 Task: Create an instructional video on a DIY home improvement project, providing step-by-step guidance and visual demonstrations.
Action: Mouse moved to (110, 231)
Screenshot: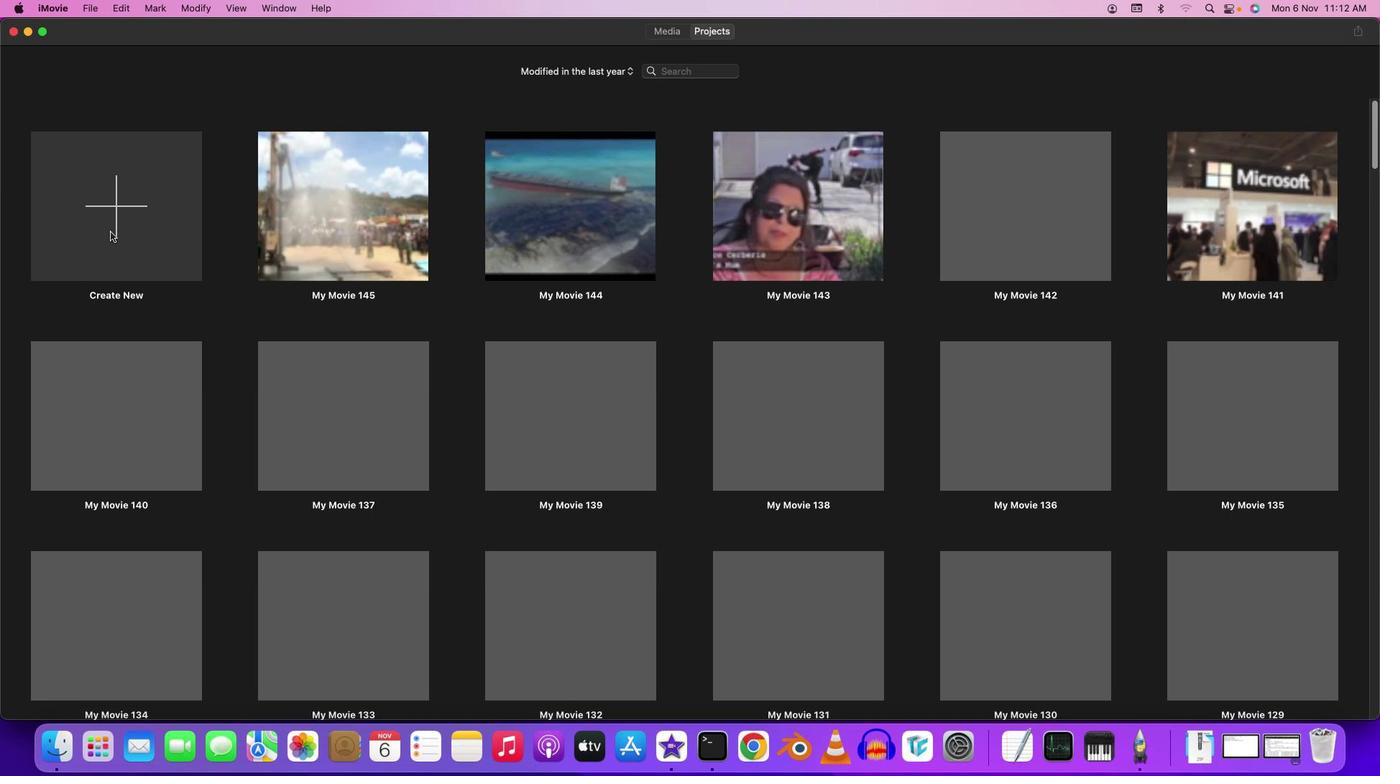 
Action: Mouse pressed left at (110, 231)
Screenshot: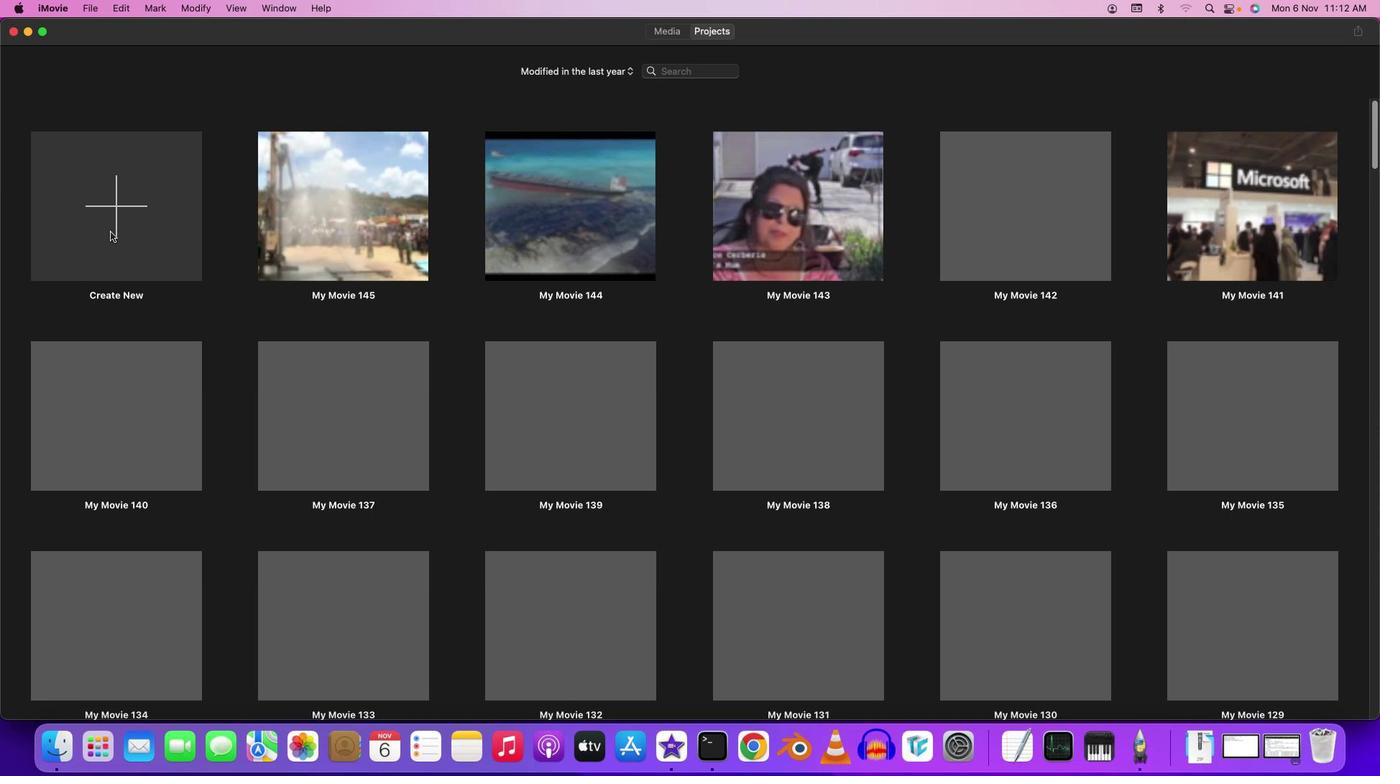 
Action: Mouse moved to (110, 229)
Screenshot: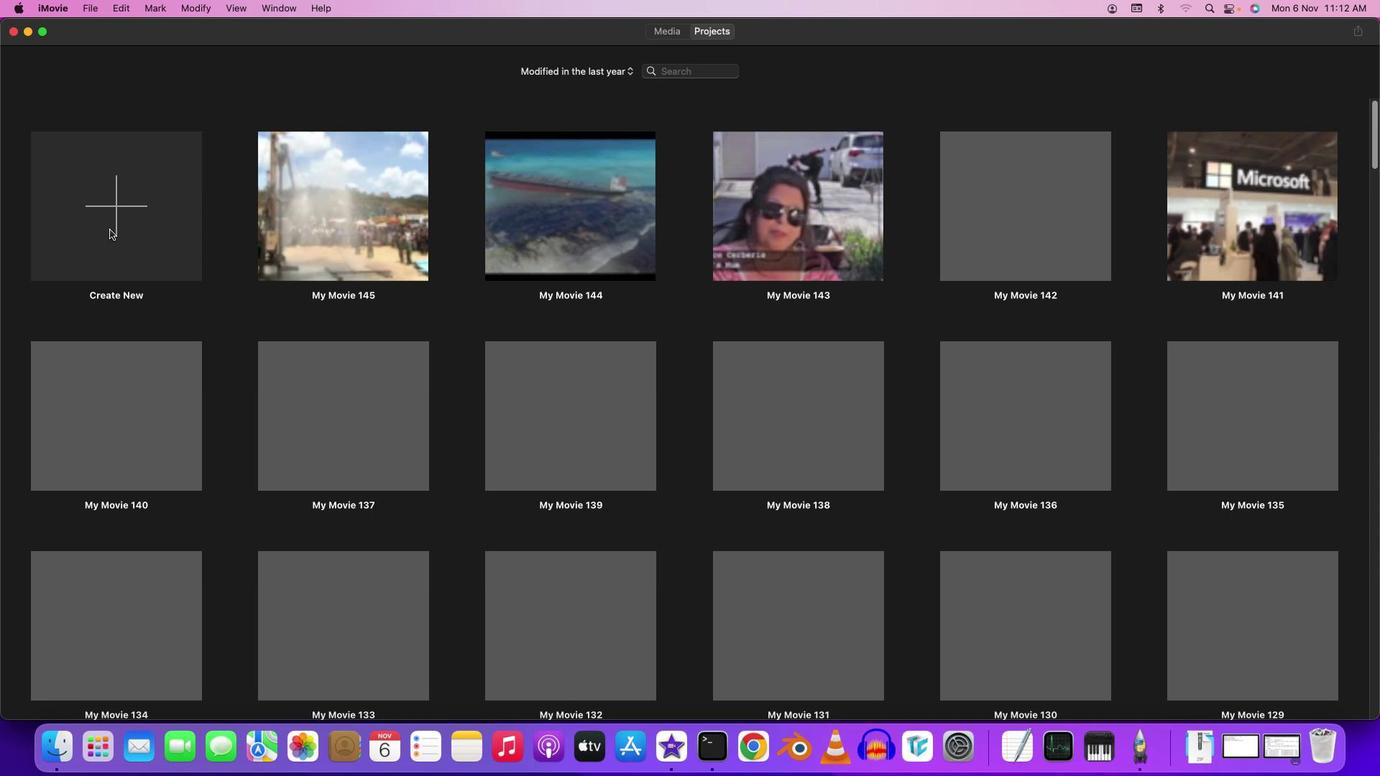 
Action: Mouse pressed left at (110, 229)
Screenshot: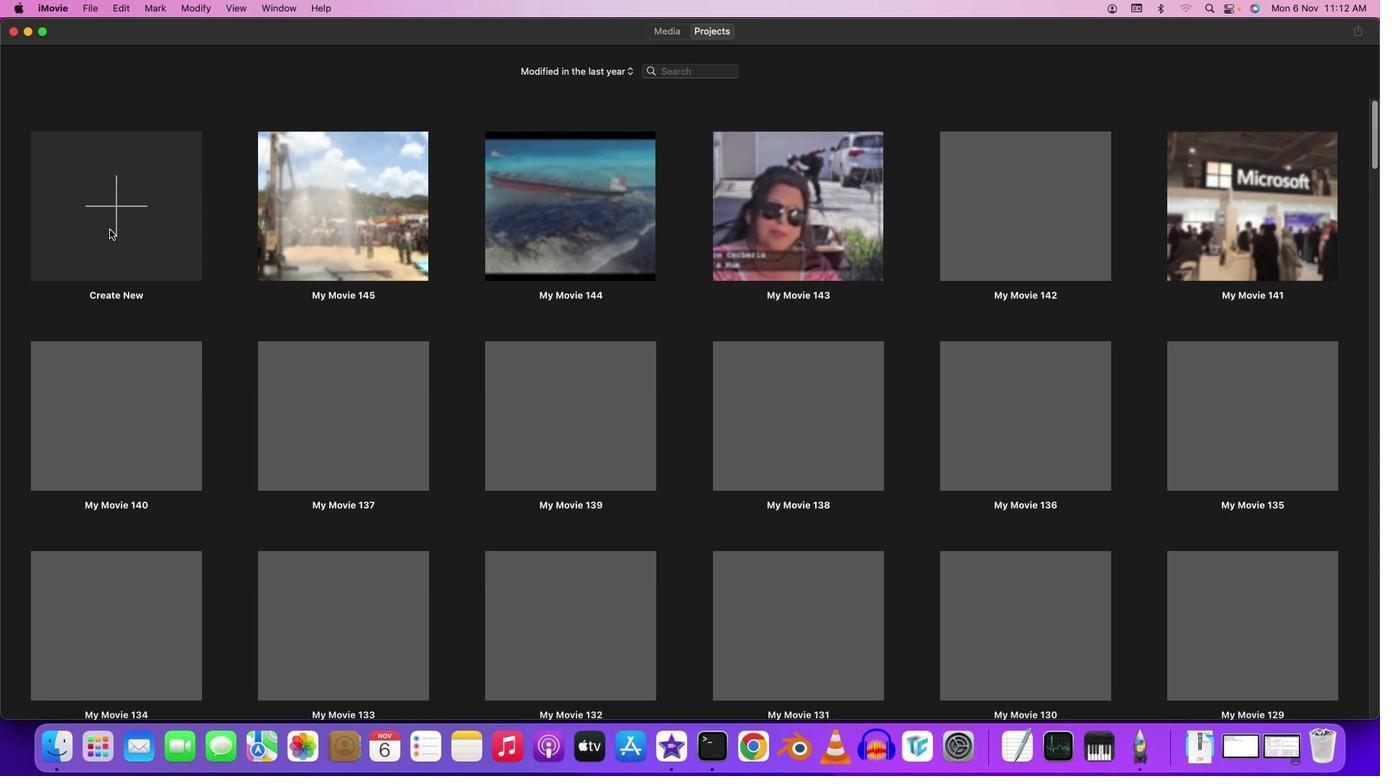 
Action: Mouse moved to (147, 280)
Screenshot: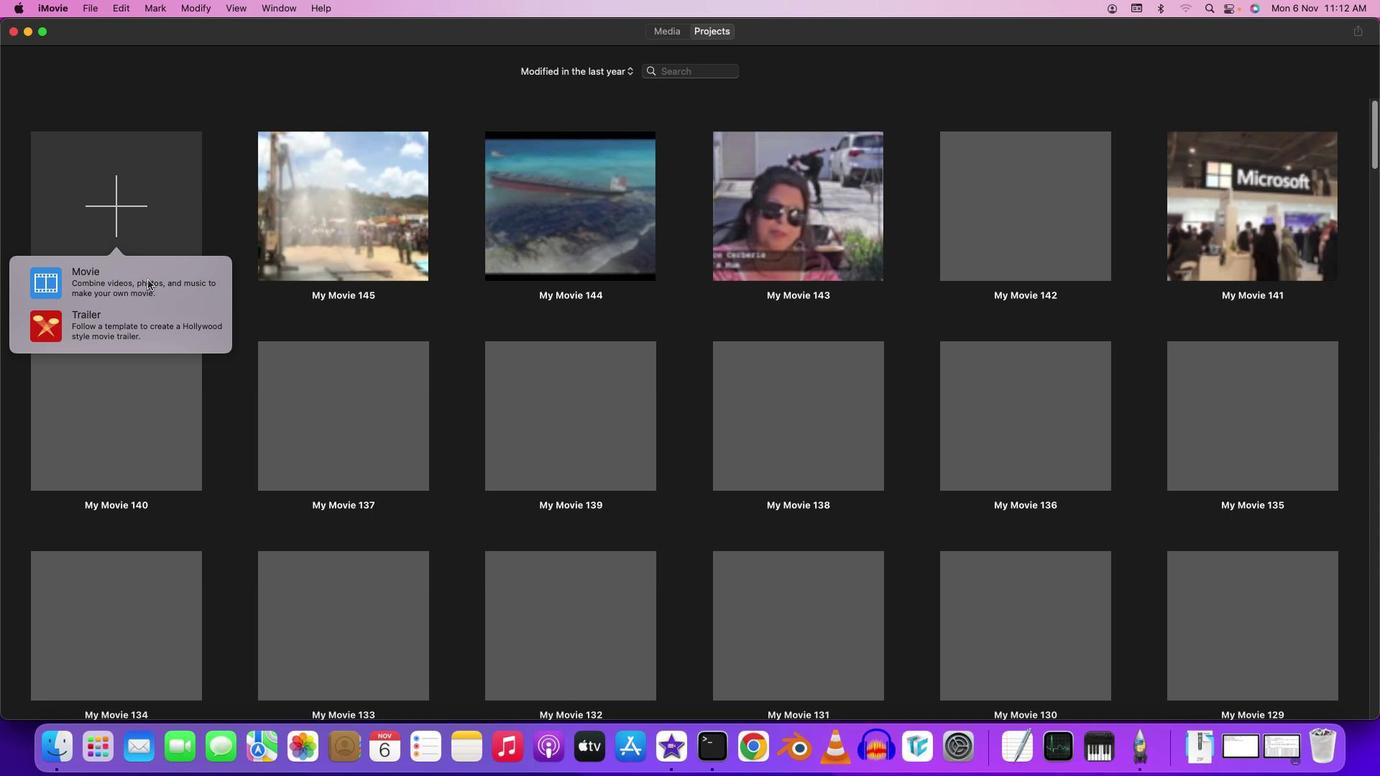 
Action: Mouse pressed left at (147, 280)
Screenshot: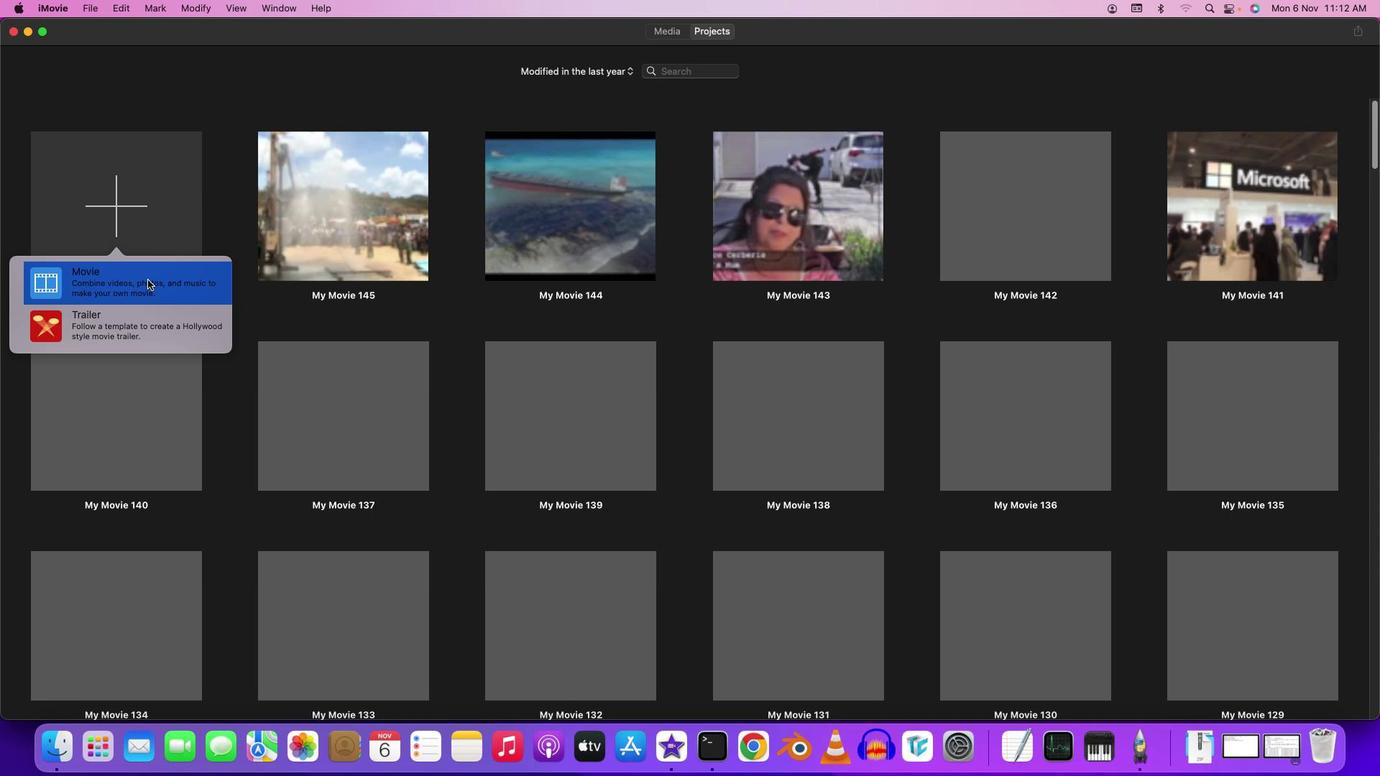 
Action: Mouse moved to (404, 297)
Screenshot: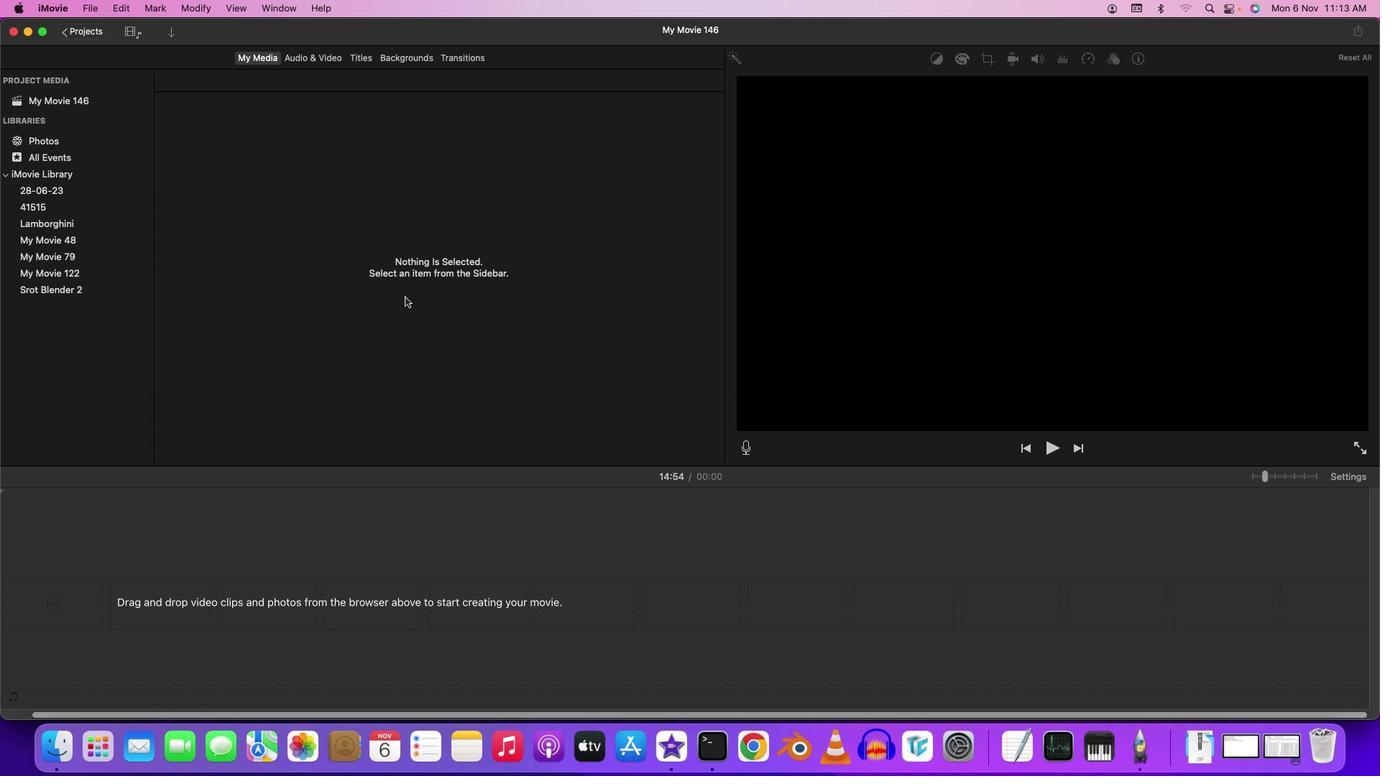 
Action: Mouse pressed left at (404, 297)
Screenshot: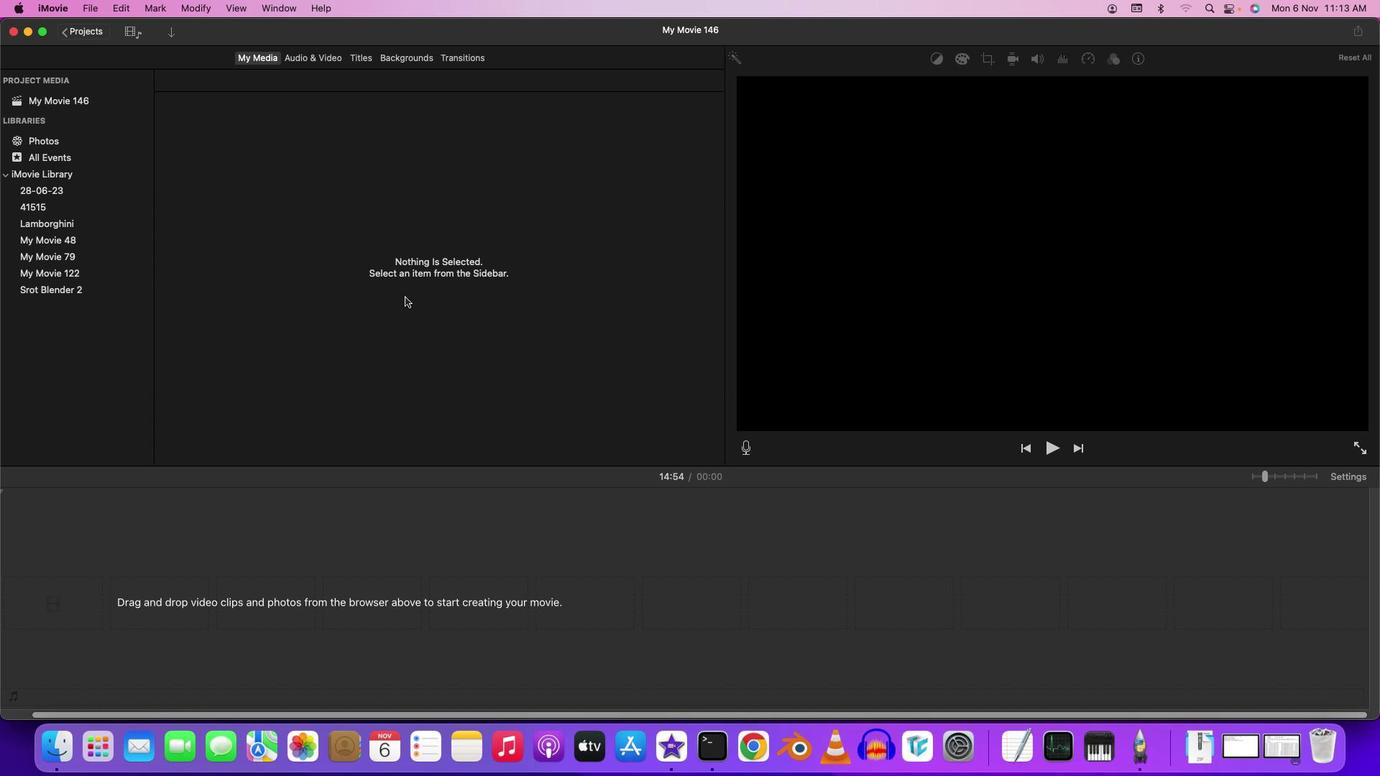 
Action: Mouse moved to (451, 314)
Screenshot: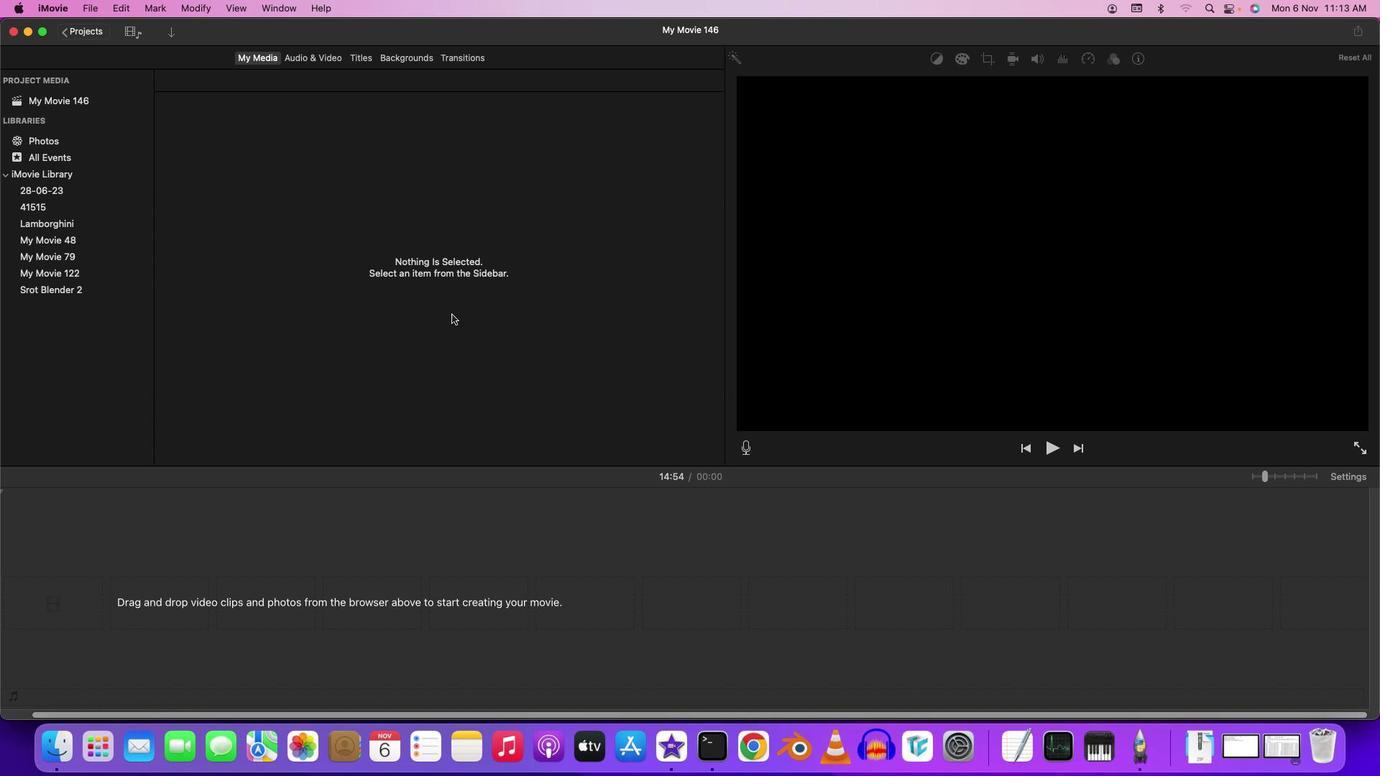 
Action: Mouse pressed left at (451, 314)
Screenshot: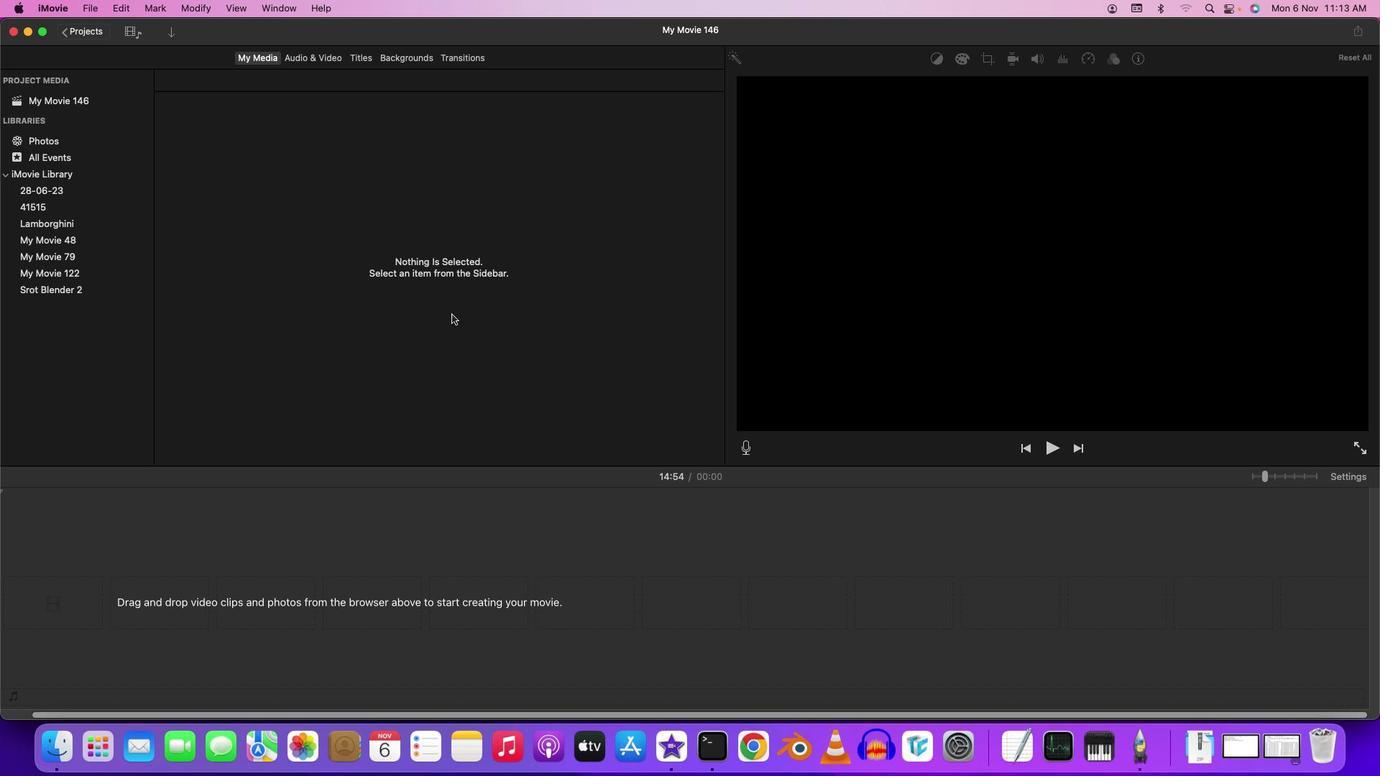 
Action: Mouse moved to (78, 97)
Screenshot: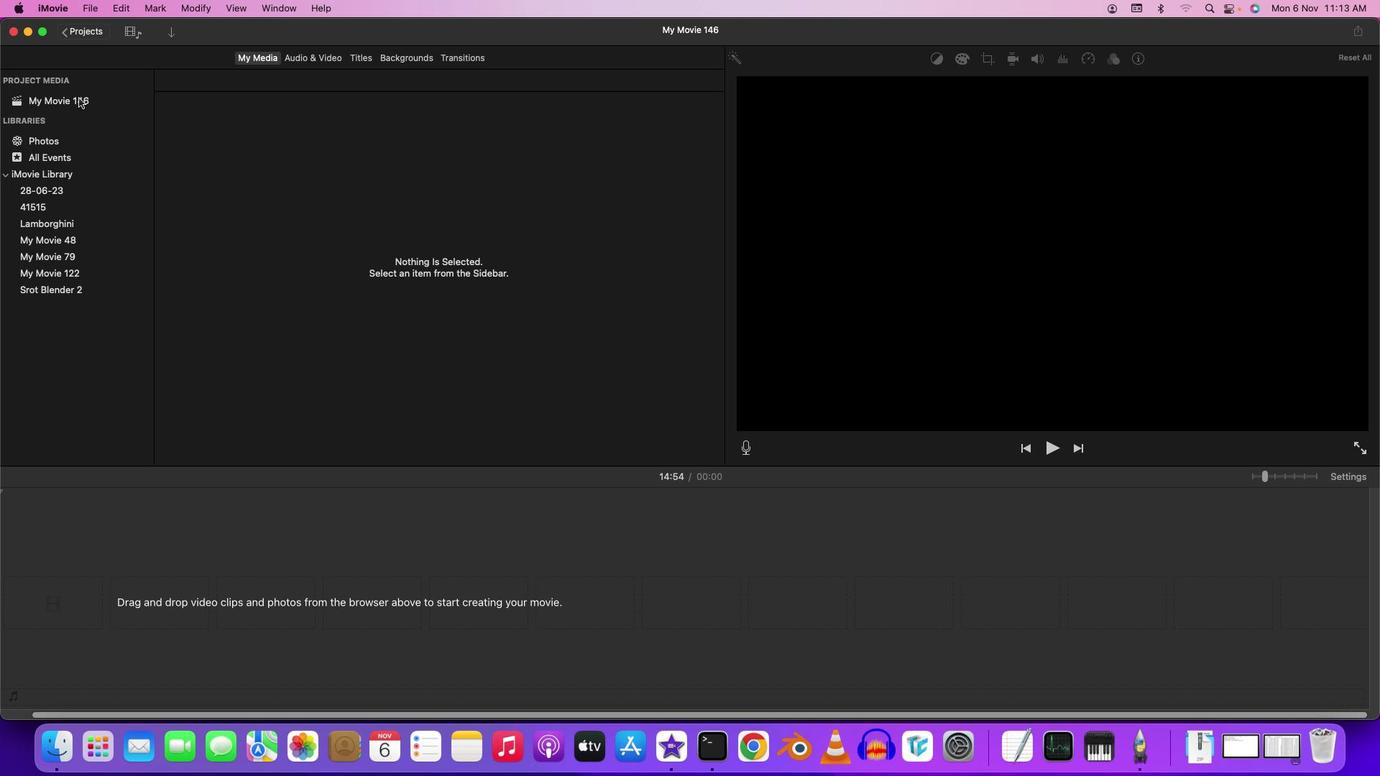 
Action: Mouse pressed left at (78, 97)
Screenshot: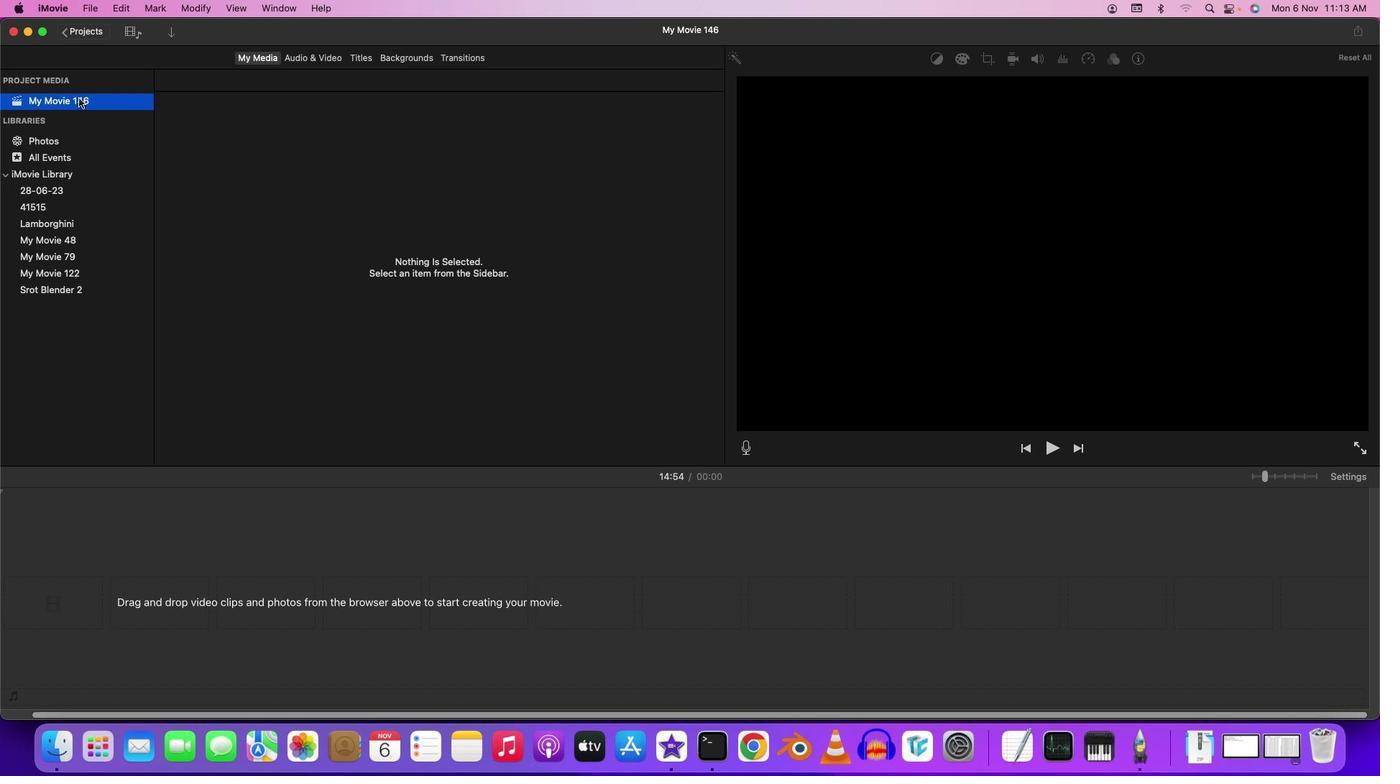
Action: Mouse moved to (177, 35)
Screenshot: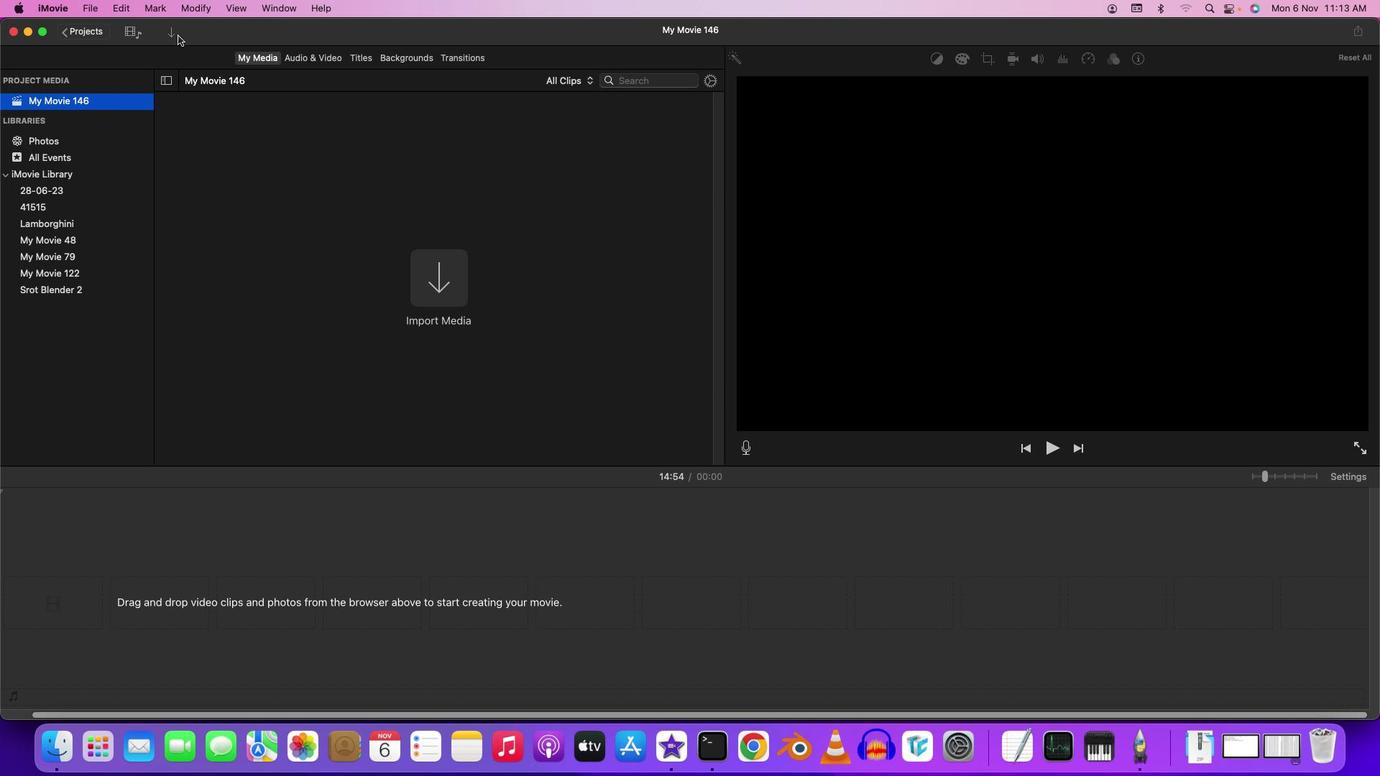 
Action: Mouse pressed left at (177, 35)
Screenshot: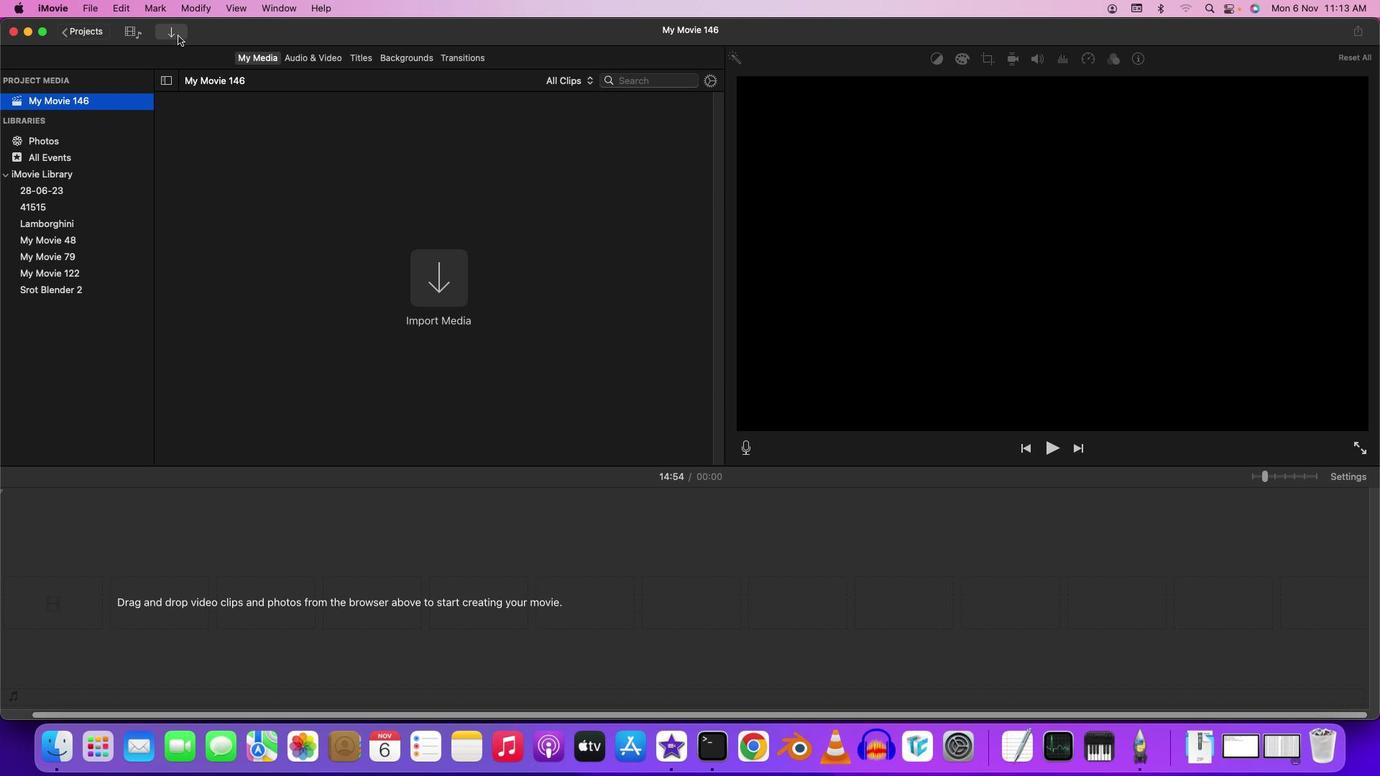 
Action: Mouse moved to (92, 190)
Screenshot: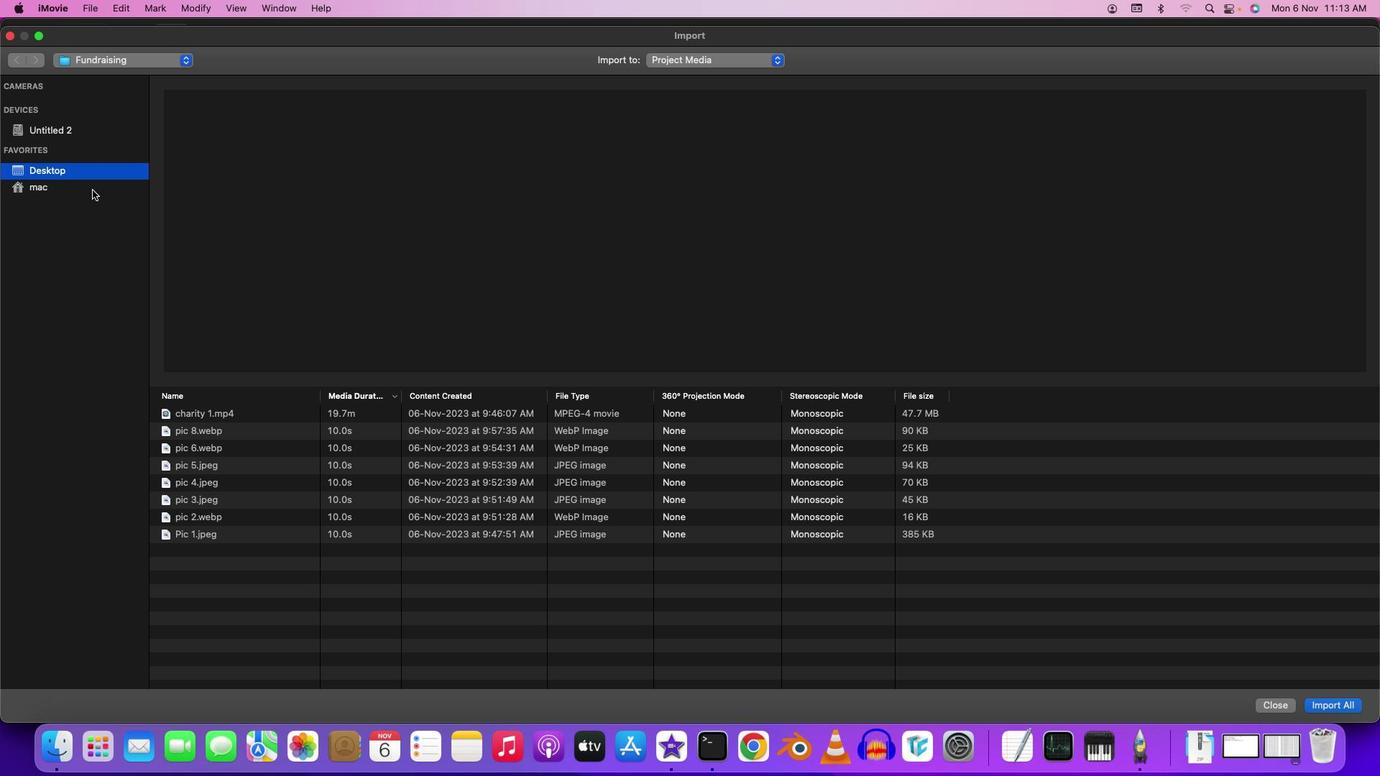 
Action: Mouse pressed left at (92, 190)
Screenshot: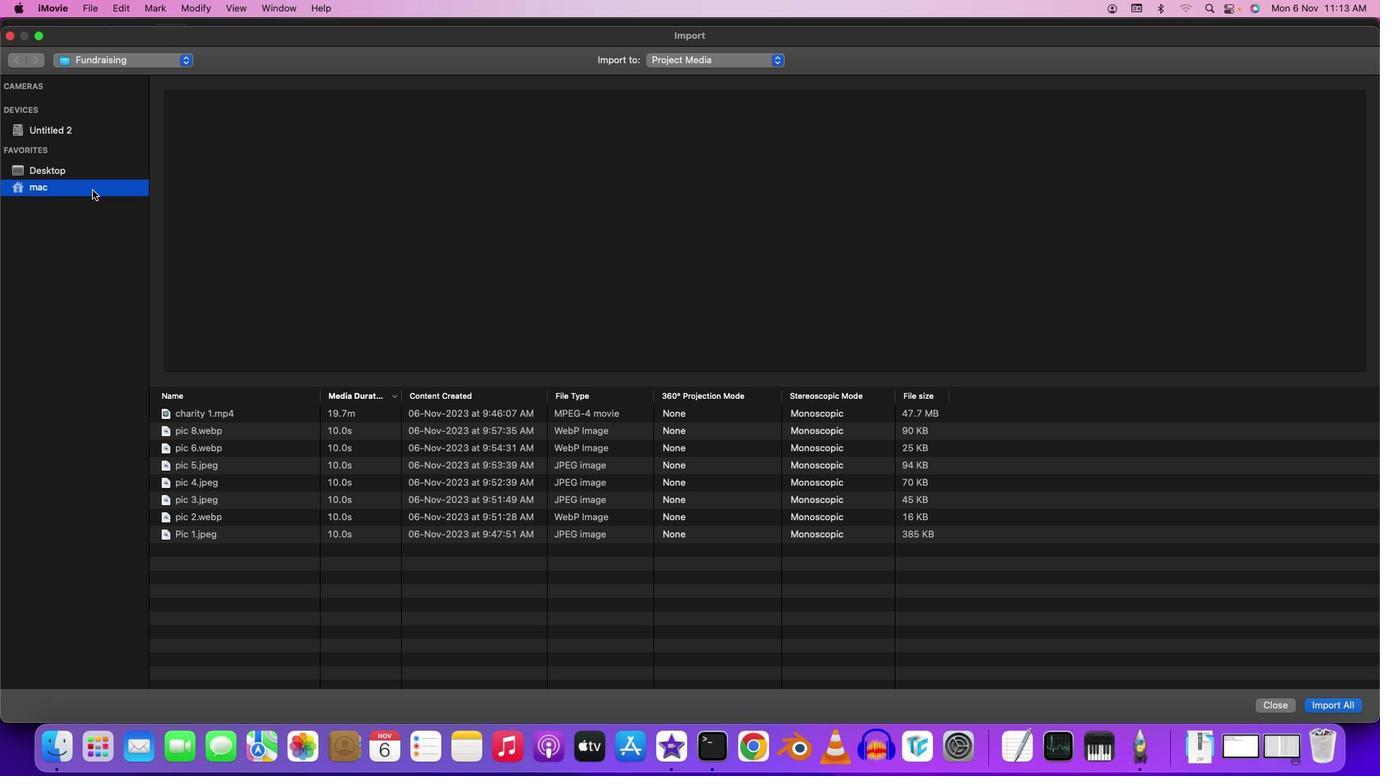 
Action: Mouse moved to (89, 176)
Screenshot: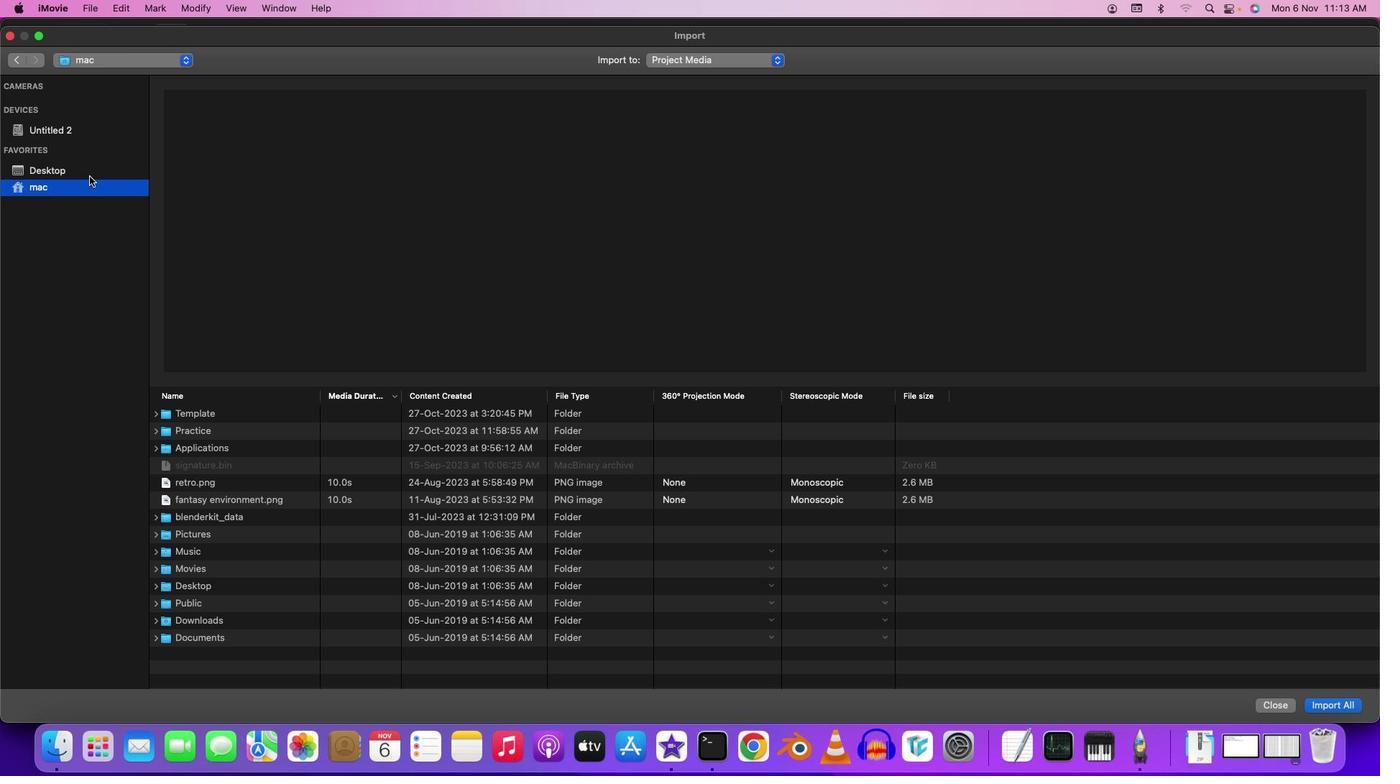 
Action: Mouse pressed left at (89, 176)
Screenshot: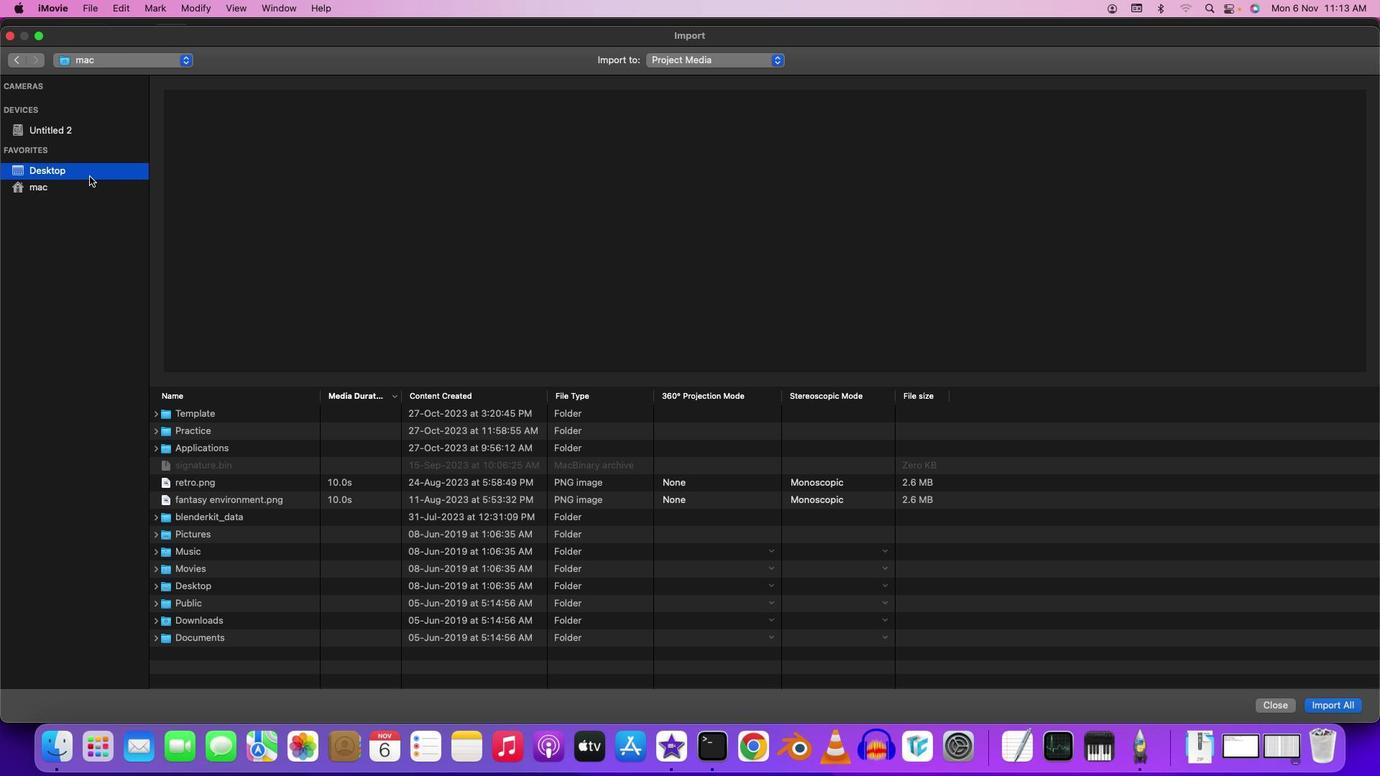 
Action: Mouse moved to (206, 435)
Screenshot: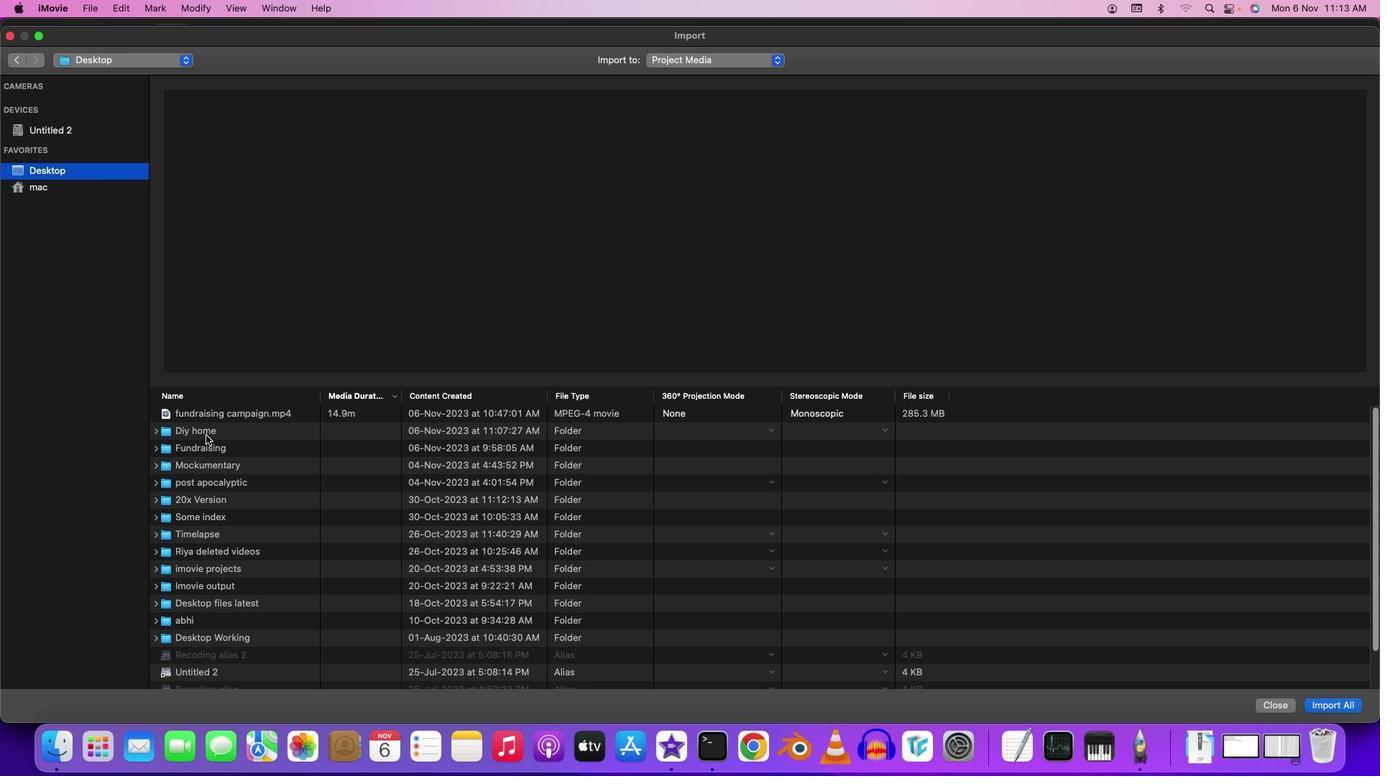 
Action: Mouse pressed left at (206, 435)
Screenshot: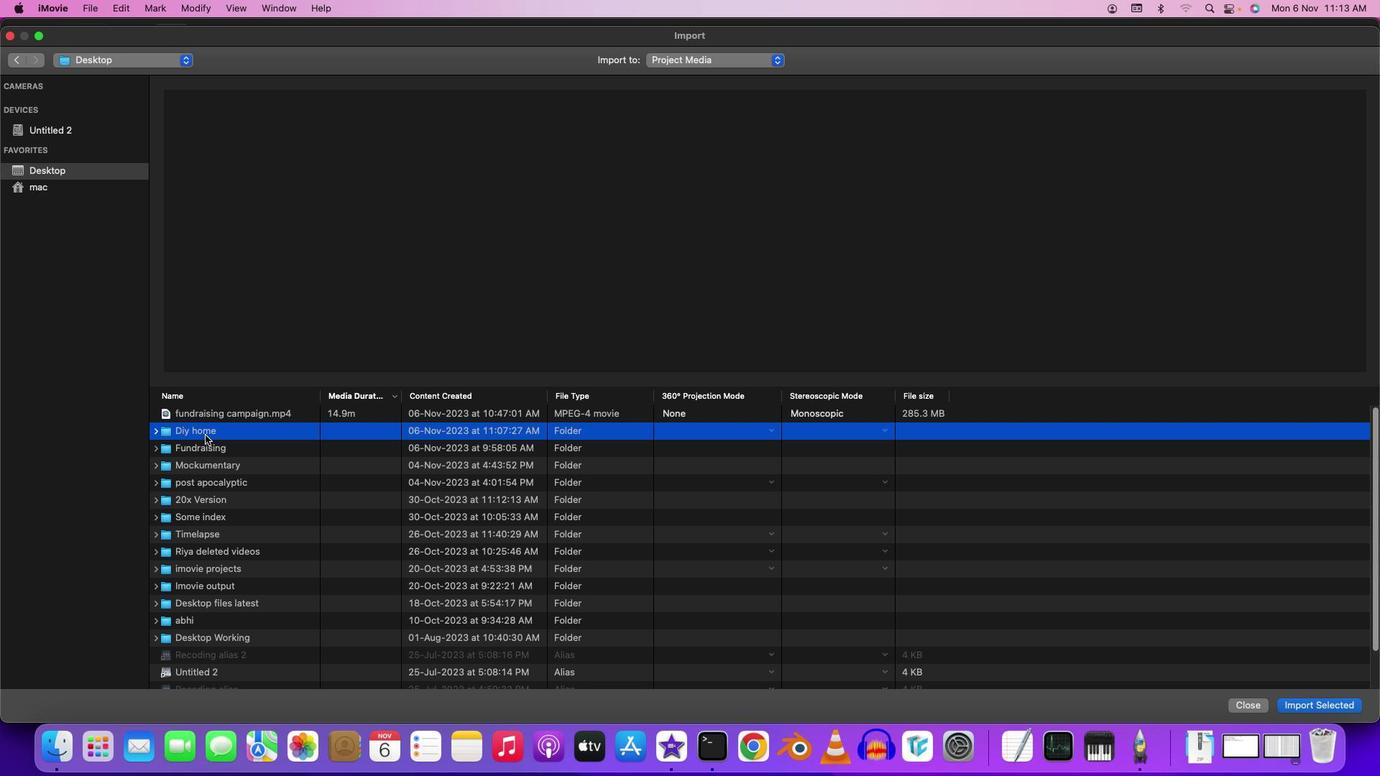 
Action: Mouse moved to (205, 435)
Screenshot: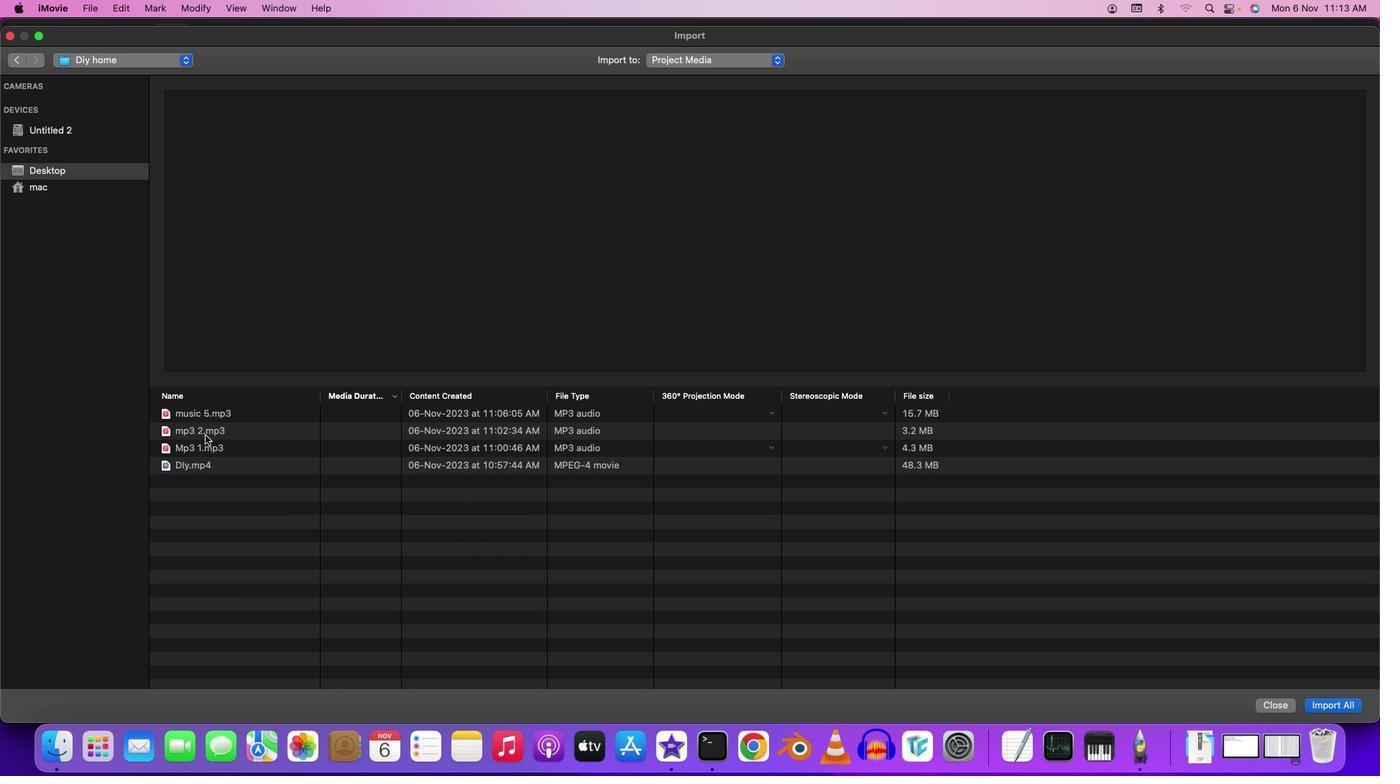 
Action: Mouse pressed left at (205, 435)
Screenshot: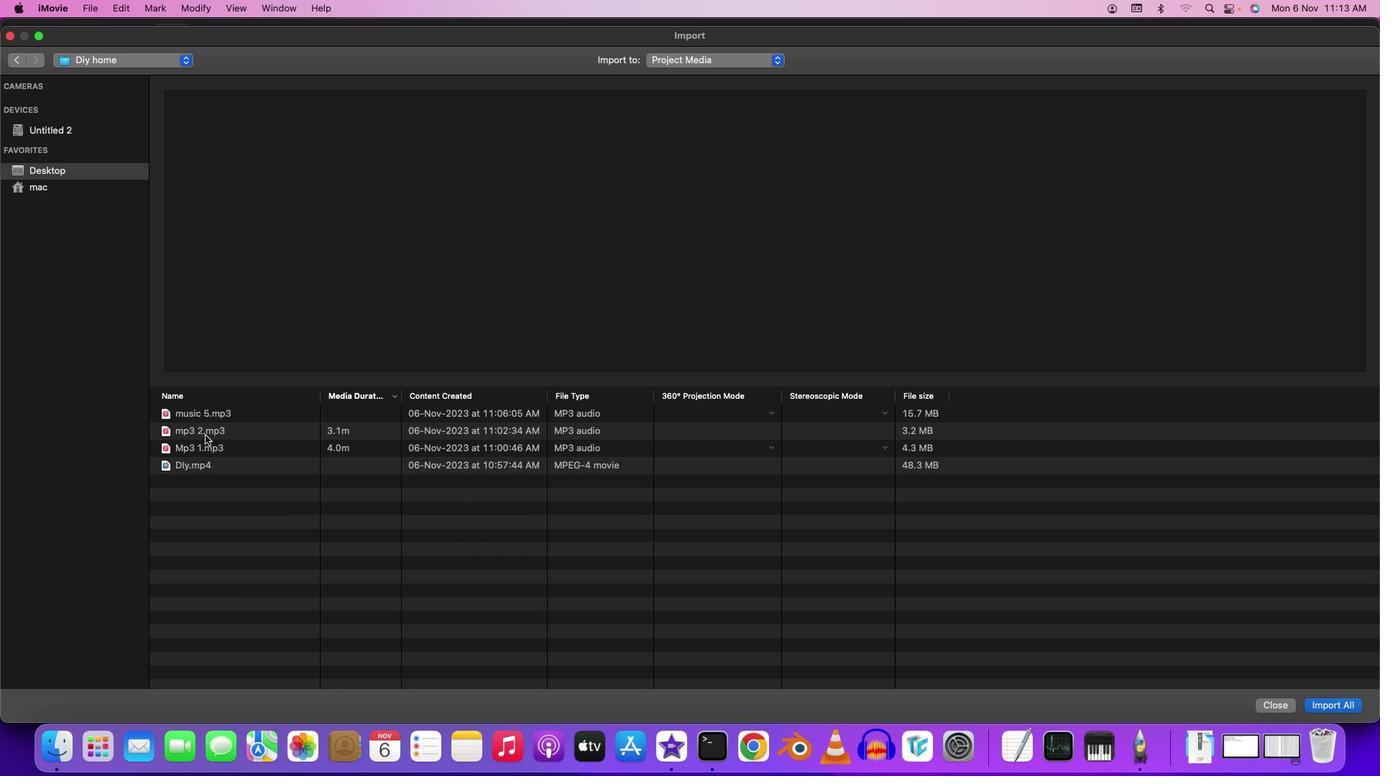 
Action: Mouse moved to (245, 517)
Screenshot: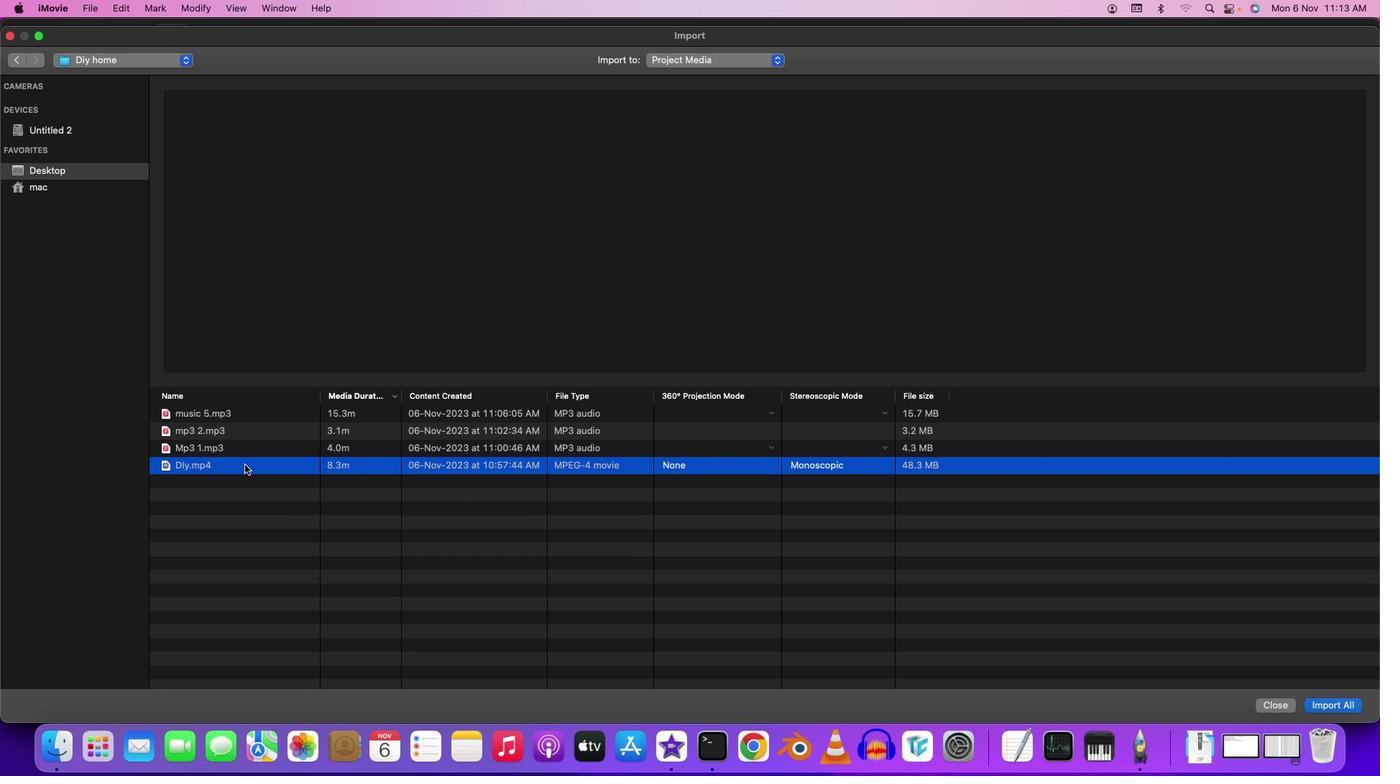 
Action: Mouse pressed left at (245, 517)
Screenshot: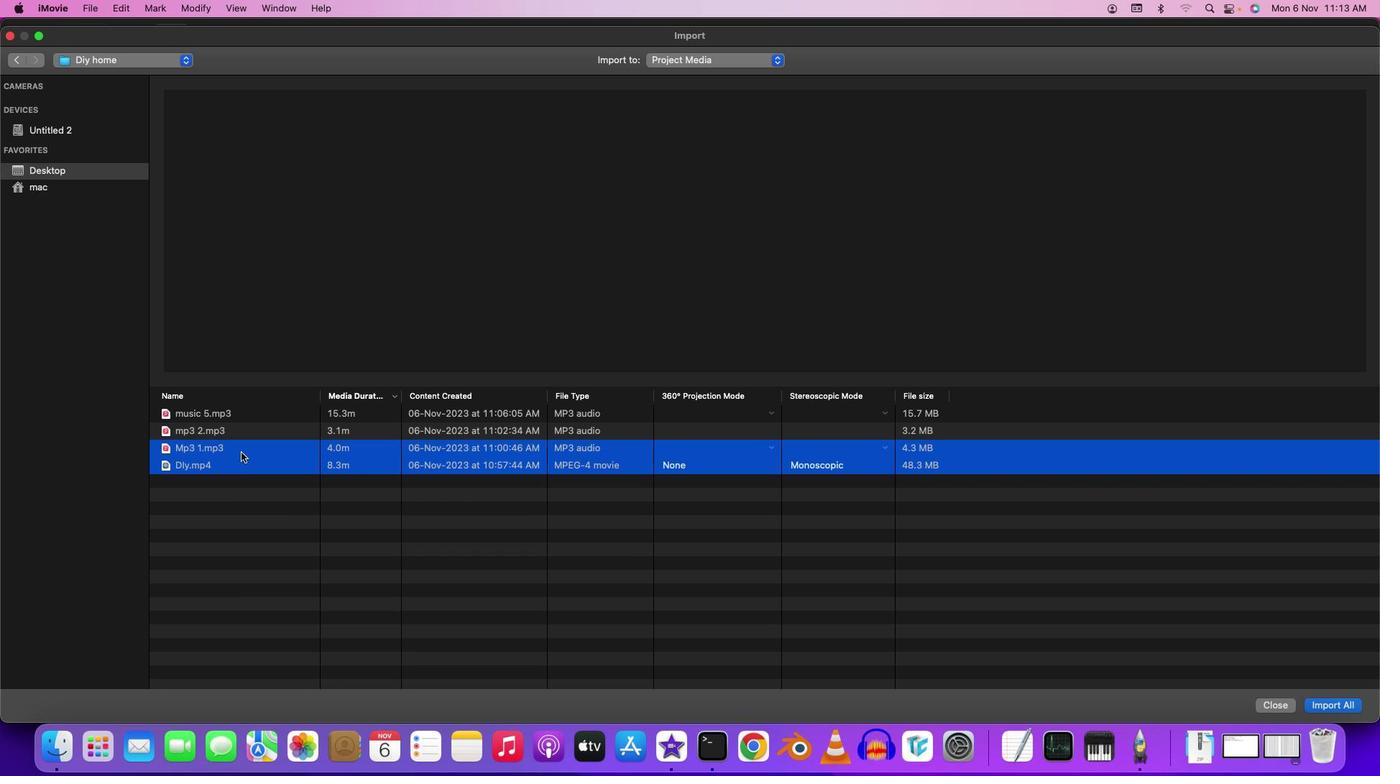 
Action: Mouse moved to (1327, 705)
Screenshot: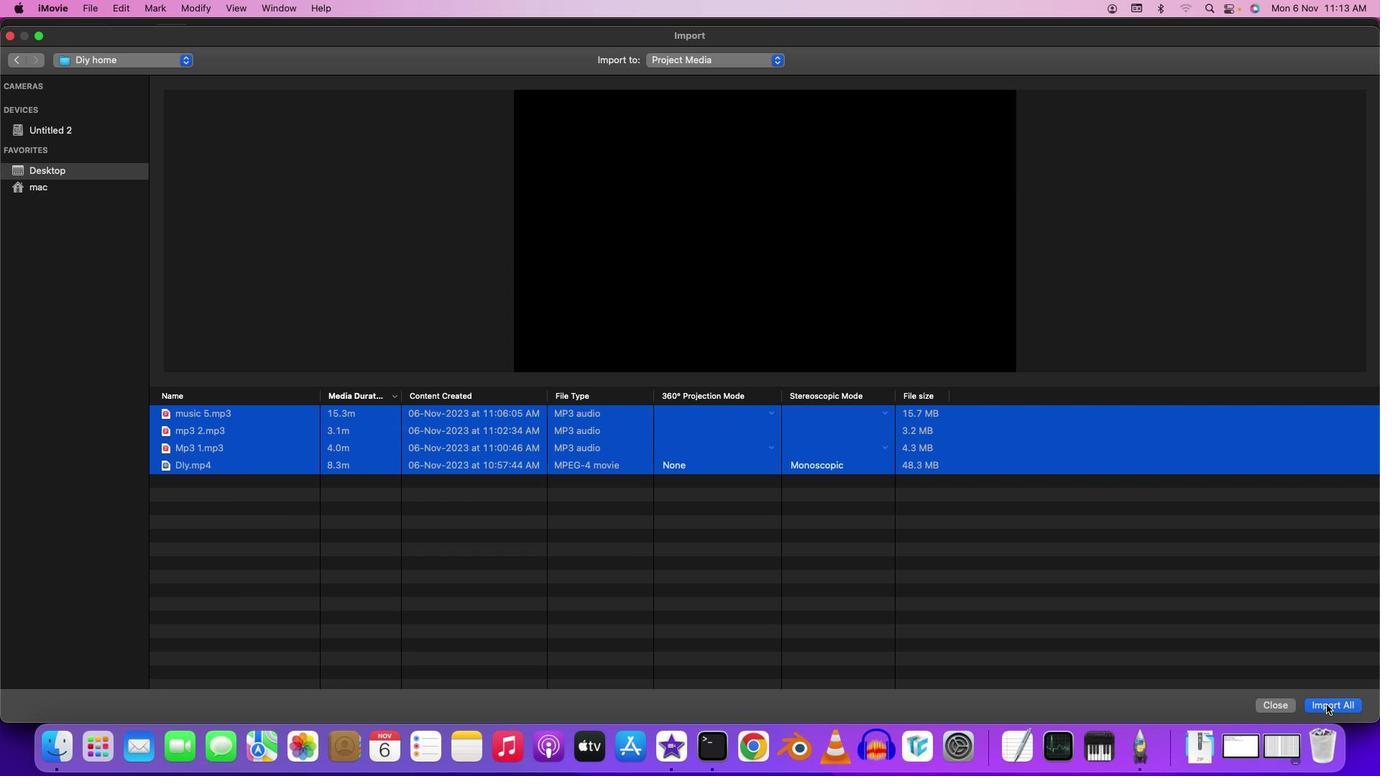 
Action: Mouse pressed left at (1327, 705)
Screenshot: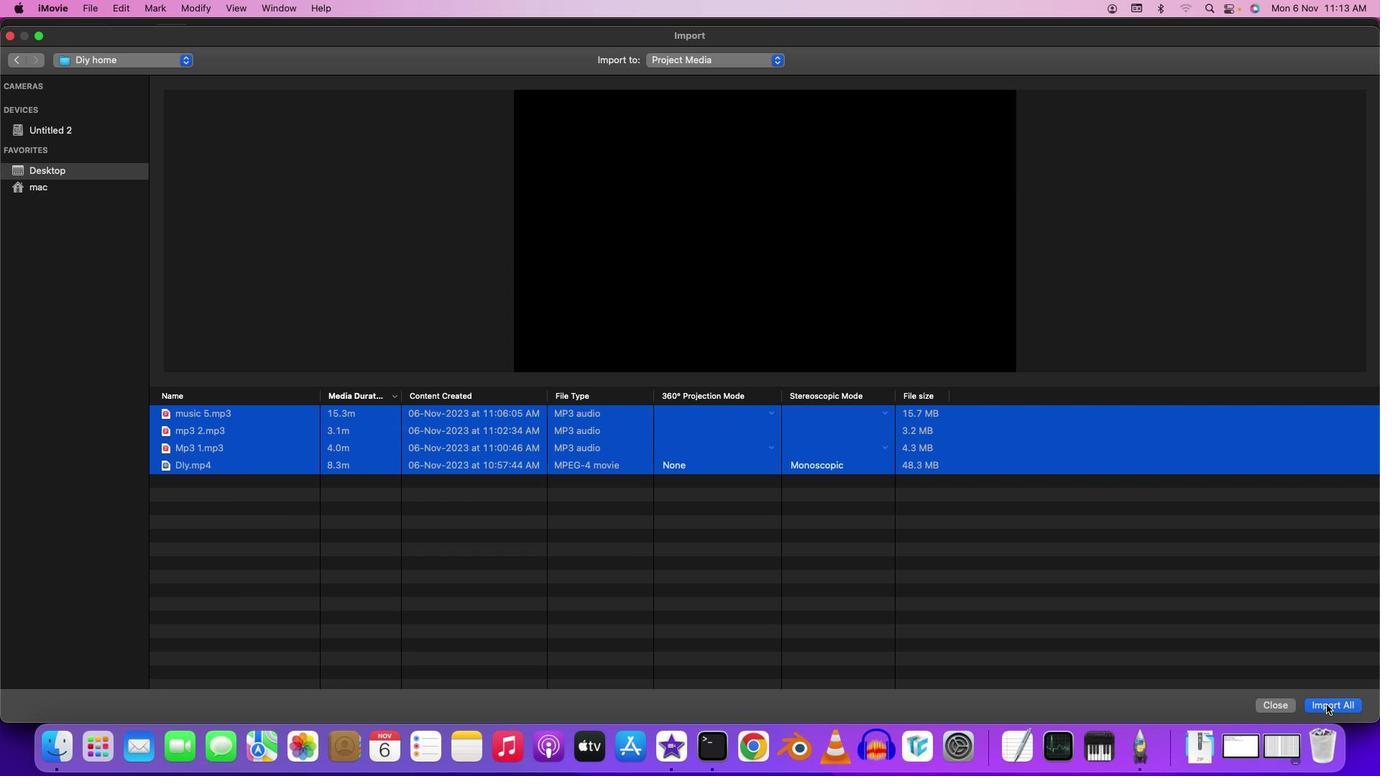 
Action: Mouse moved to (222, 151)
Screenshot: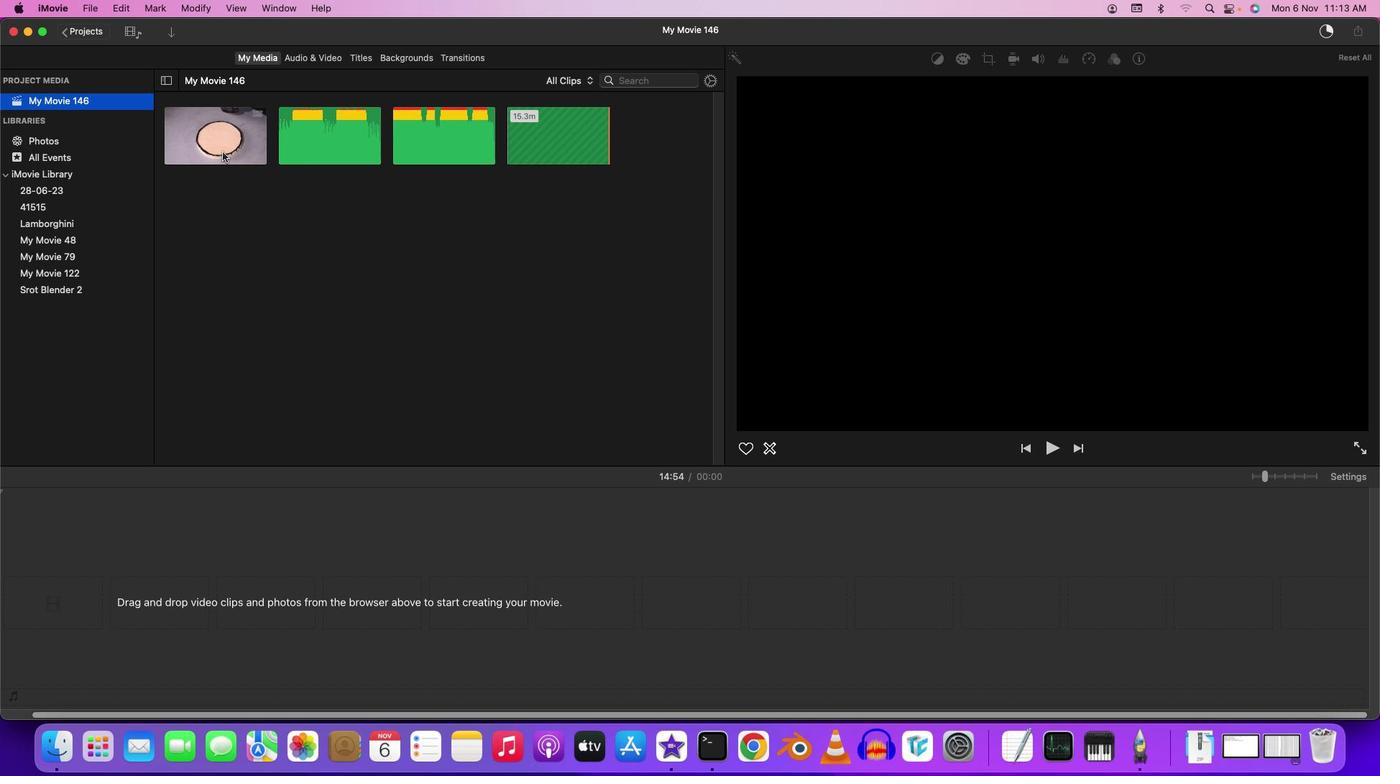 
Action: Mouse pressed left at (222, 151)
Screenshot: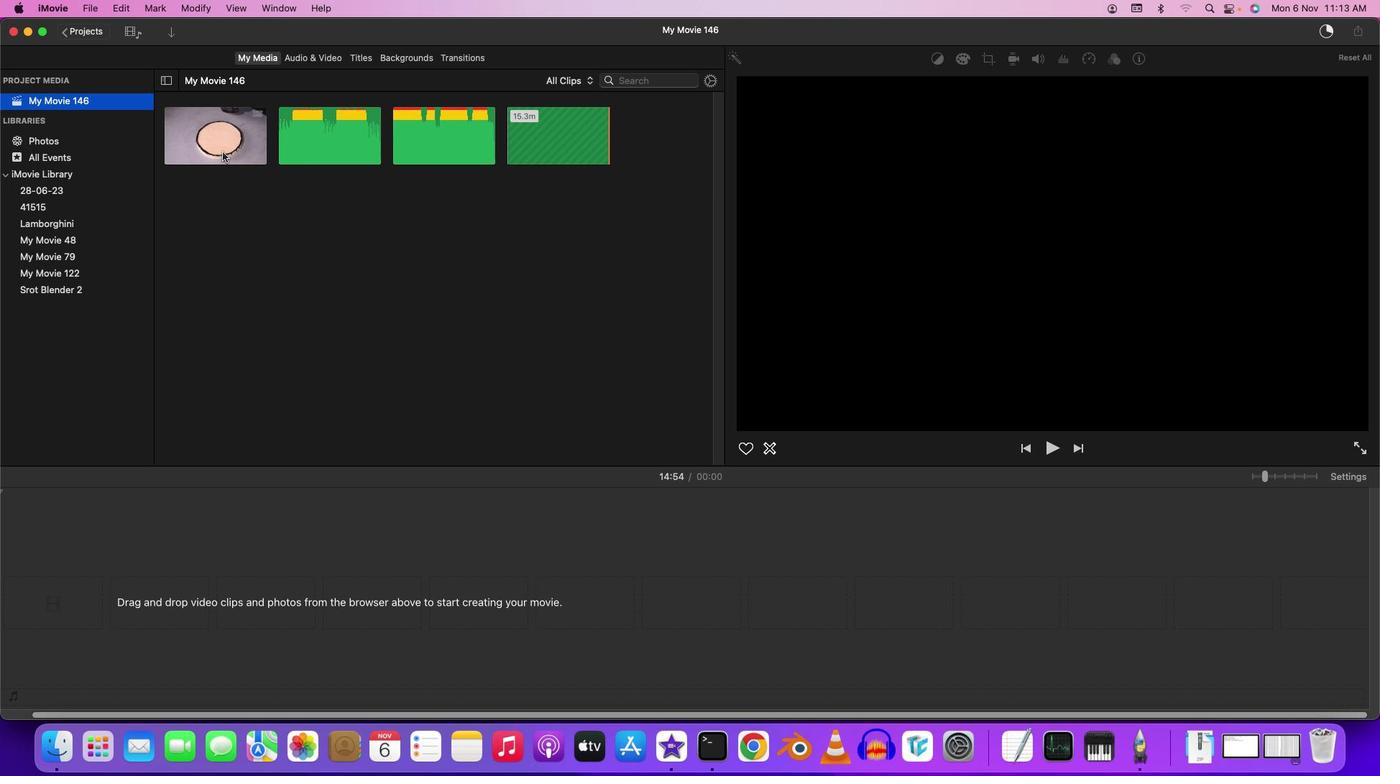 
Action: Mouse moved to (218, 138)
Screenshot: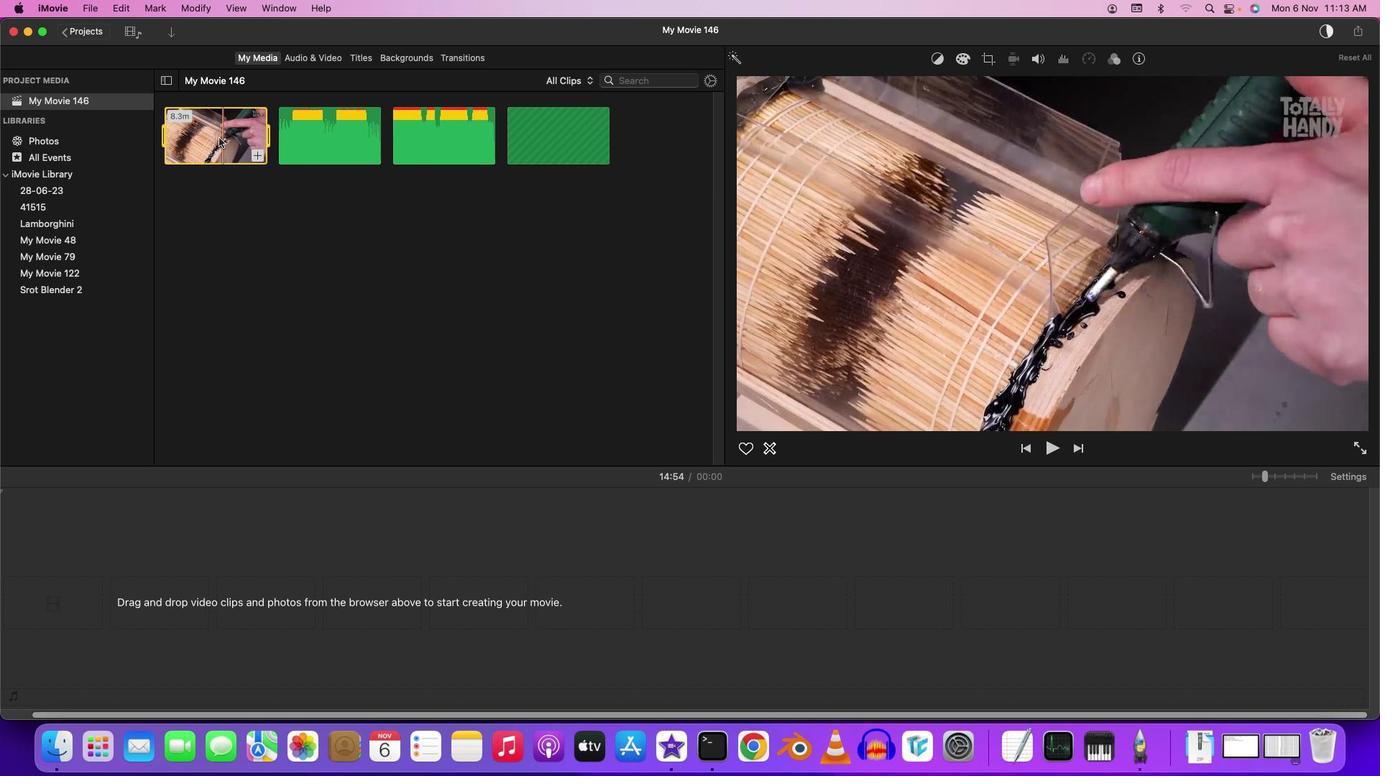 
Action: Mouse pressed left at (218, 138)
Screenshot: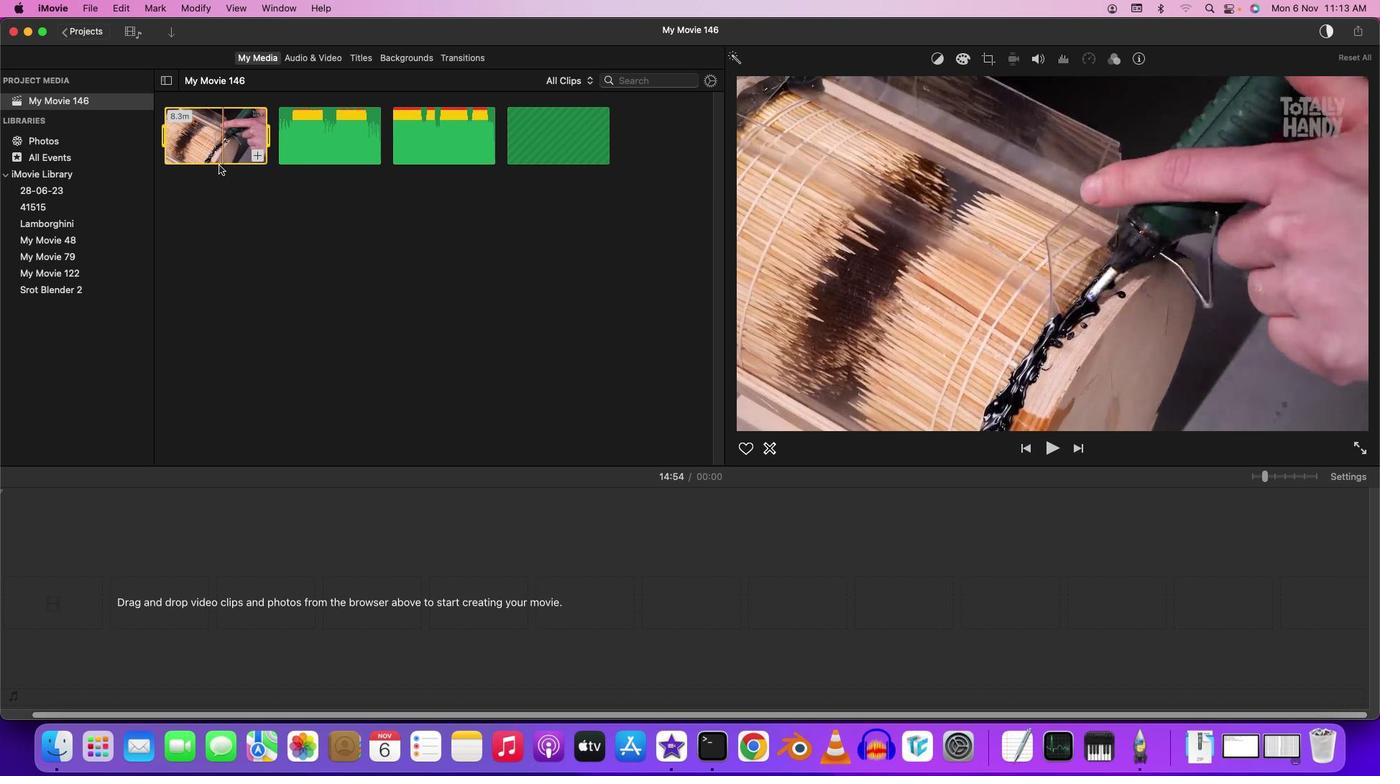 
Action: Mouse moved to (1257, 479)
Screenshot: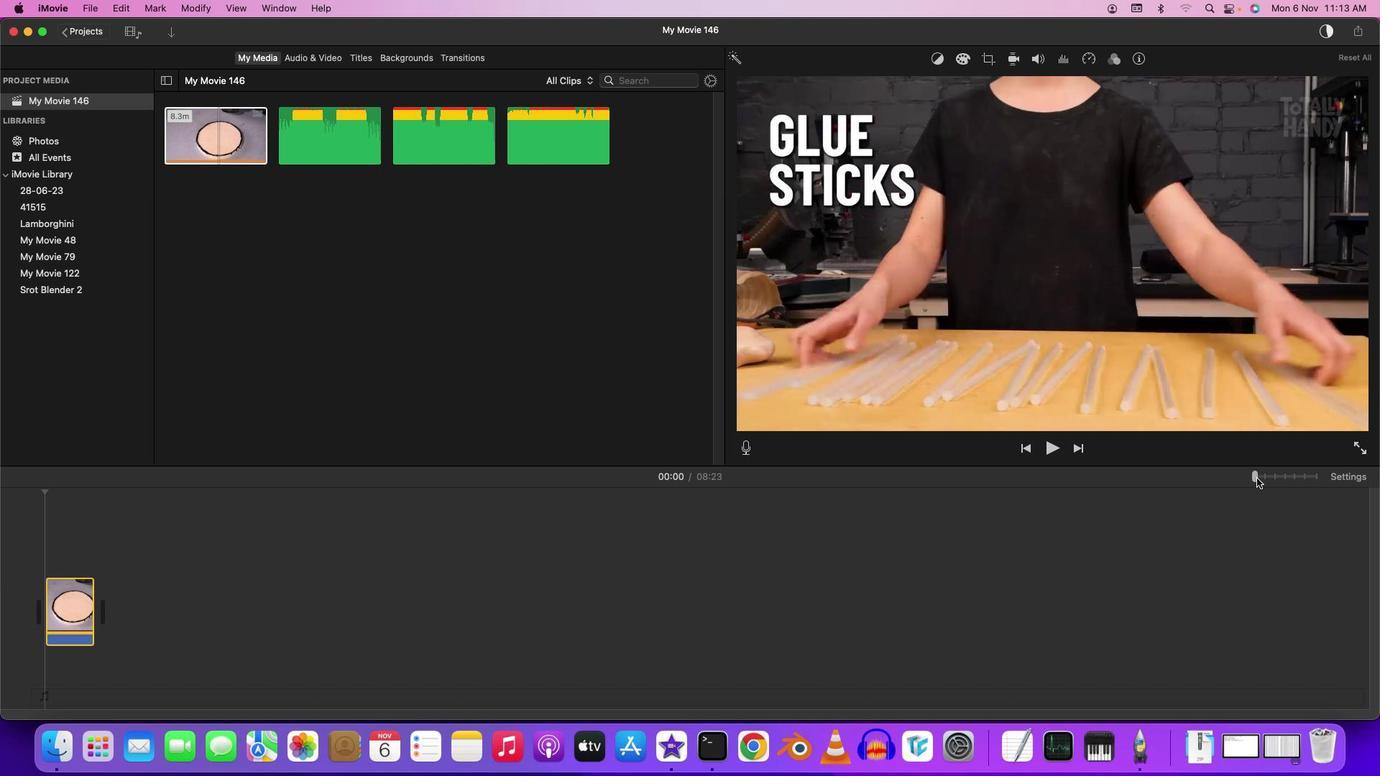 
Action: Mouse pressed left at (1257, 479)
Screenshot: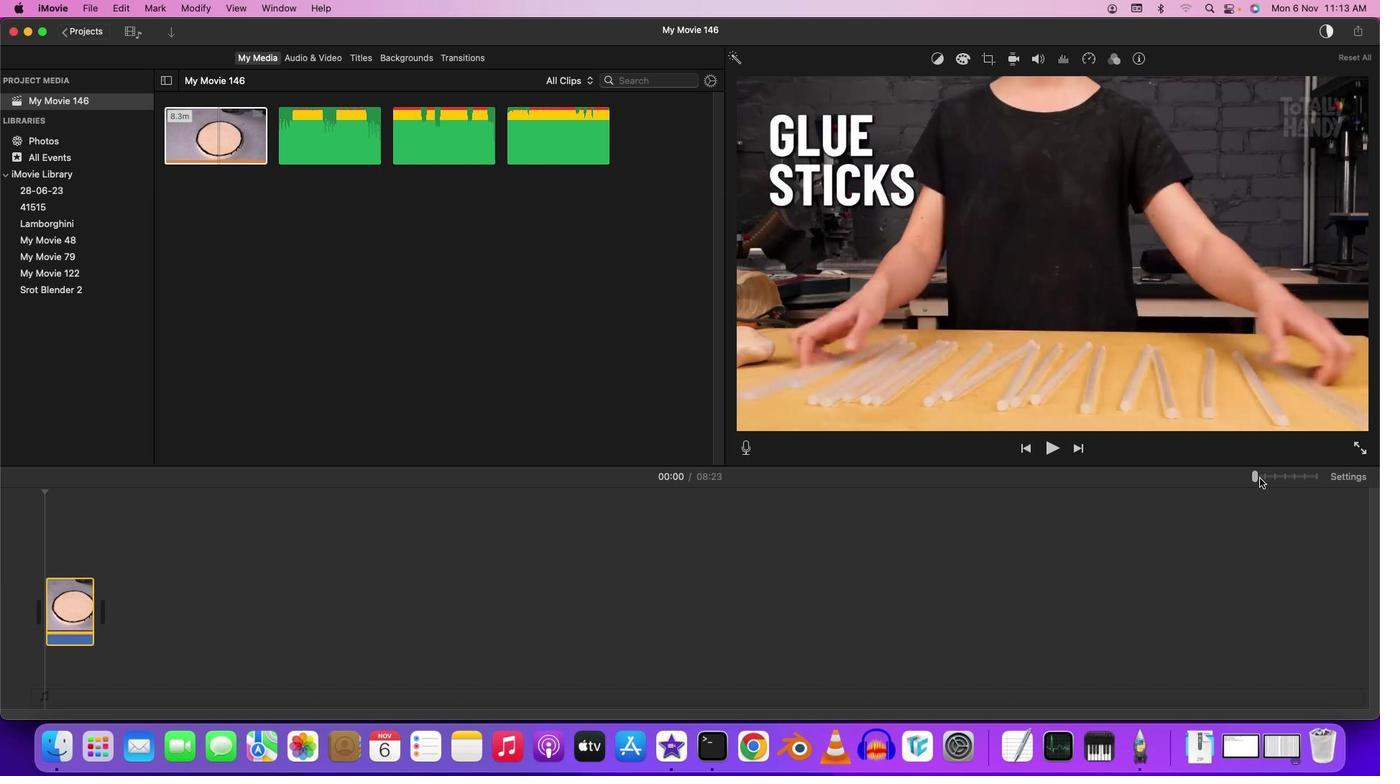 
Action: Mouse moved to (514, 607)
Screenshot: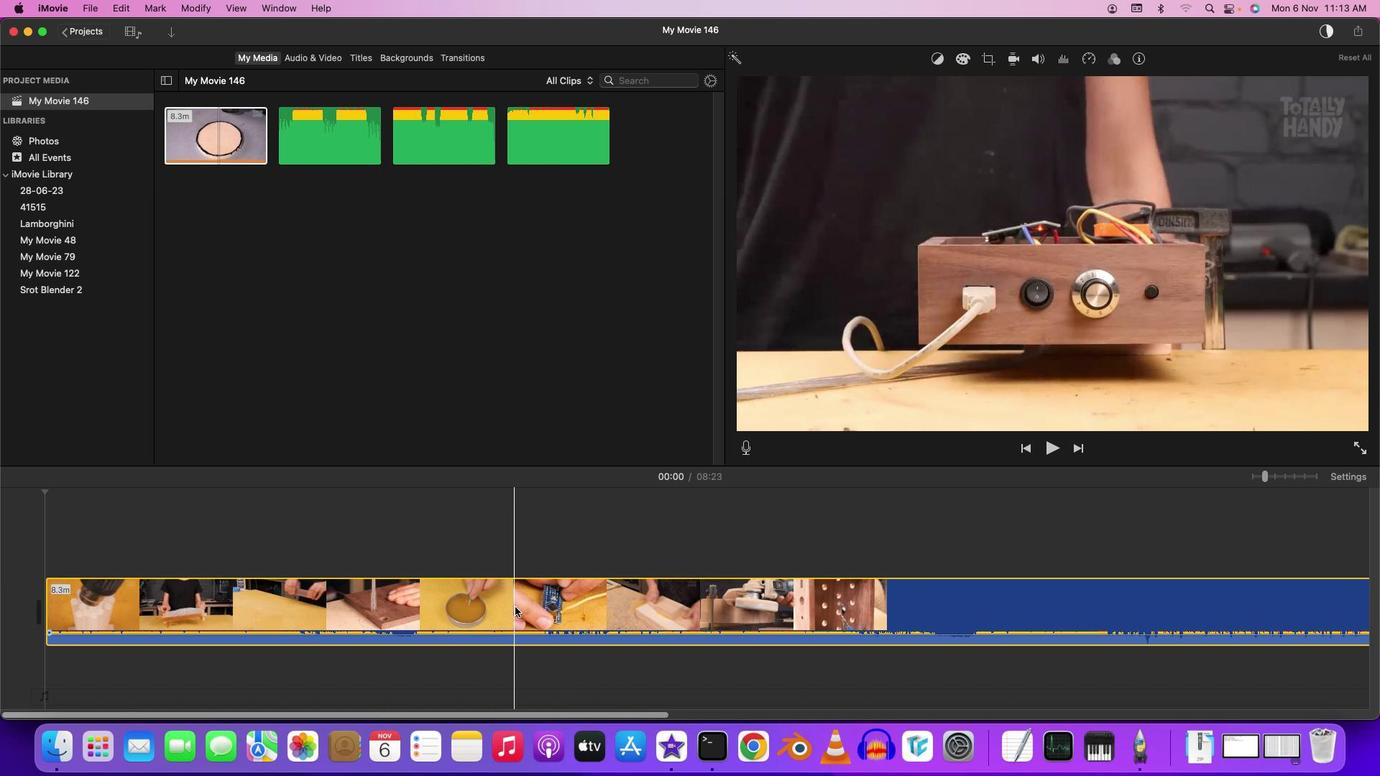 
Action: Mouse pressed right at (514, 607)
Screenshot: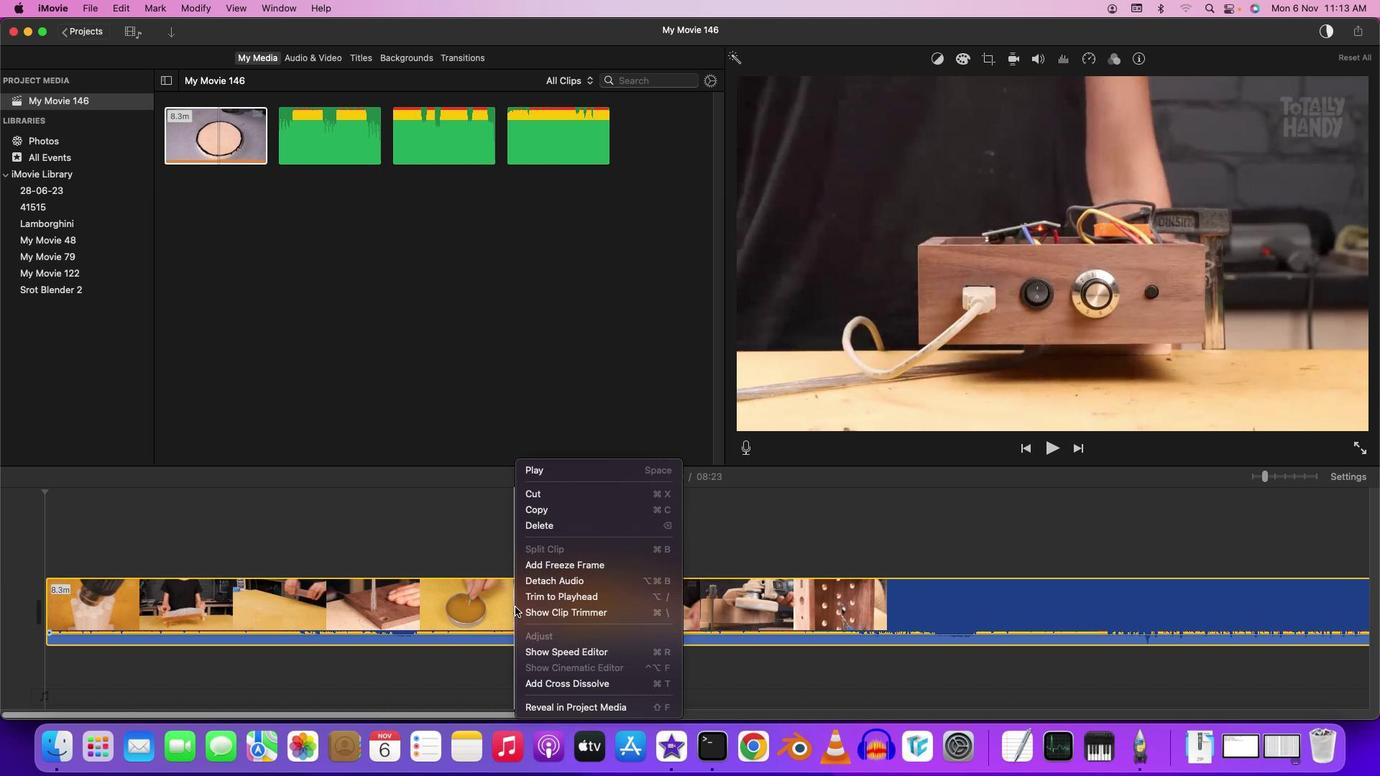 
Action: Mouse moved to (547, 580)
Screenshot: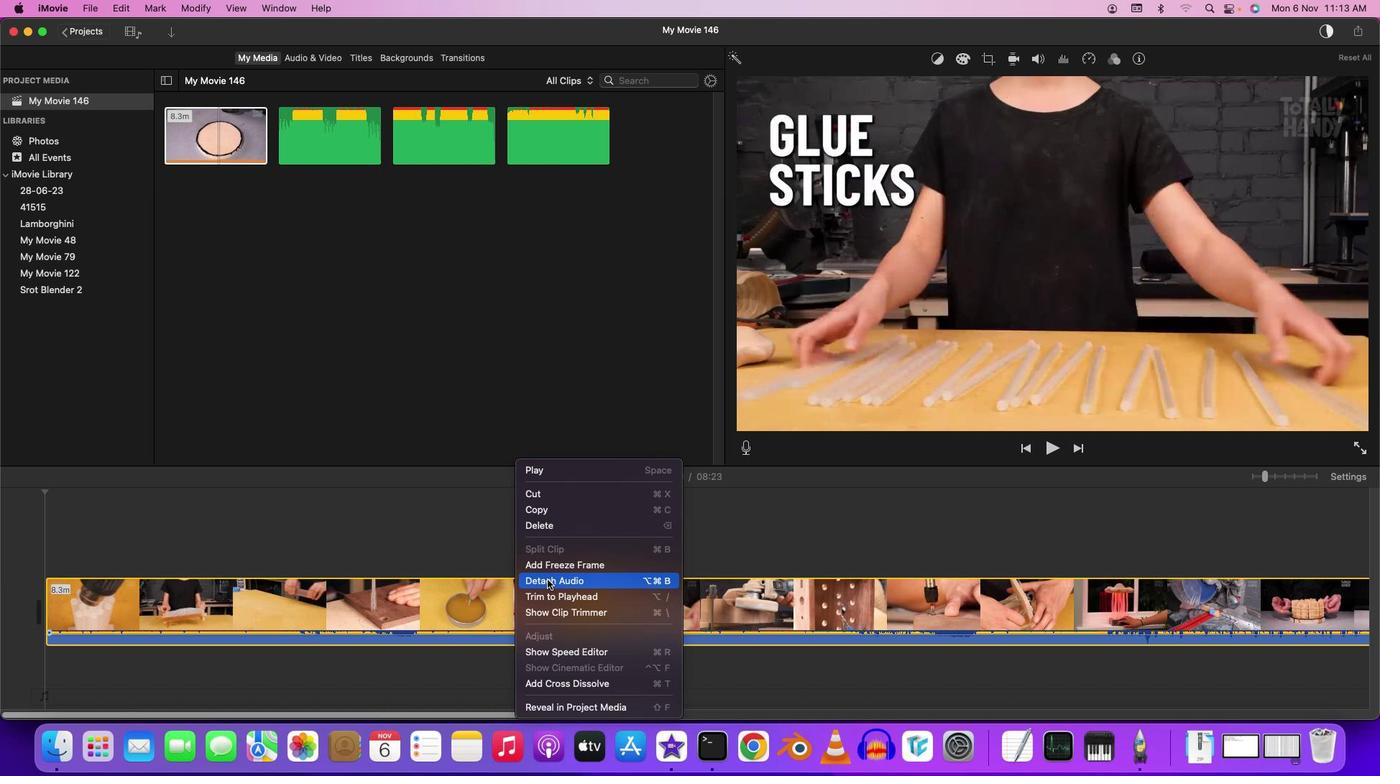 
Action: Mouse pressed left at (547, 580)
Screenshot: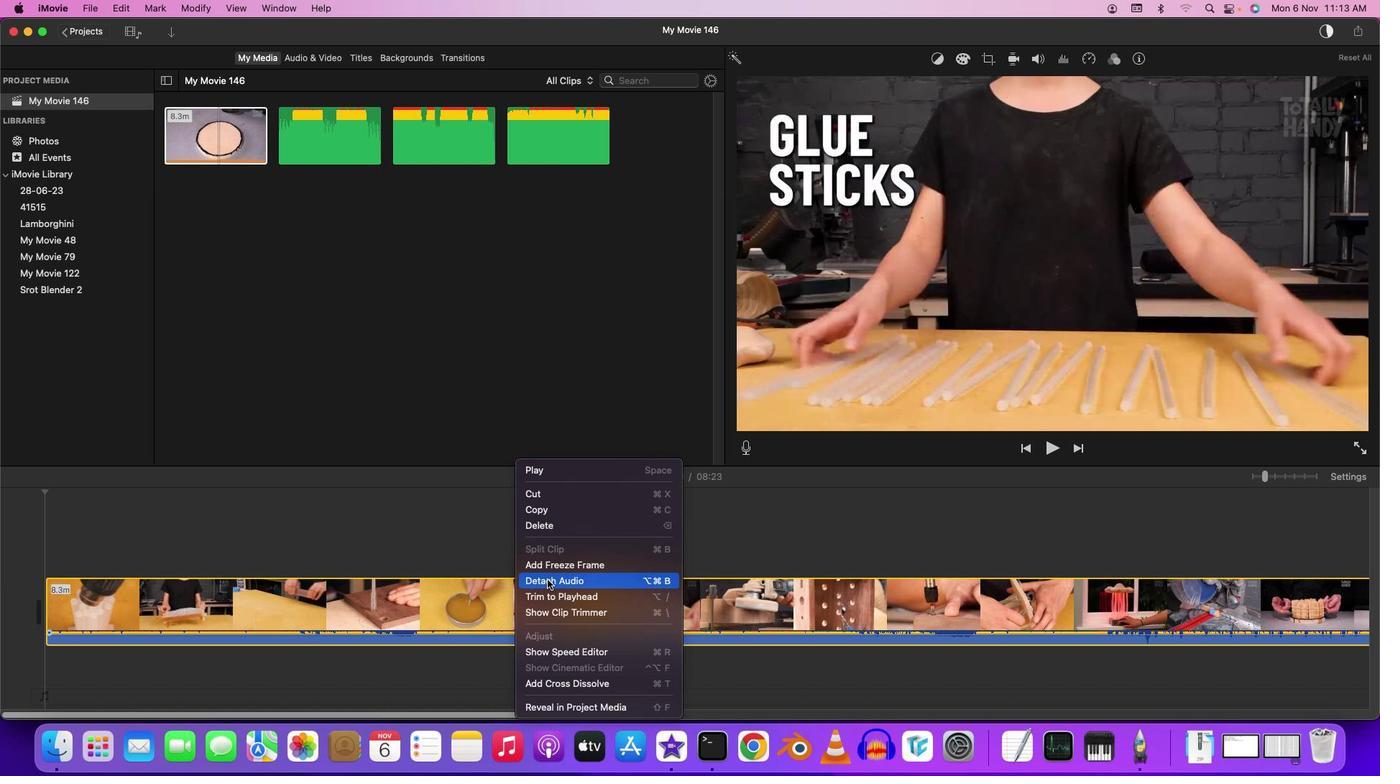 
Action: Mouse moved to (222, 668)
Screenshot: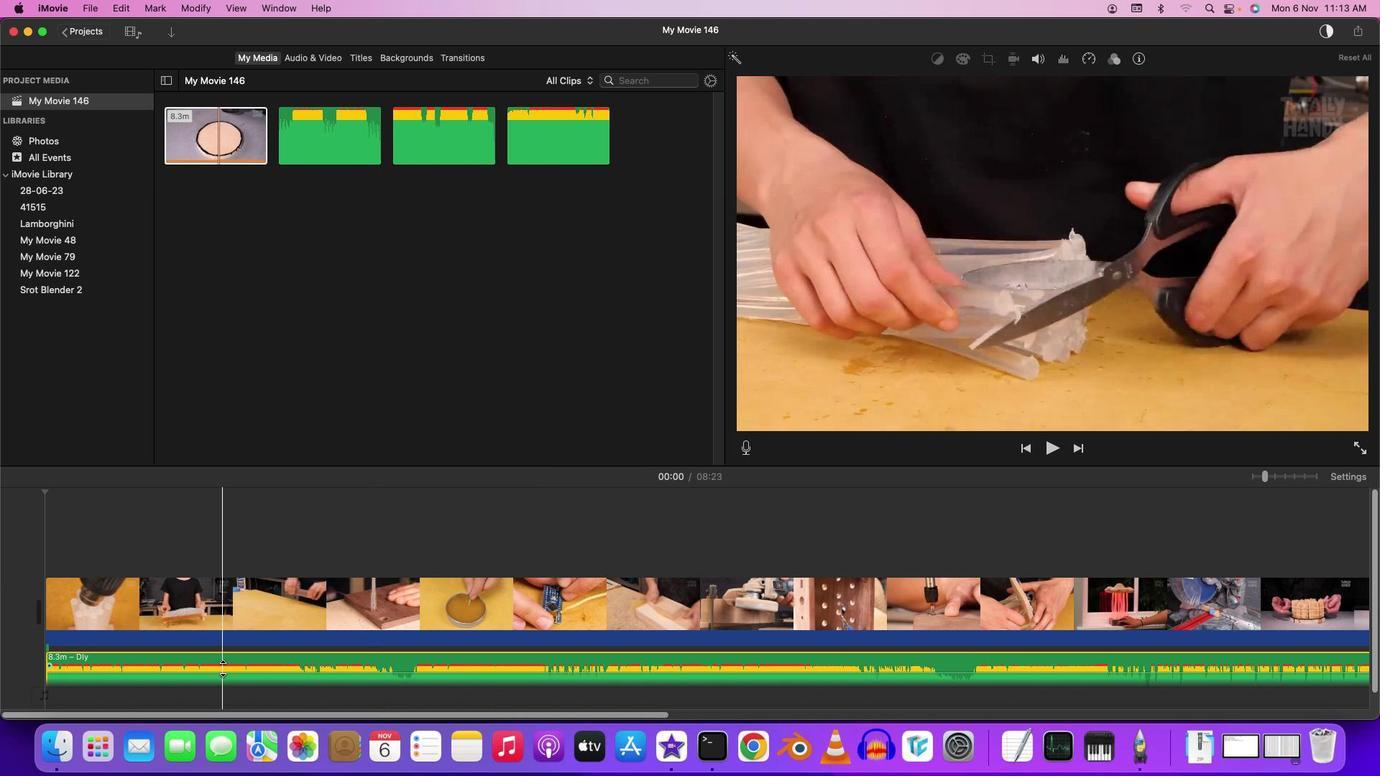 
Action: Mouse pressed right at (222, 668)
Screenshot: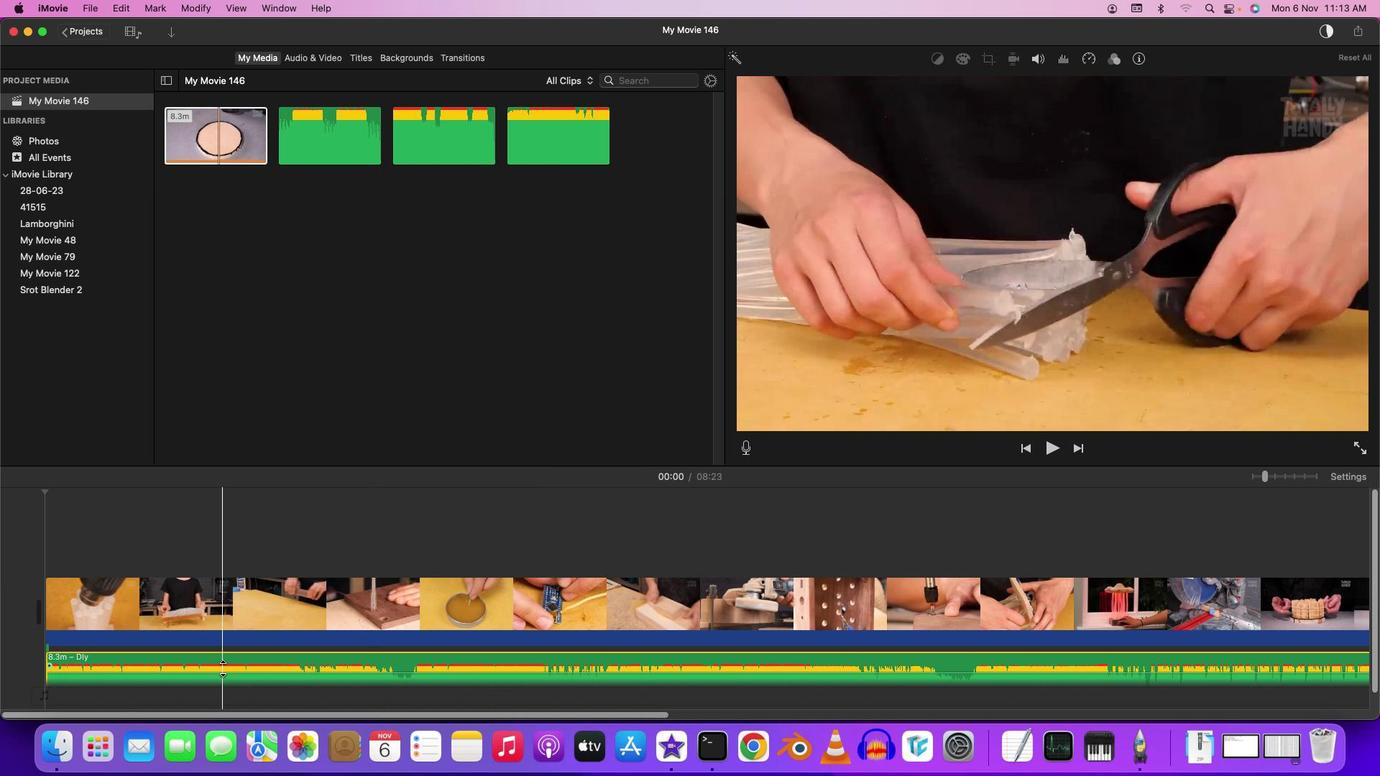 
Action: Mouse moved to (257, 661)
Screenshot: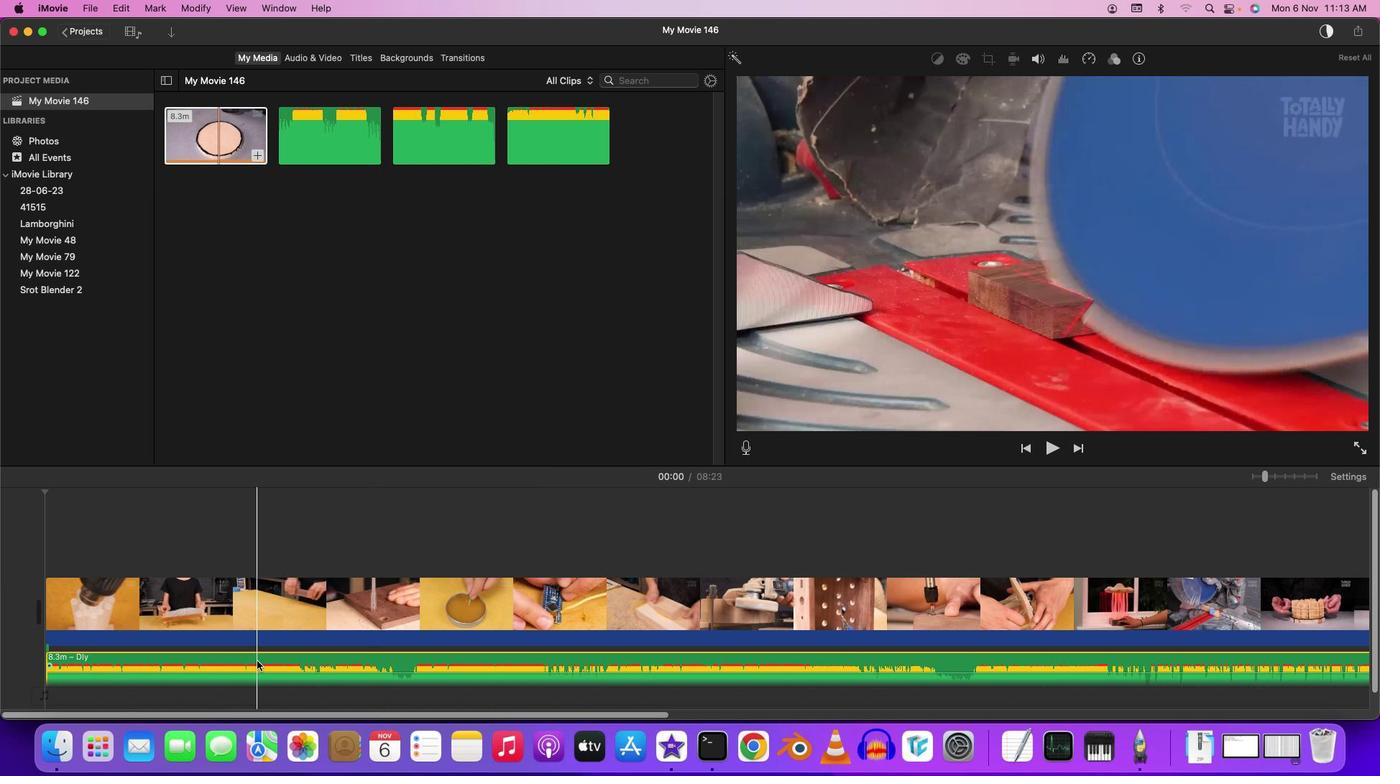 
Action: Mouse pressed right at (257, 661)
Screenshot: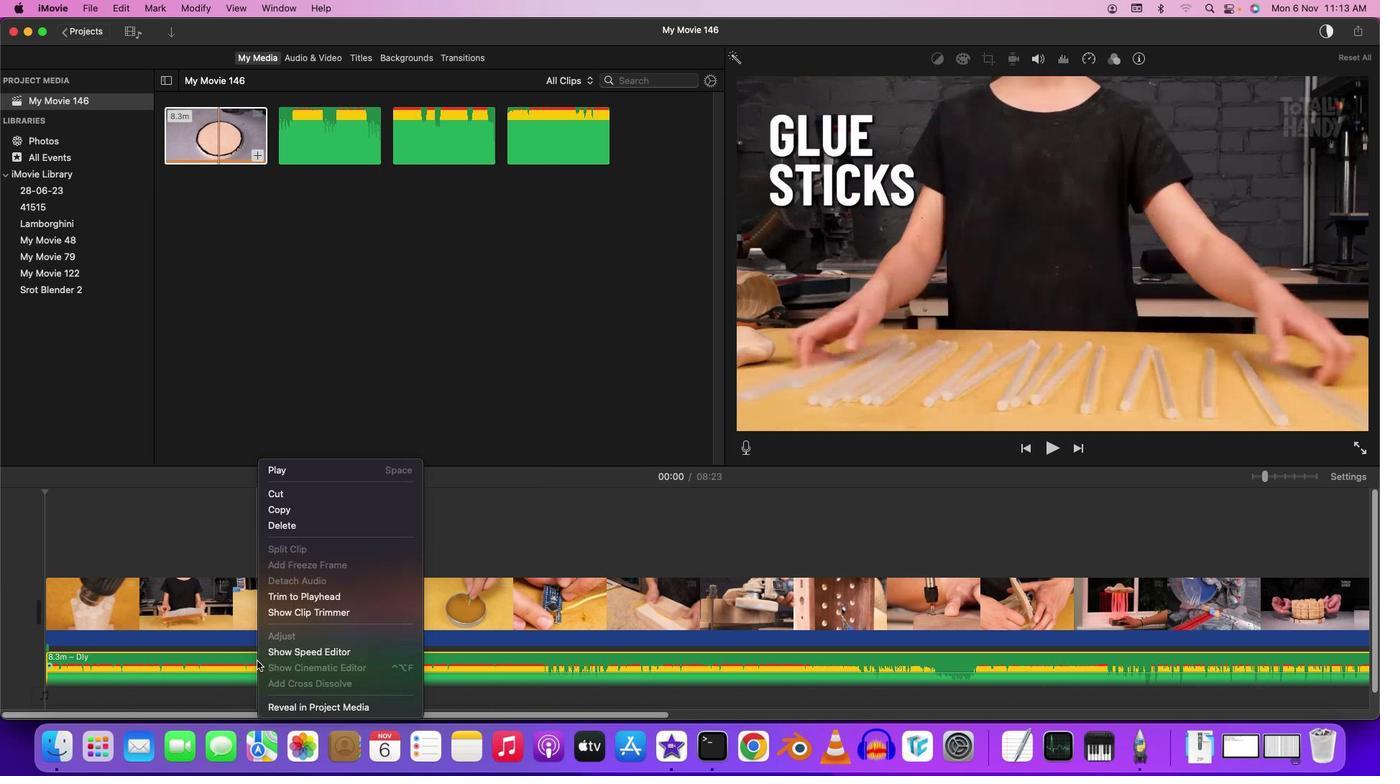 
Action: Mouse moved to (302, 530)
Screenshot: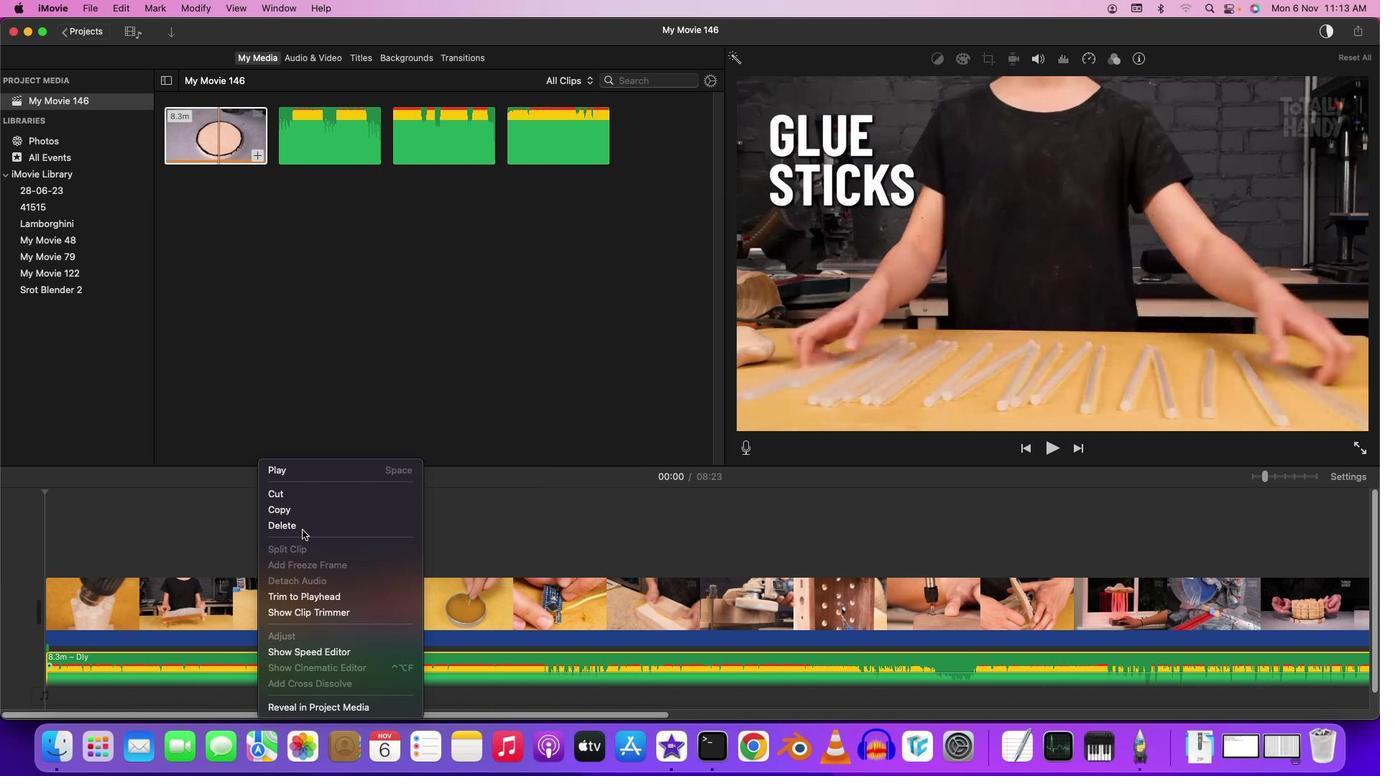 
Action: Mouse pressed left at (302, 530)
Screenshot: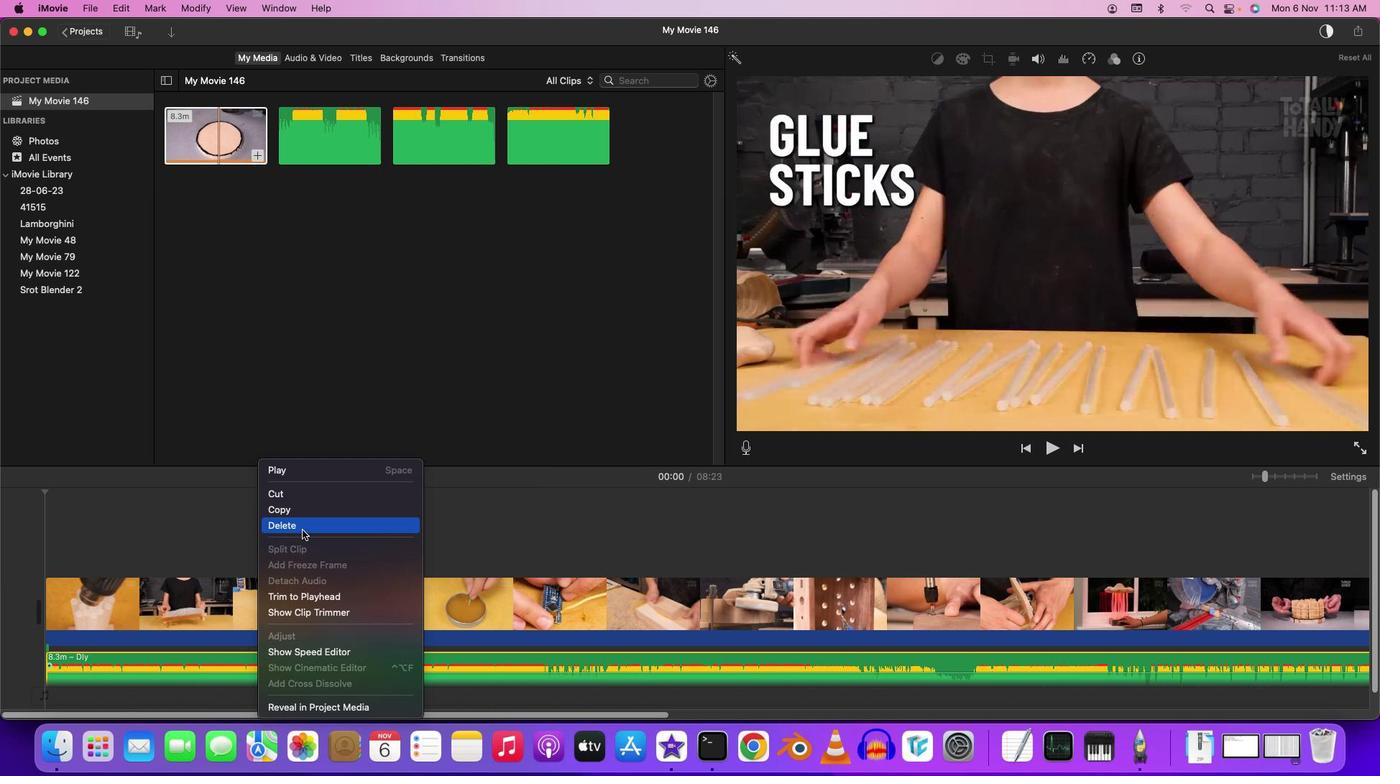 
Action: Mouse moved to (37, 525)
Screenshot: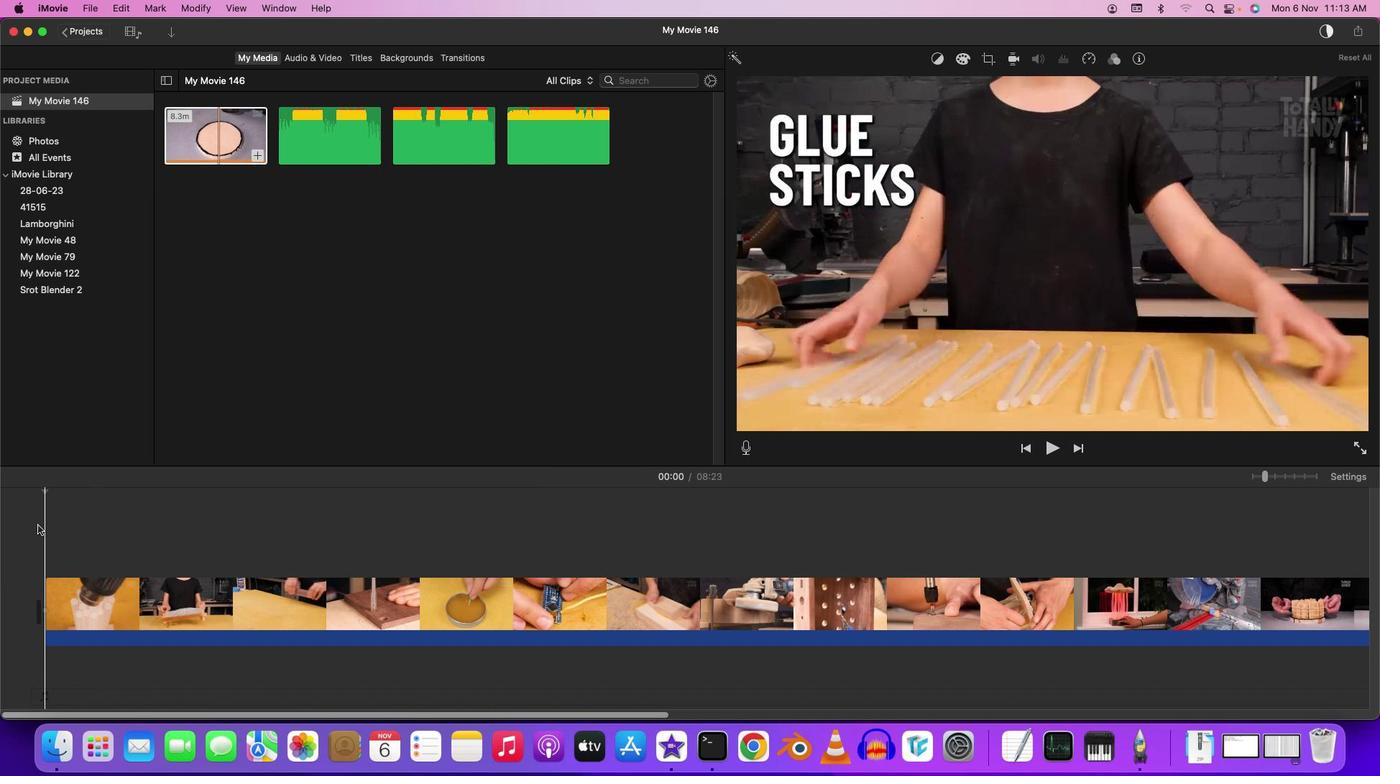 
Action: Mouse pressed left at (37, 525)
Screenshot: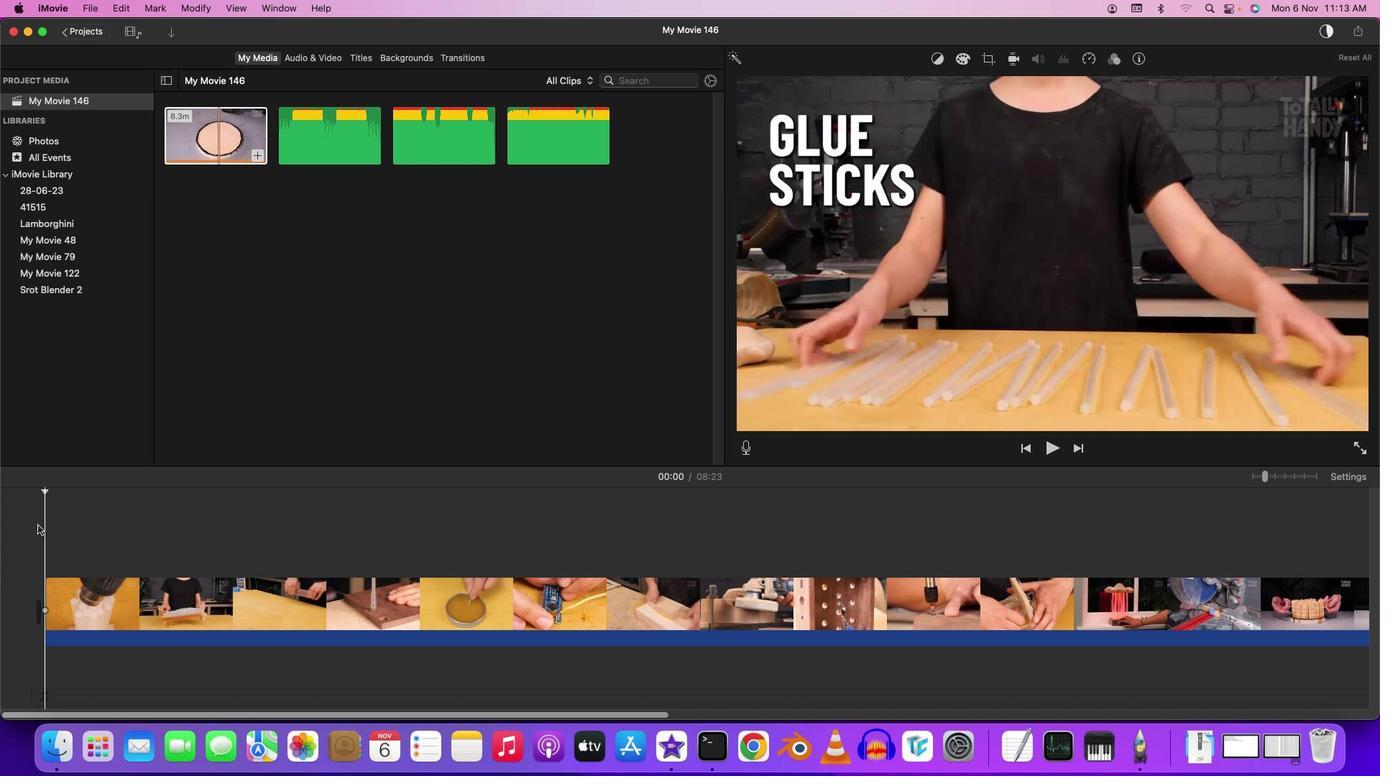 
Action: Key pressed Key.spaceKey.space
Screenshot: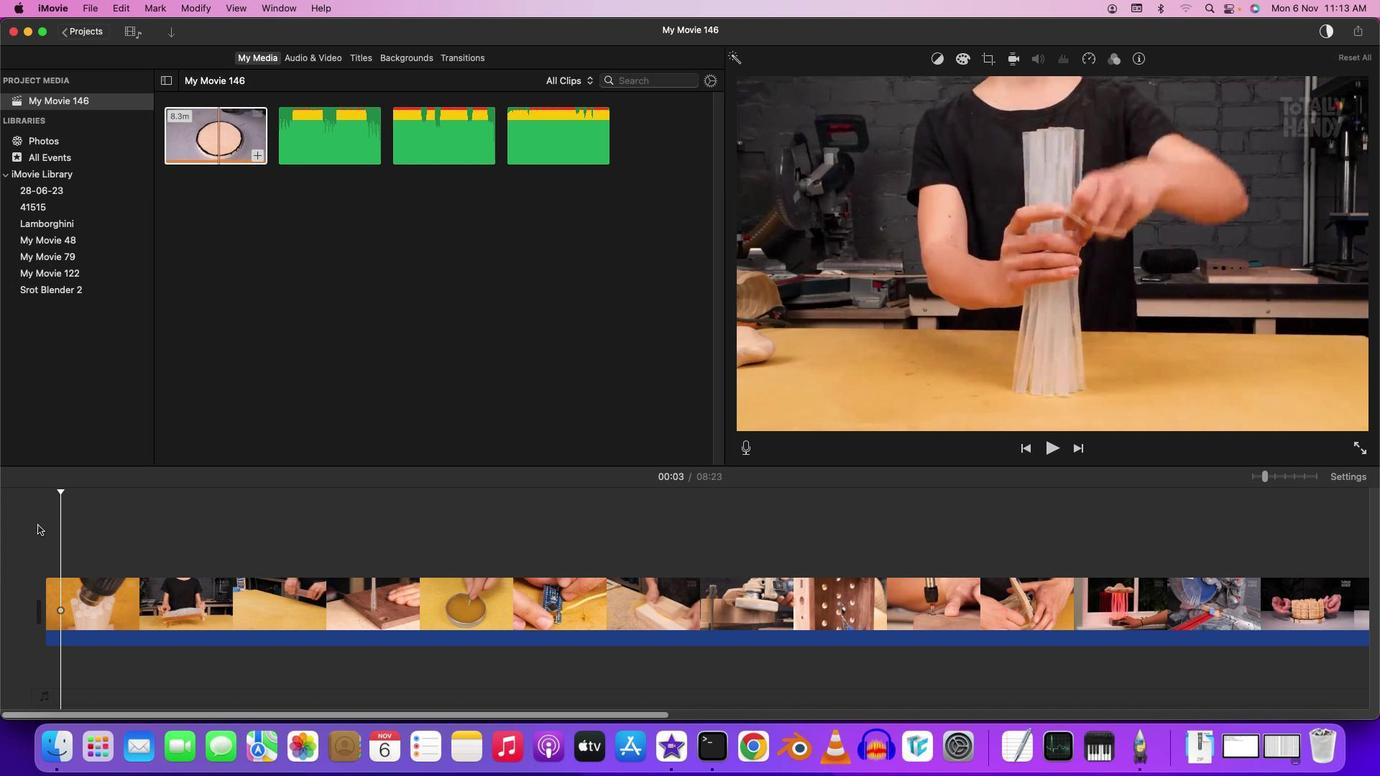 
Action: Mouse moved to (304, 133)
Screenshot: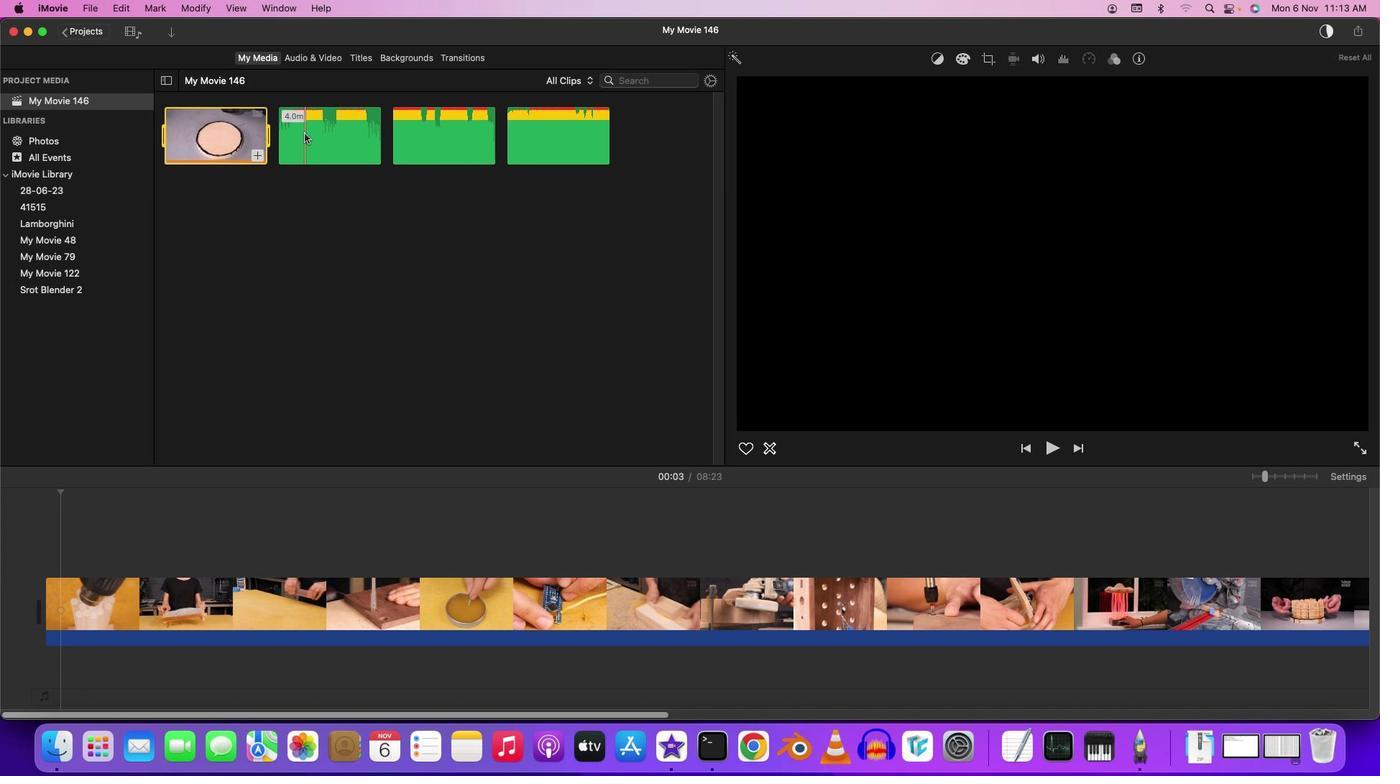 
Action: Mouse pressed left at (304, 133)
Screenshot: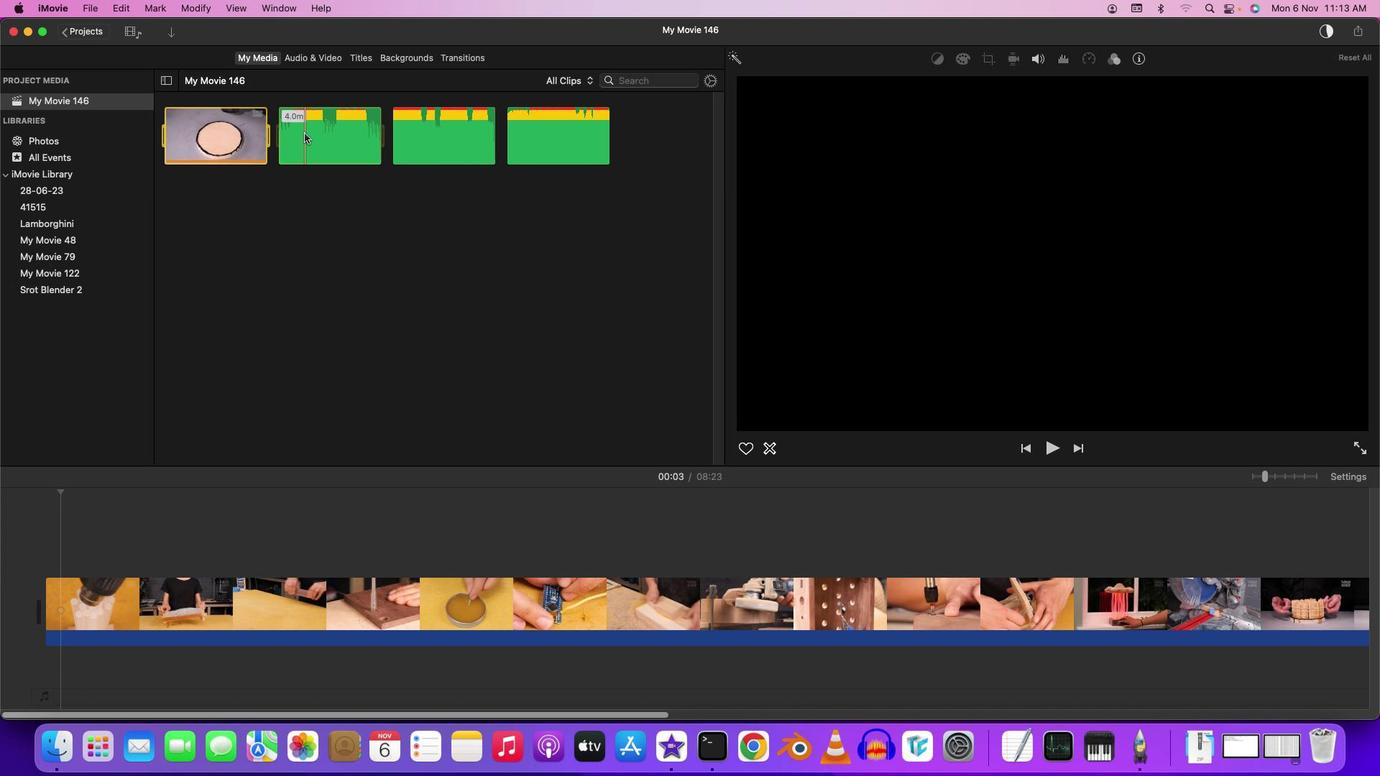 
Action: Mouse moved to (294, 127)
Screenshot: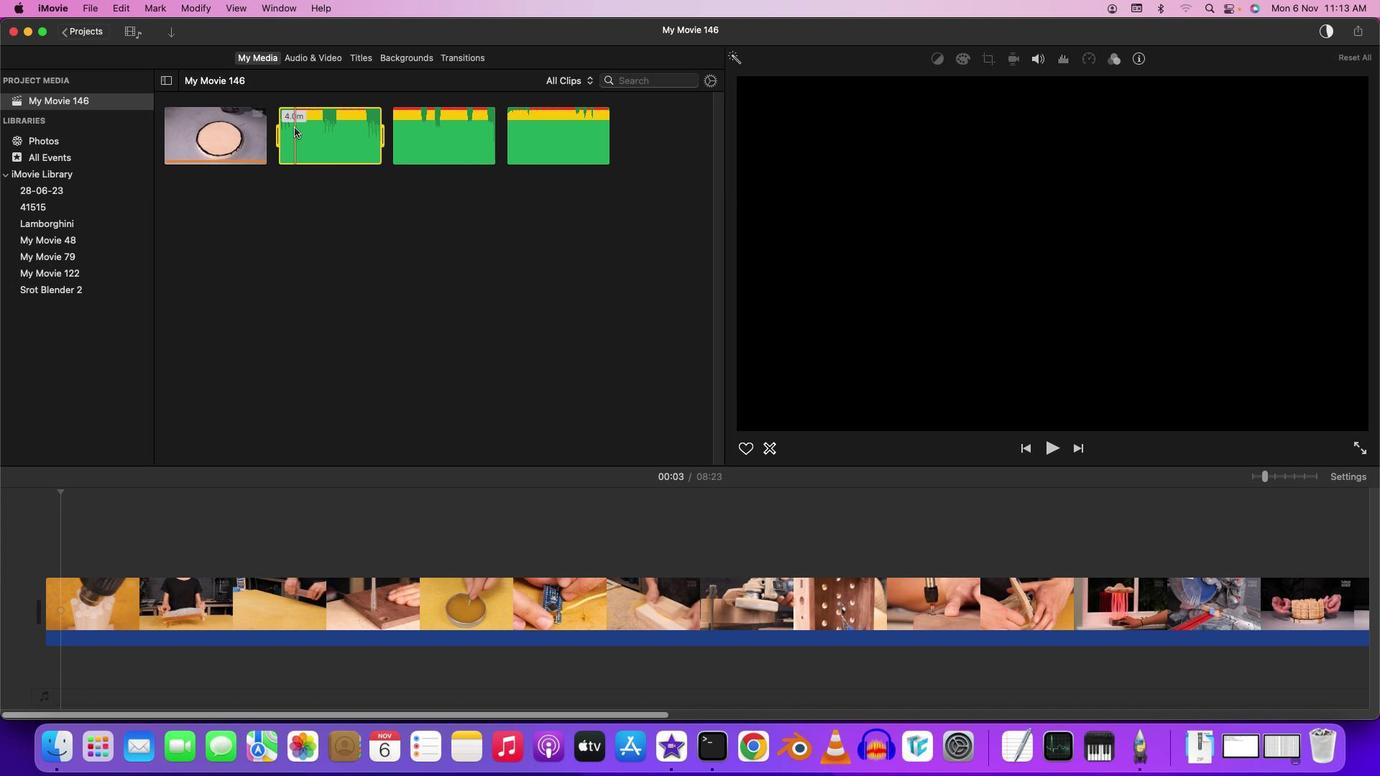 
Action: Mouse pressed left at (294, 127)
Screenshot: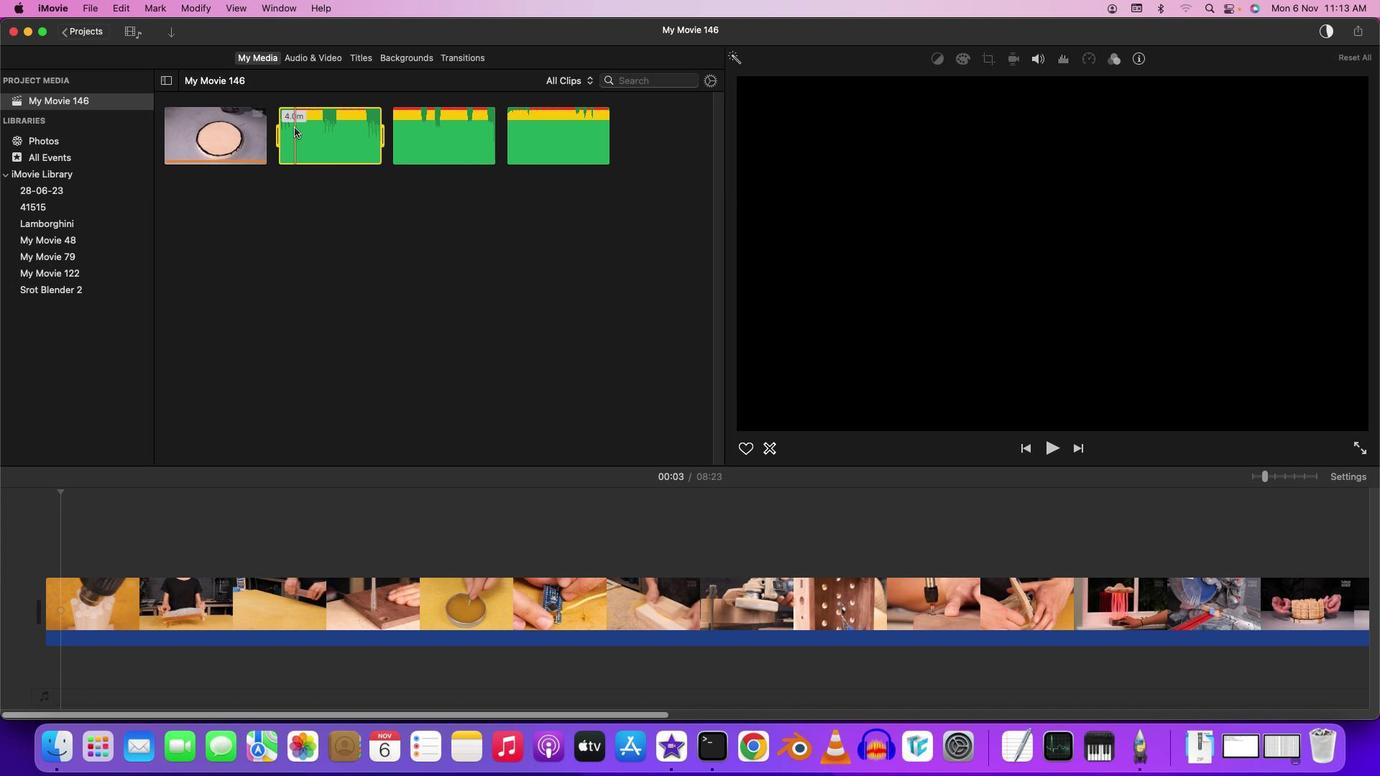 
Action: Key pressed Key.space
Screenshot: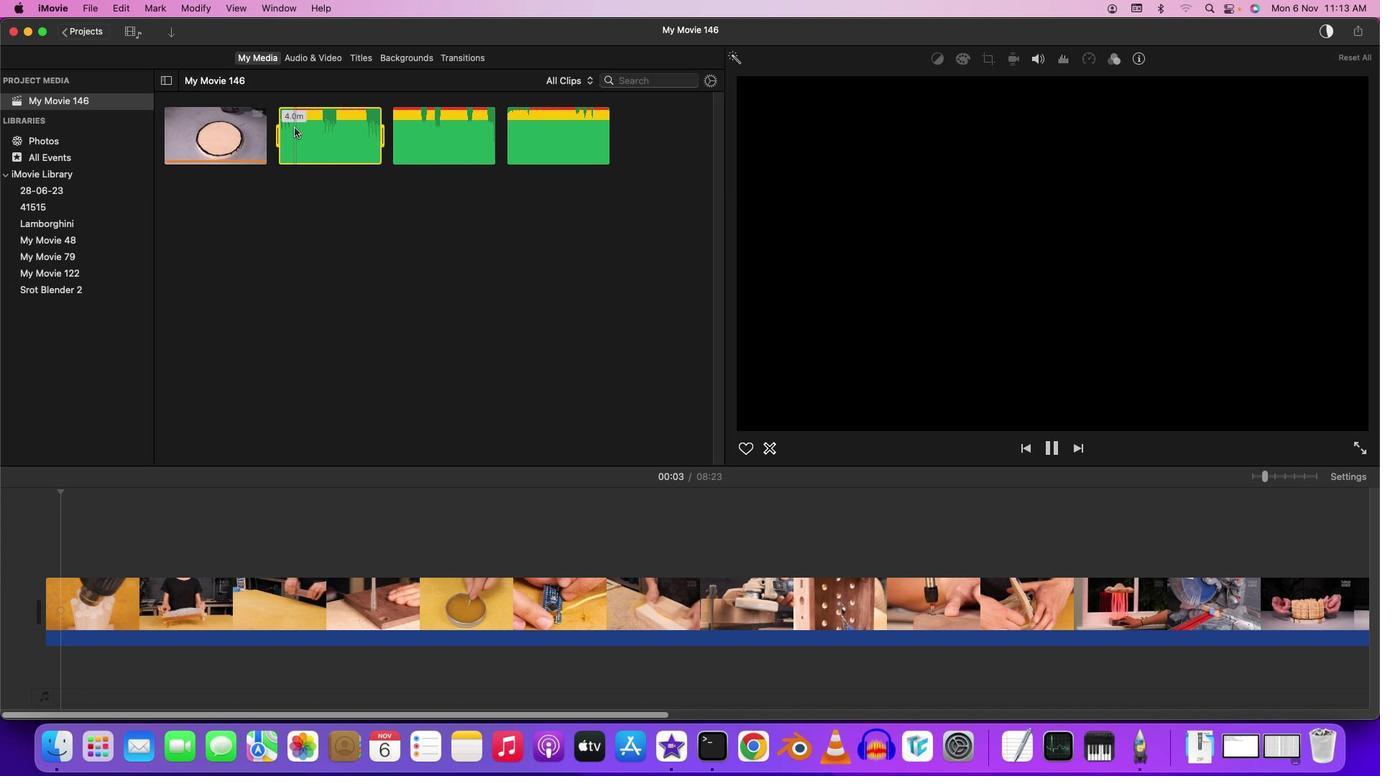 
Action: Mouse moved to (285, 125)
Screenshot: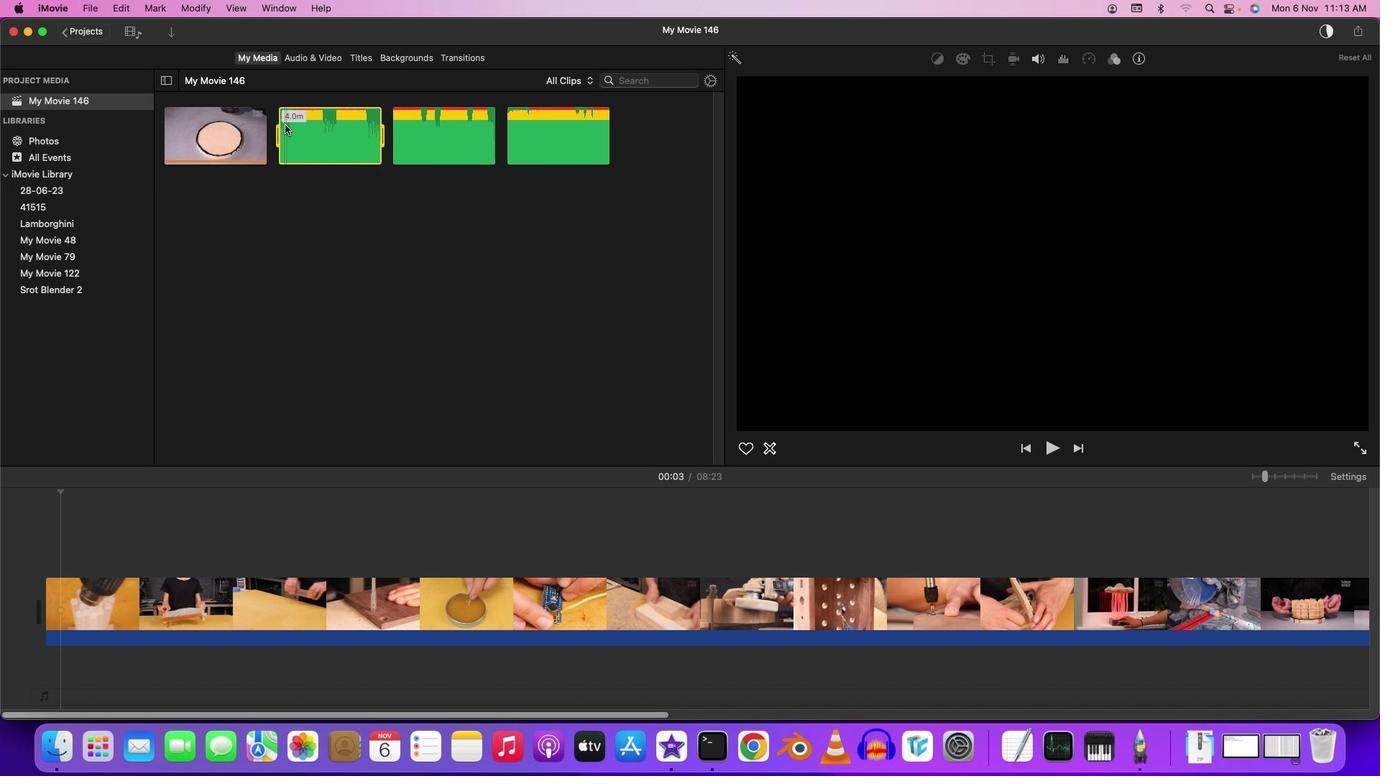 
Action: Mouse pressed left at (285, 125)
Screenshot: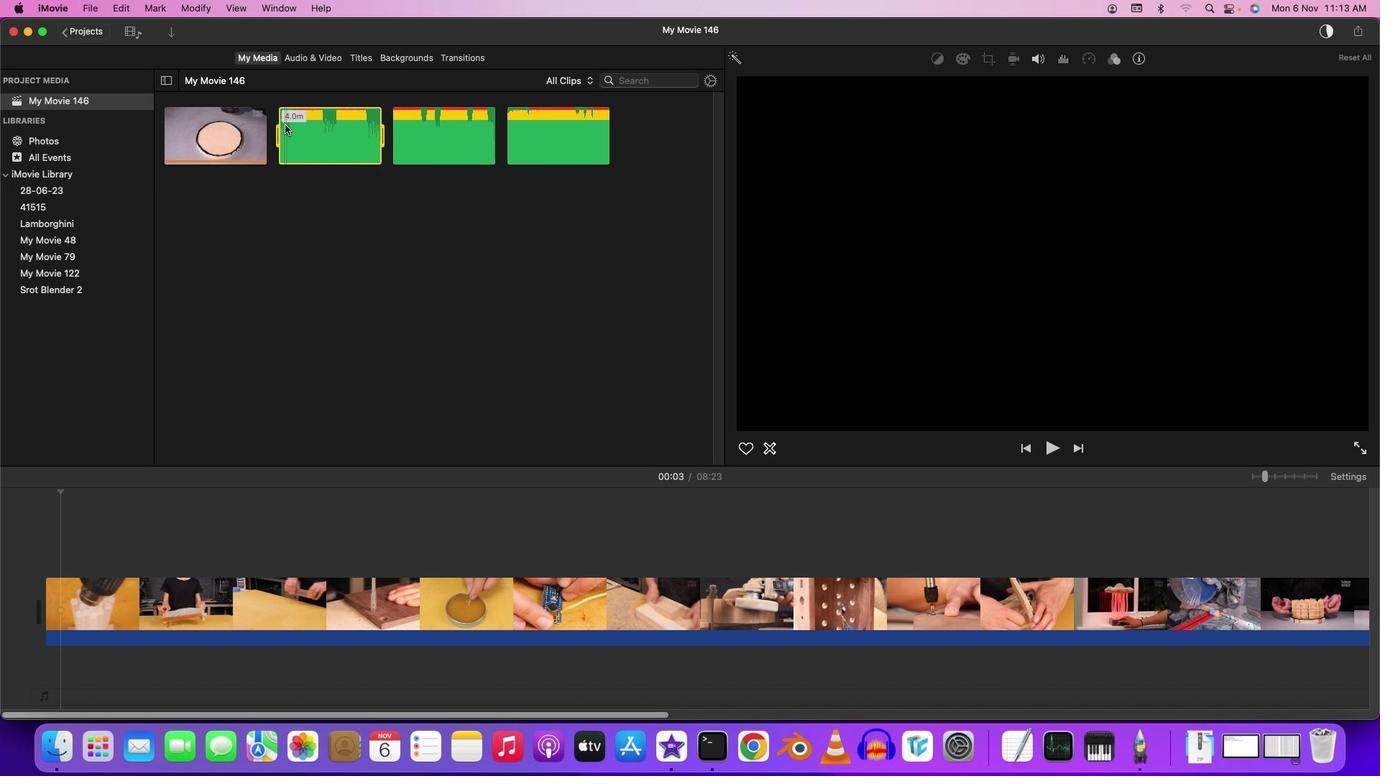 
Action: Mouse moved to (409, 125)
Screenshot: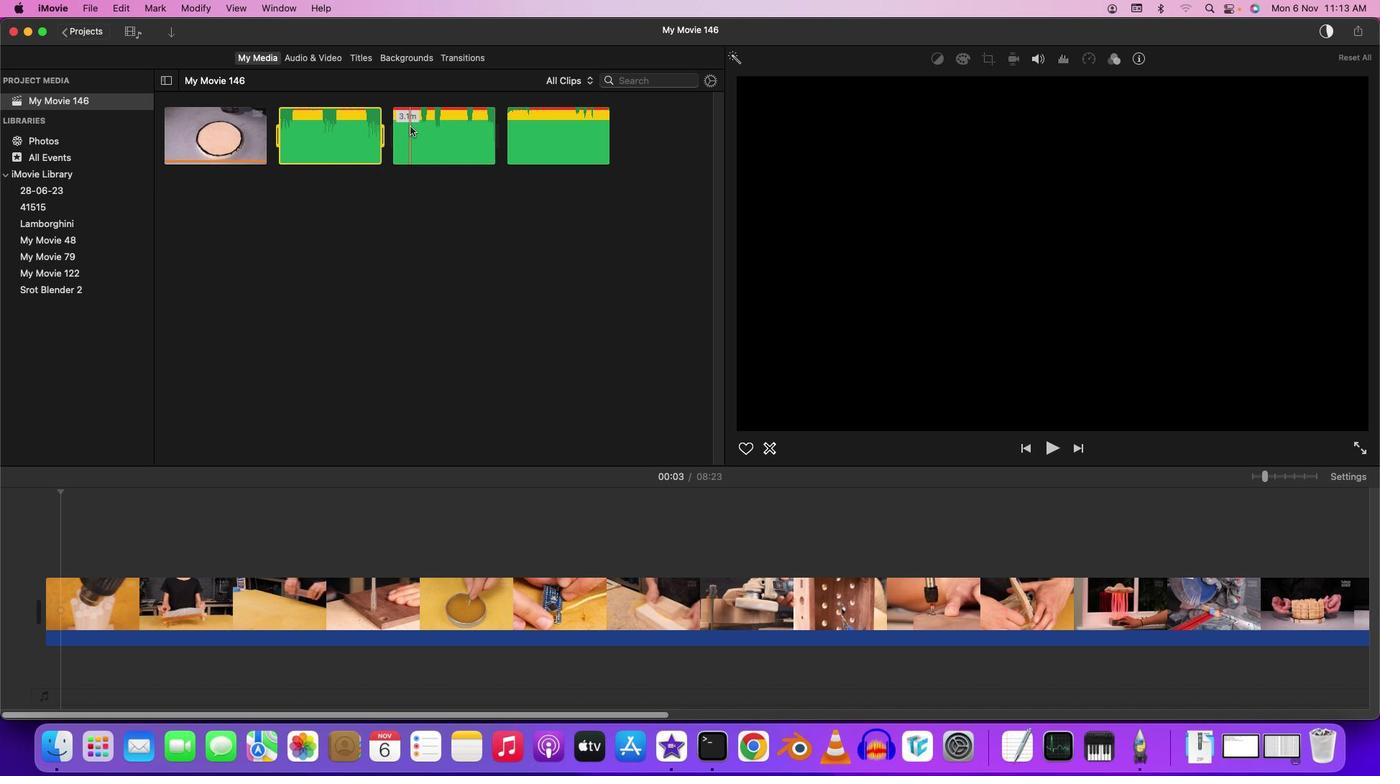 
Action: Mouse pressed left at (409, 125)
Screenshot: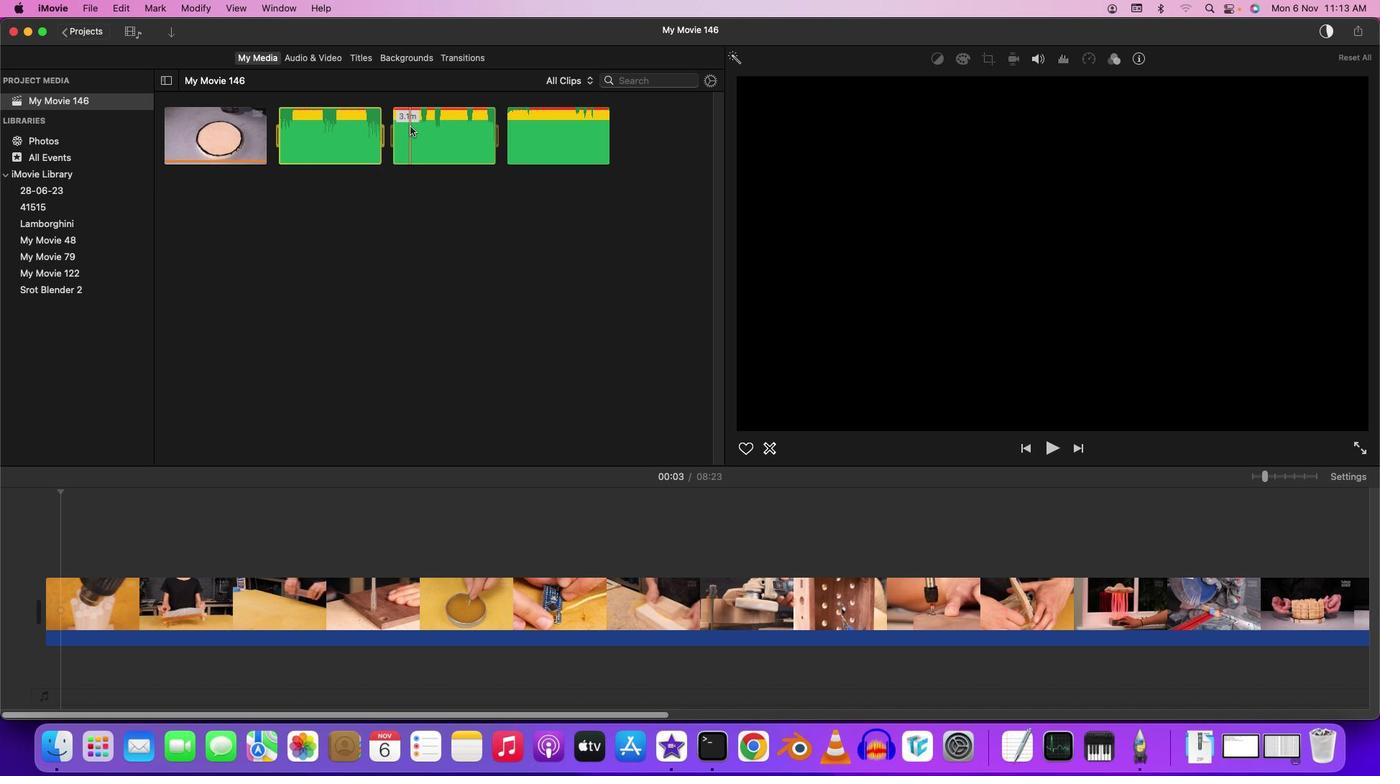 
Action: Mouse moved to (409, 125)
Screenshot: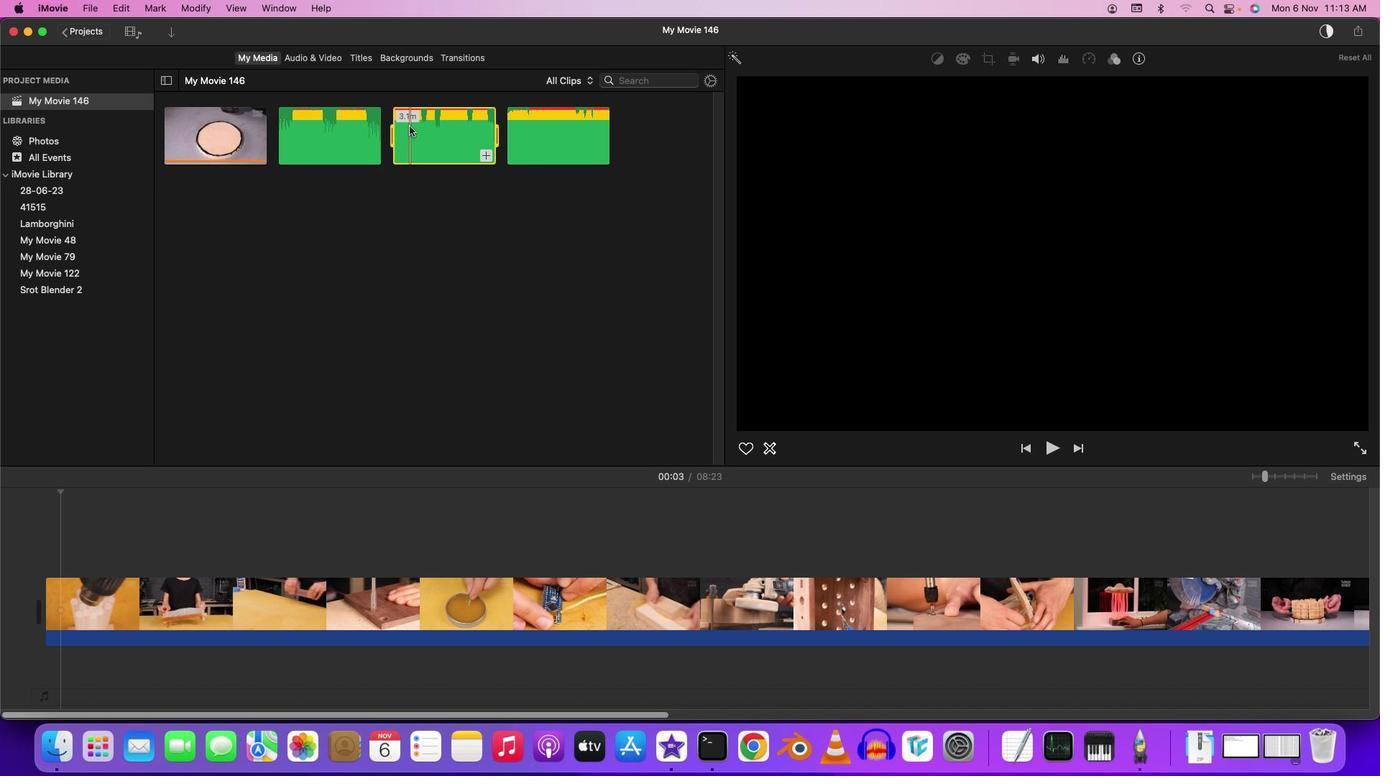 
Action: Key pressed Key.space
Screenshot: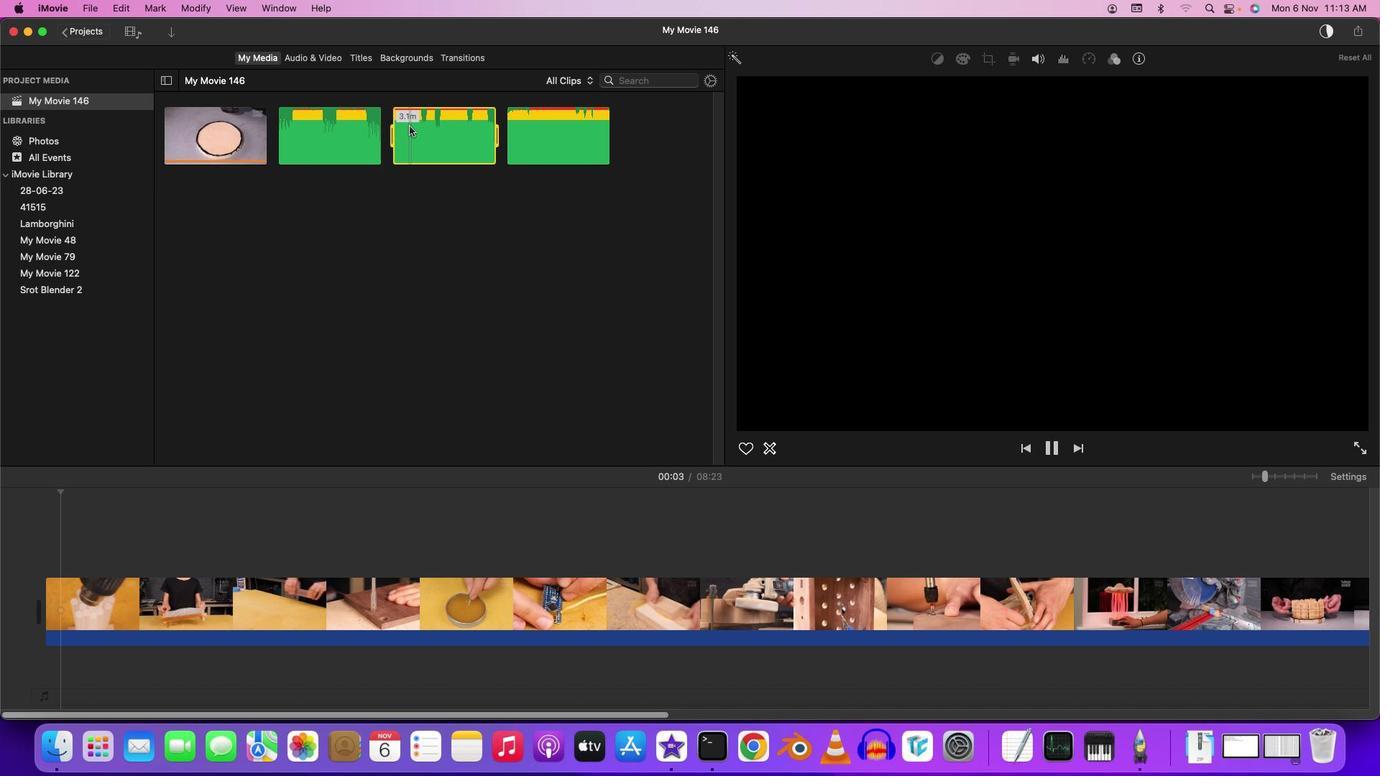 
Action: Mouse moved to (398, 126)
Screenshot: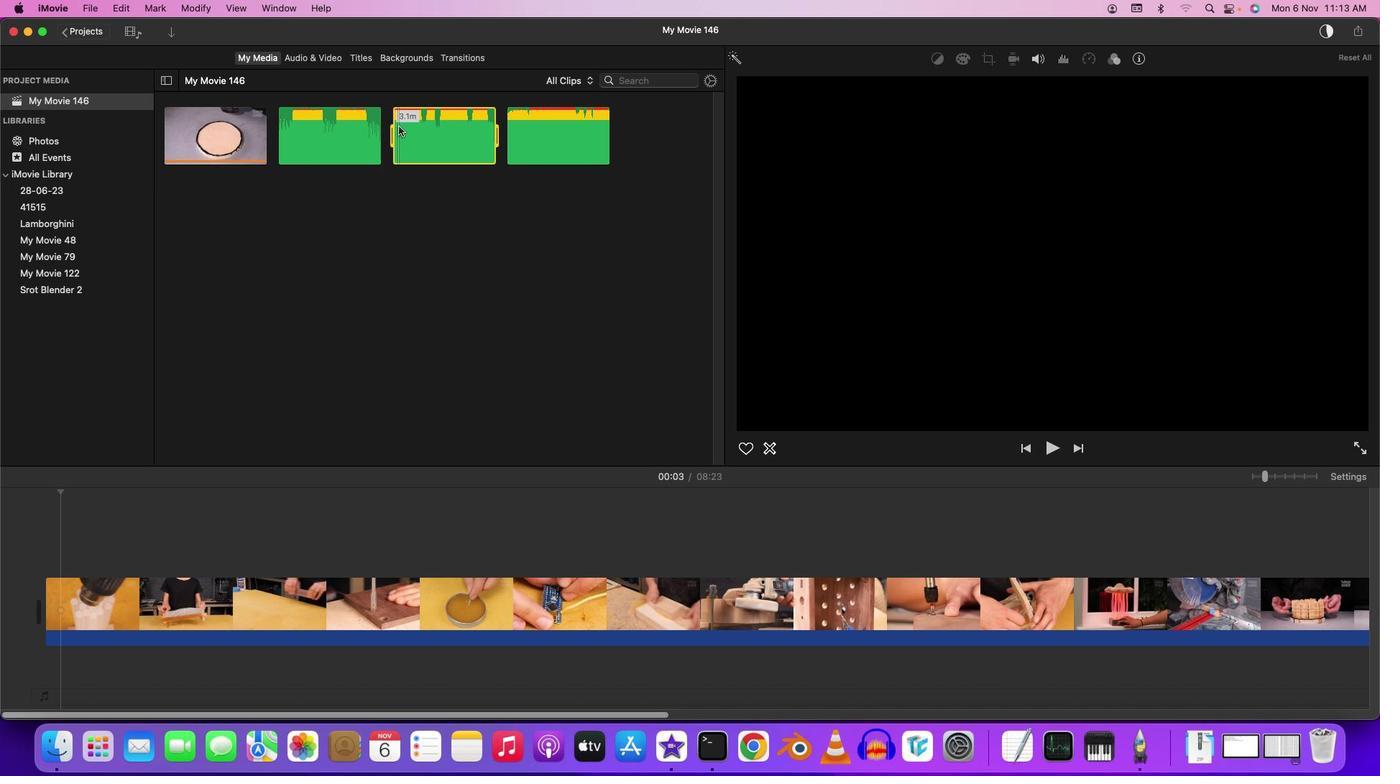 
Action: Mouse pressed left at (398, 126)
Screenshot: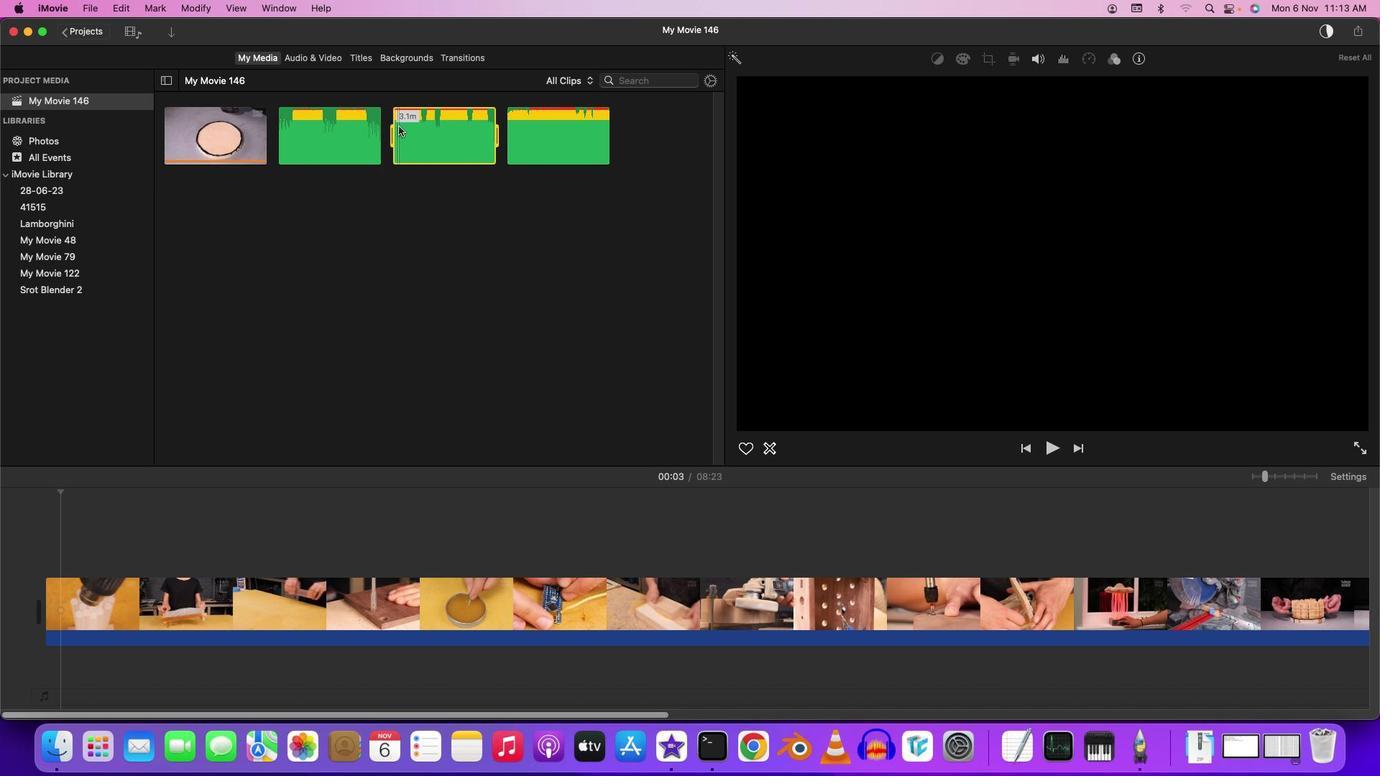 
Action: Key pressed Key.space
Screenshot: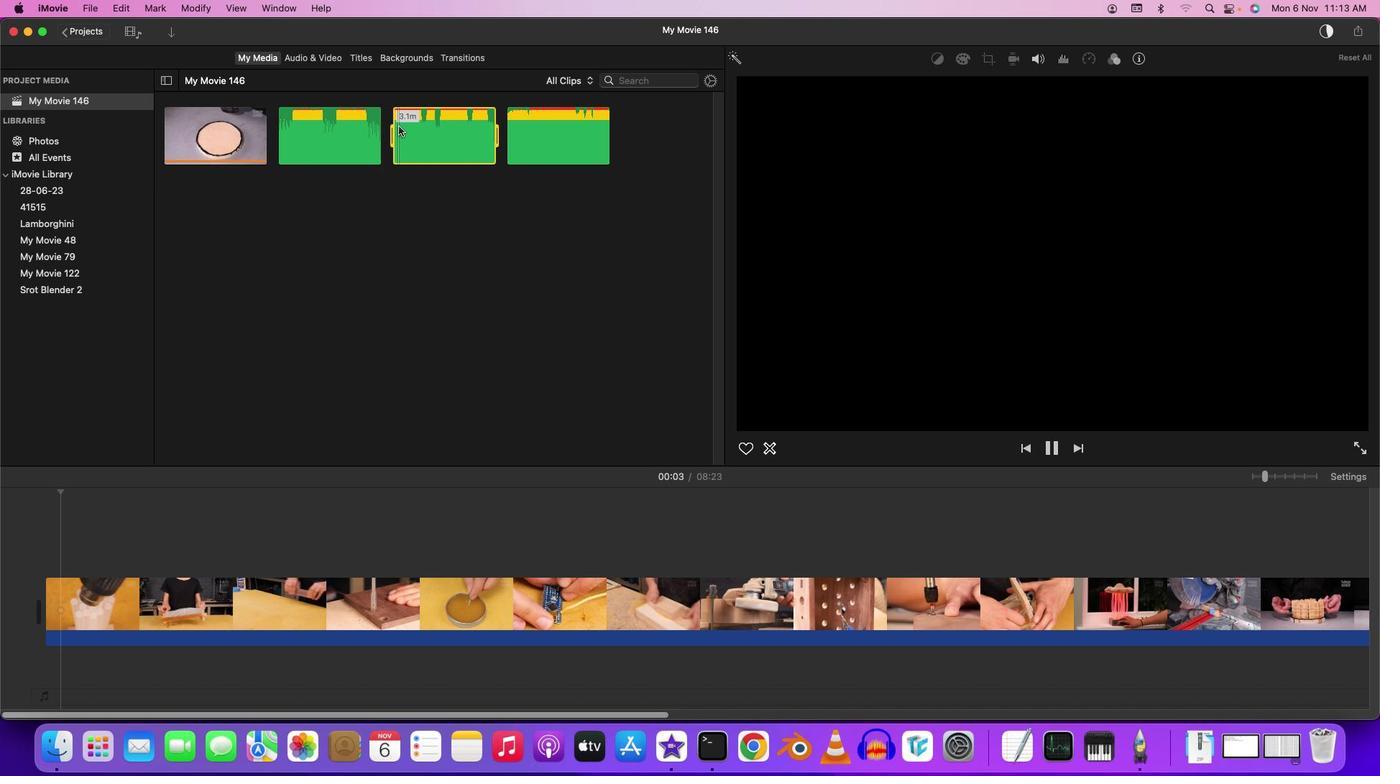 
Action: Mouse moved to (402, 127)
Screenshot: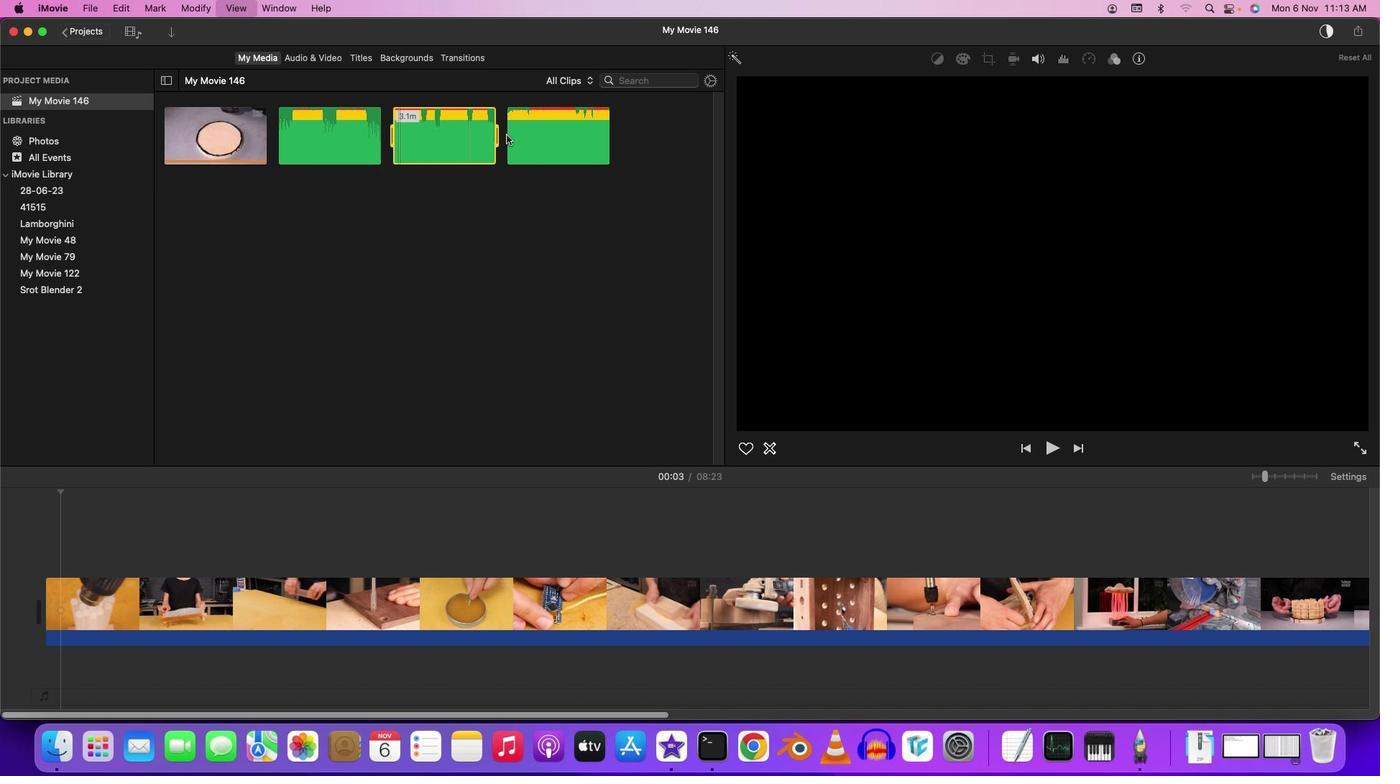 
Action: Key pressed Key.space
Screenshot: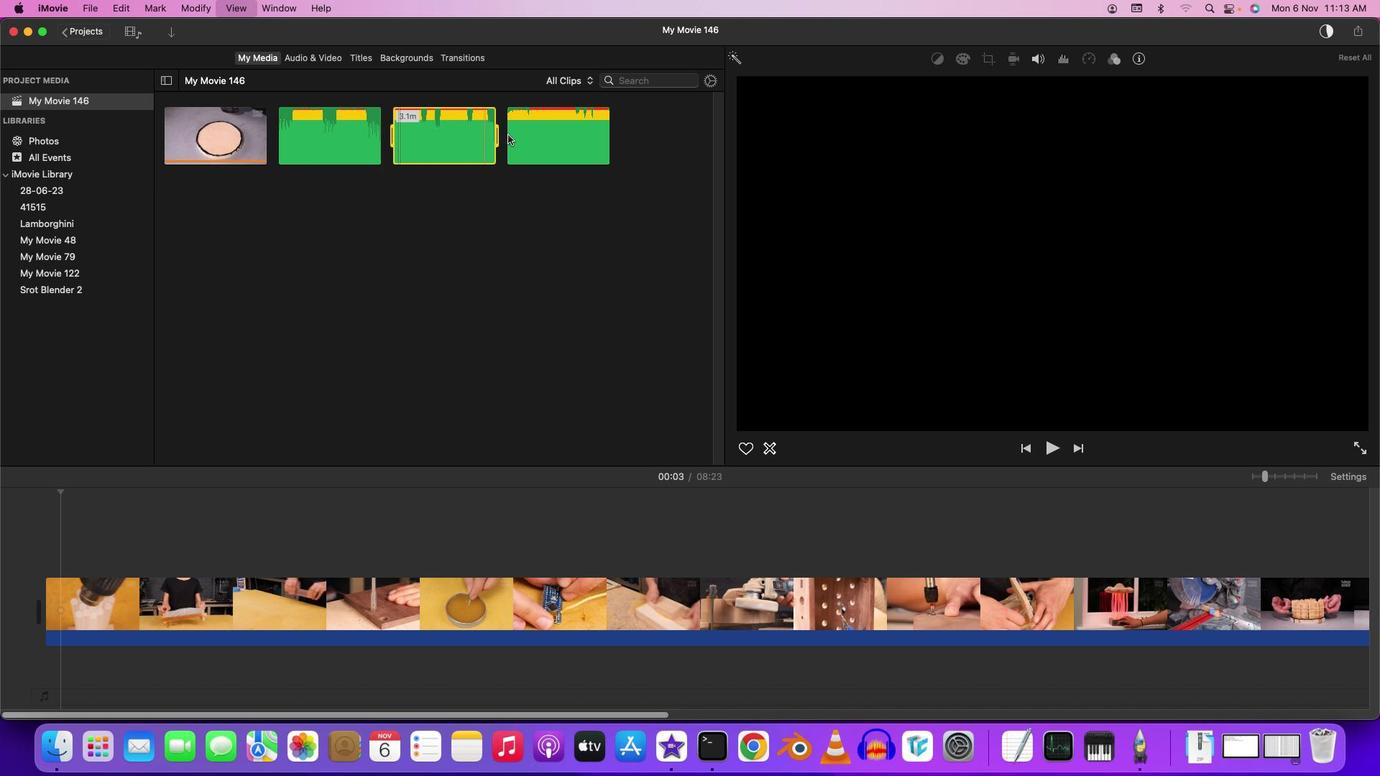 
Action: Mouse moved to (517, 135)
Screenshot: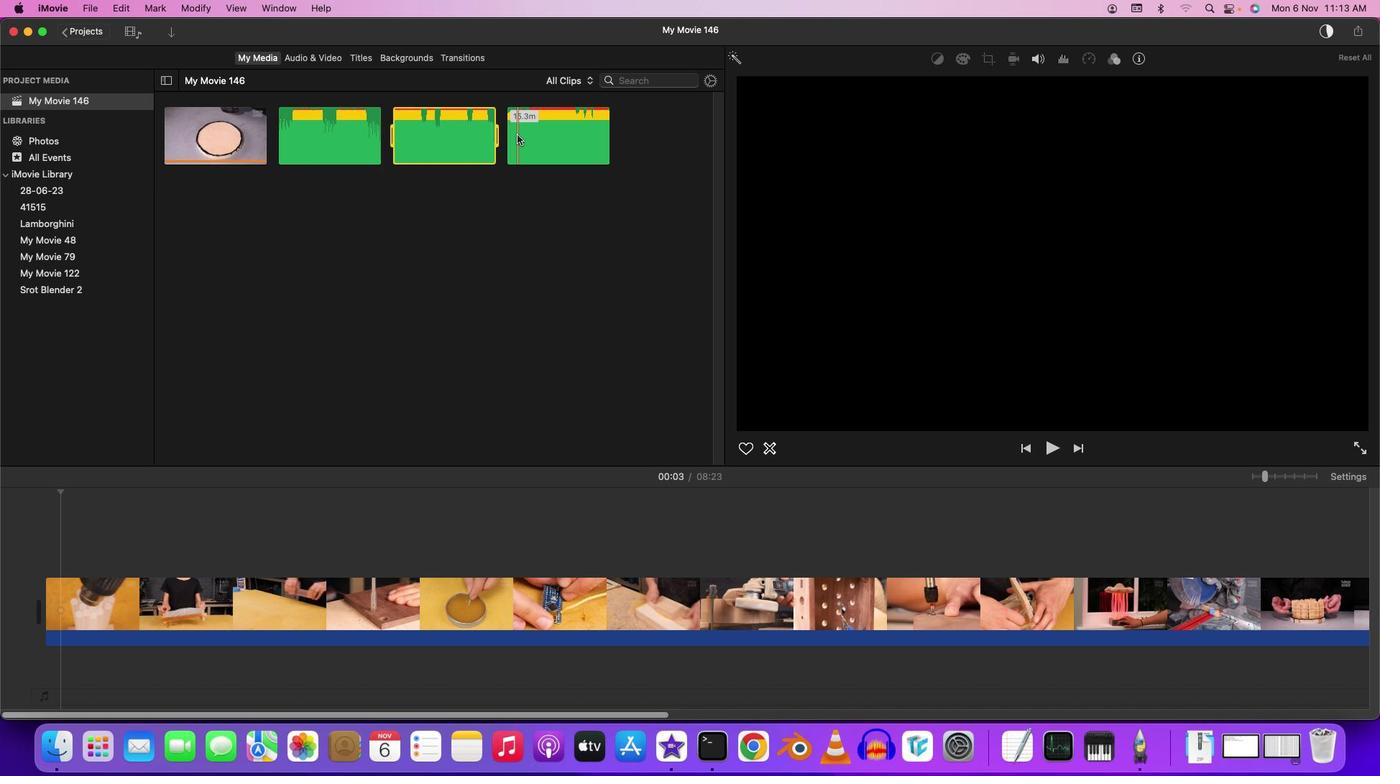 
Action: Mouse pressed left at (517, 135)
Screenshot: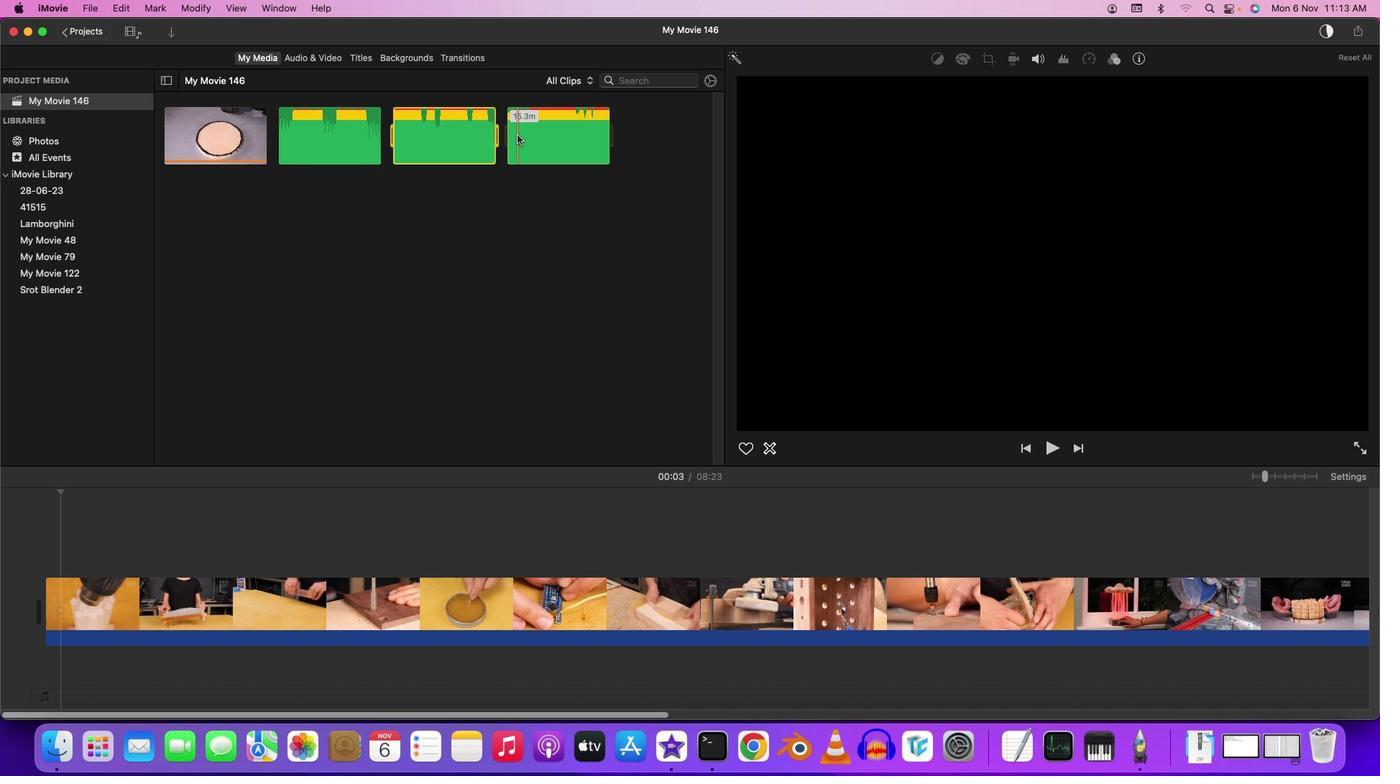 
Action: Key pressed Key.space
Screenshot: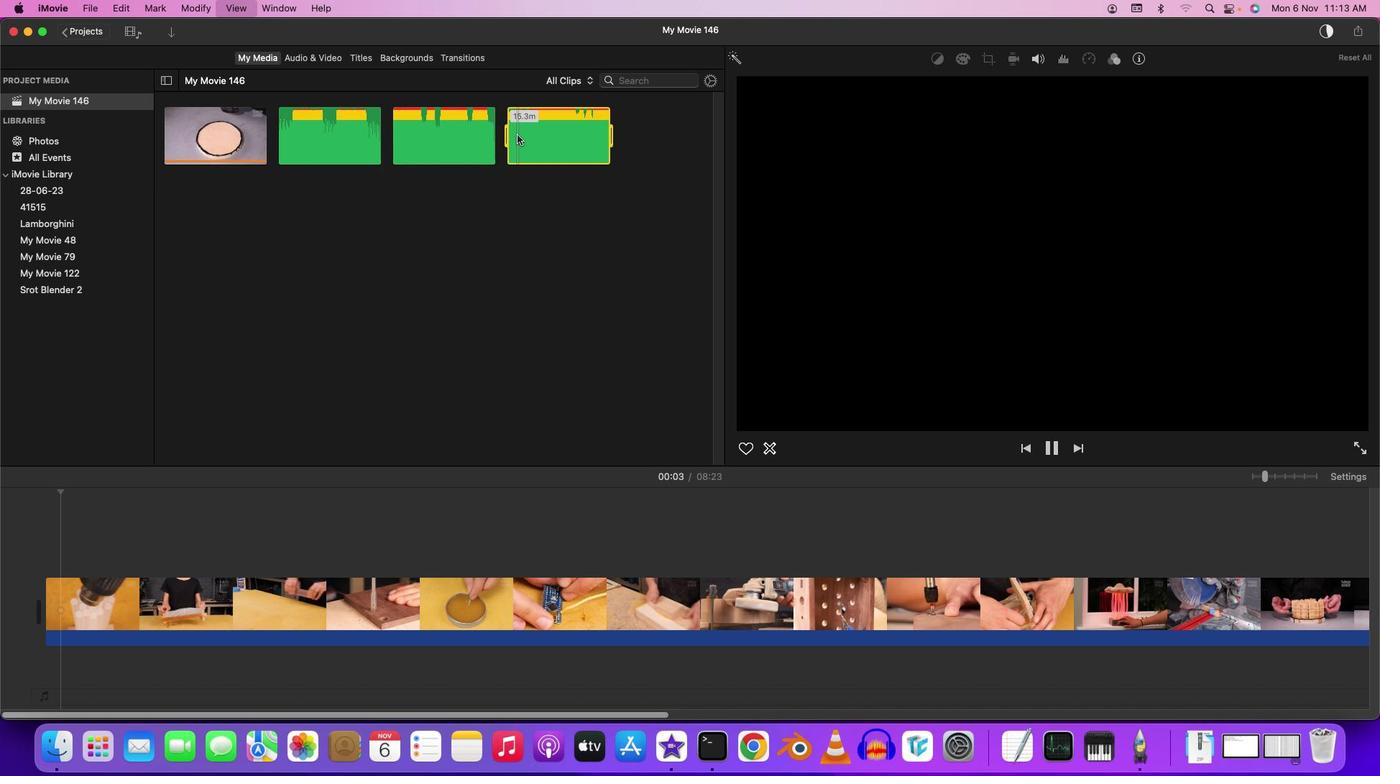 
Action: Mouse moved to (399, 123)
Screenshot: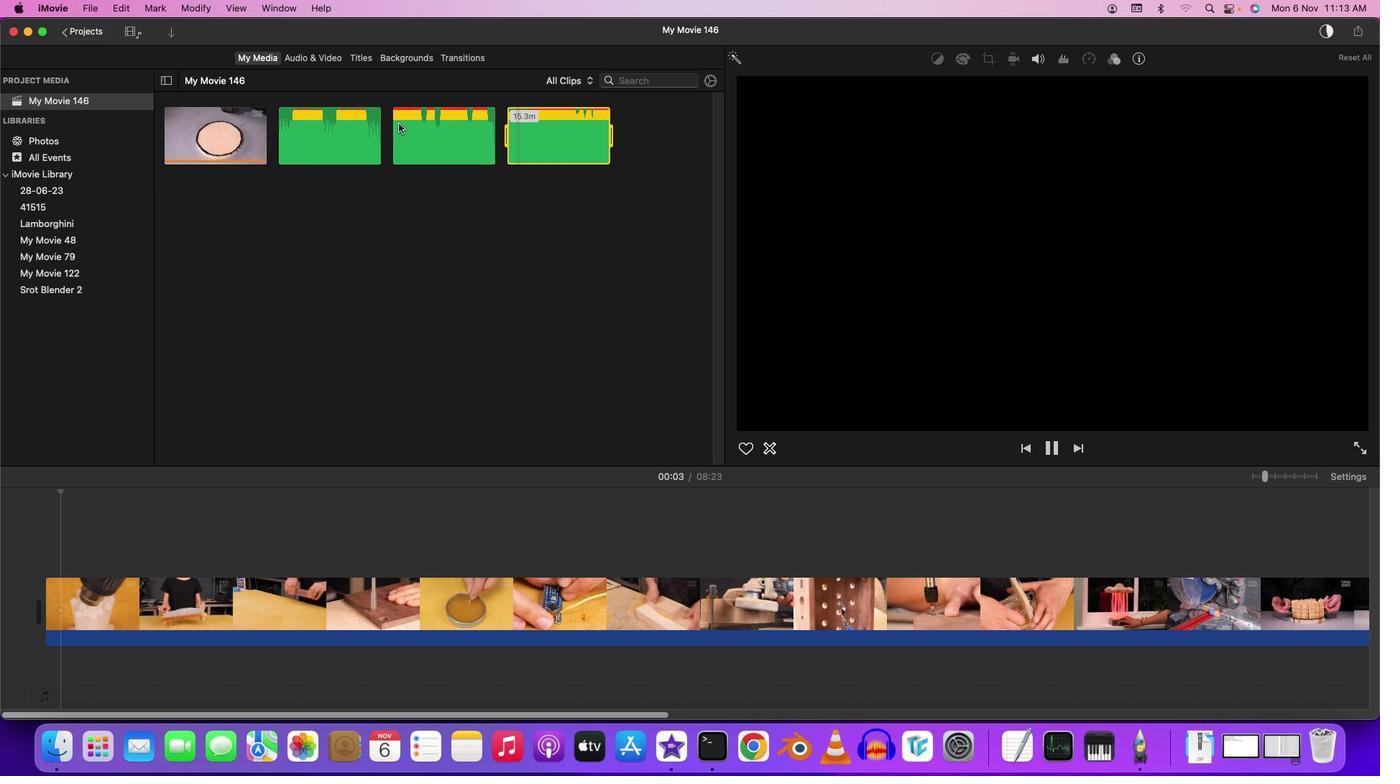 
Action: Mouse pressed left at (399, 123)
Screenshot: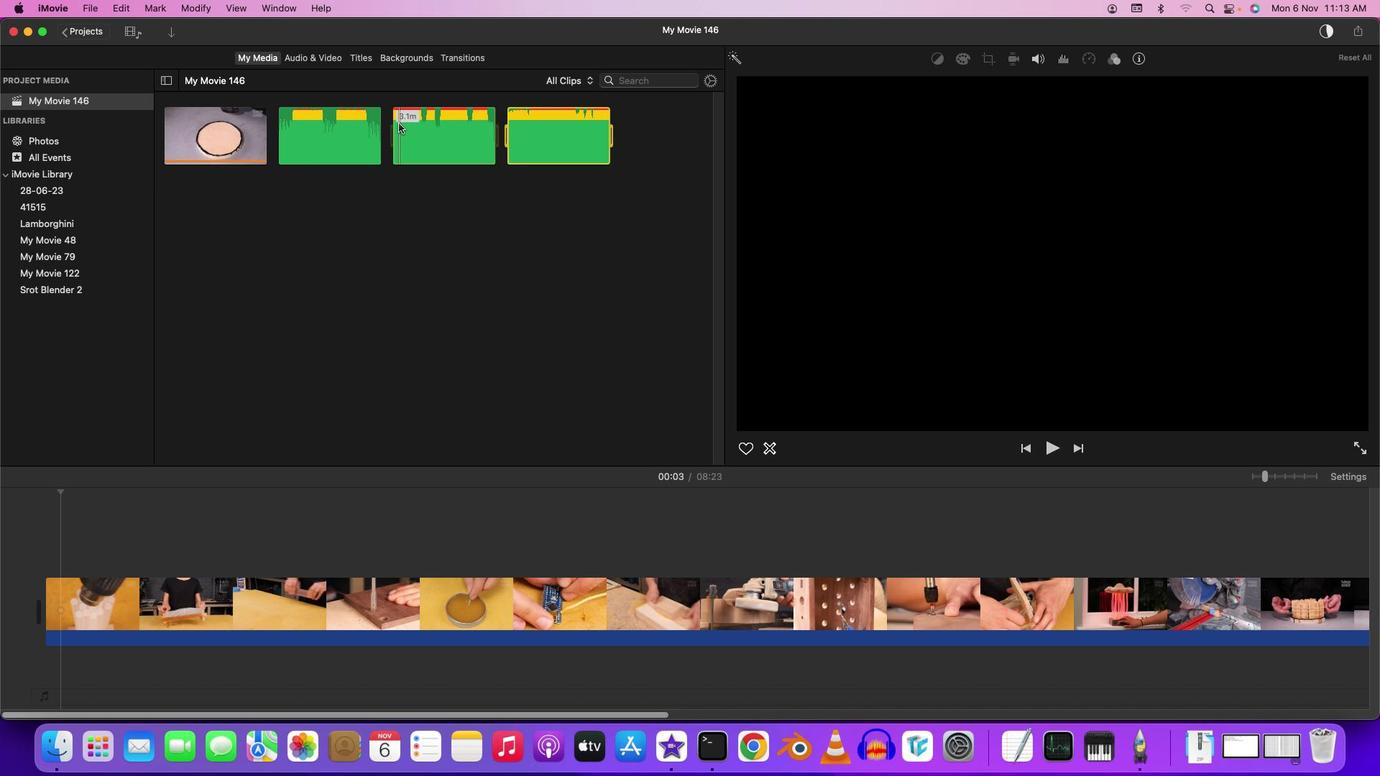
Action: Key pressed Key.space
Screenshot: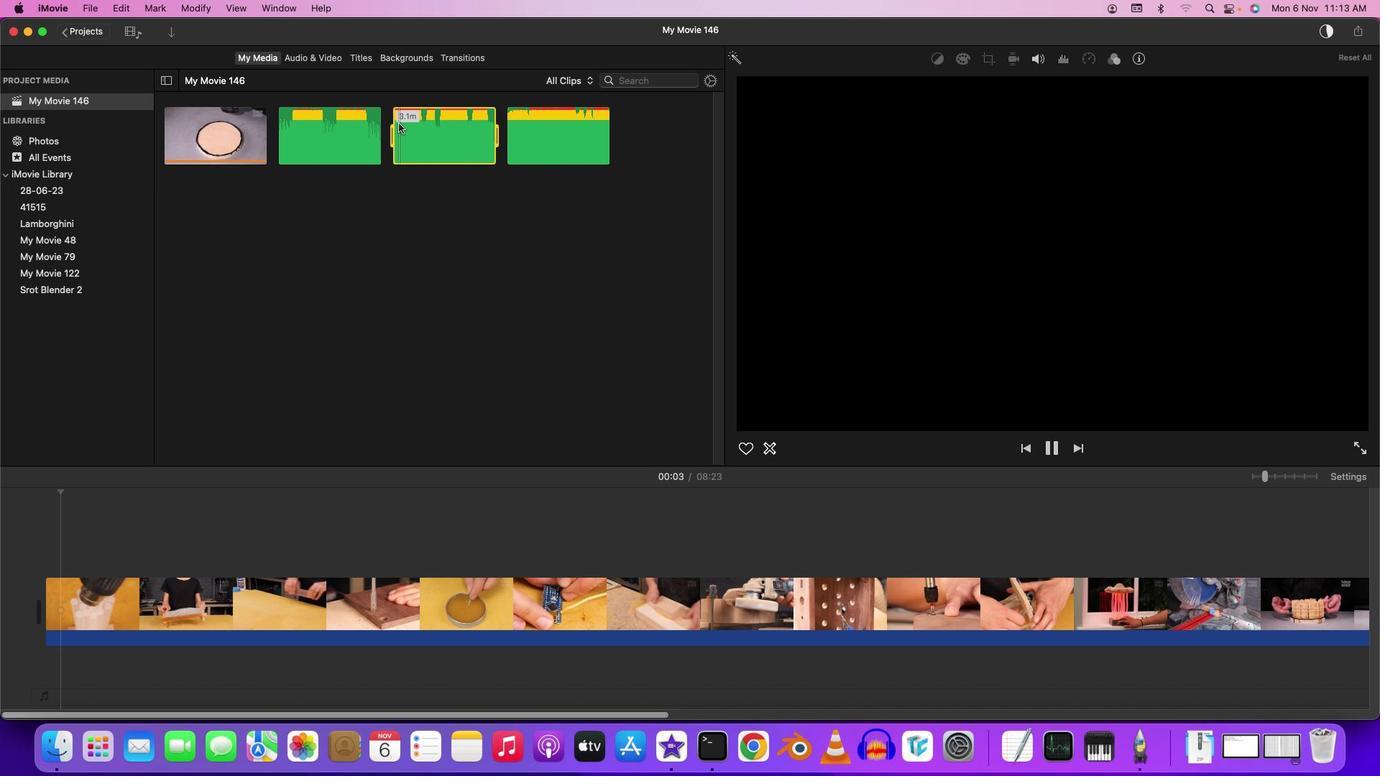 
Action: Mouse moved to (773, 453)
Screenshot: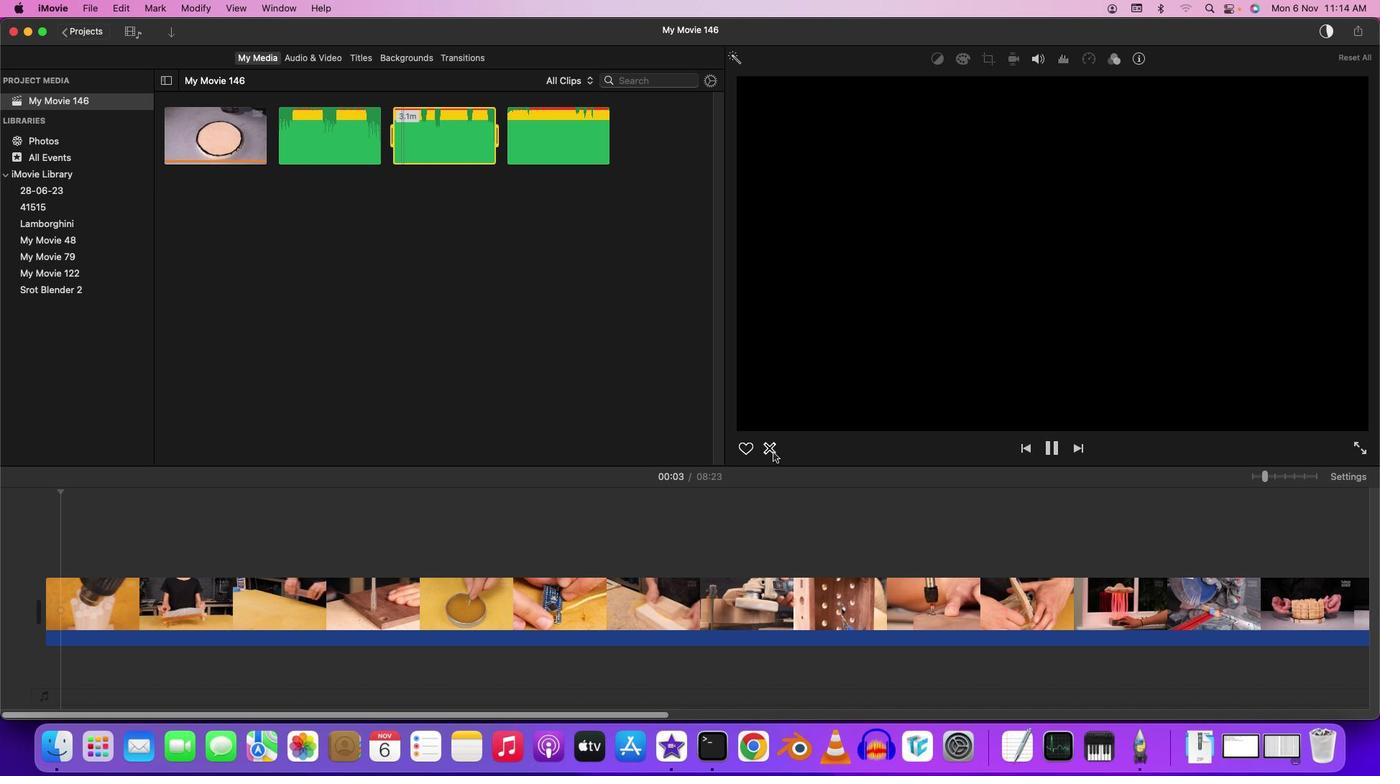 
Action: Key pressed Key.space
Screenshot: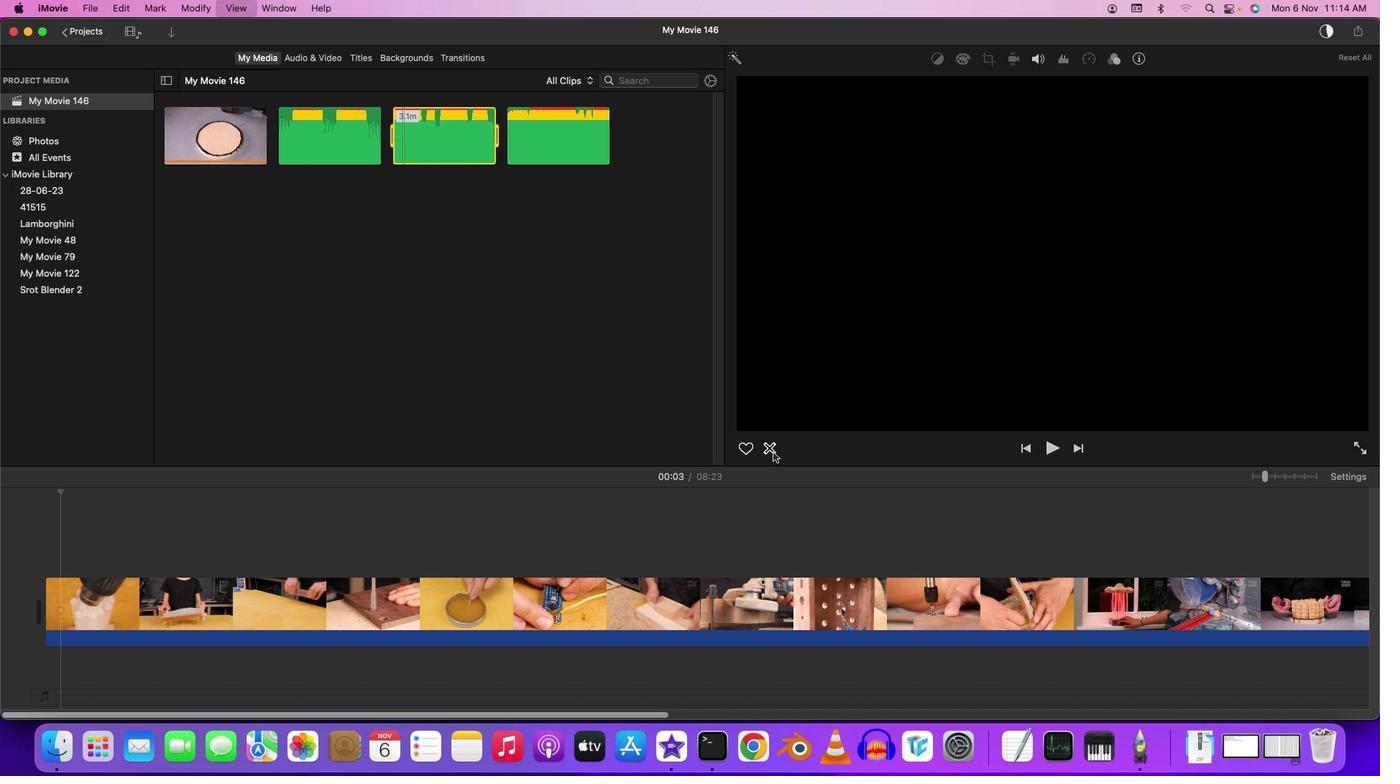 
Action: Mouse moved to (517, 342)
Screenshot: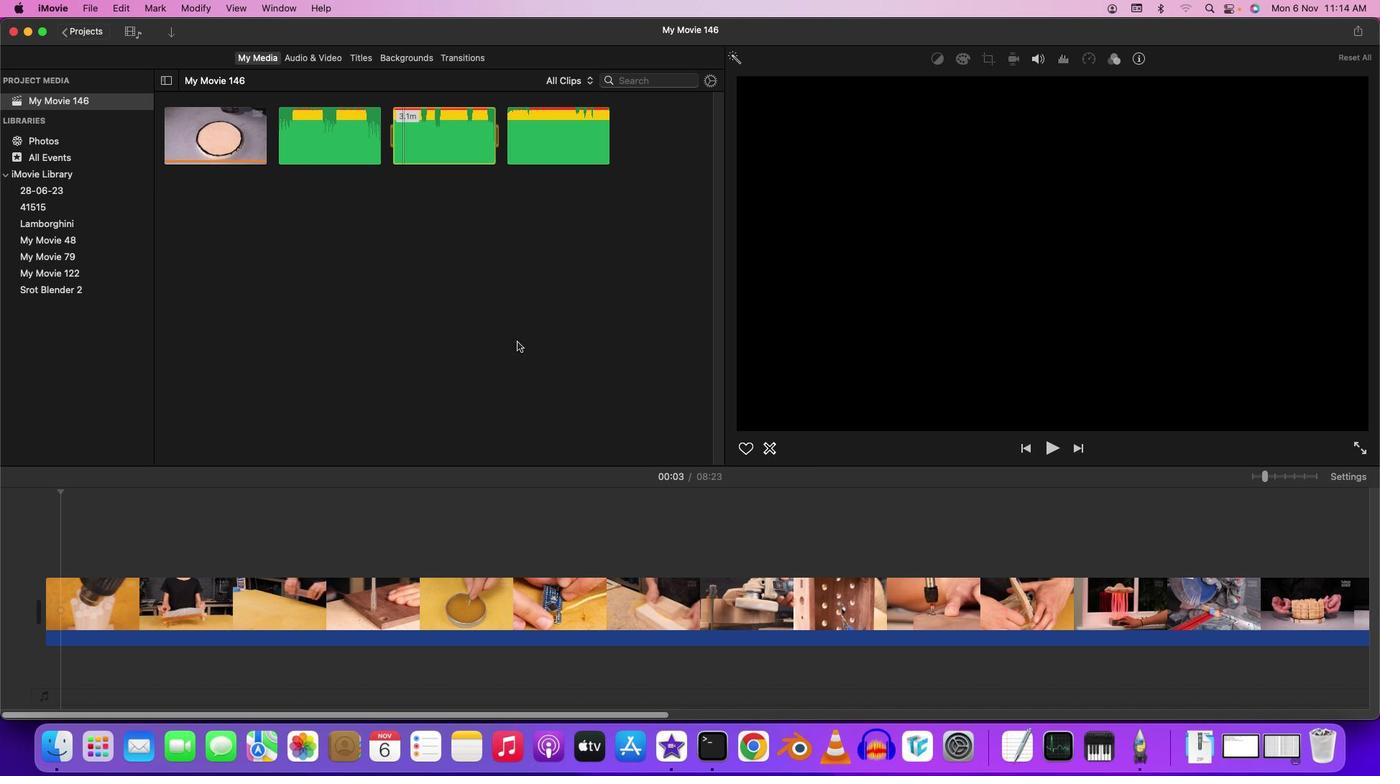 
Action: Mouse pressed left at (517, 342)
Screenshot: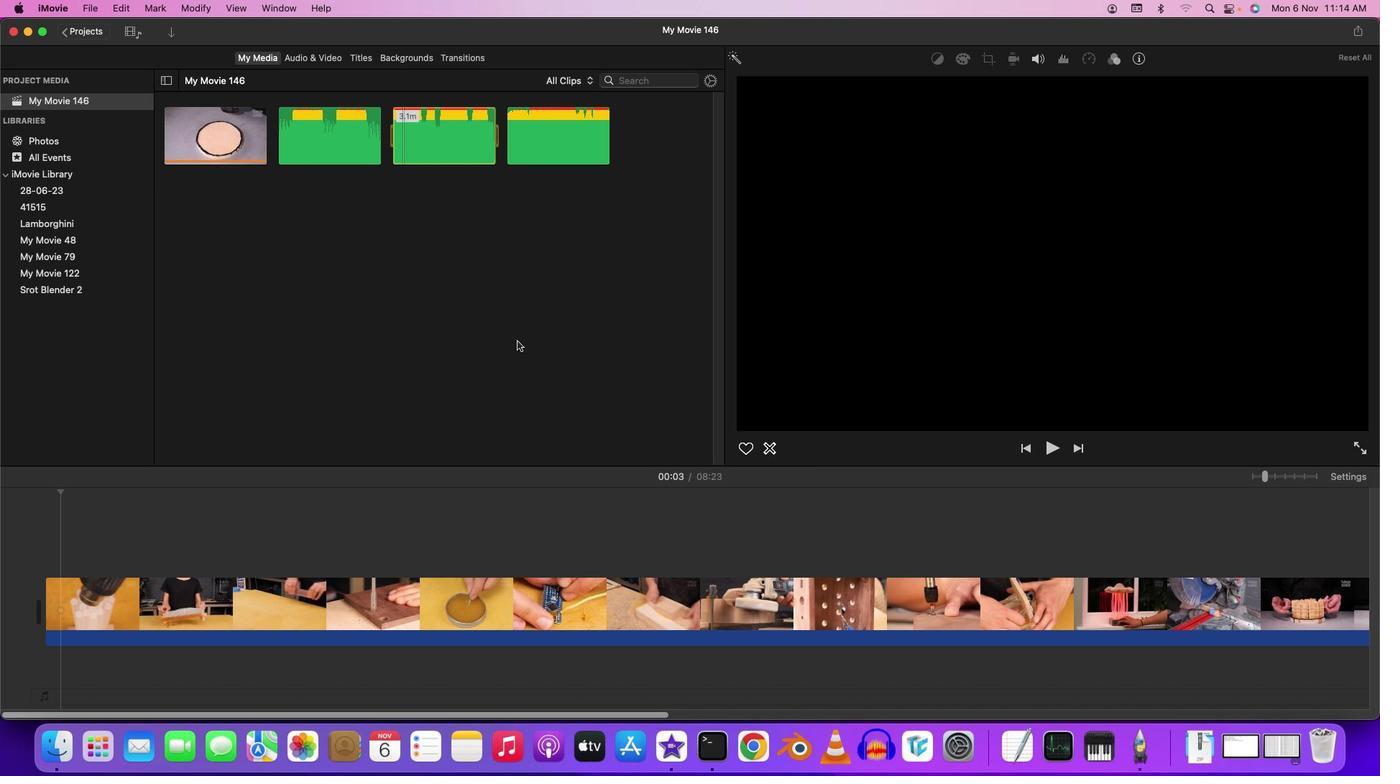 
Action: Mouse moved to (400, 137)
Screenshot: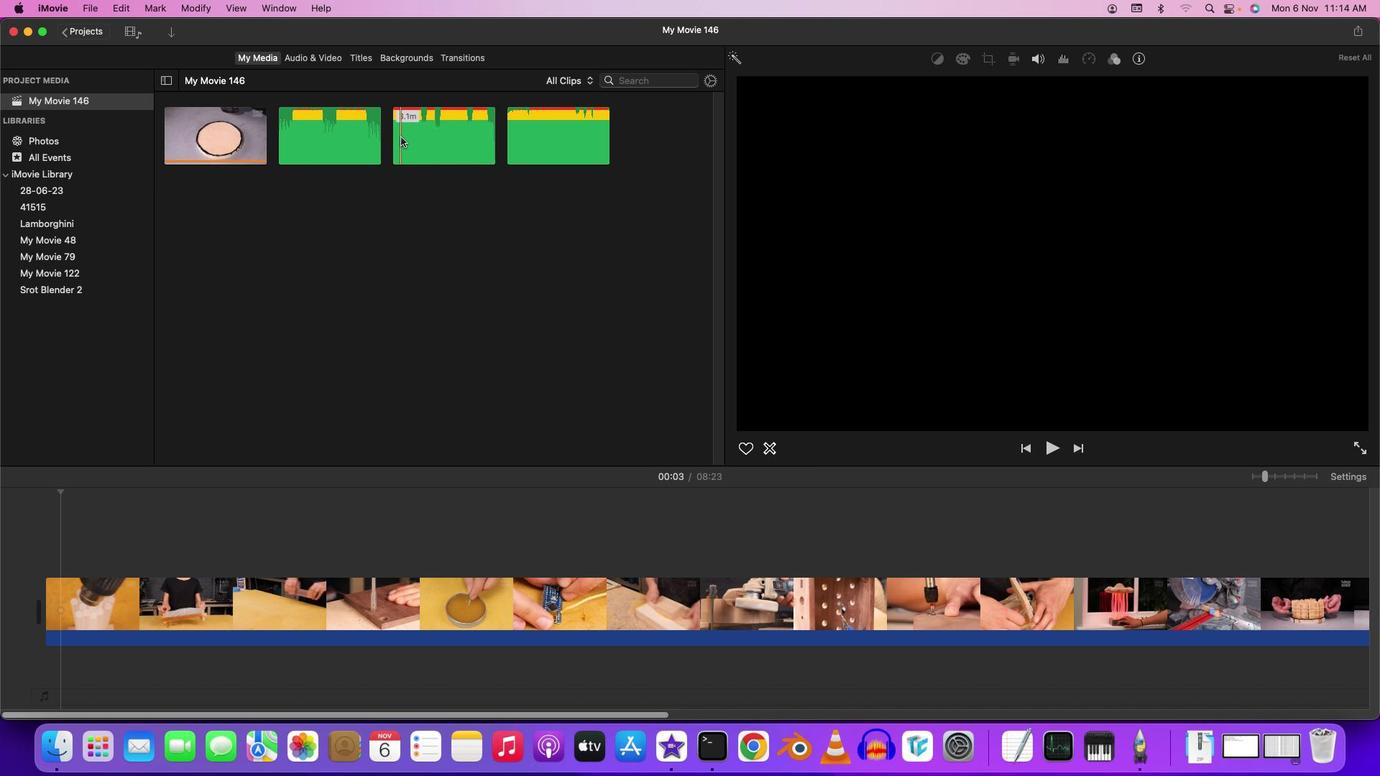 
Action: Mouse pressed left at (400, 137)
Screenshot: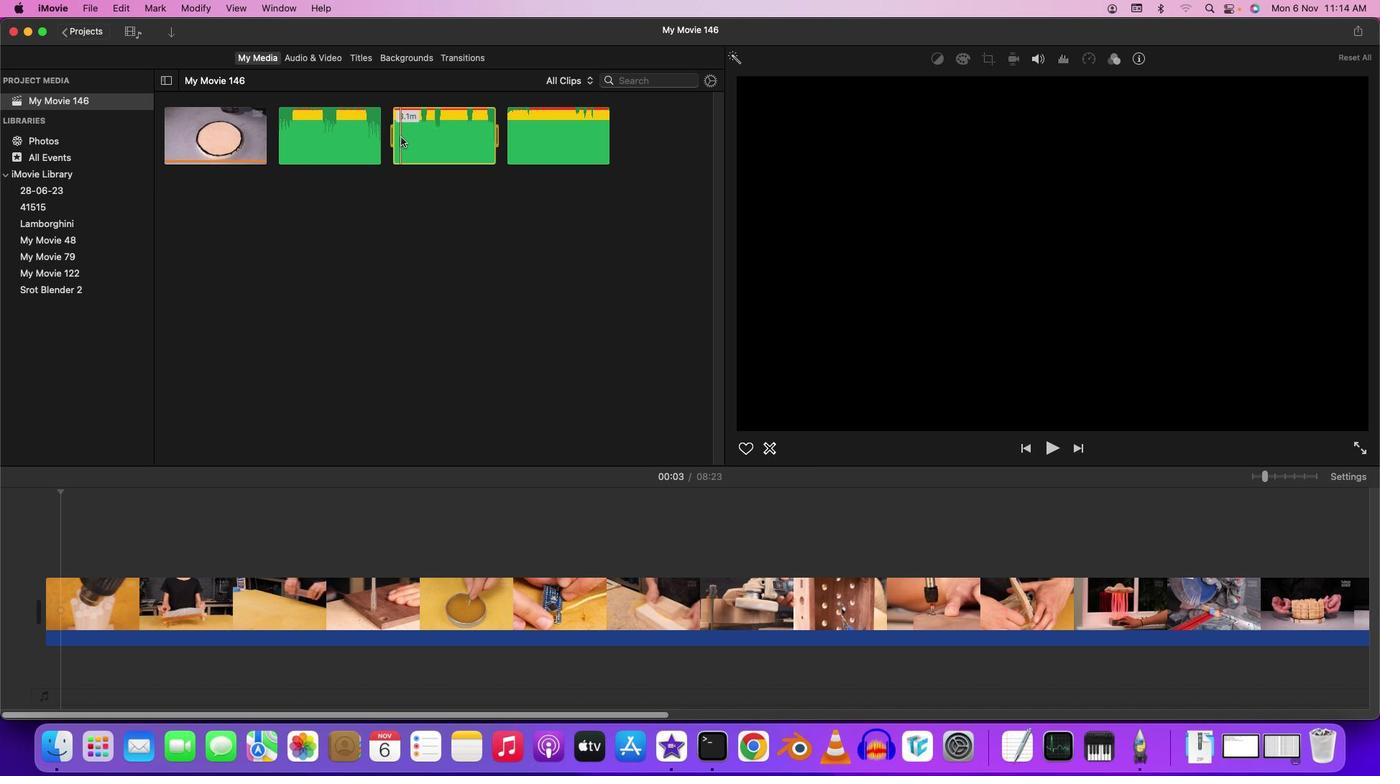 
Action: Key pressed Key.space
Screenshot: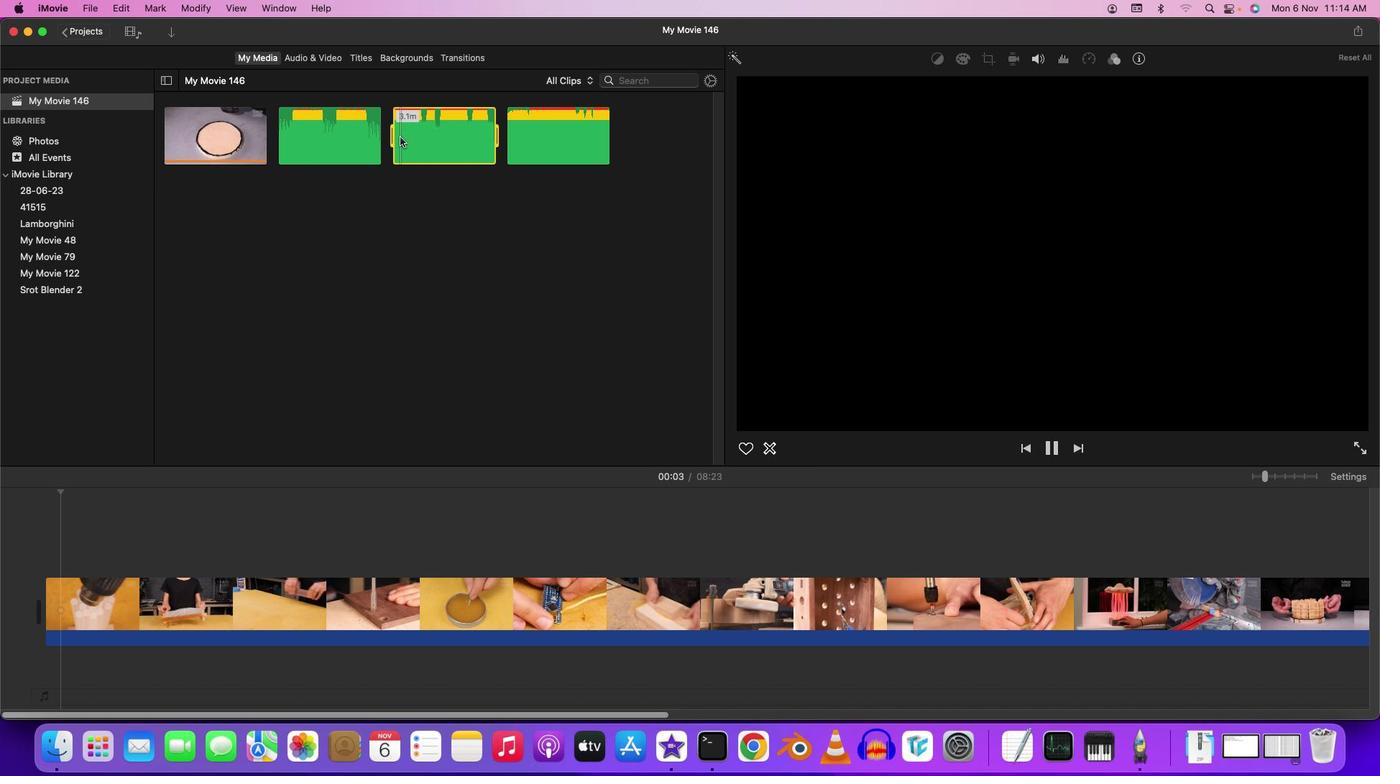 
Action: Mouse moved to (401, 137)
Screenshot: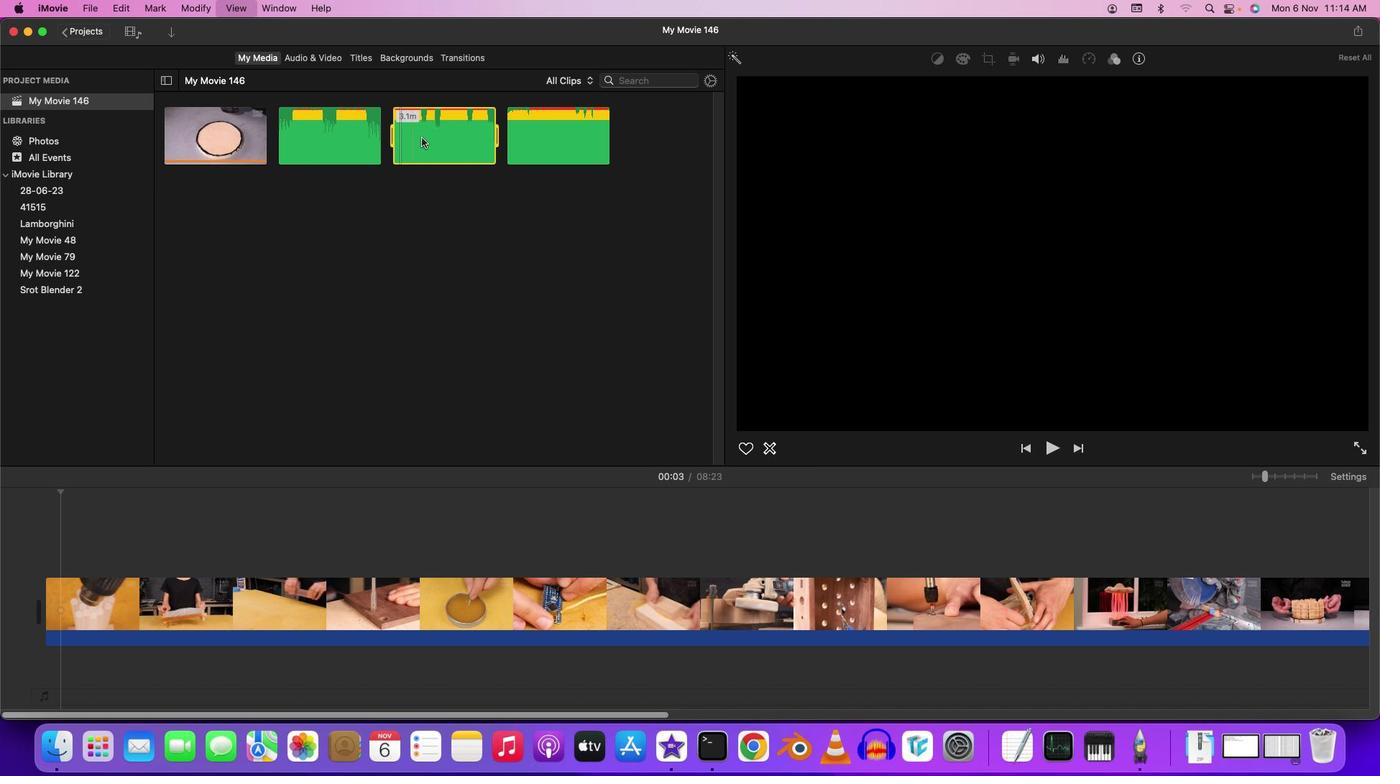 
Action: Key pressed Key.space
Screenshot: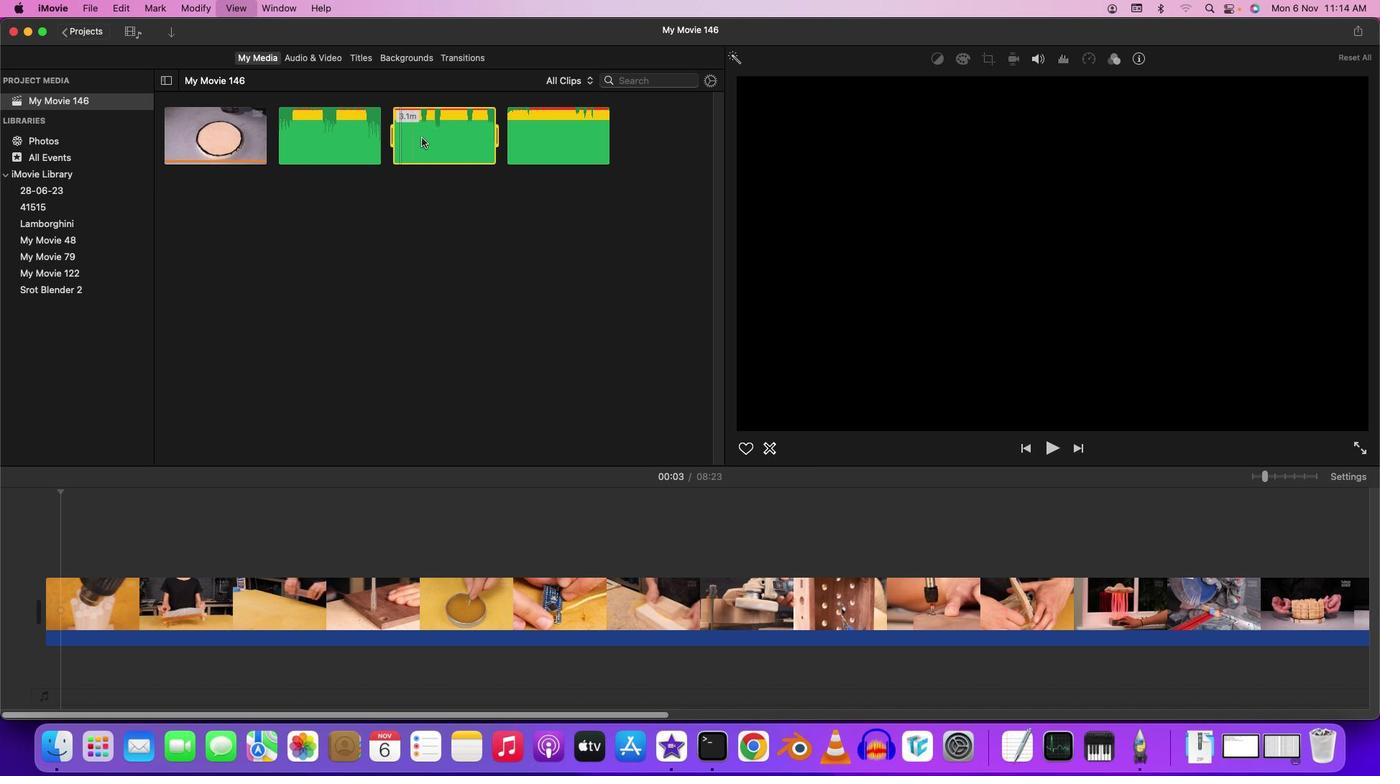 
Action: Mouse moved to (426, 135)
Screenshot: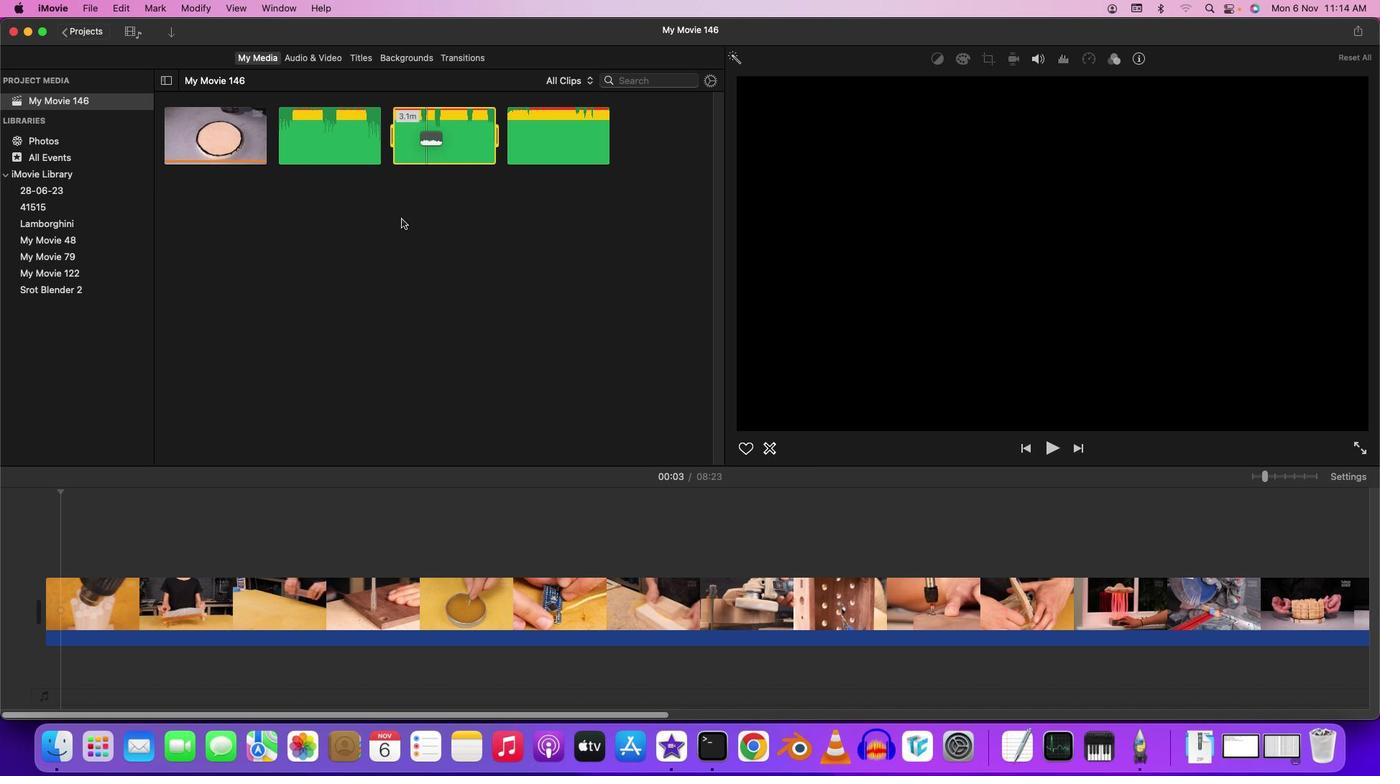 
Action: Mouse pressed left at (426, 135)
Screenshot: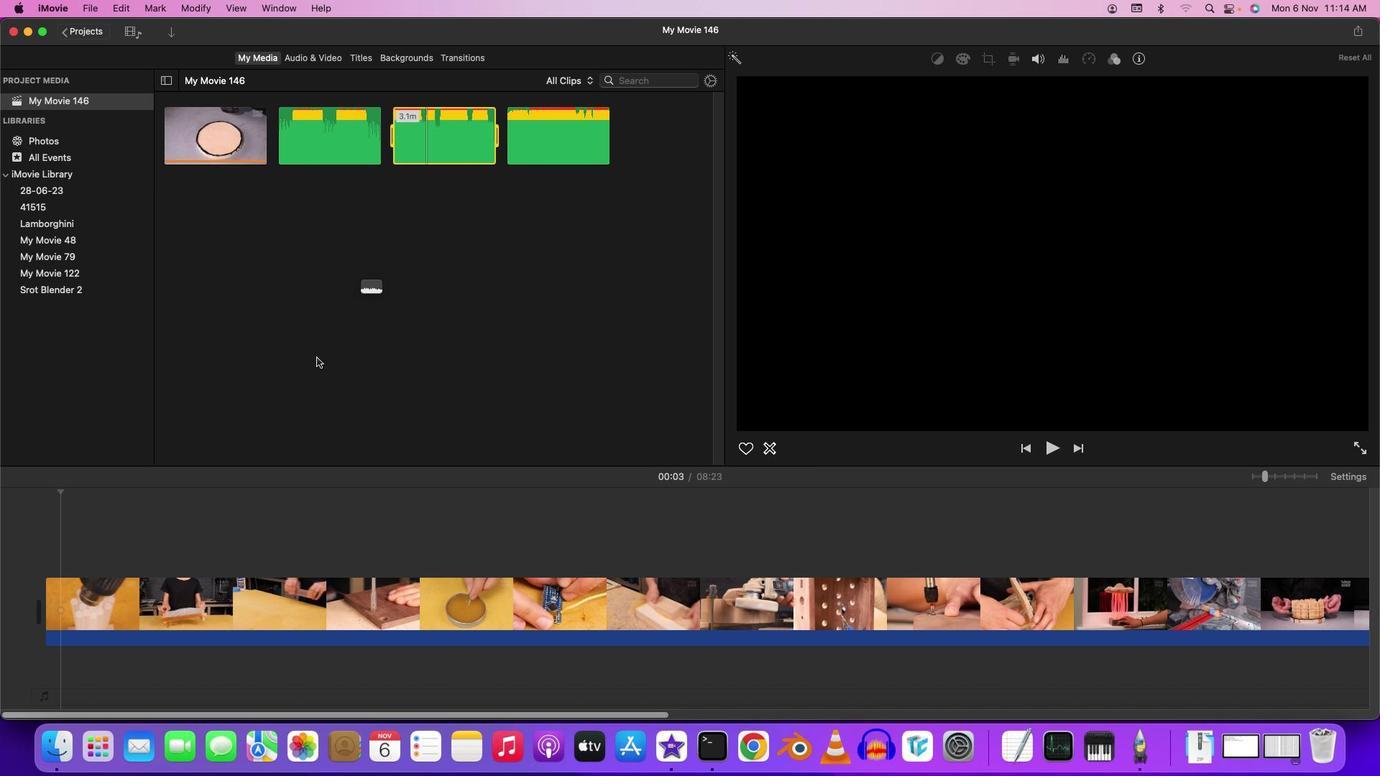 
Action: Mouse moved to (46, 523)
Screenshot: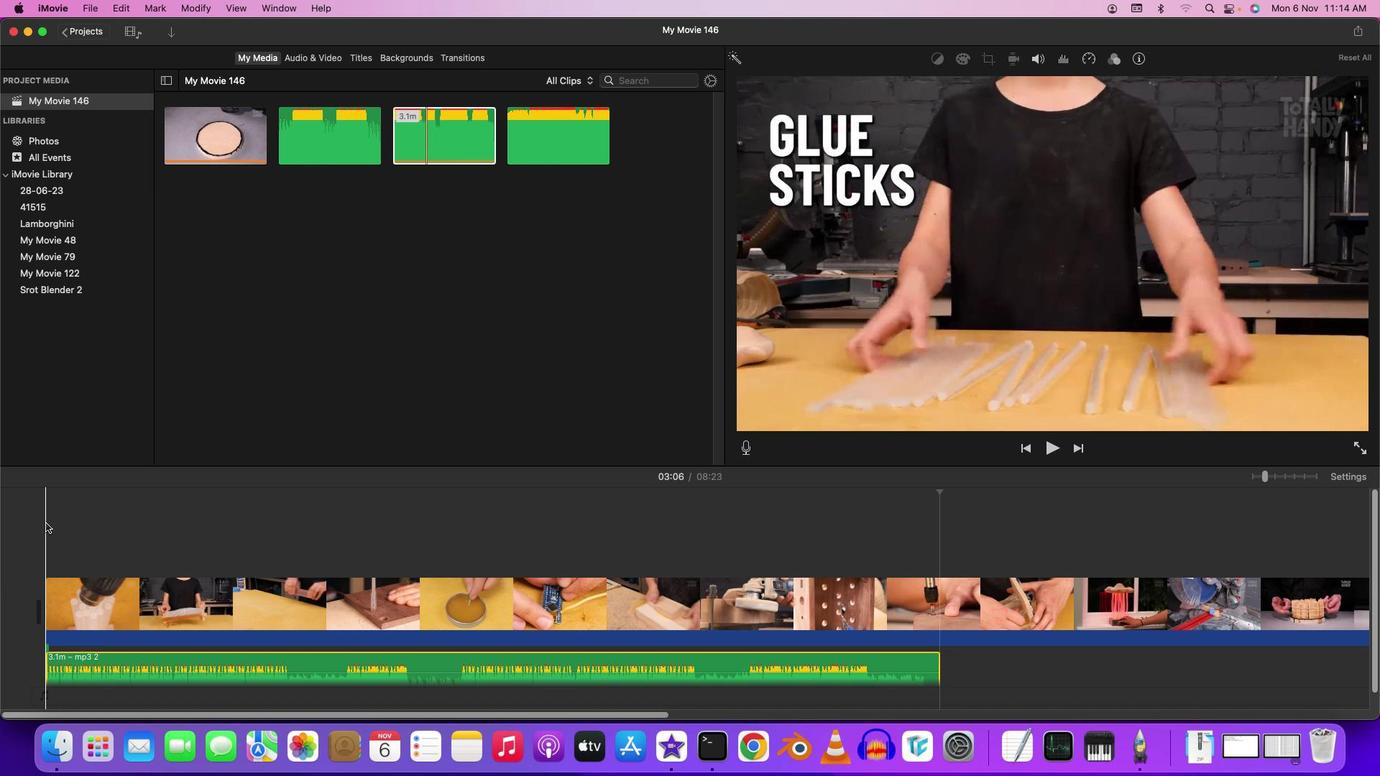 
Action: Mouse pressed left at (46, 523)
Screenshot: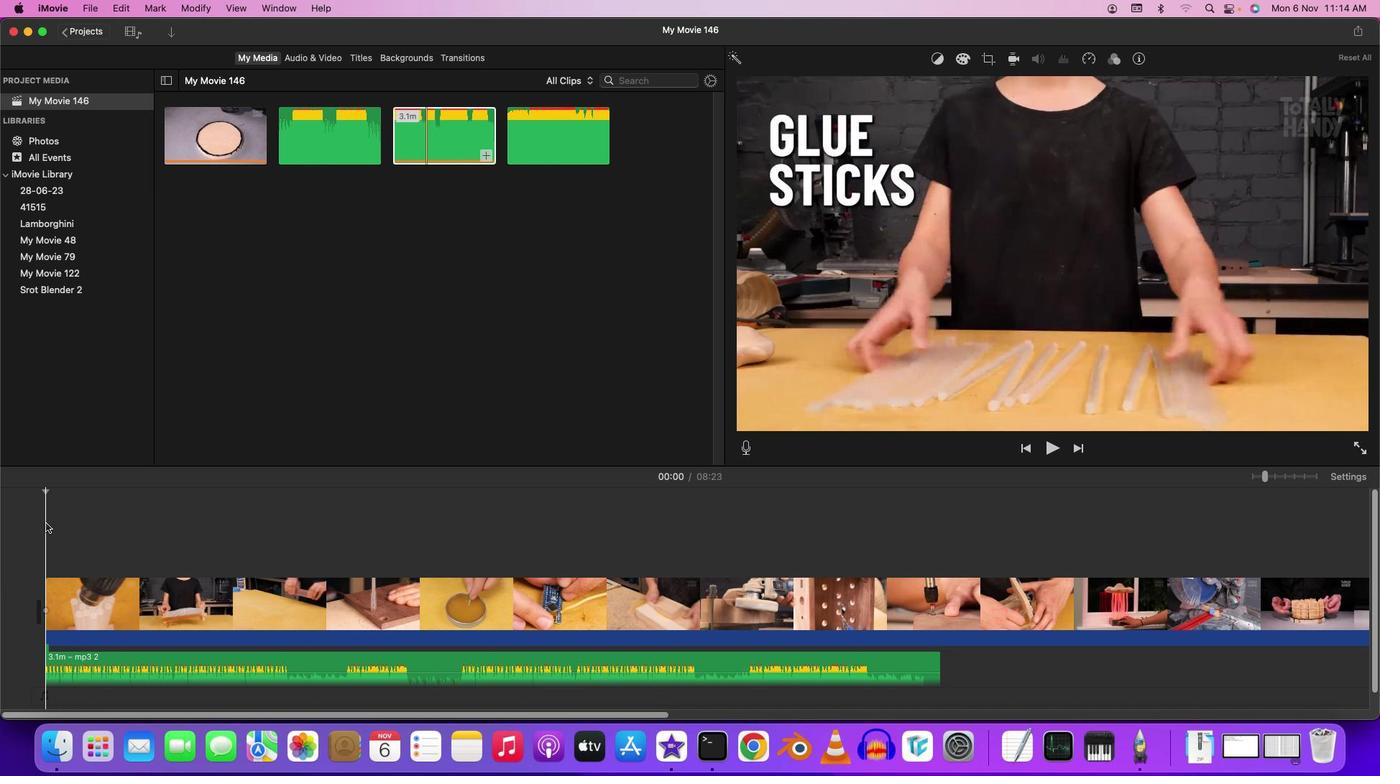 
Action: Key pressed Key.spaceKey.space
Screenshot: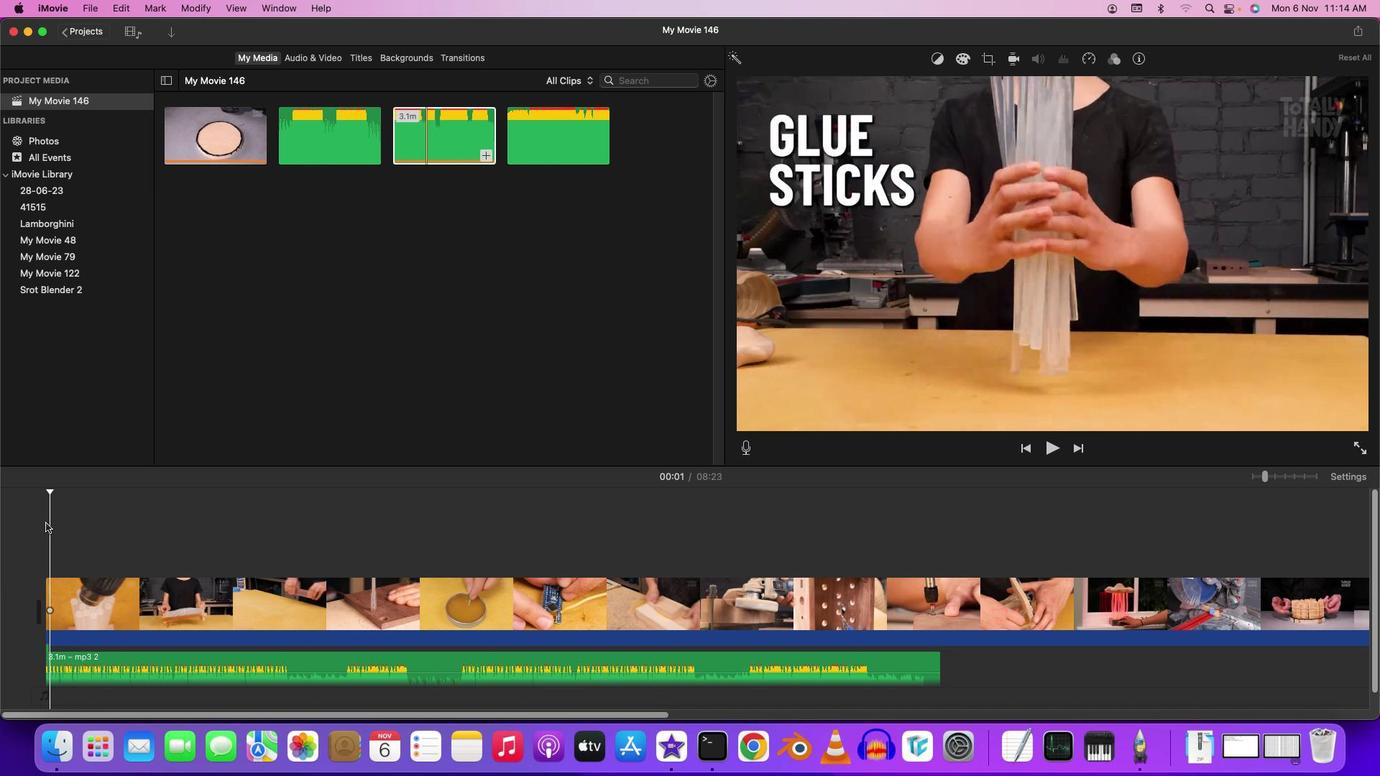 
Action: Mouse moved to (41, 558)
Screenshot: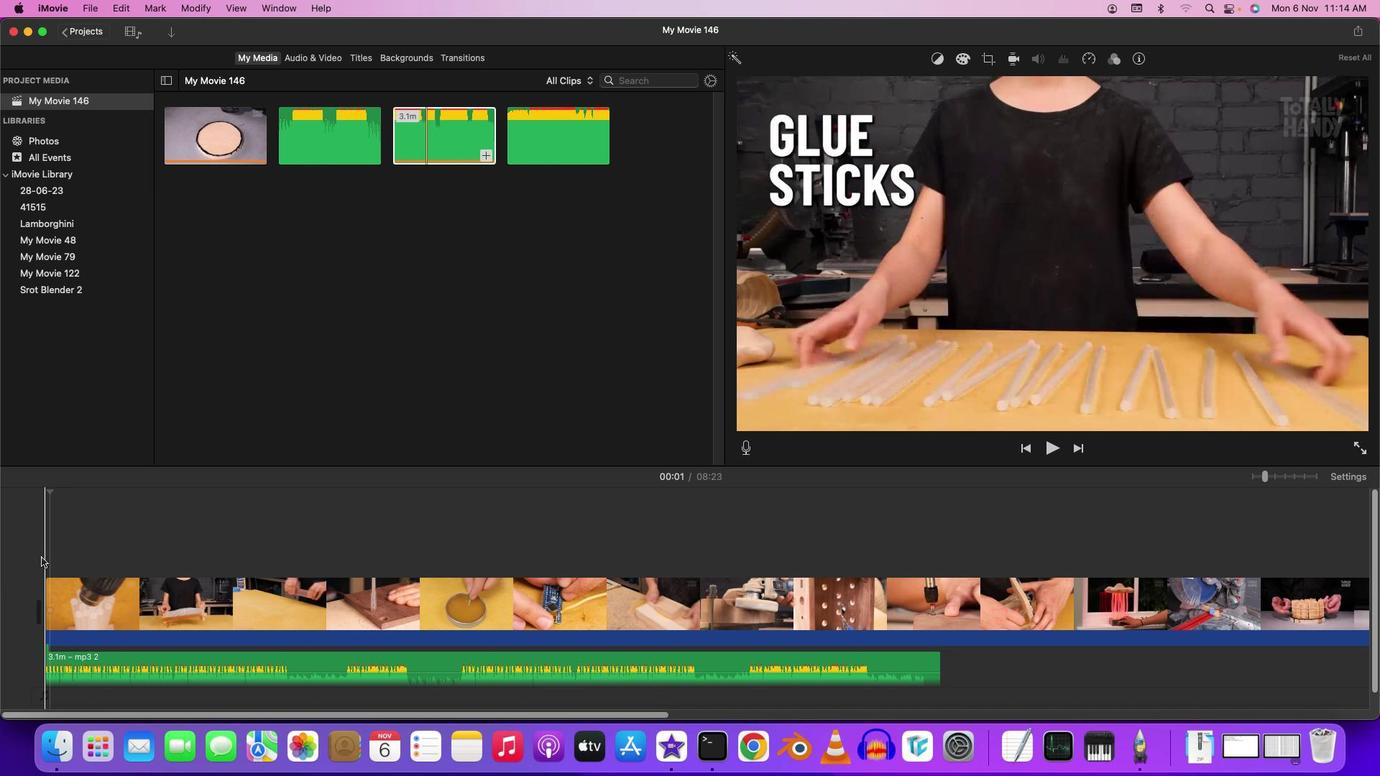 
Action: Mouse pressed left at (41, 558)
Screenshot: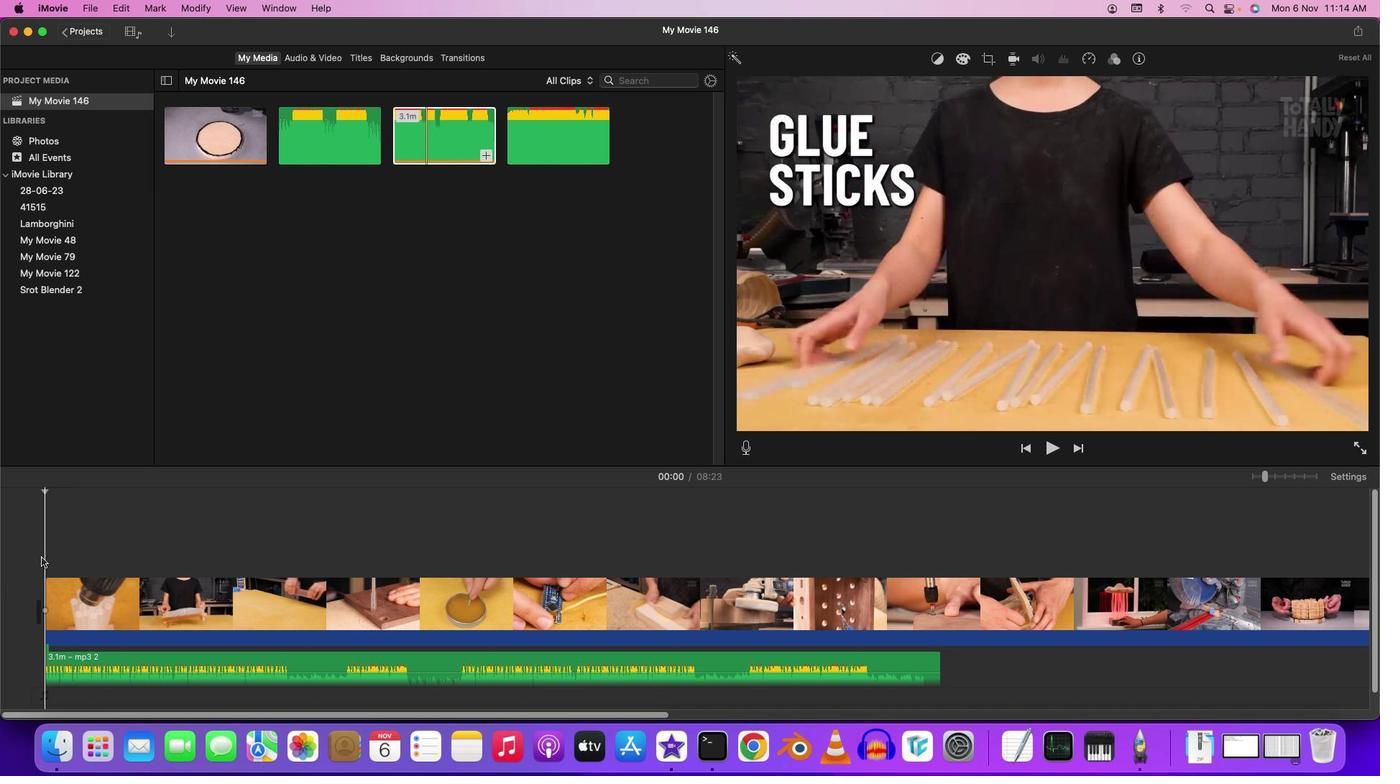 
Action: Key pressed Key.space
Screenshot: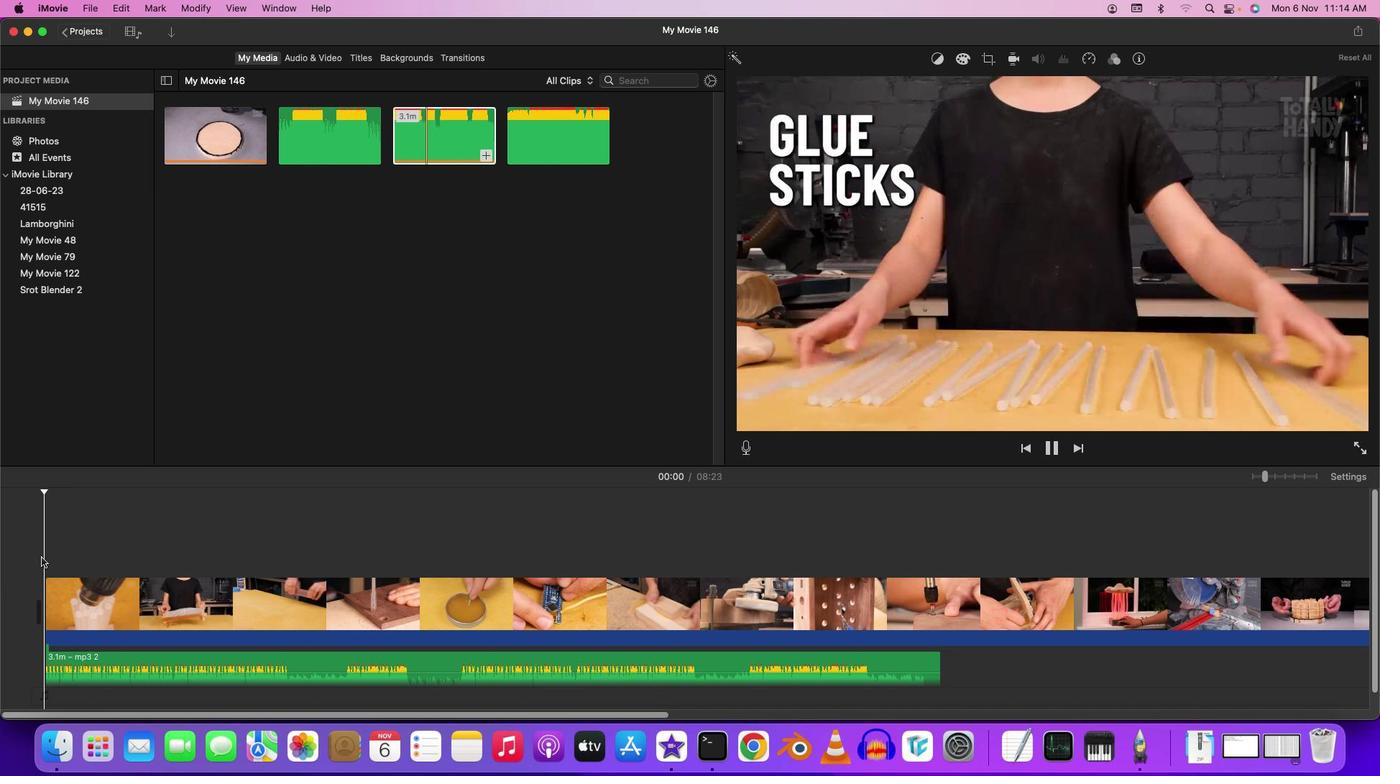 
Action: Mouse moved to (464, 498)
Screenshot: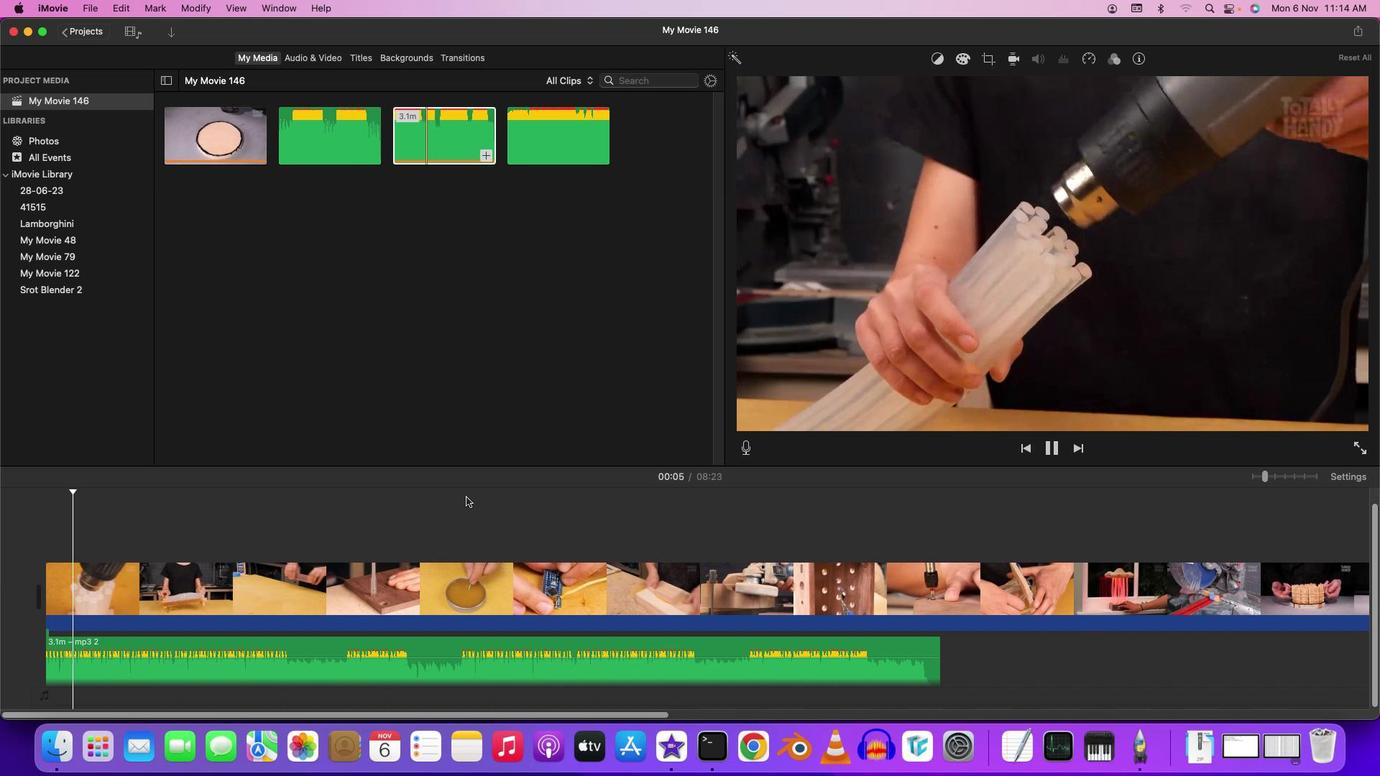 
Action: Mouse scrolled (464, 498) with delta (0, 0)
Screenshot: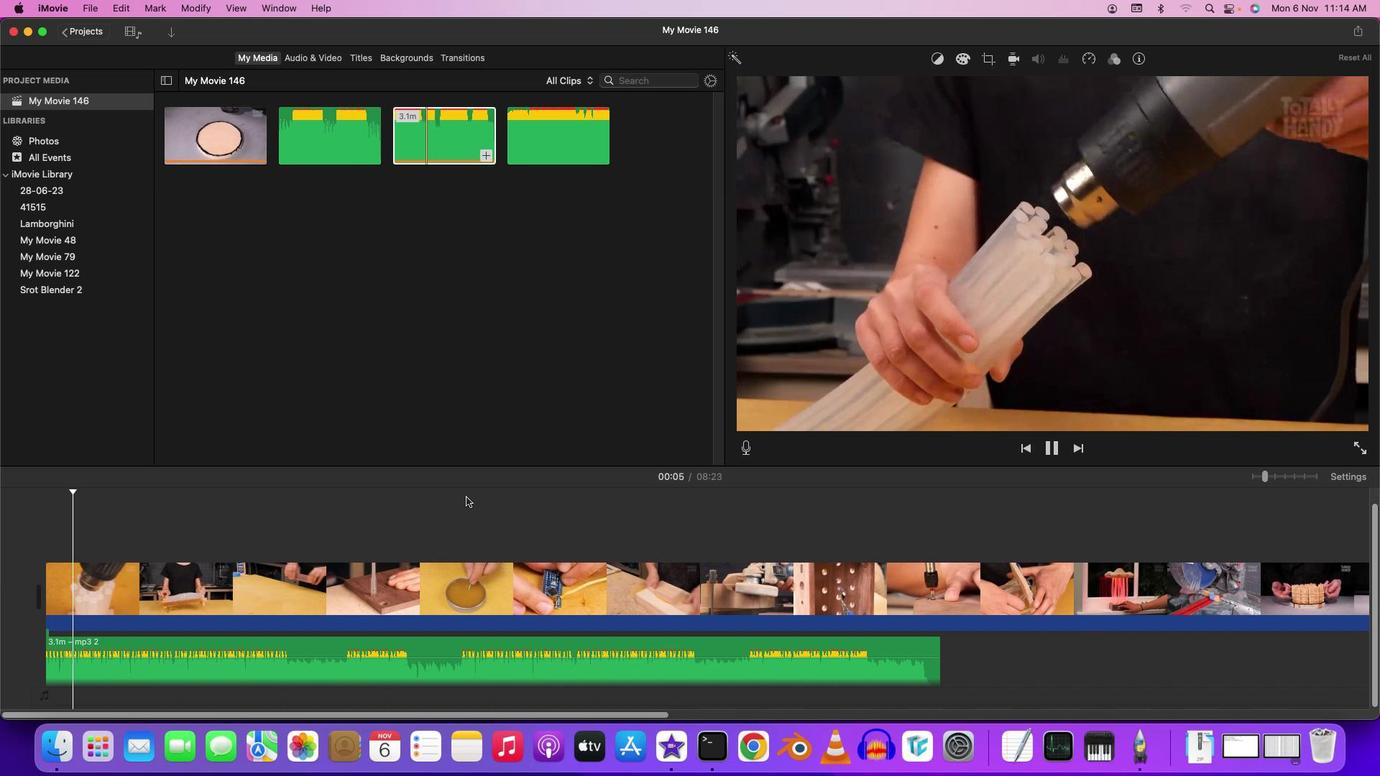 
Action: Mouse moved to (466, 497)
Screenshot: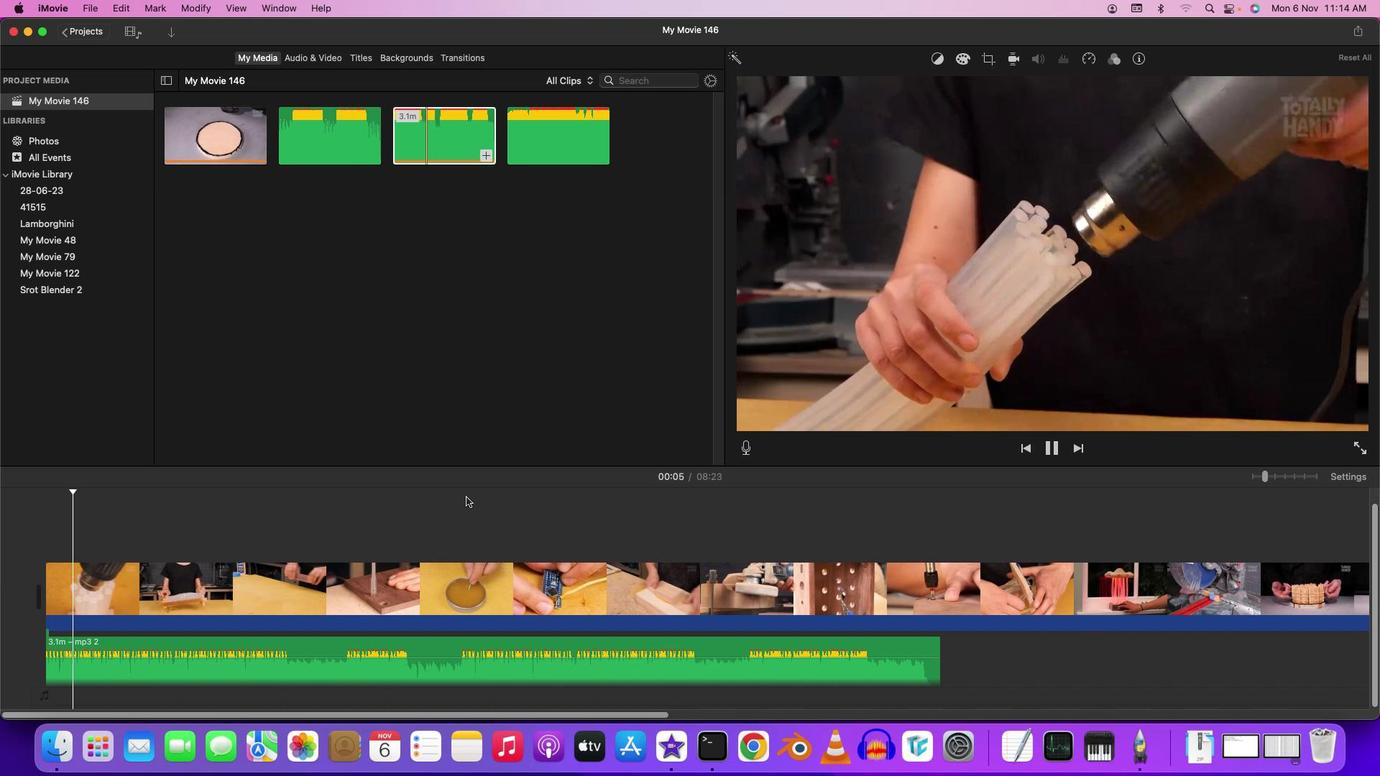 
Action: Mouse scrolled (466, 497) with delta (0, 0)
Screenshot: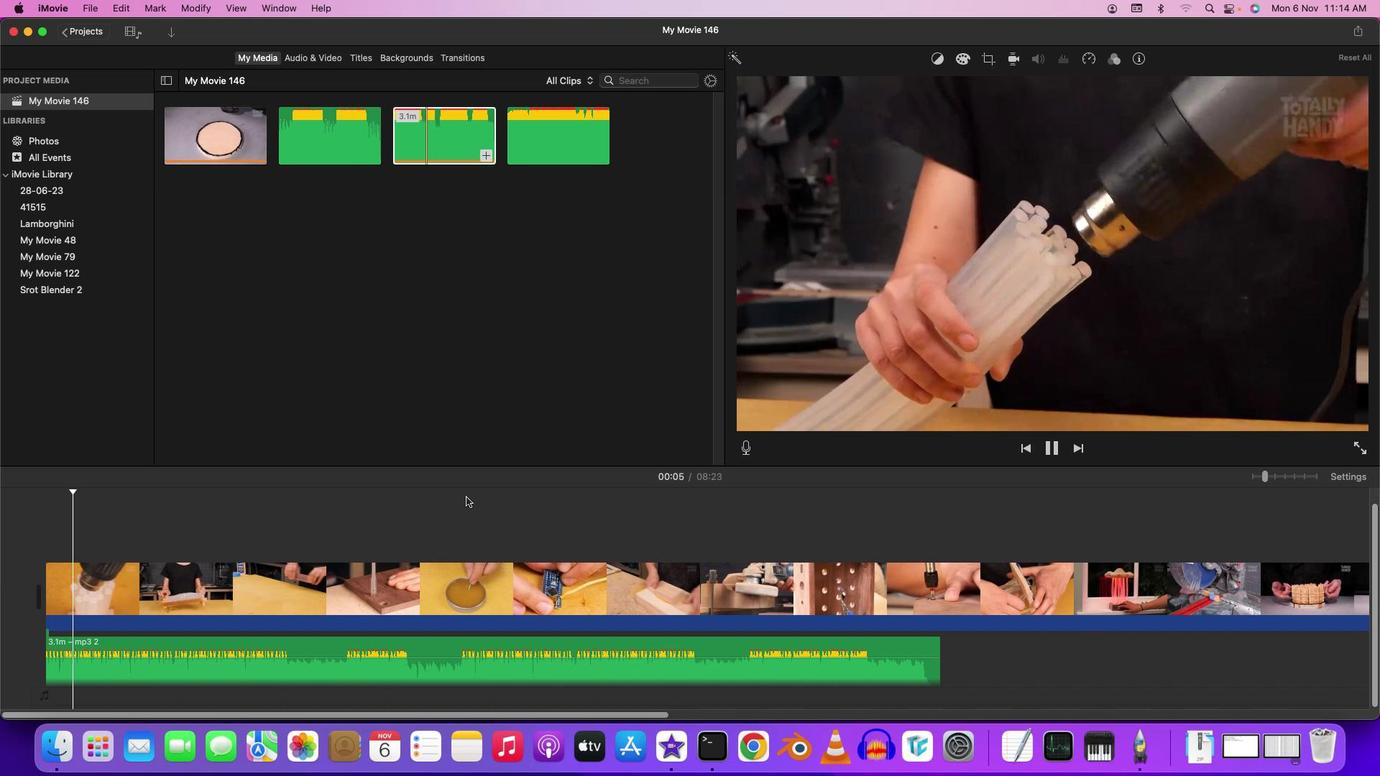 
Action: Mouse scrolled (466, 497) with delta (0, 0)
Screenshot: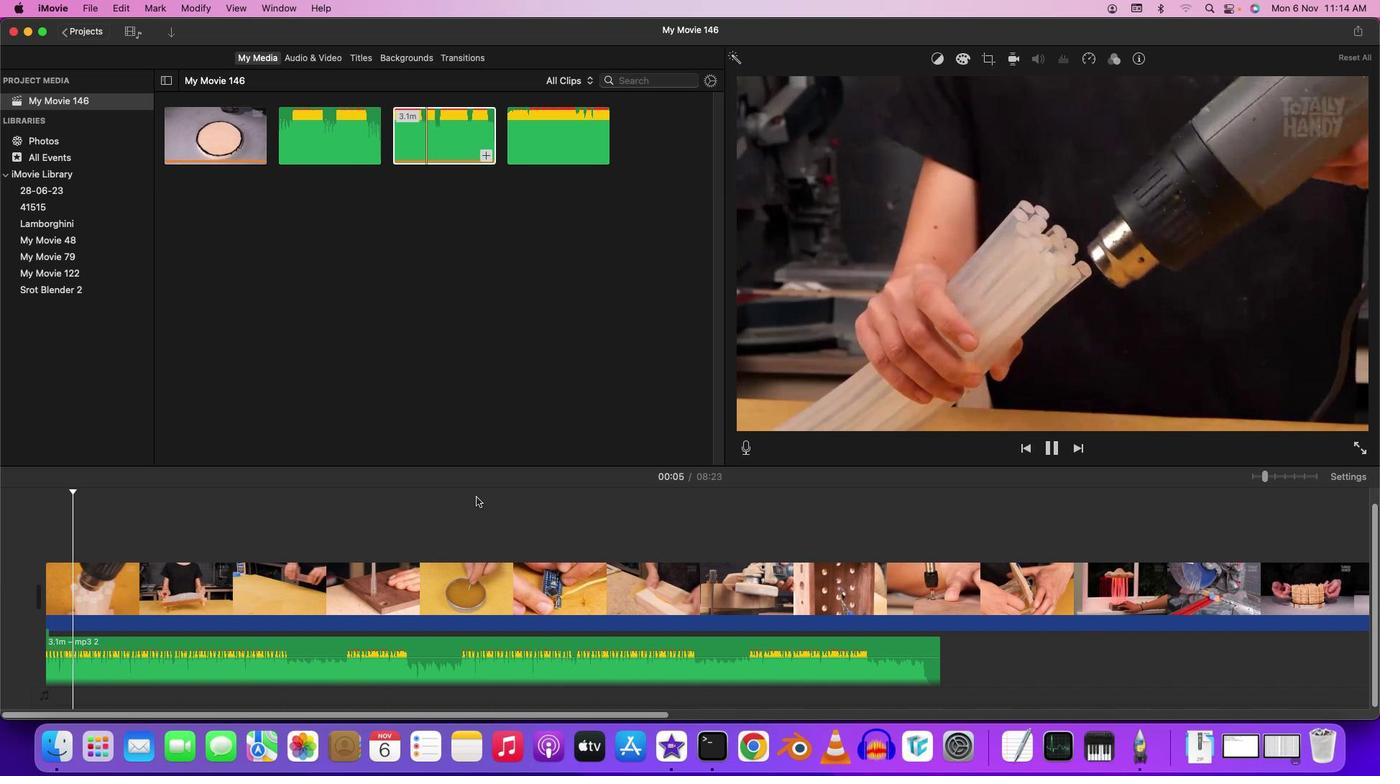 
Action: Mouse moved to (898, 521)
Screenshot: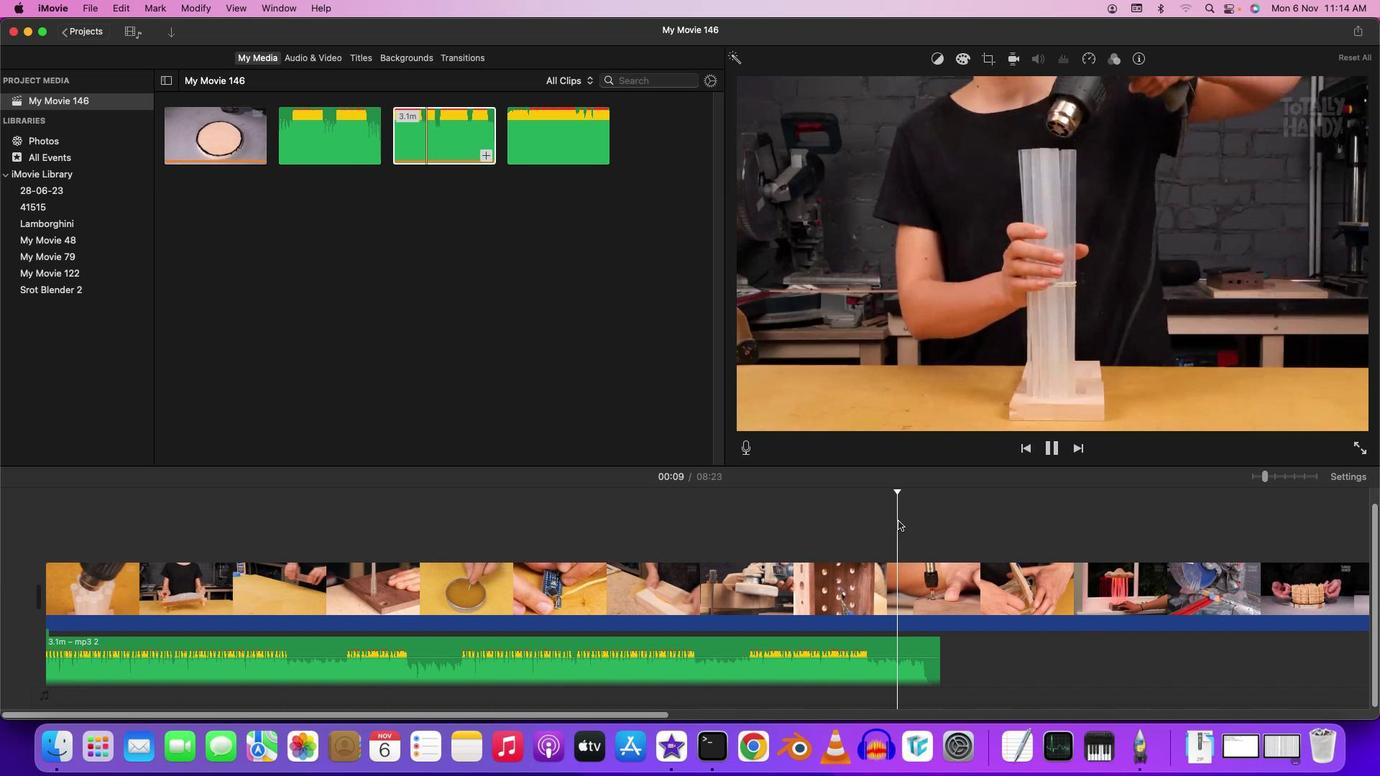 
Action: Mouse pressed left at (898, 521)
Screenshot: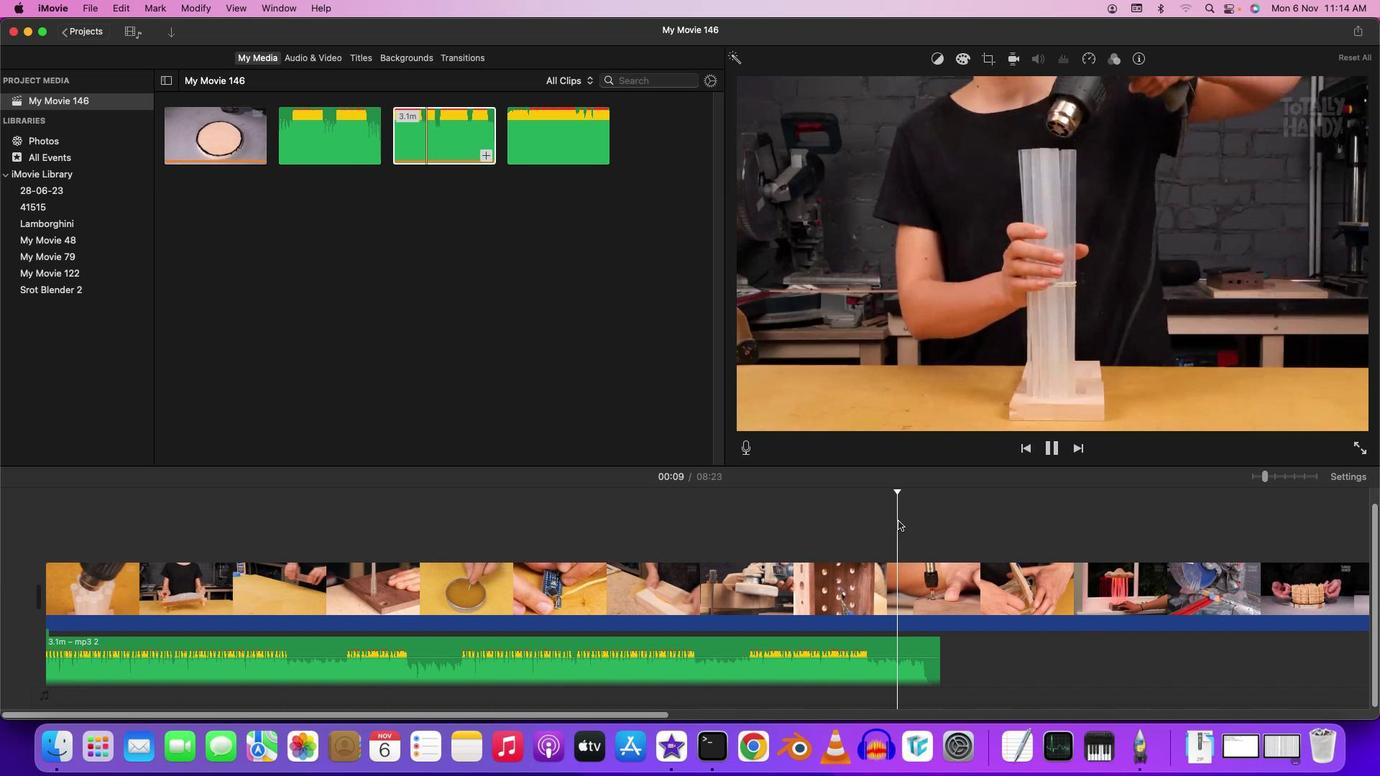 
Action: Mouse moved to (789, 558)
Screenshot: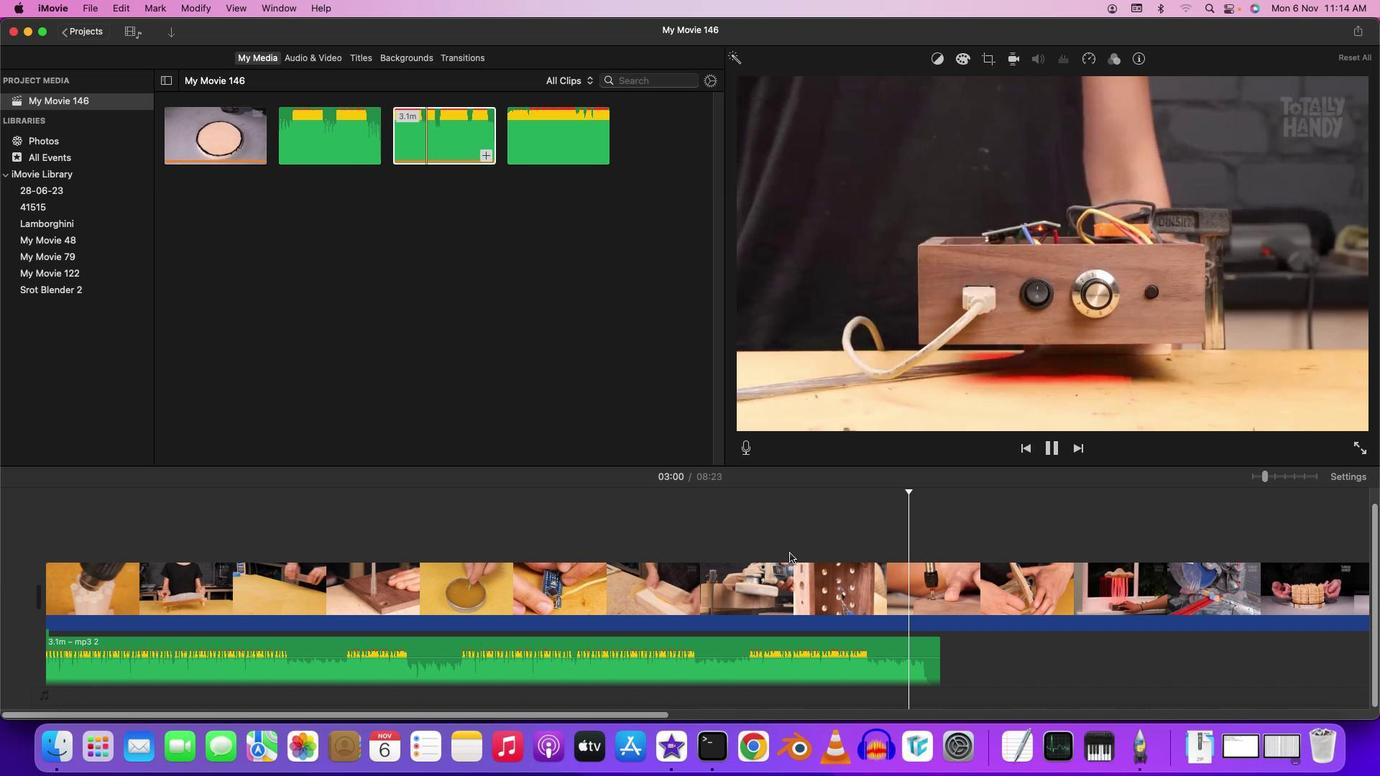 
Action: Mouse scrolled (789, 558) with delta (0, 0)
Screenshot: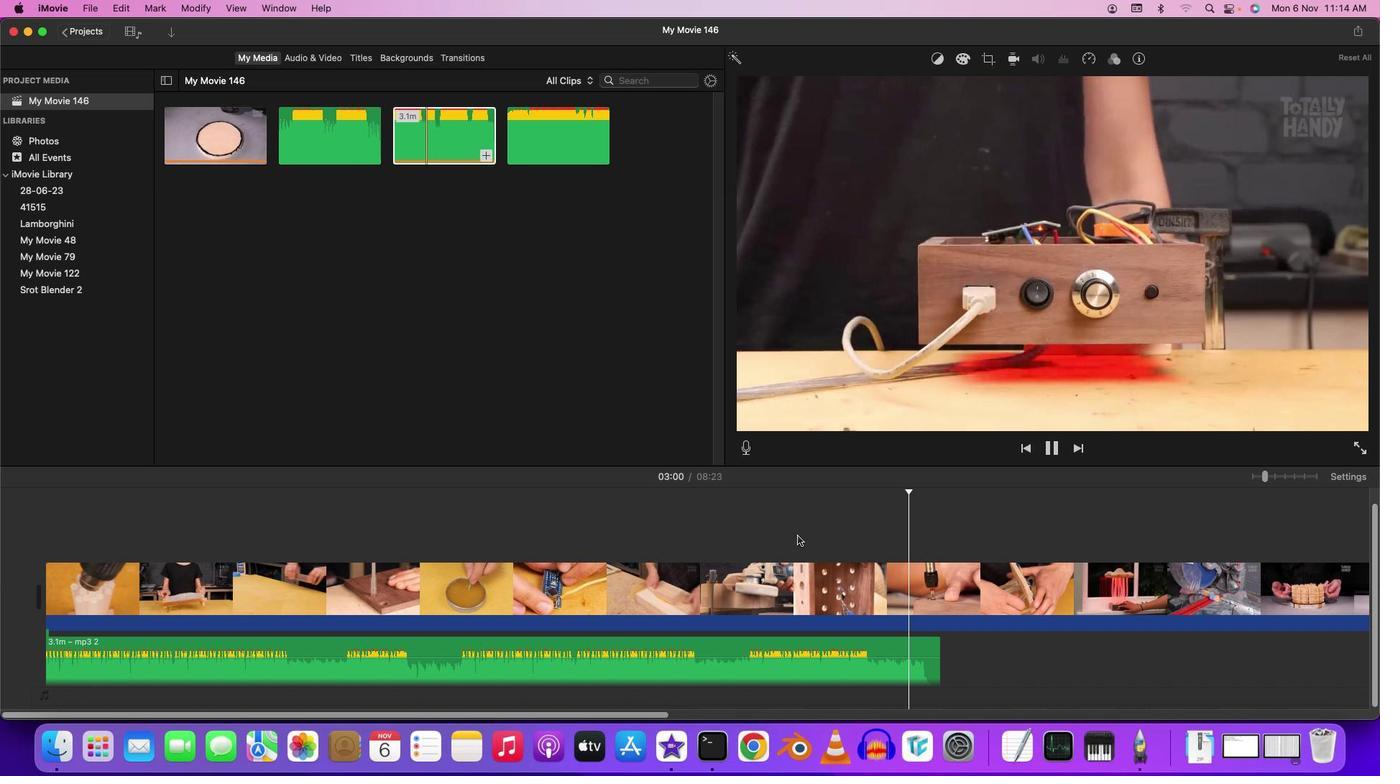
Action: Mouse moved to (789, 555)
Screenshot: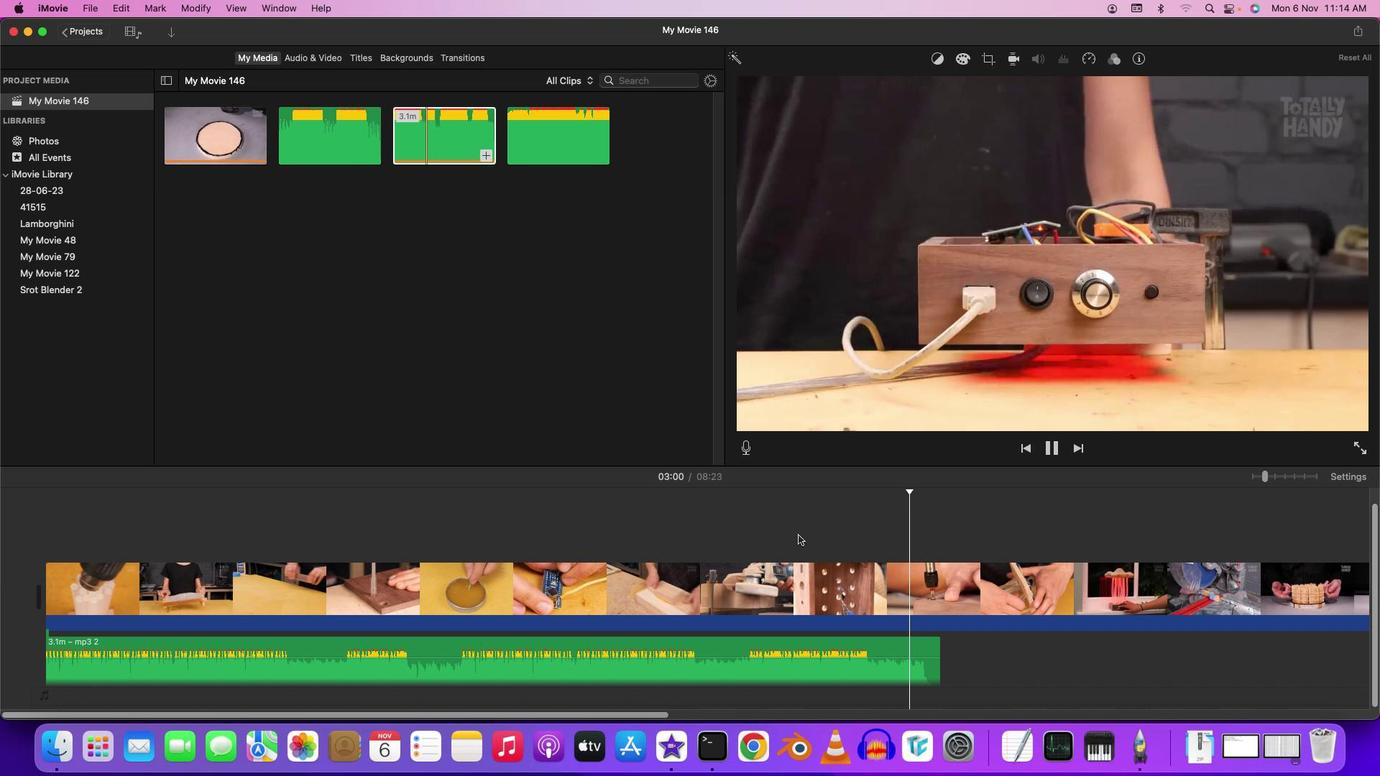 
Action: Mouse scrolled (789, 555) with delta (0, 0)
Screenshot: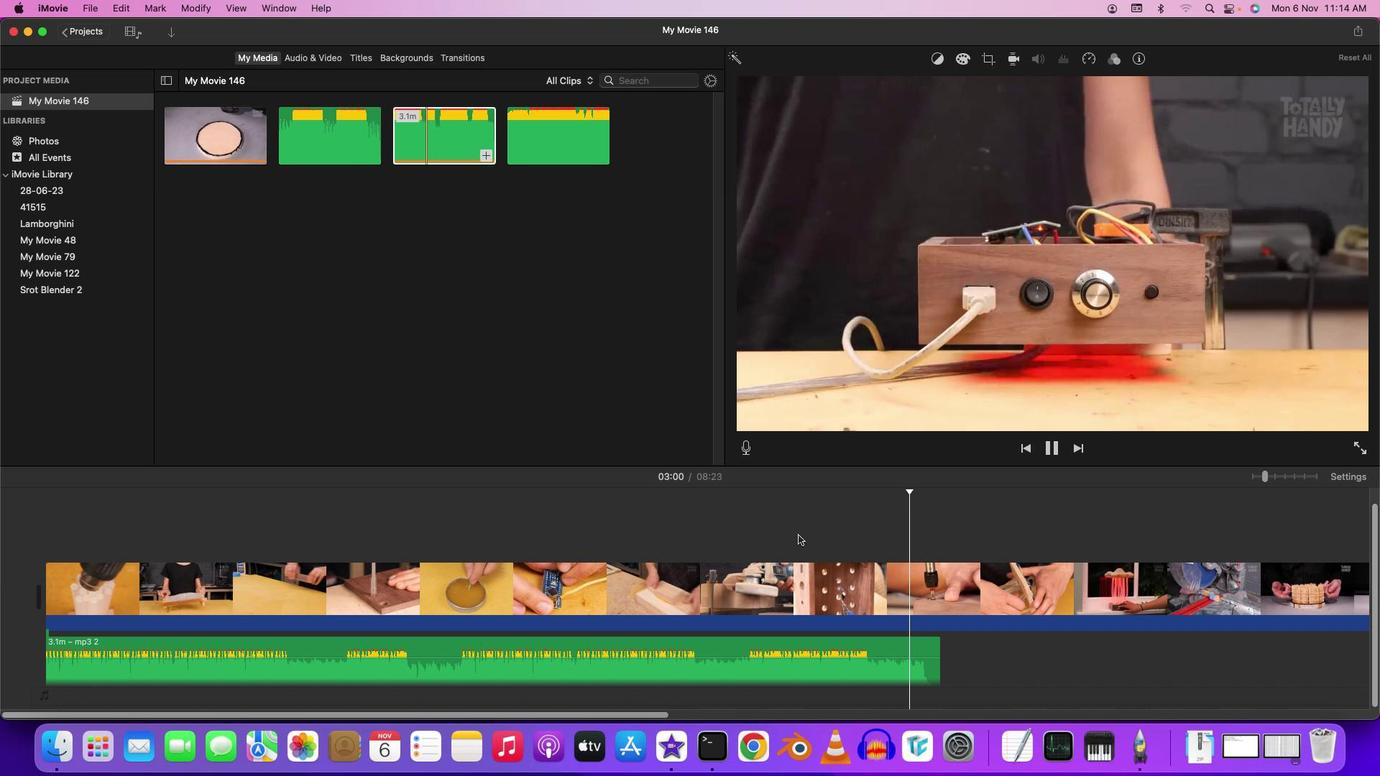 
Action: Mouse moved to (791, 550)
Screenshot: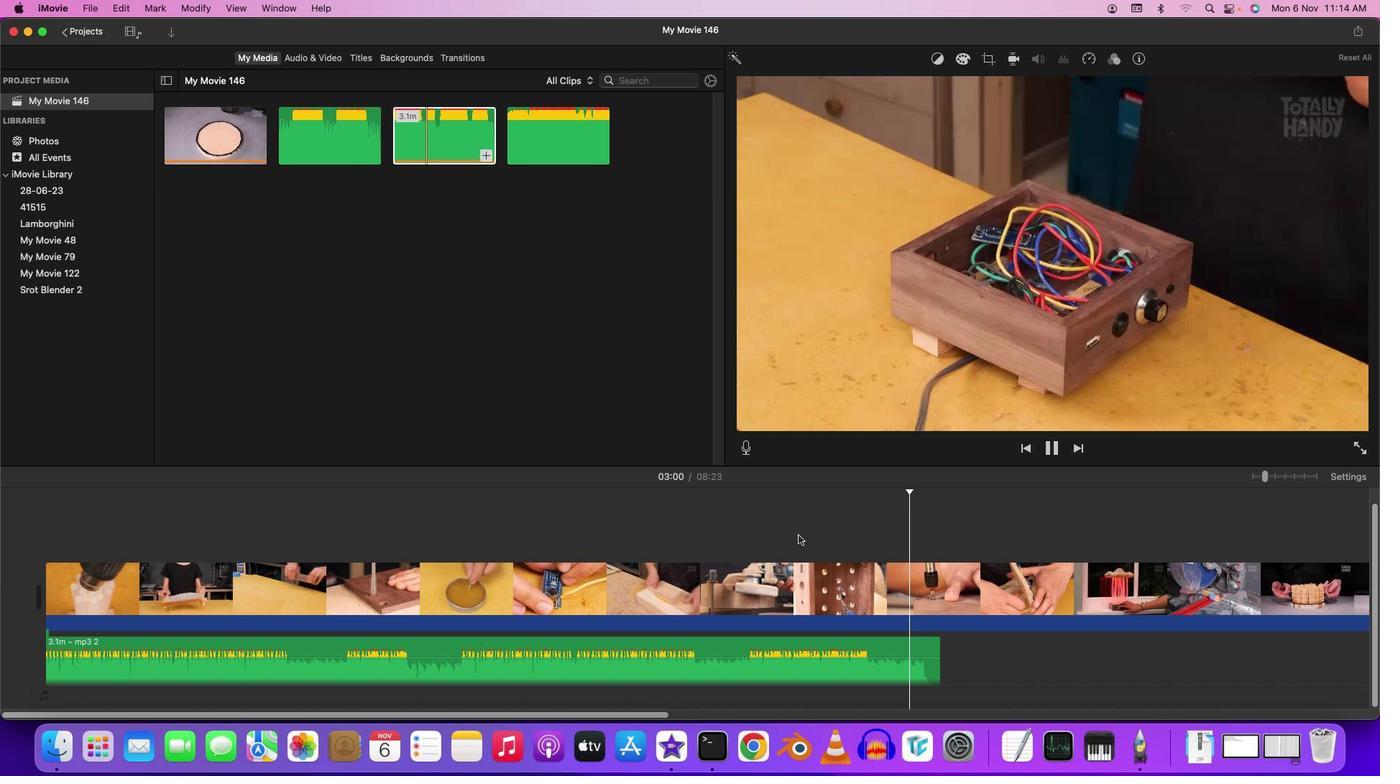 
Action: Mouse scrolled (791, 550) with delta (0, 0)
Screenshot: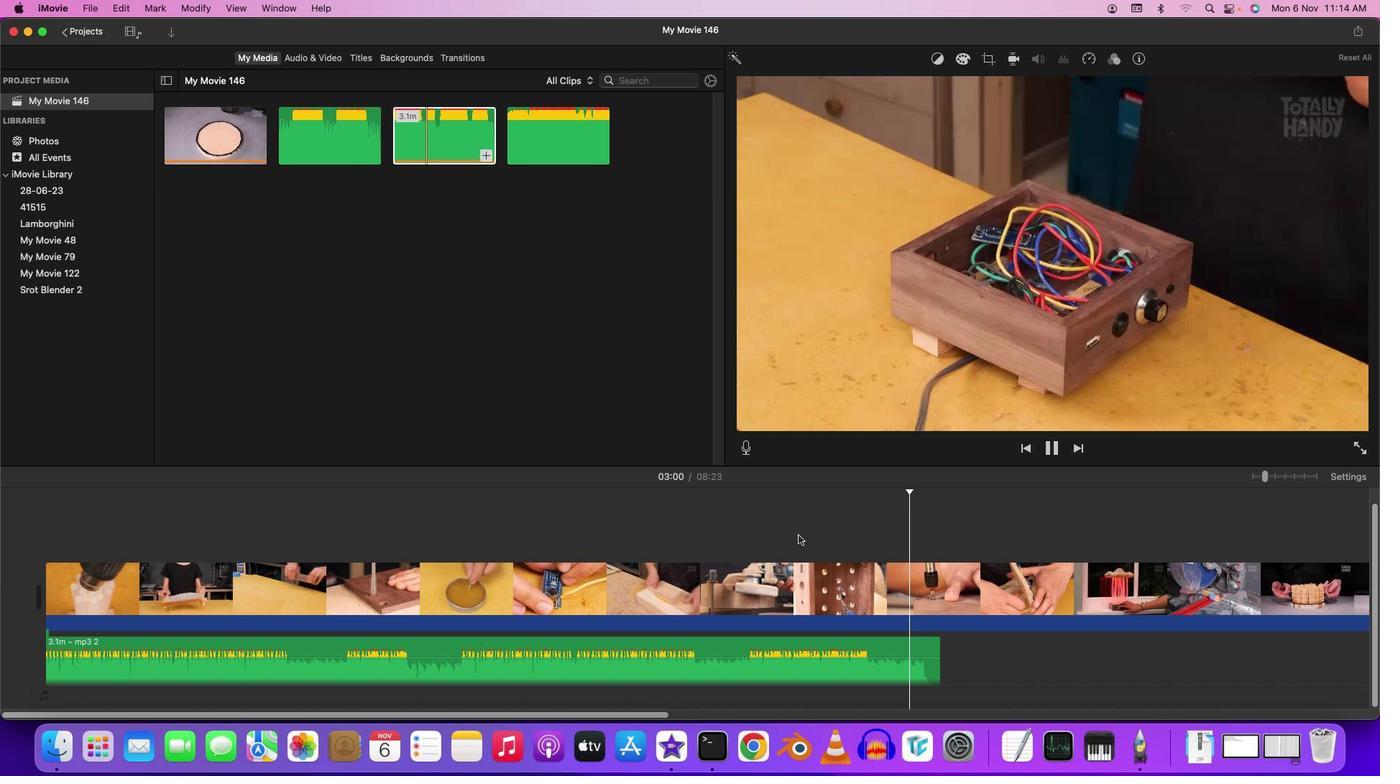 
Action: Mouse moved to (432, 541)
Screenshot: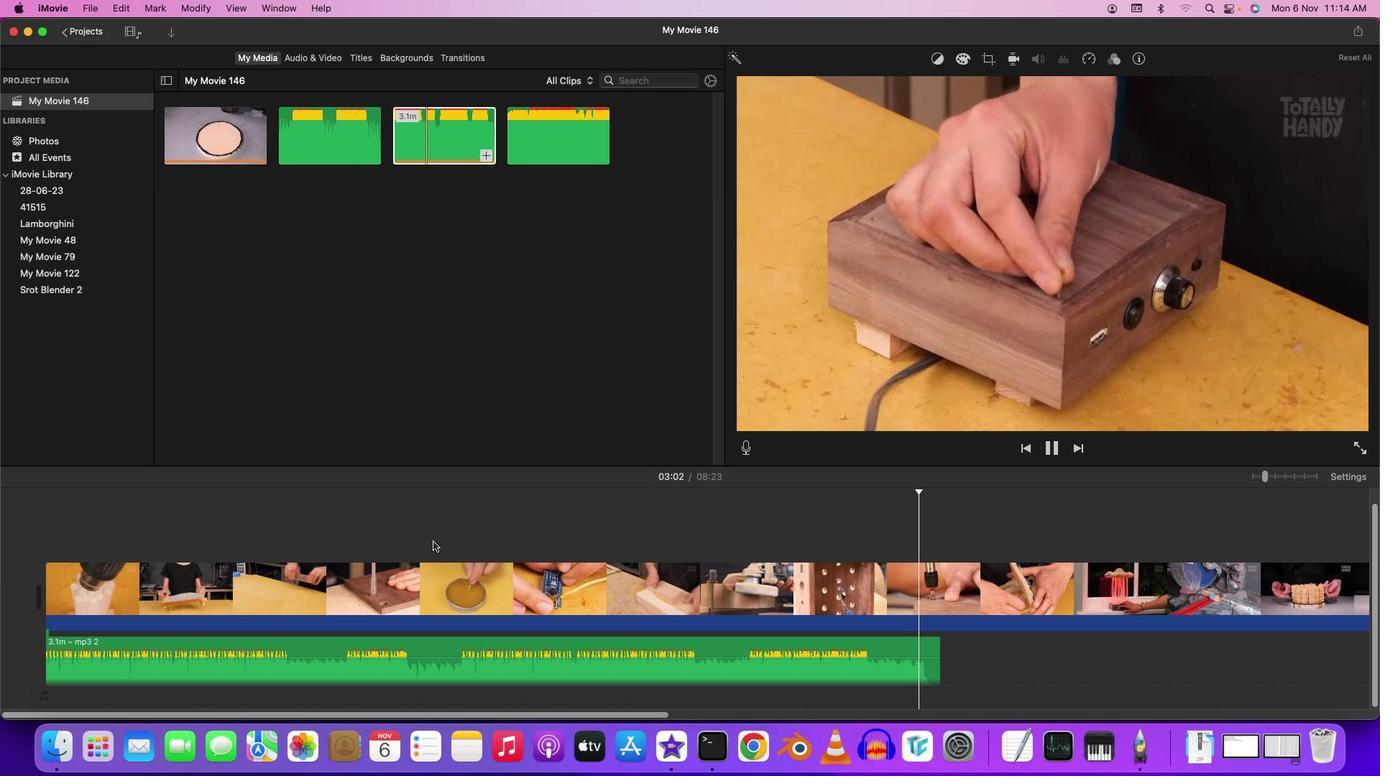 
Action: Mouse pressed left at (432, 541)
Screenshot: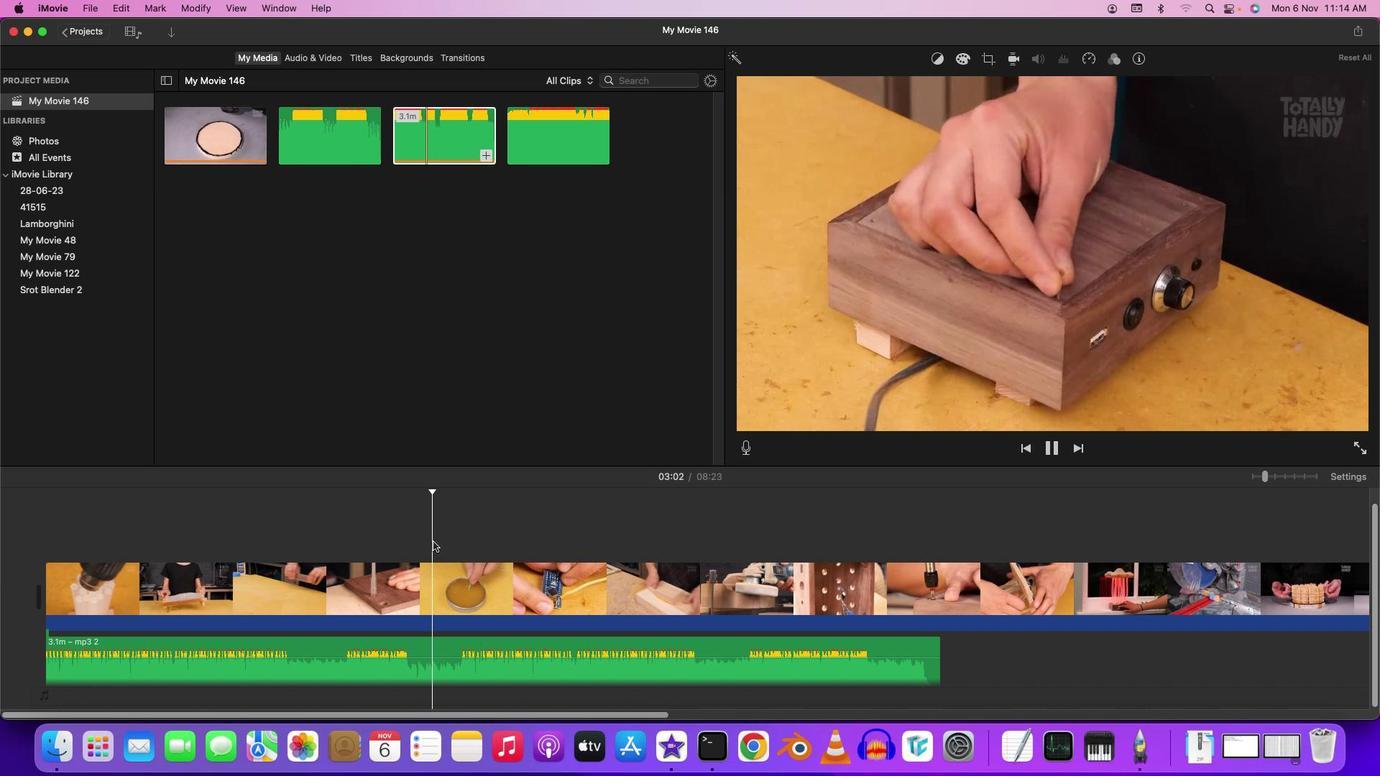 
Action: Mouse moved to (75, 542)
Screenshot: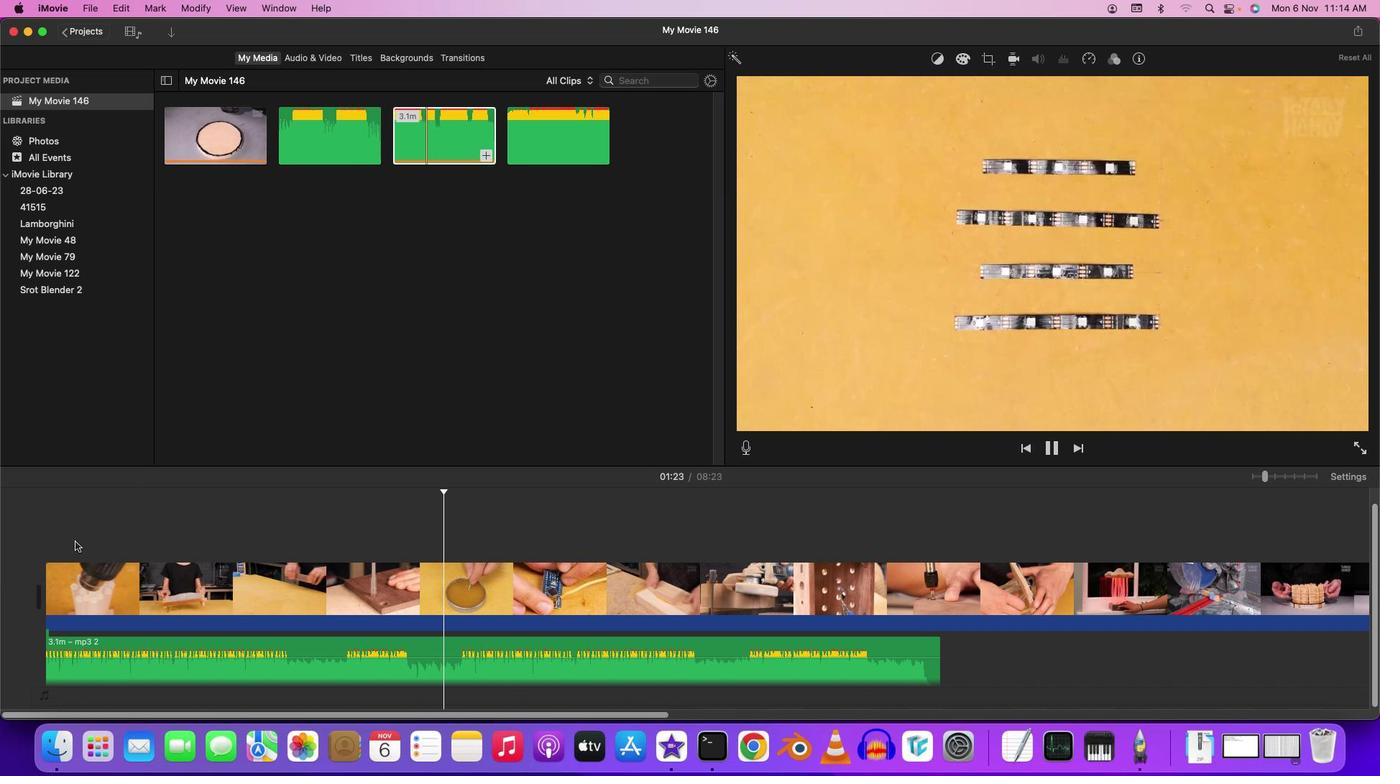 
Action: Mouse pressed left at (75, 542)
Screenshot: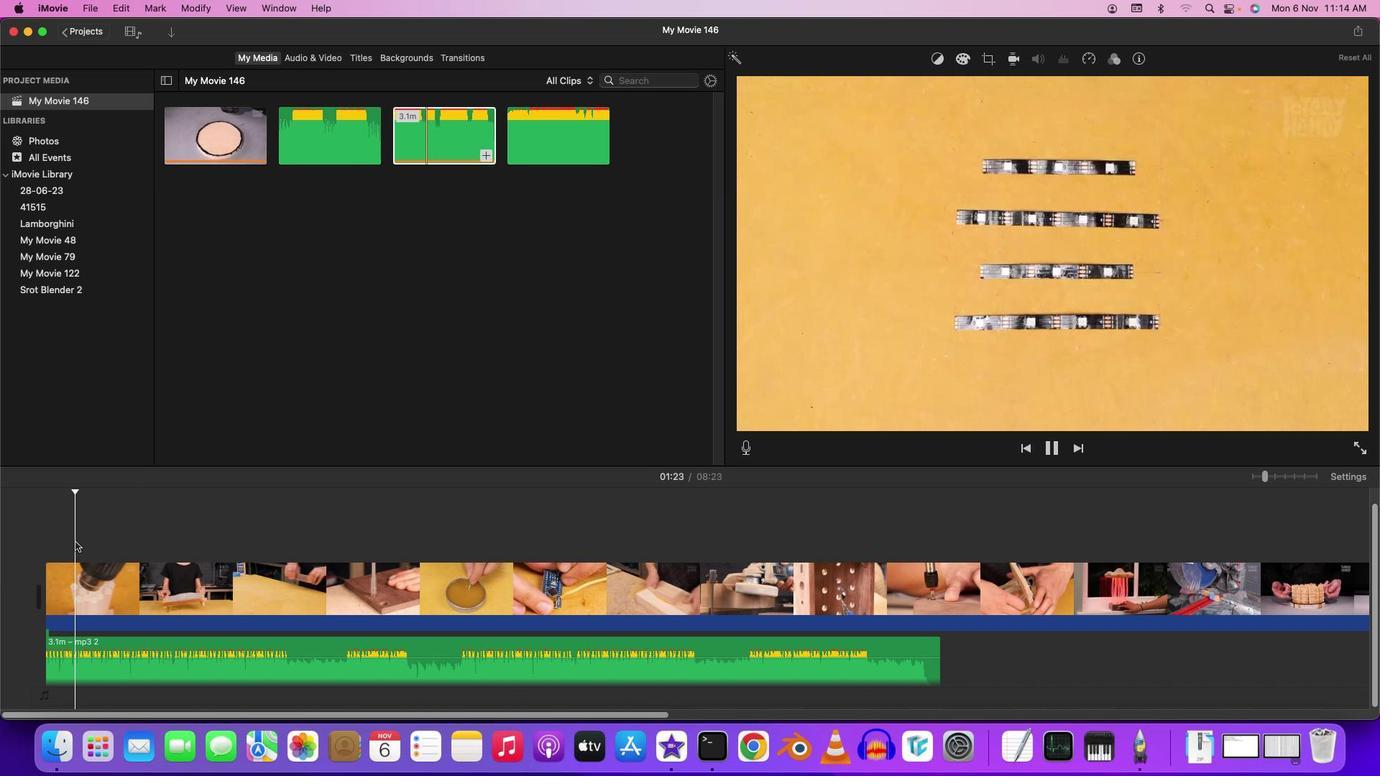 
Action: Mouse moved to (335, 714)
Screenshot: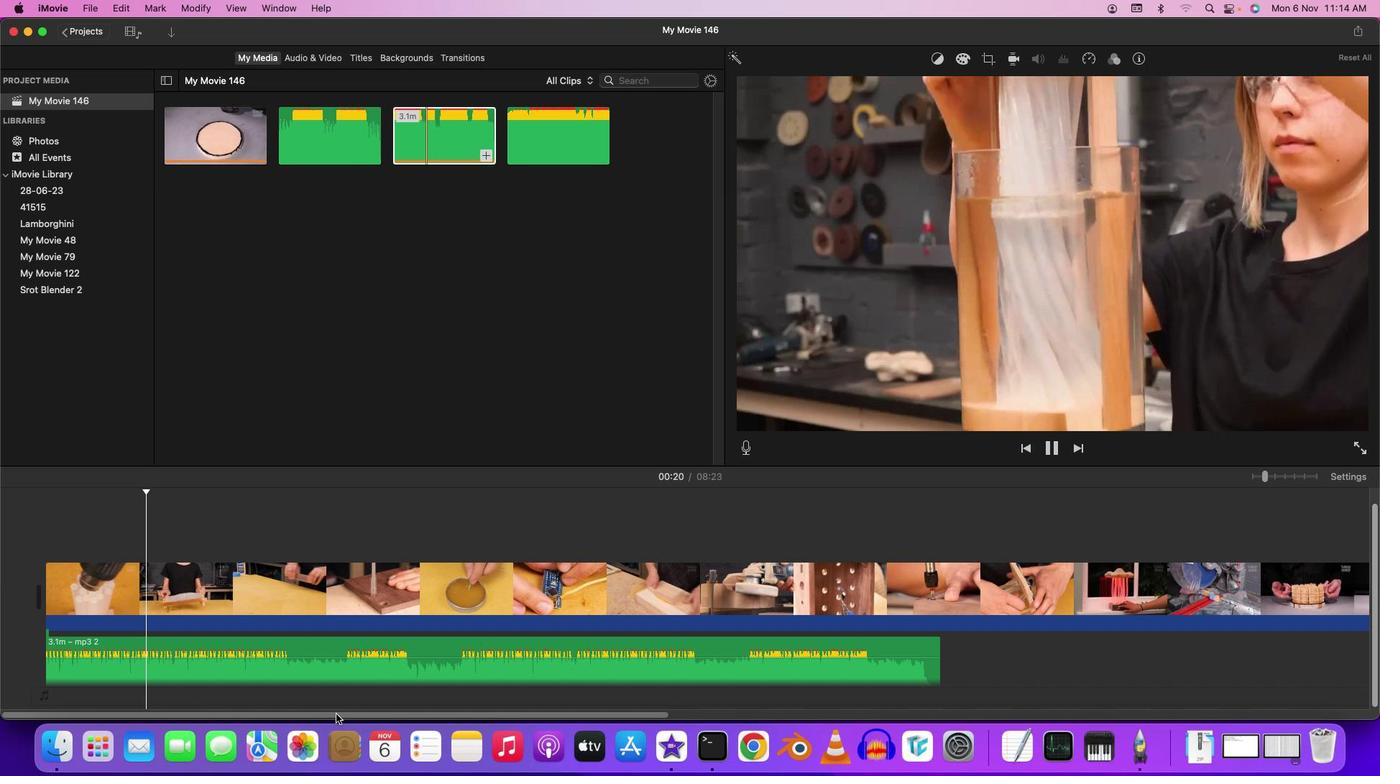 
Action: Mouse pressed left at (335, 714)
Screenshot: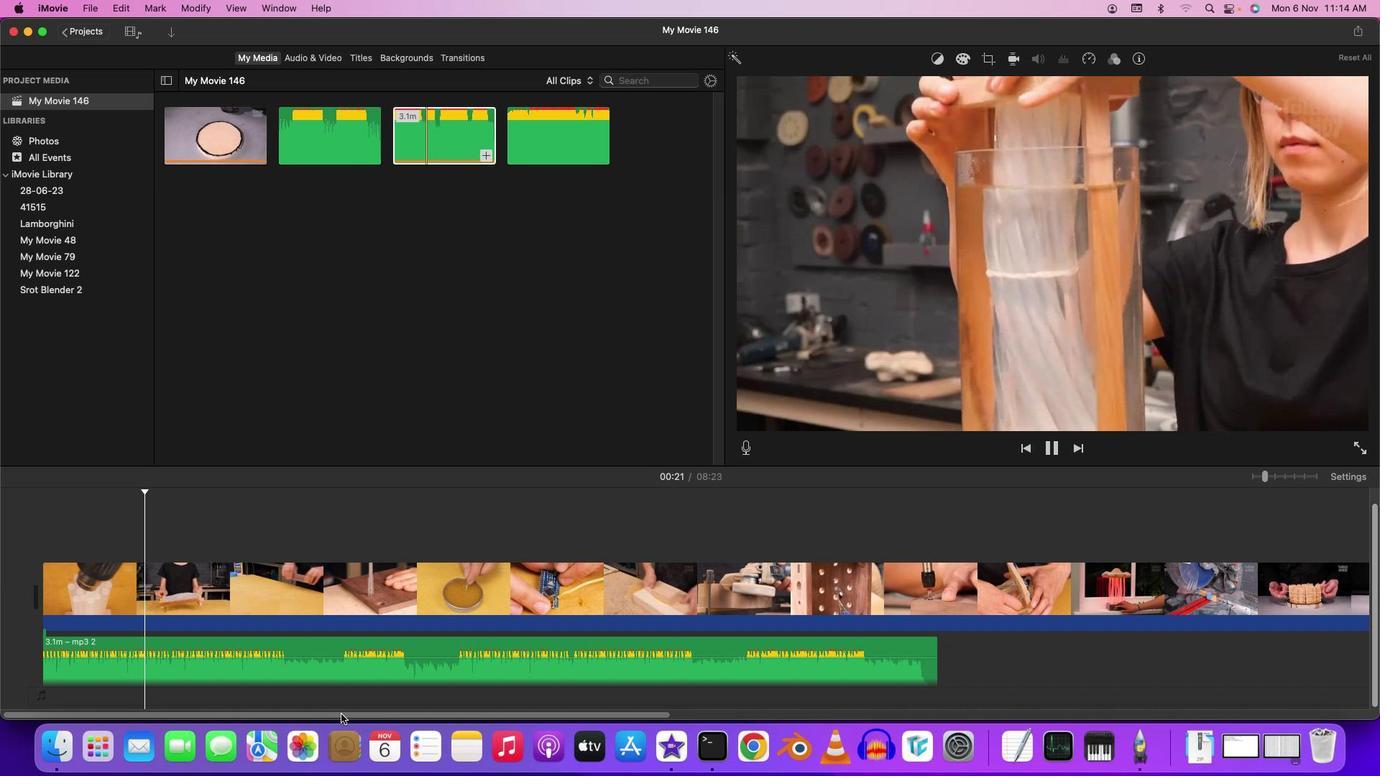 
Action: Mouse moved to (753, 538)
Screenshot: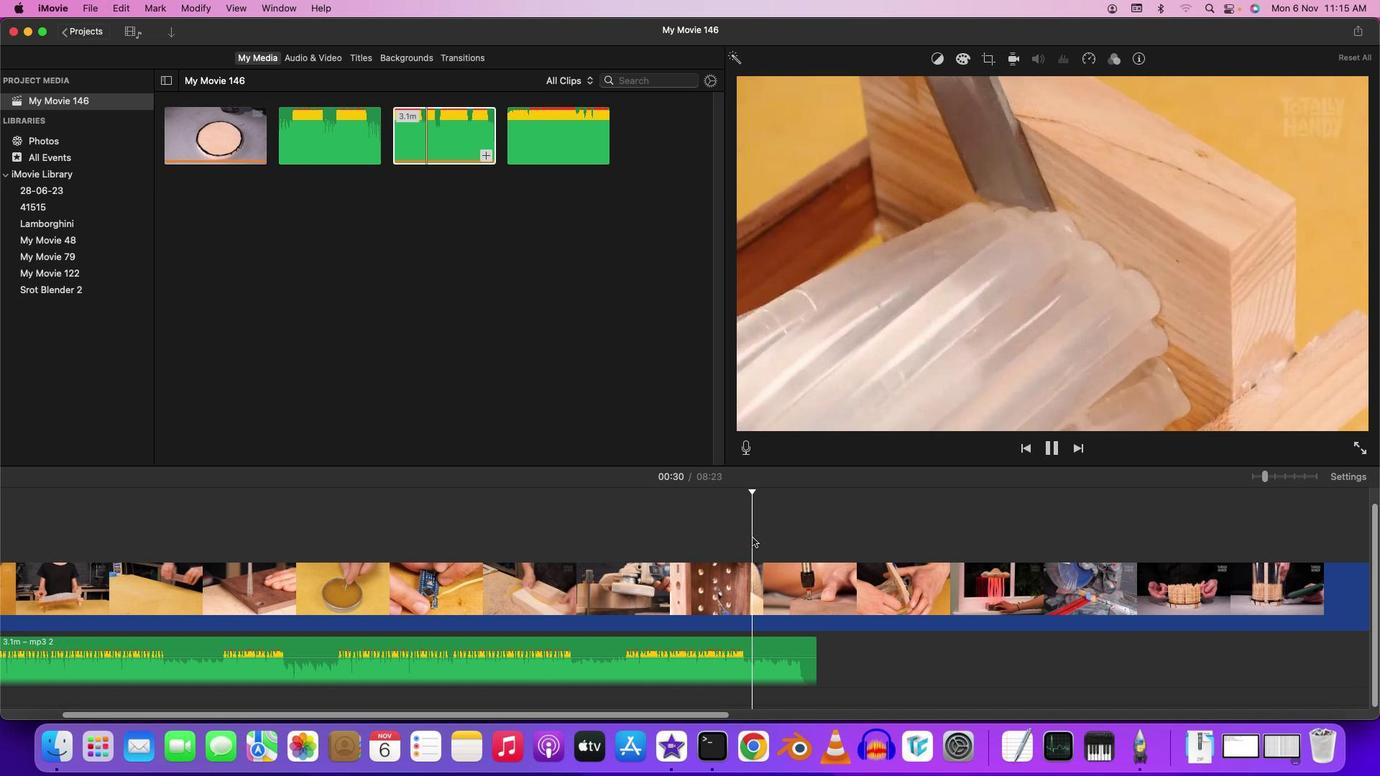 
Action: Mouse pressed left at (753, 538)
Screenshot: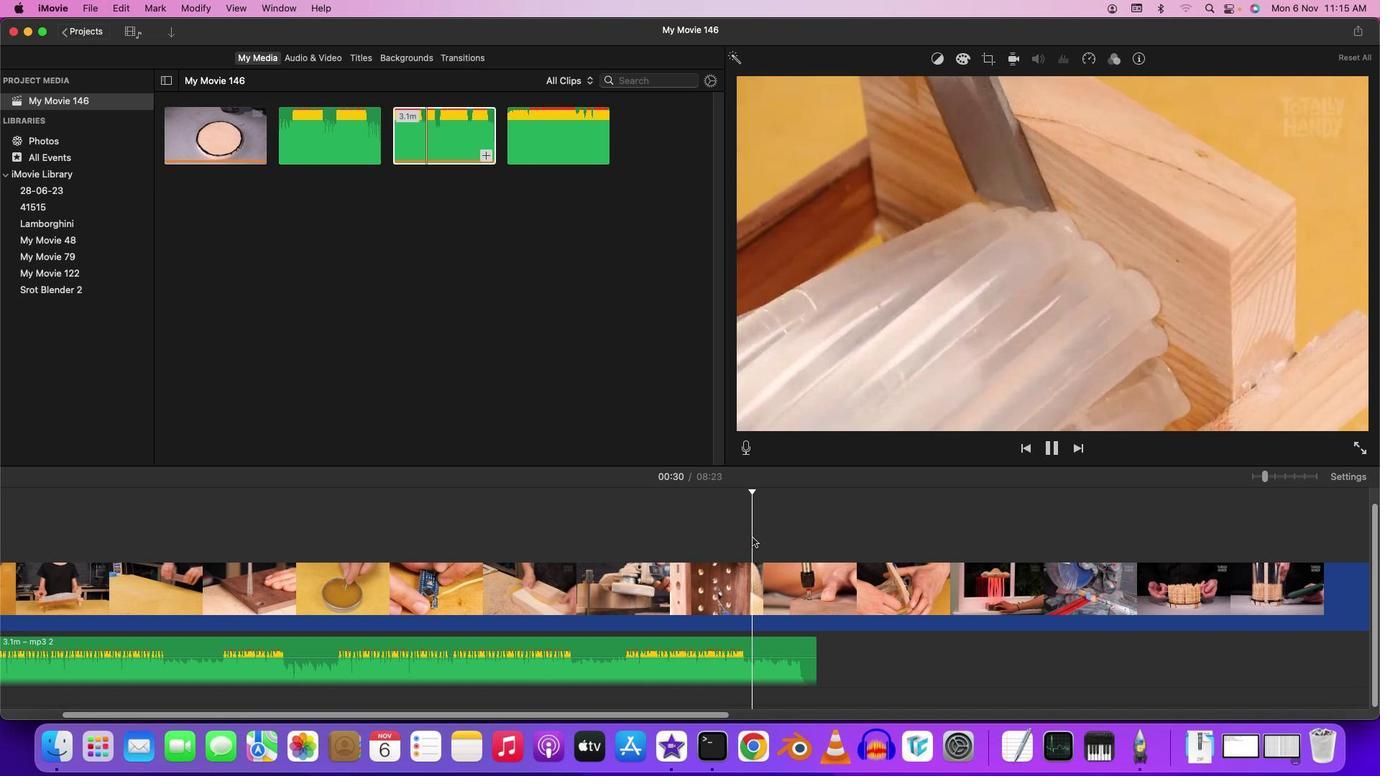 
Action: Mouse moved to (814, 521)
Screenshot: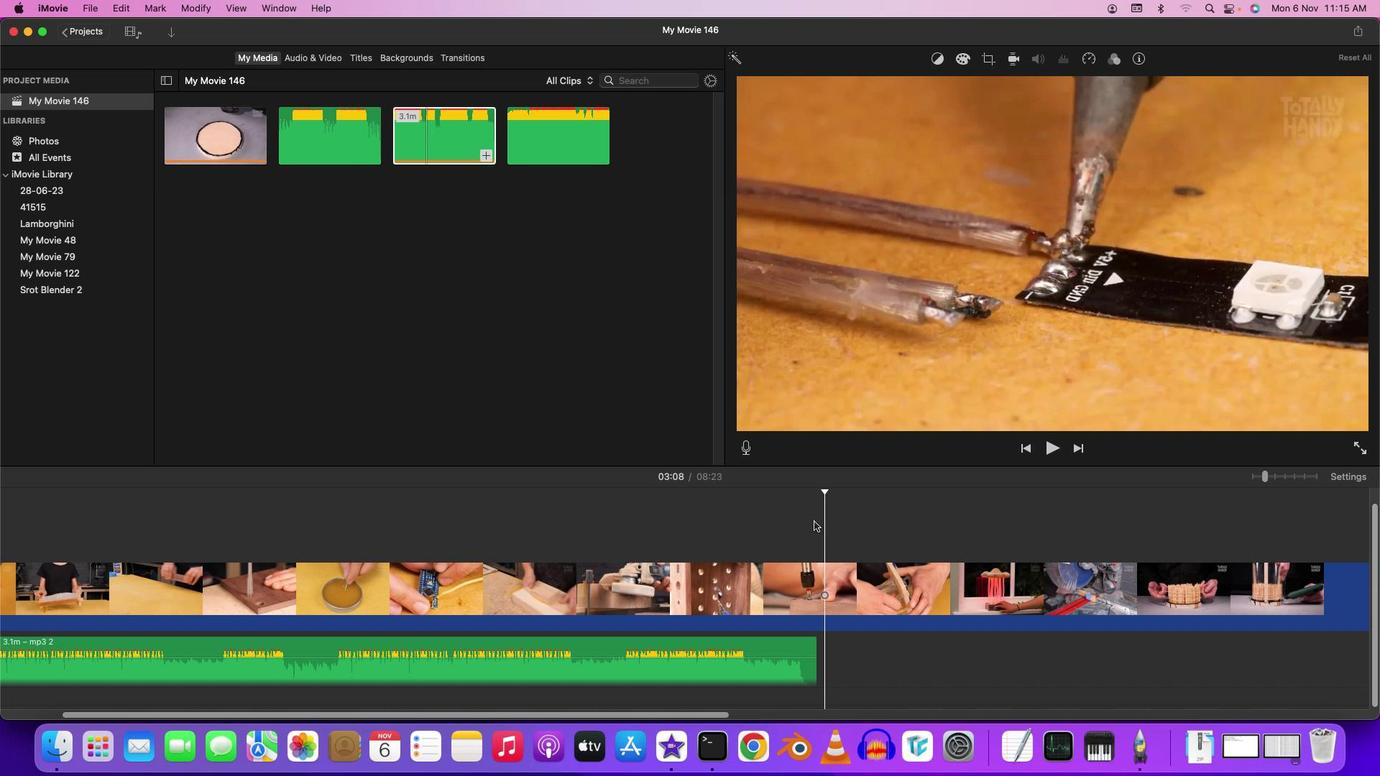 
Action: Key pressed Key.space
Screenshot: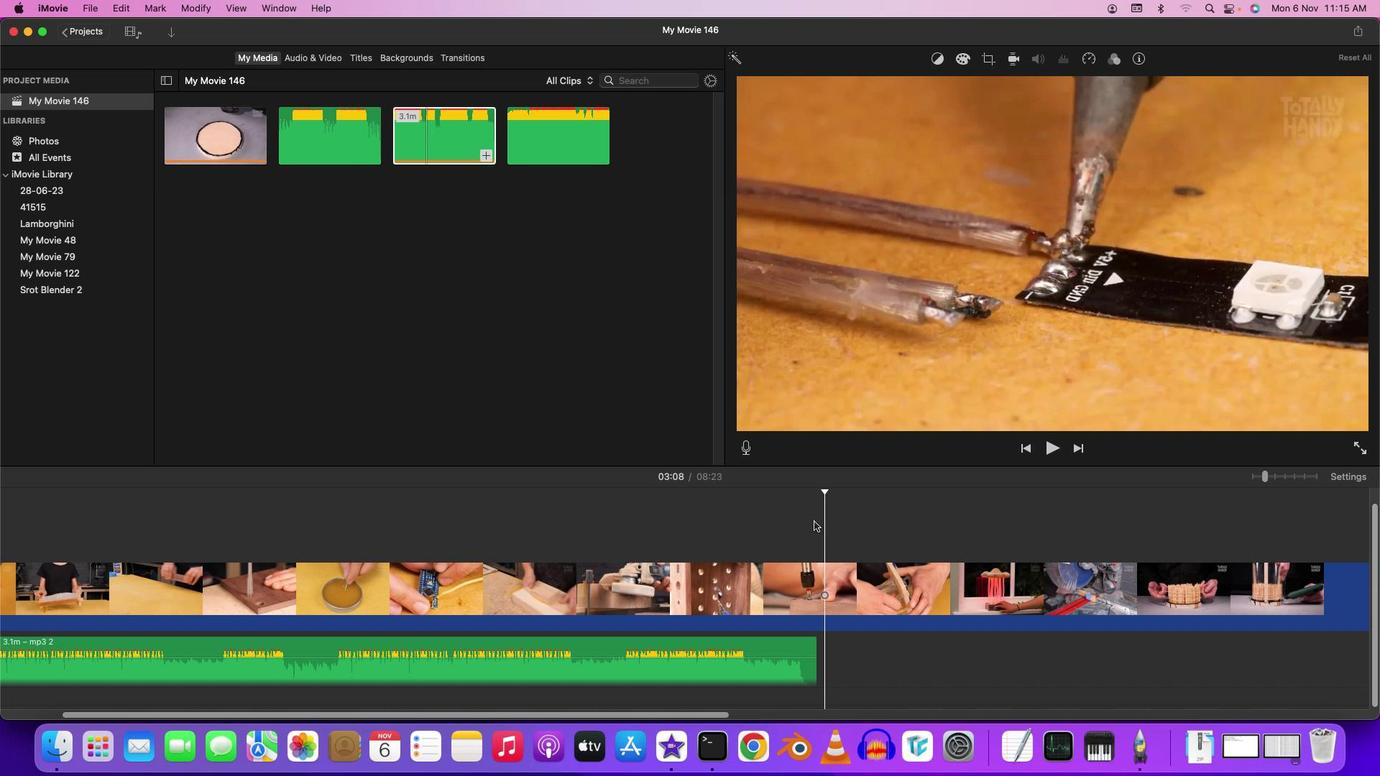
Action: Mouse moved to (516, 134)
Screenshot: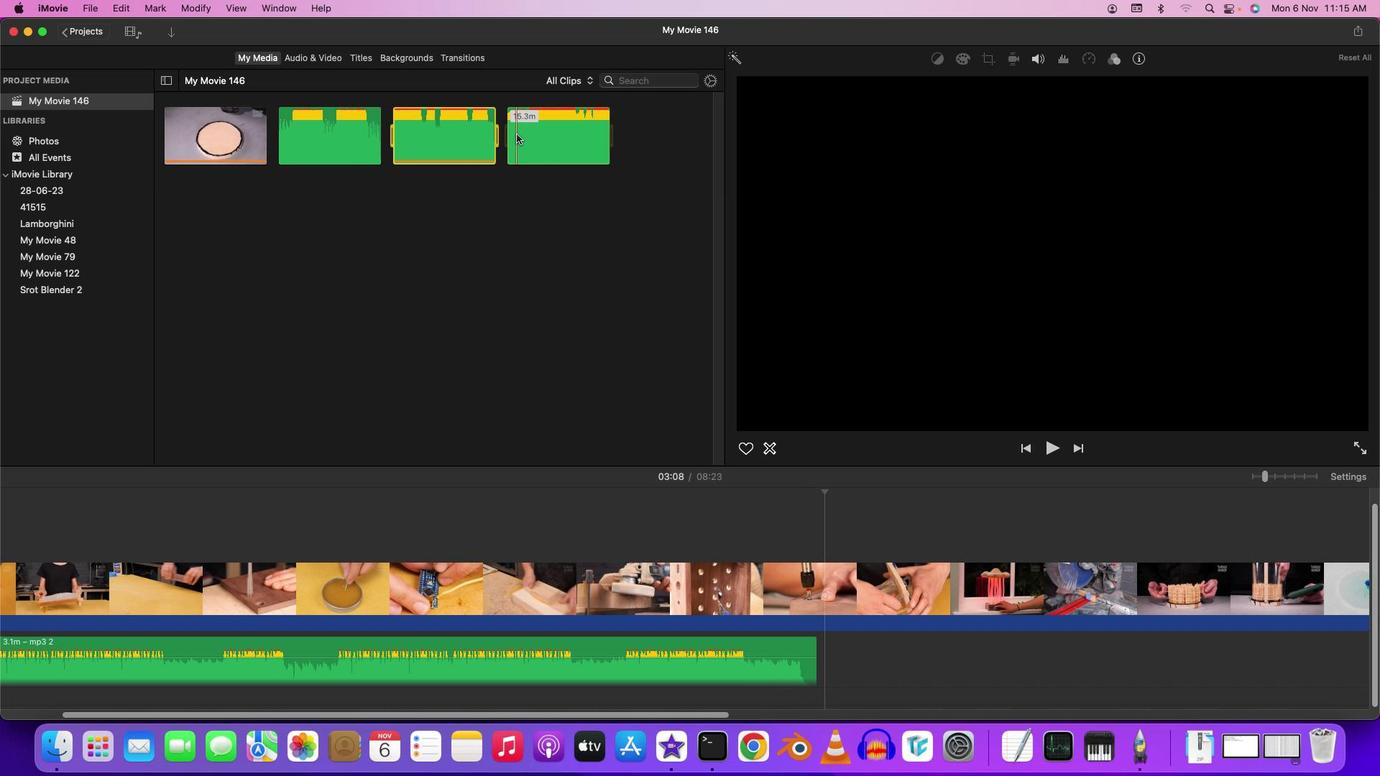 
Action: Mouse pressed left at (516, 134)
Screenshot: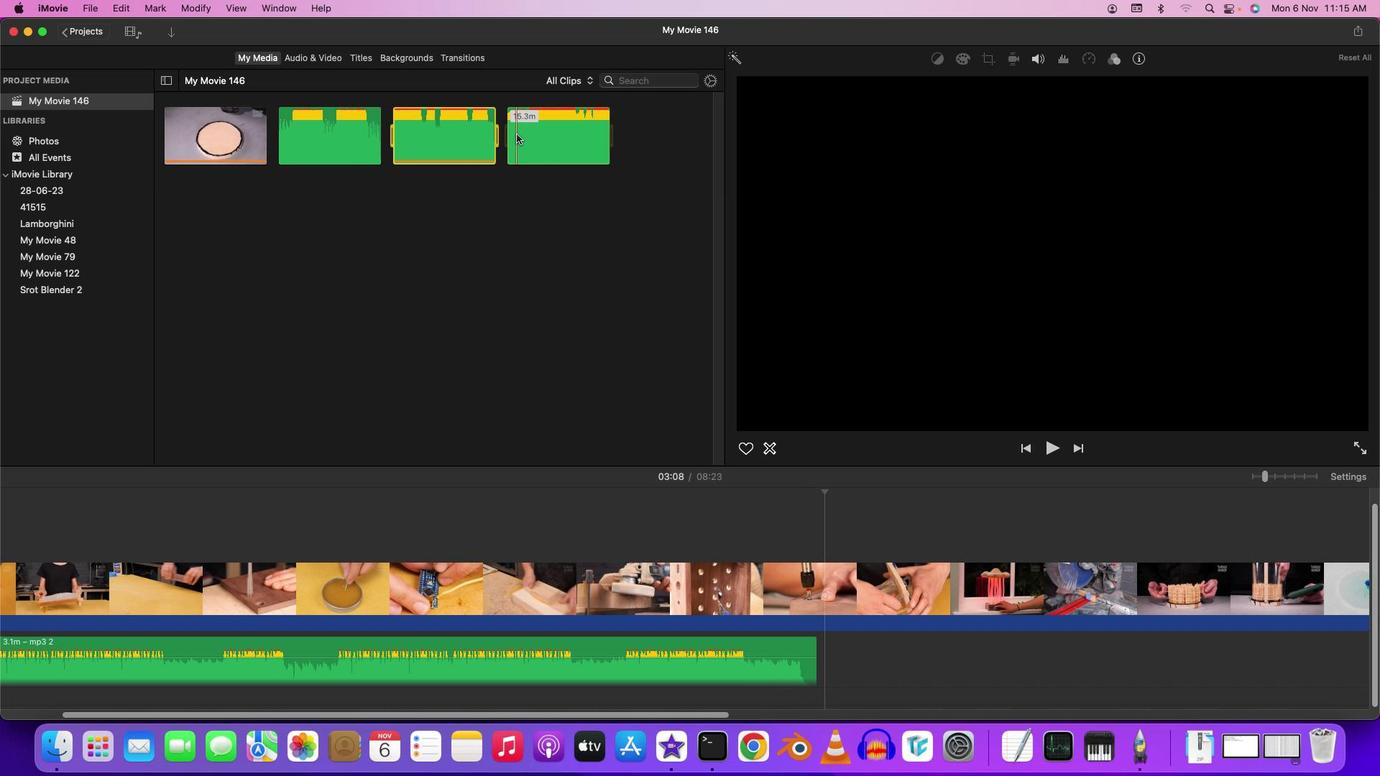 
Action: Mouse moved to (509, 130)
Screenshot: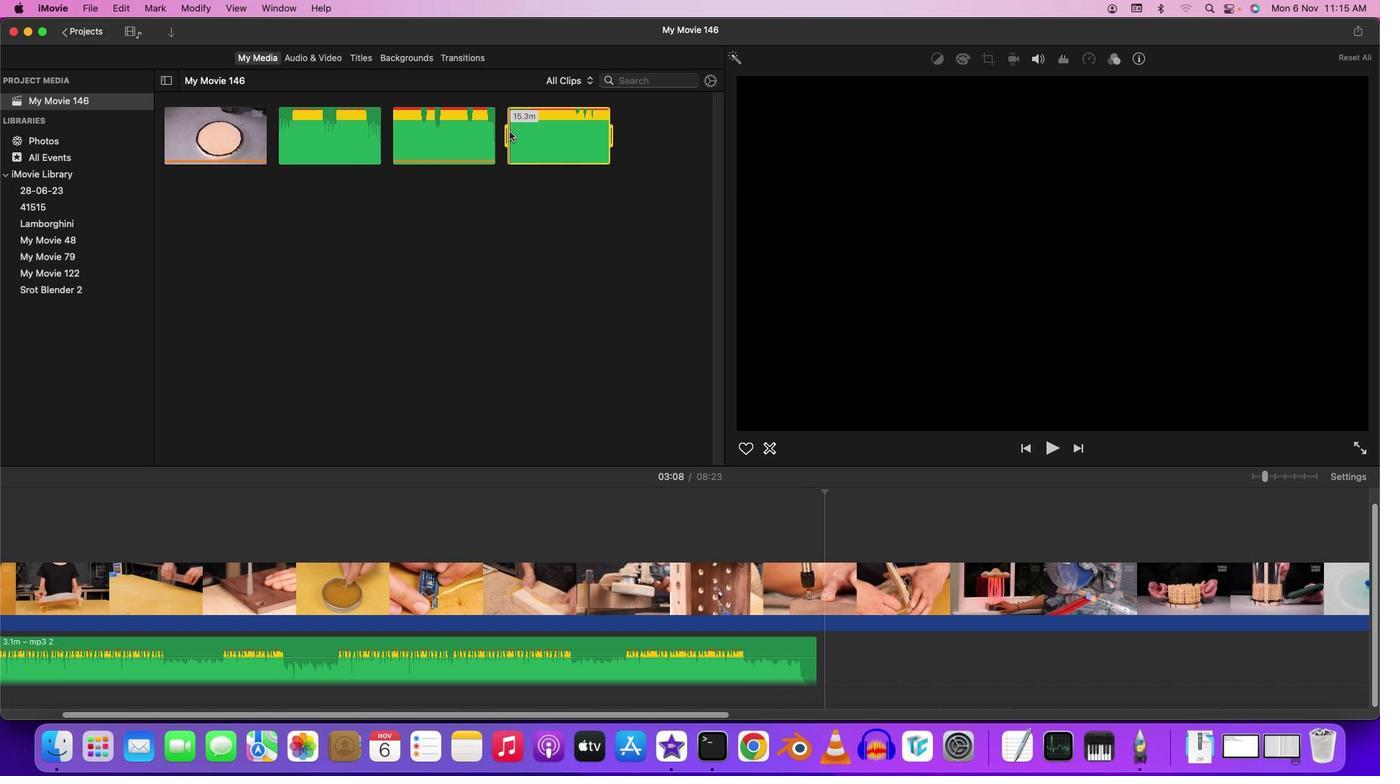 
Action: Mouse pressed left at (509, 130)
Screenshot: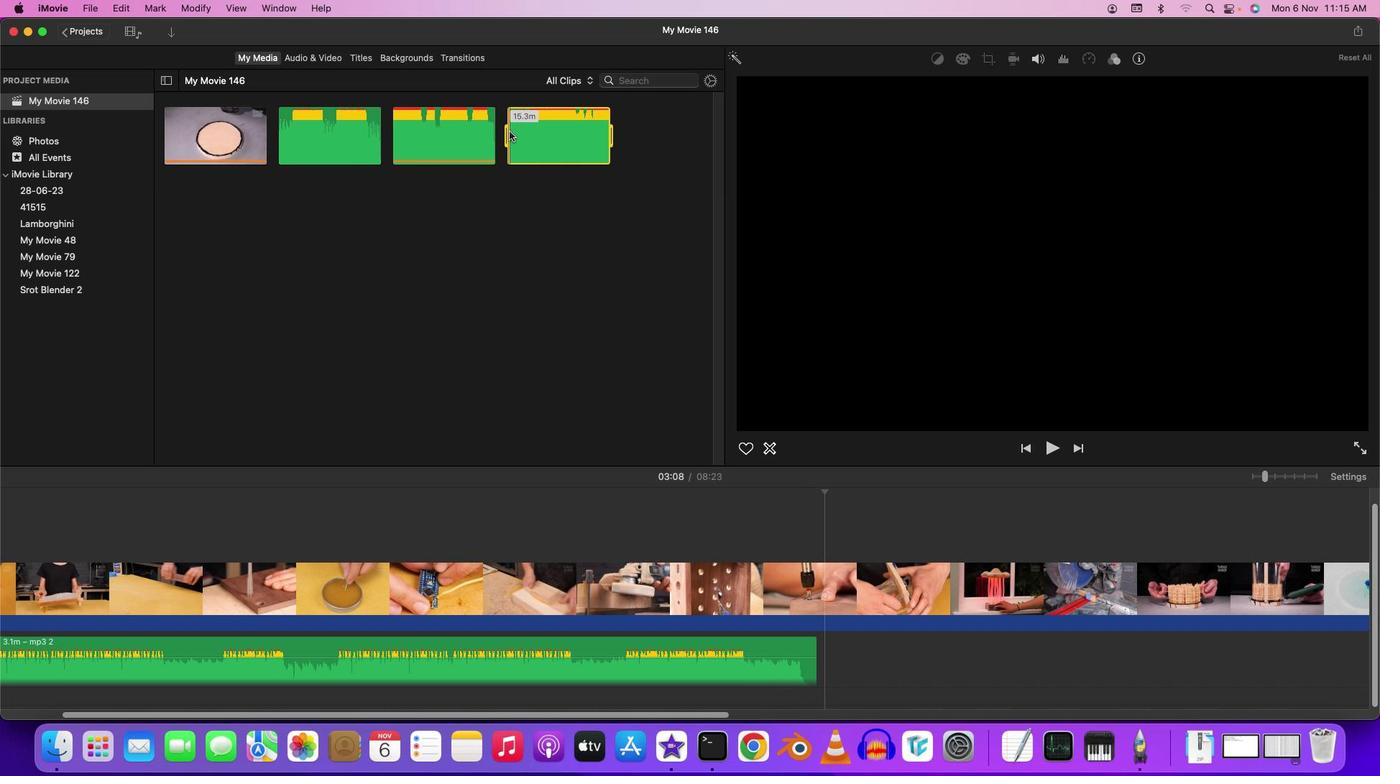 
Action: Key pressed Key.space
Screenshot: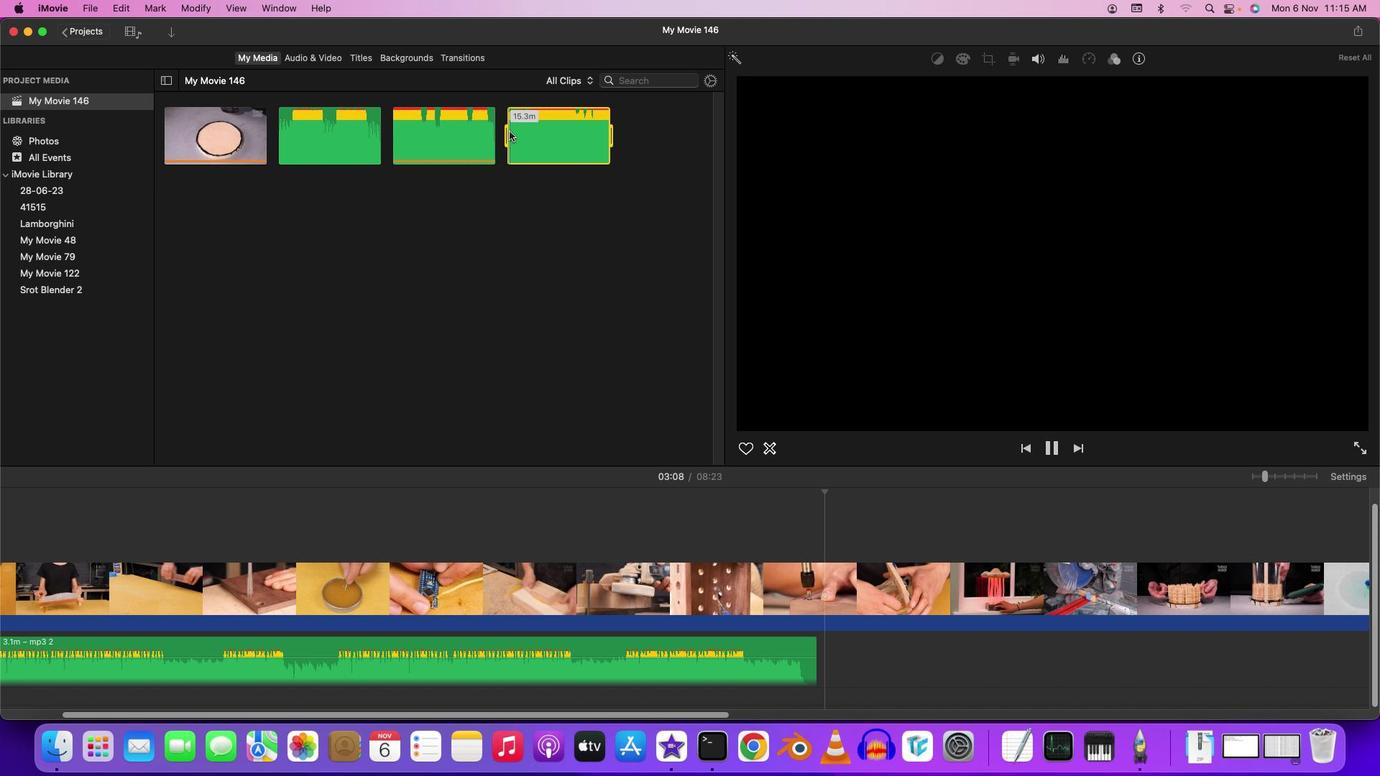 
Action: Mouse moved to (483, 133)
Screenshot: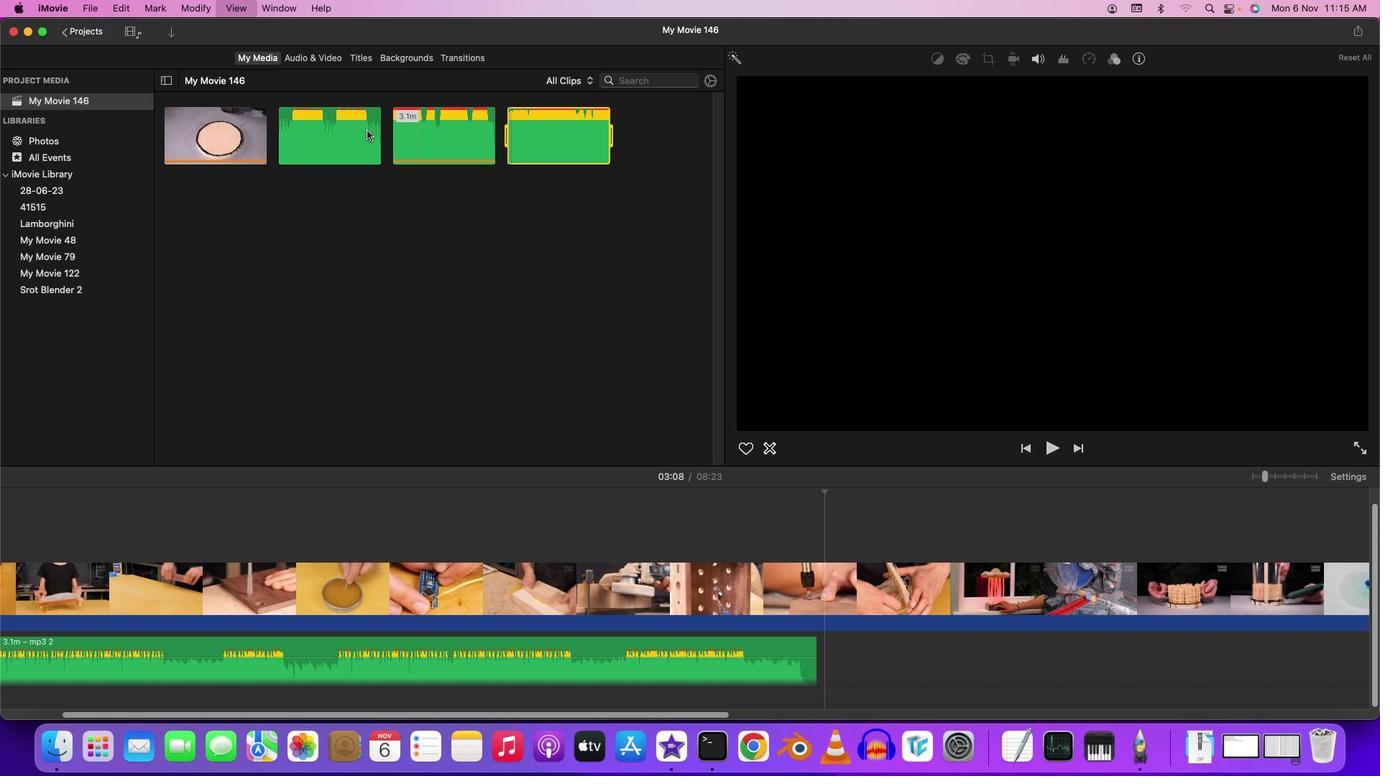 
Action: Key pressed Key.space
Screenshot: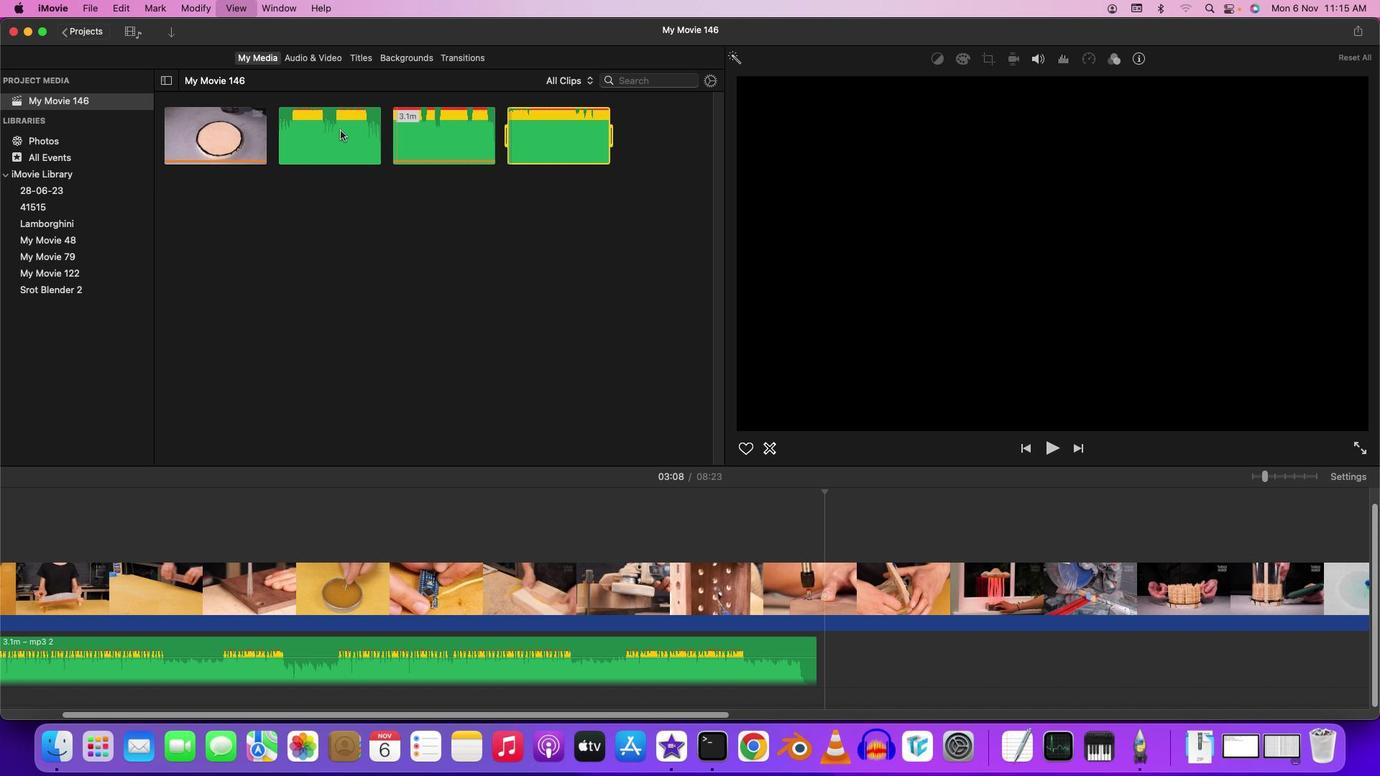 
Action: Mouse moved to (280, 129)
Screenshot: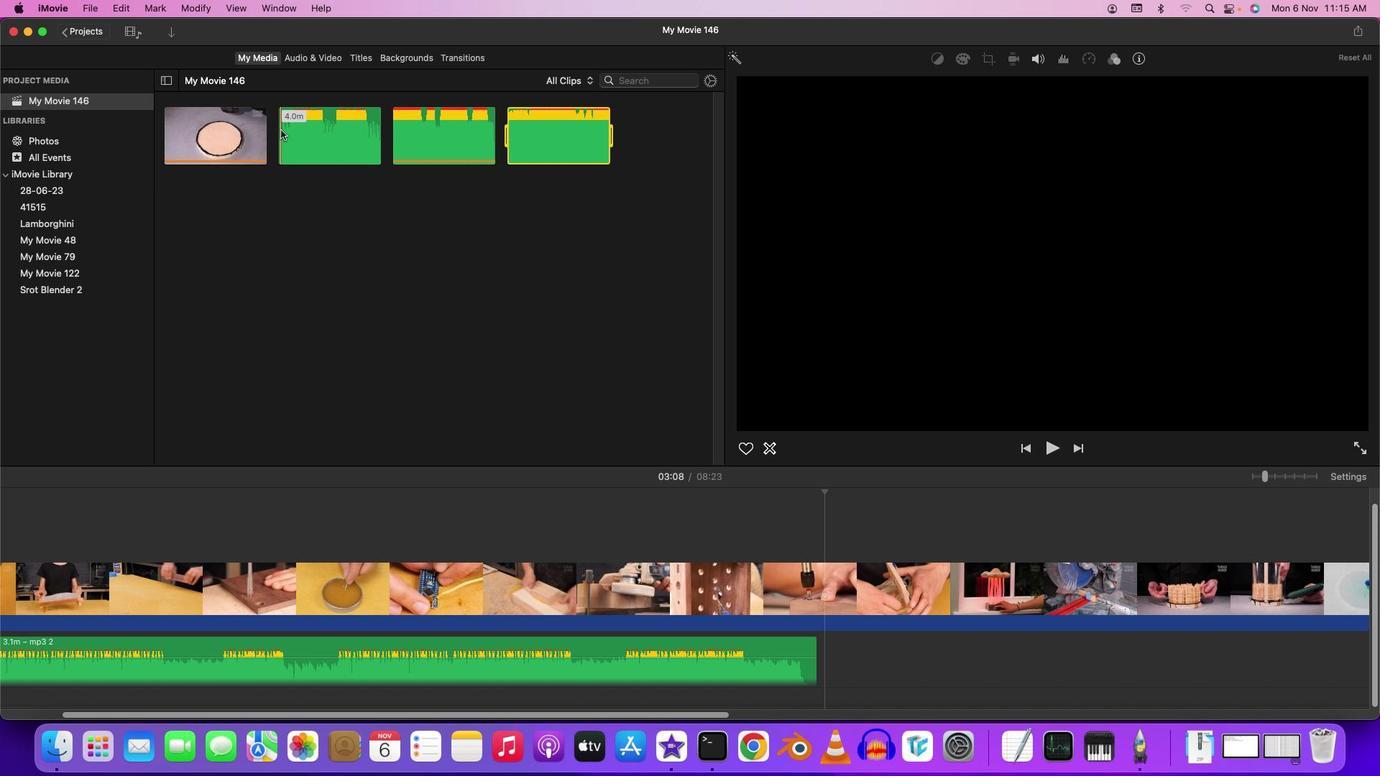 
Action: Mouse pressed left at (280, 129)
Screenshot: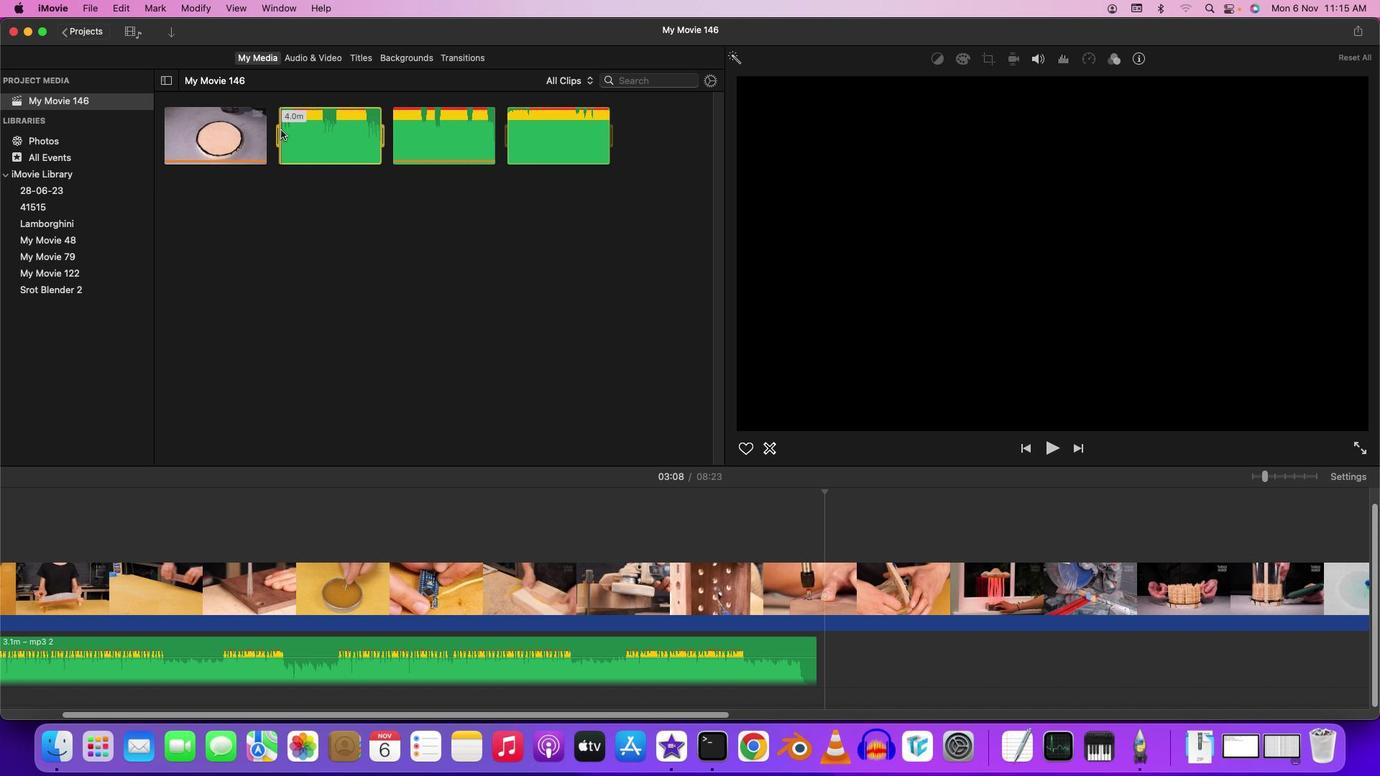
Action: Key pressed Key.space
Screenshot: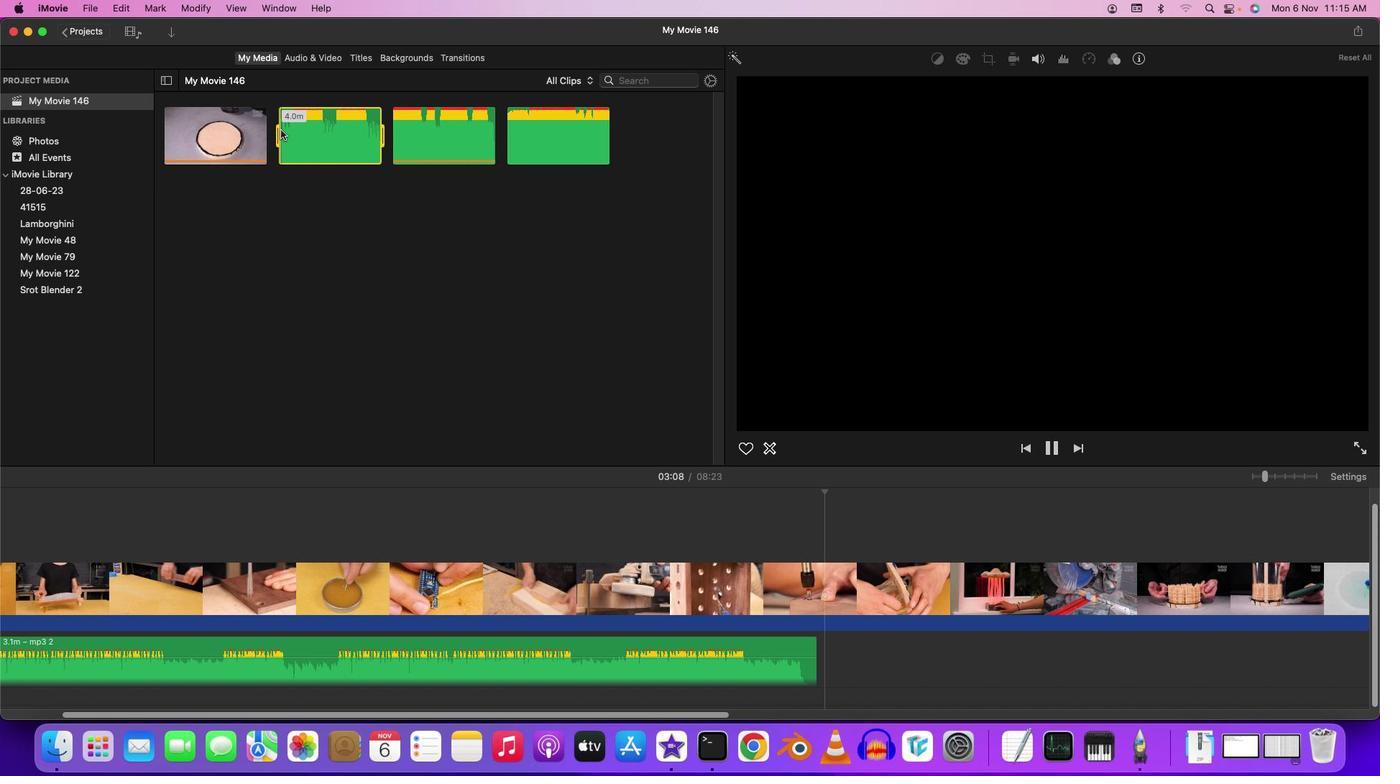
Action: Mouse moved to (286, 131)
Screenshot: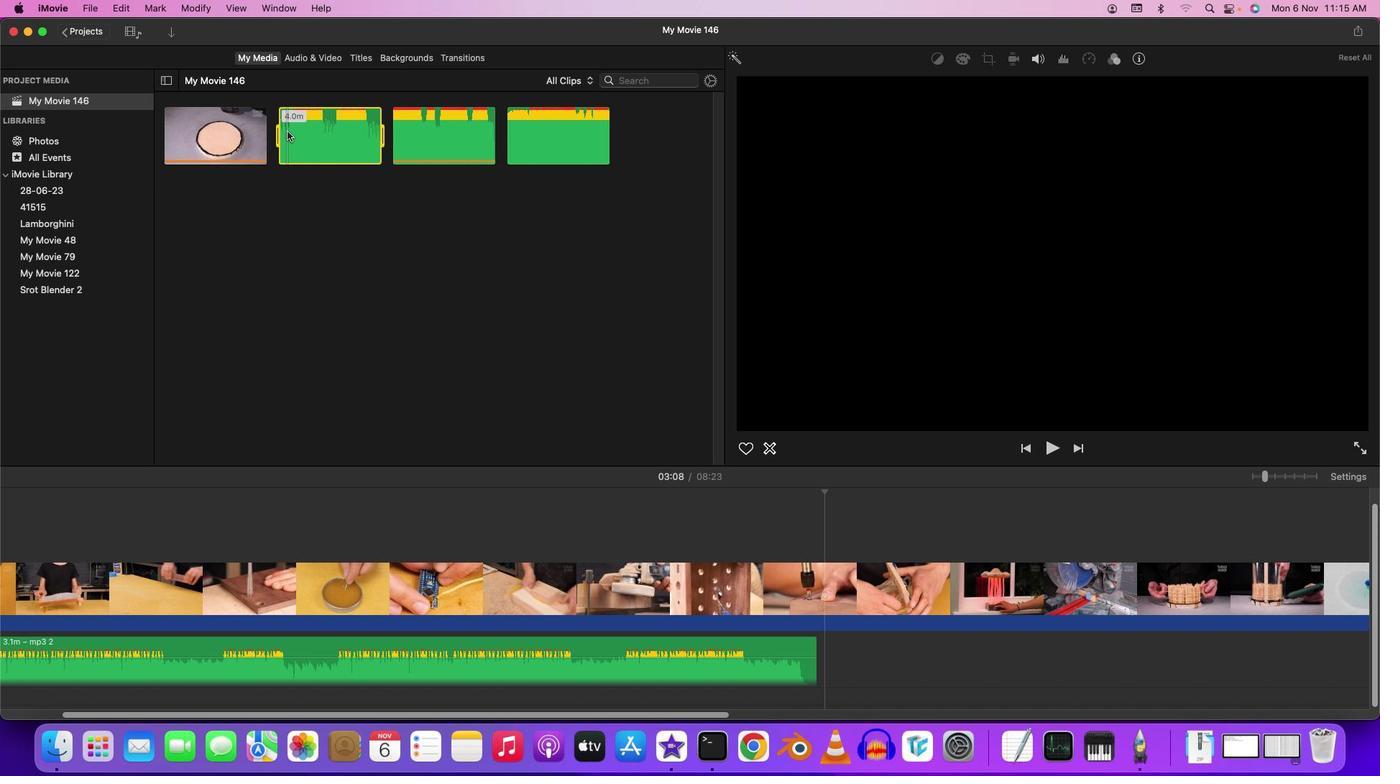 
Action: Mouse pressed left at (286, 131)
Screenshot: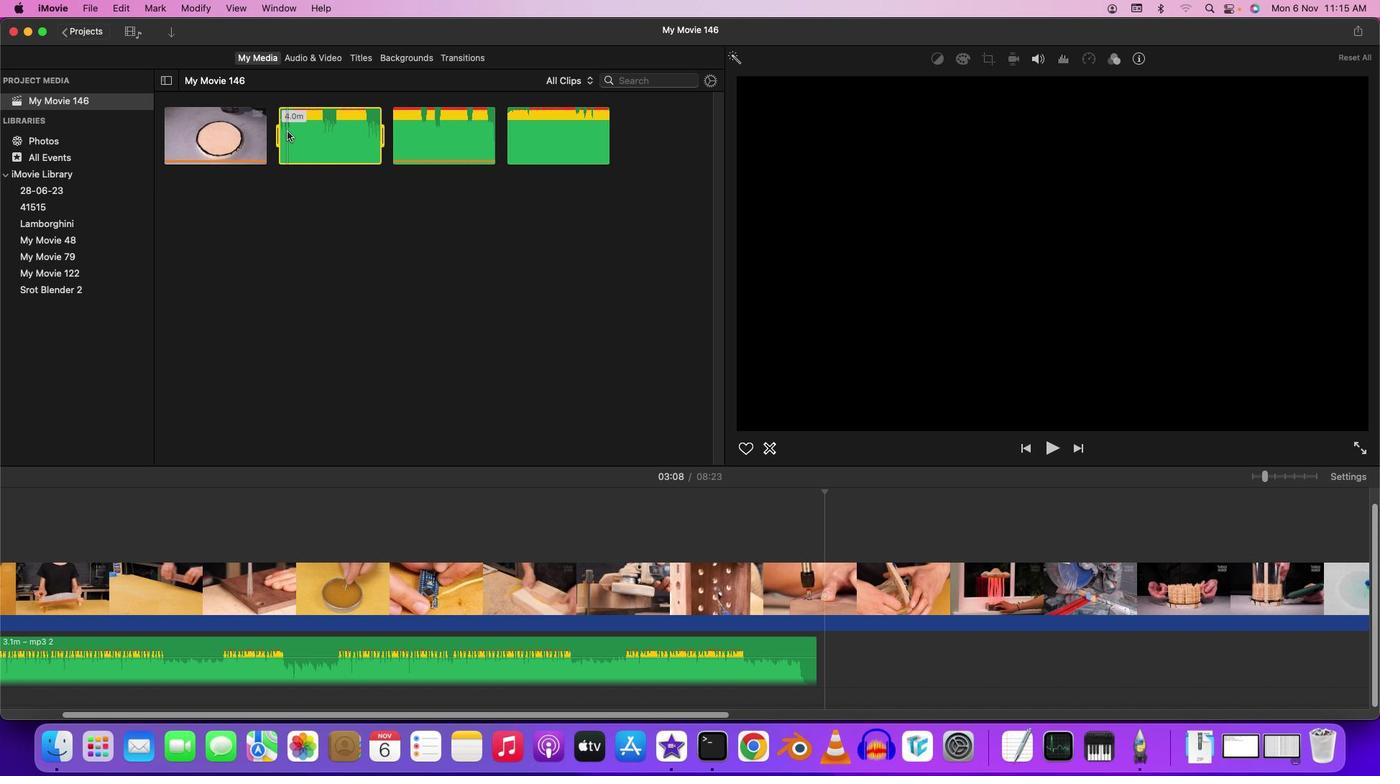 
Action: Mouse moved to (290, 133)
Screenshot: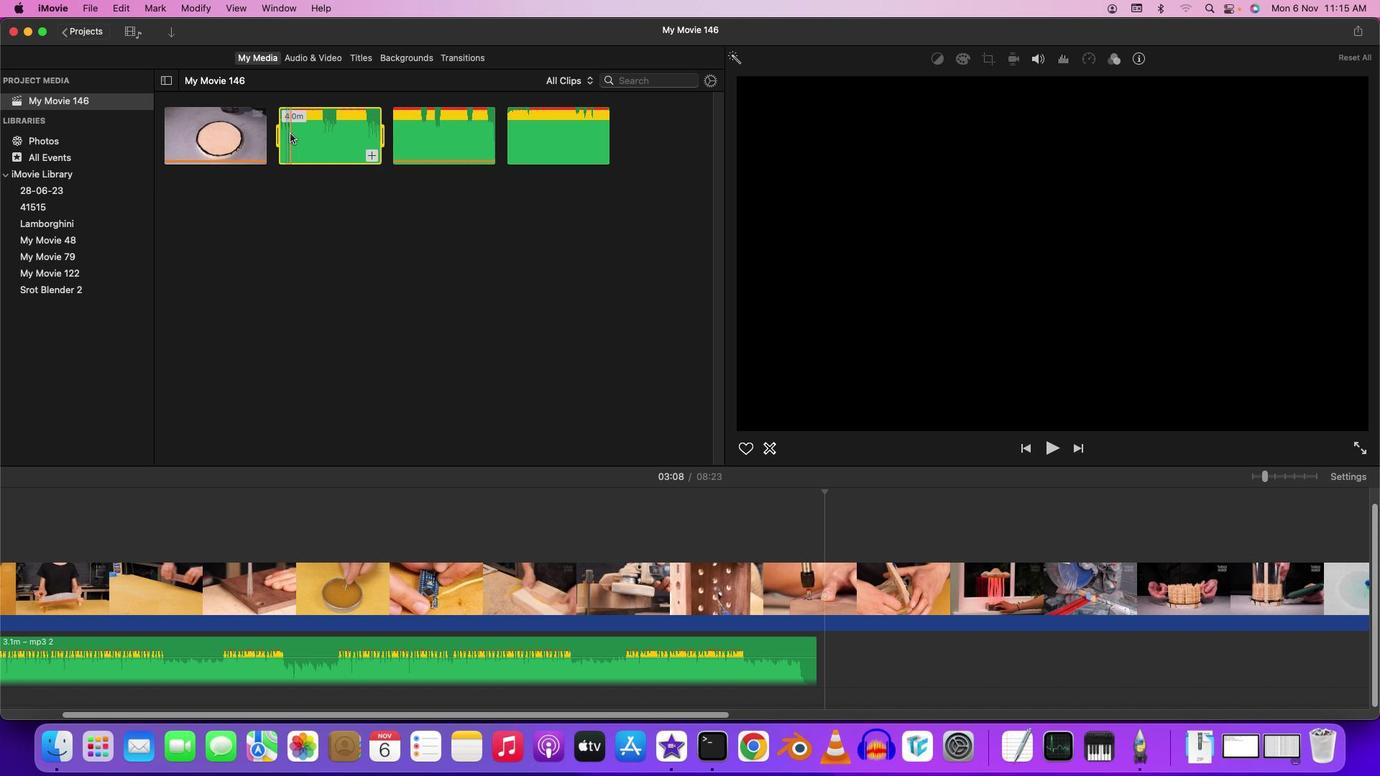 
Action: Key pressed Key.space
Screenshot: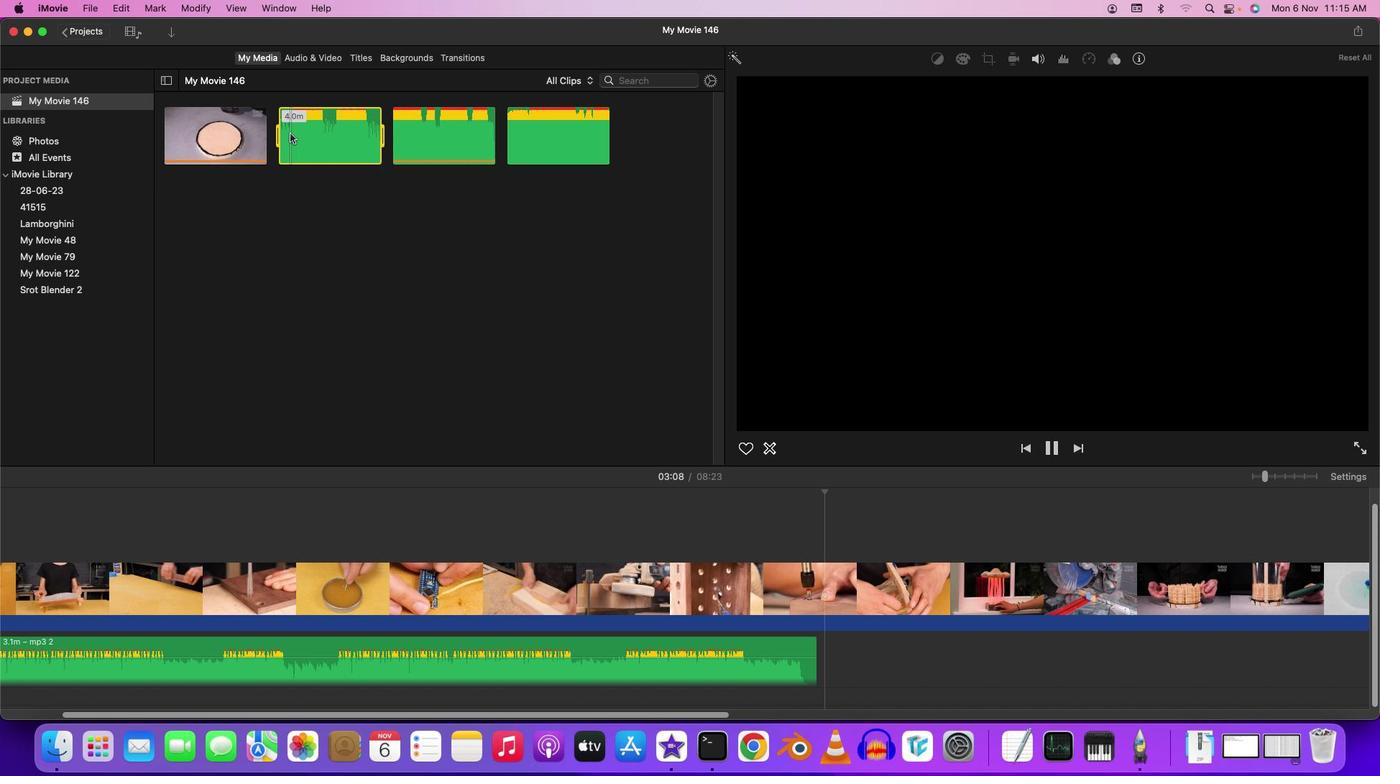 
Action: Mouse moved to (340, 130)
Screenshot: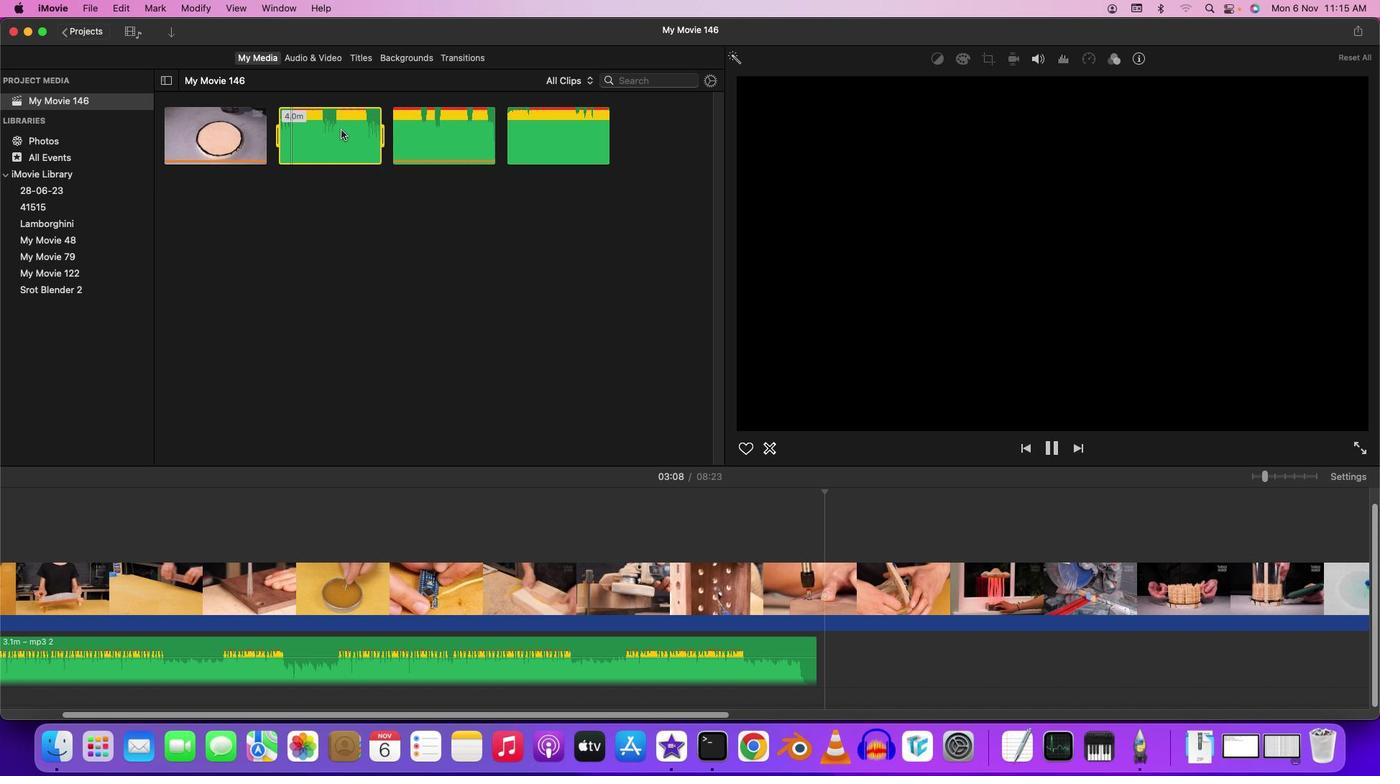 
Action: Key pressed Key.space
Screenshot: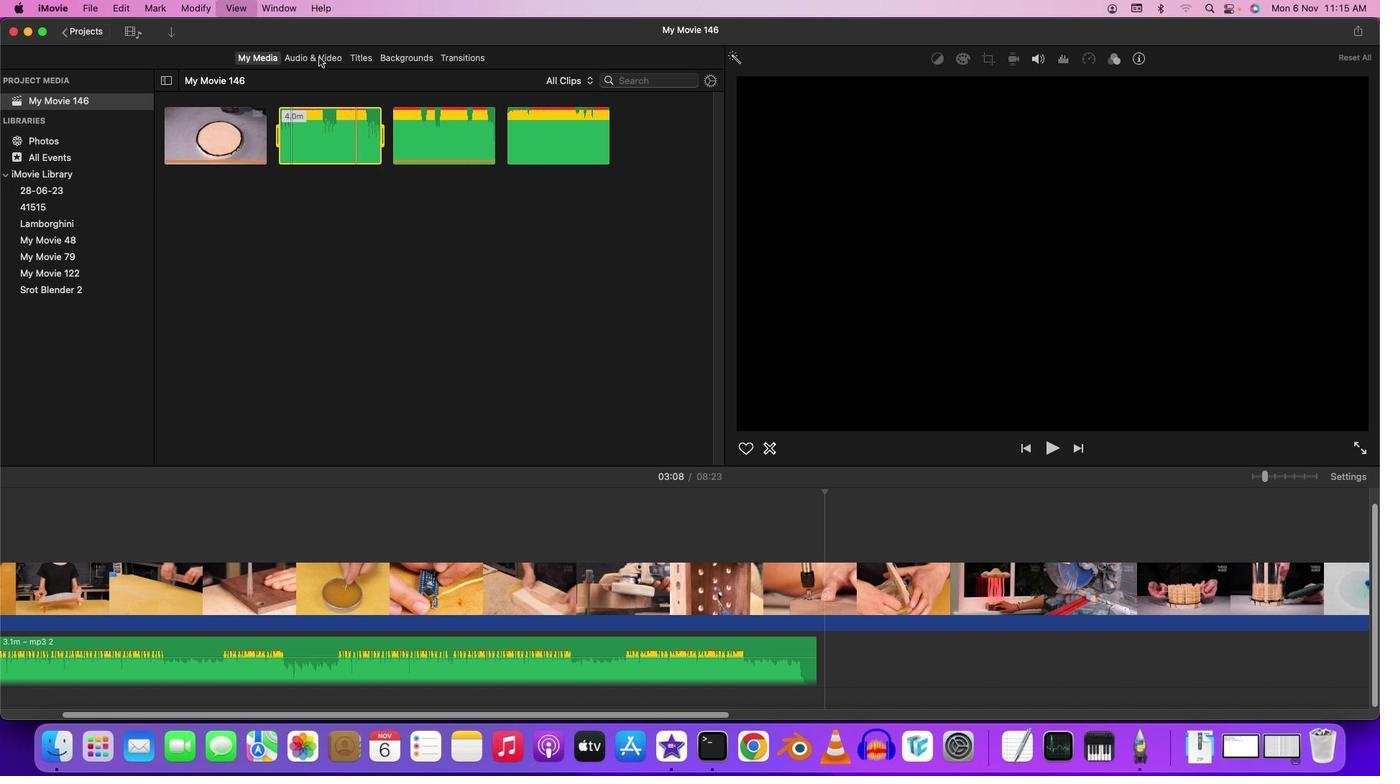 
Action: Mouse moved to (314, 52)
Screenshot: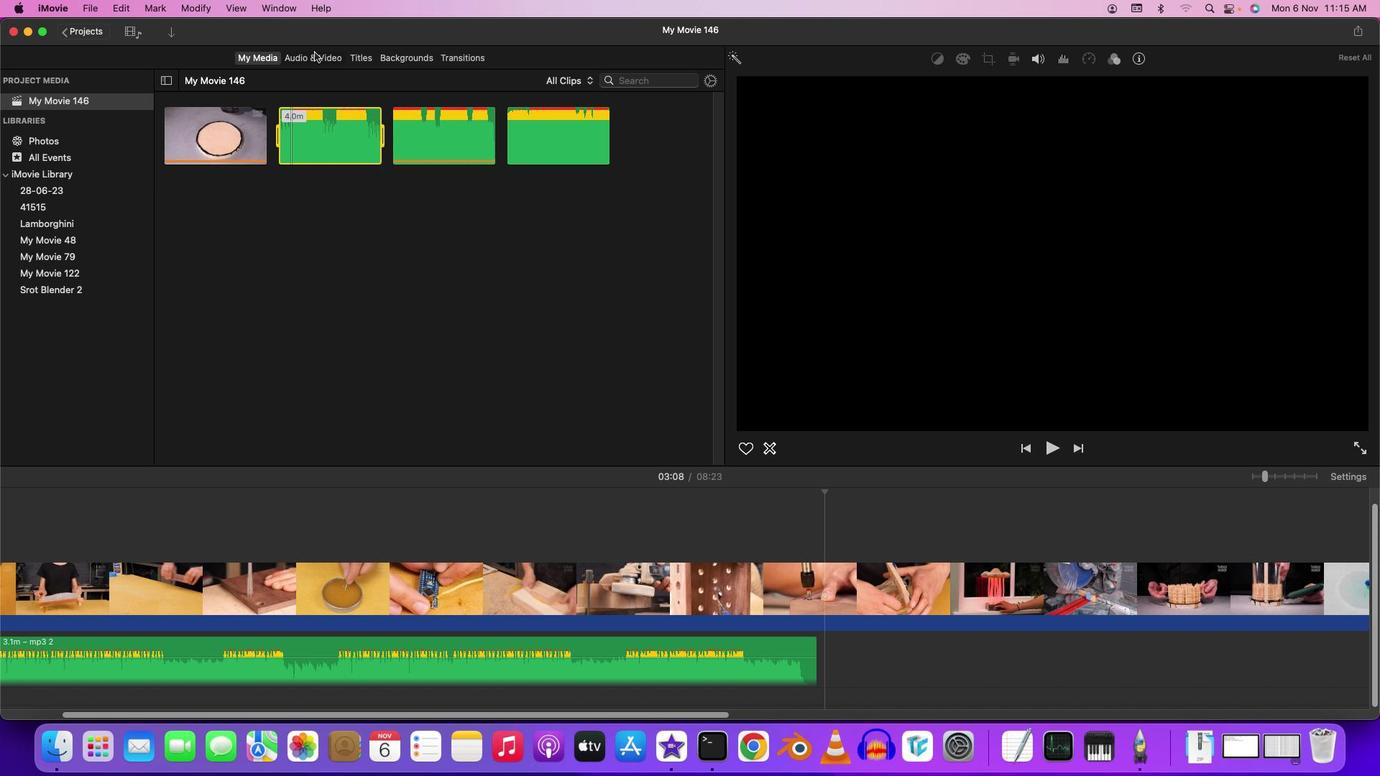 
Action: Mouse pressed left at (314, 52)
Screenshot: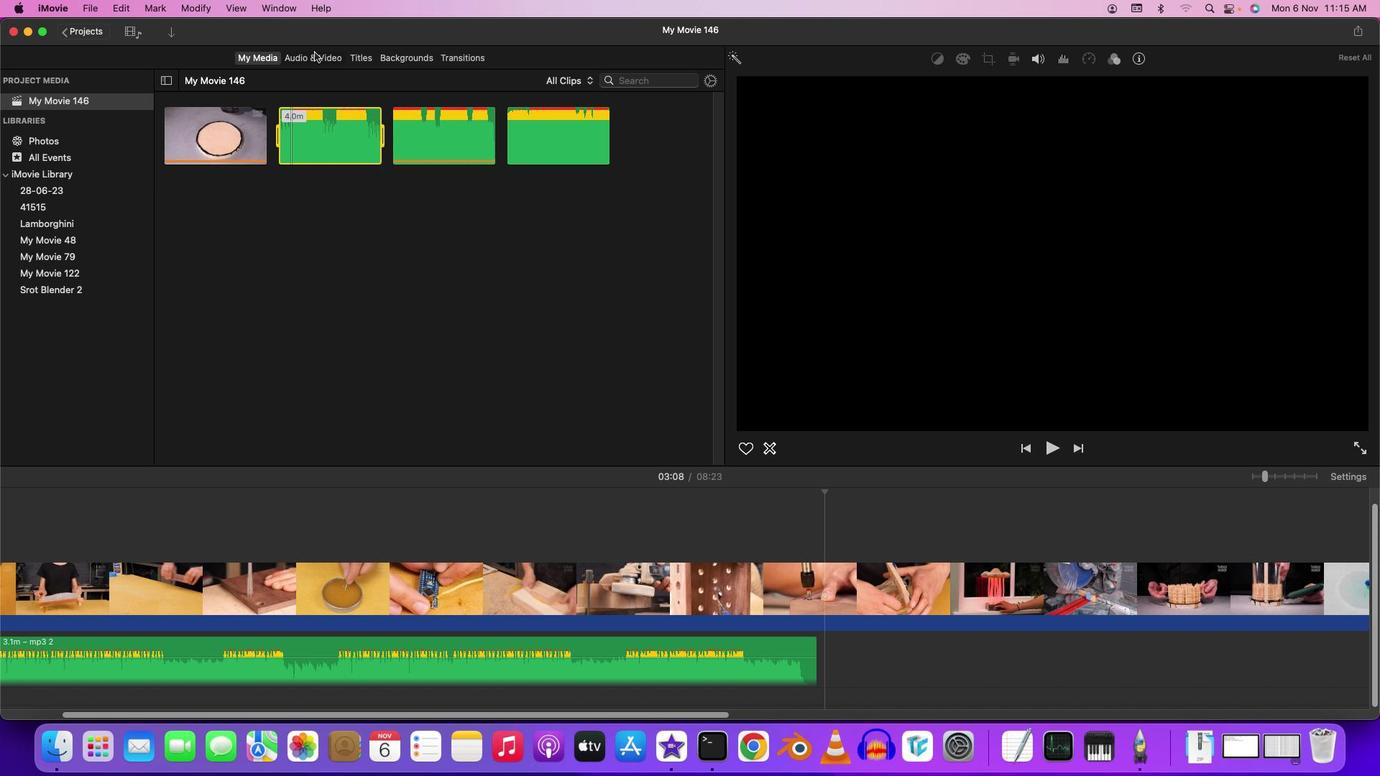 
Action: Mouse moved to (681, 80)
Screenshot: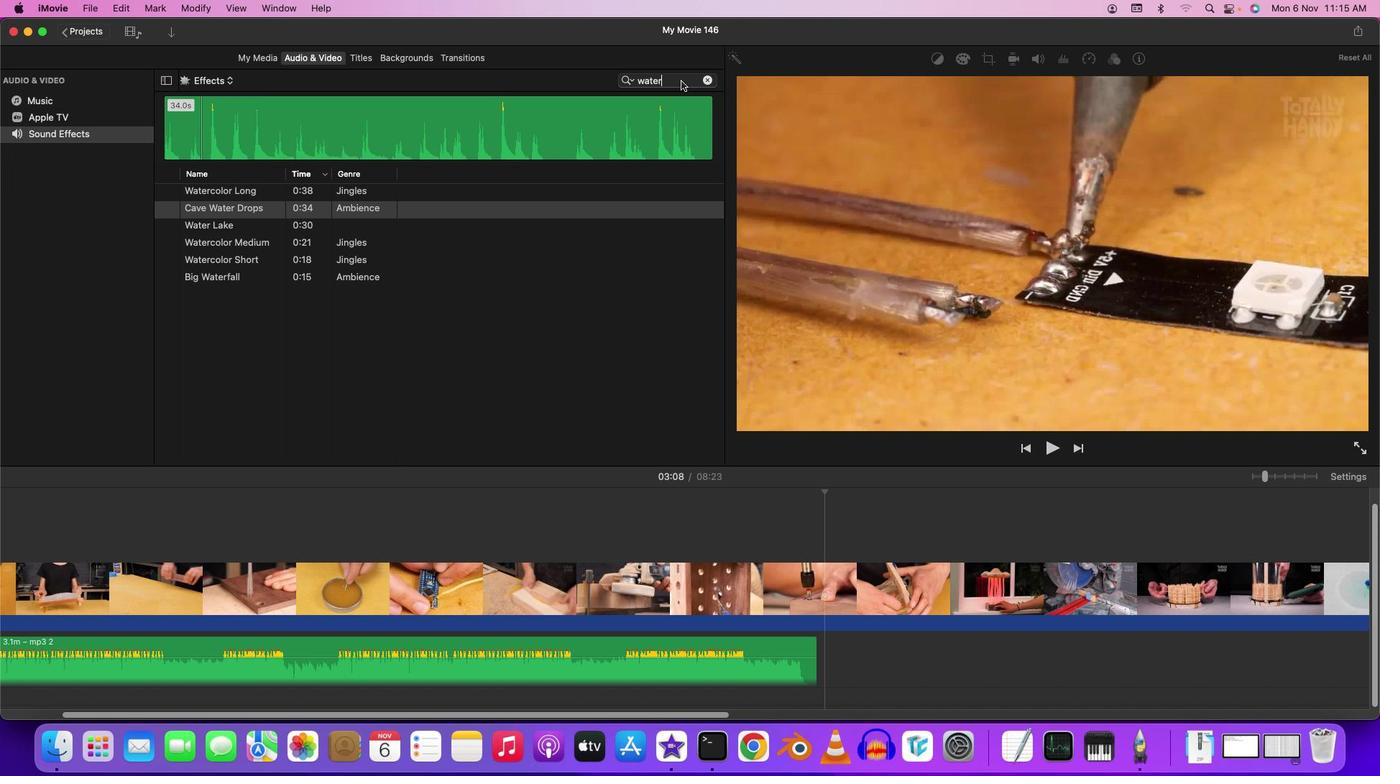 
Action: Mouse pressed left at (681, 80)
Screenshot: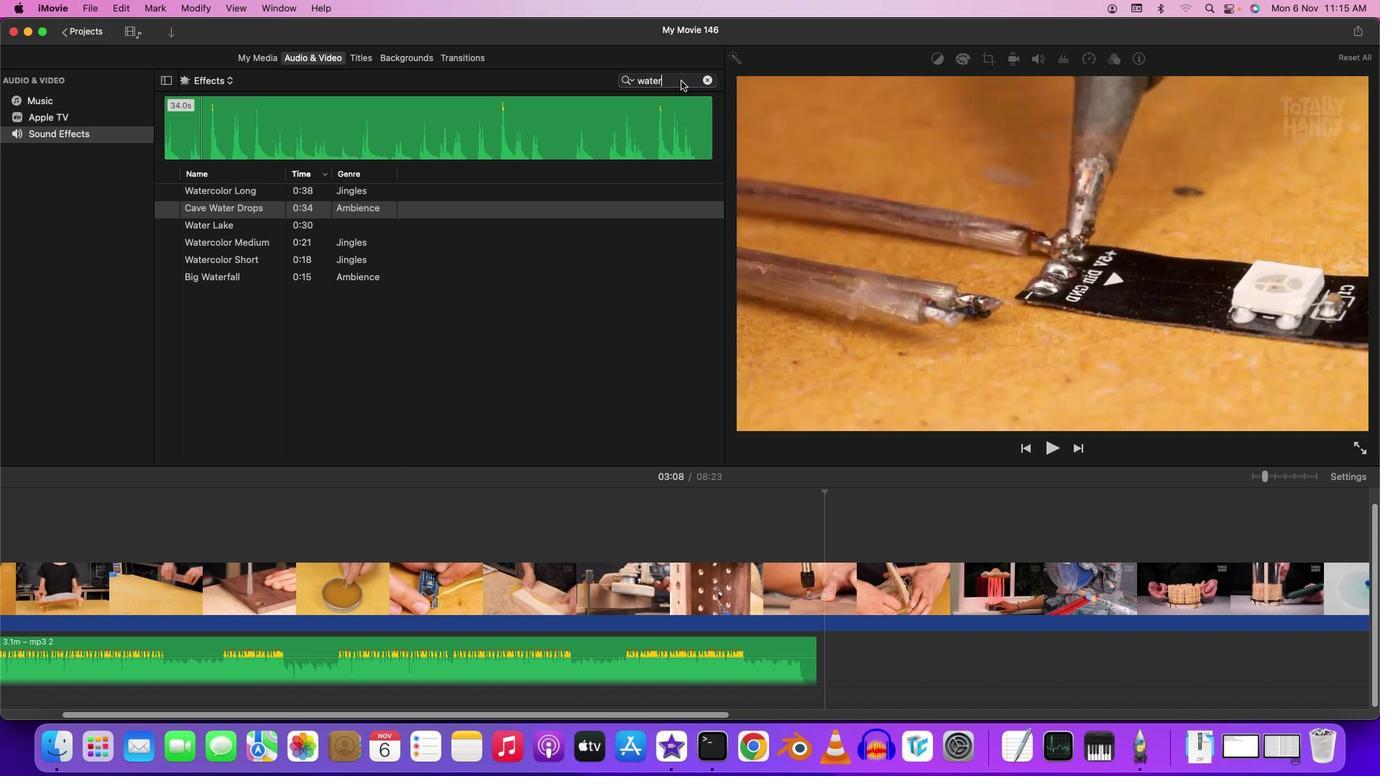 
Action: Key pressed Key.backspaceKey.backspaceKey.backspaceKey.backspaceKey.backspaceKey.backspaceKey.backspaceKey.backspaceKey.backspace
Screenshot: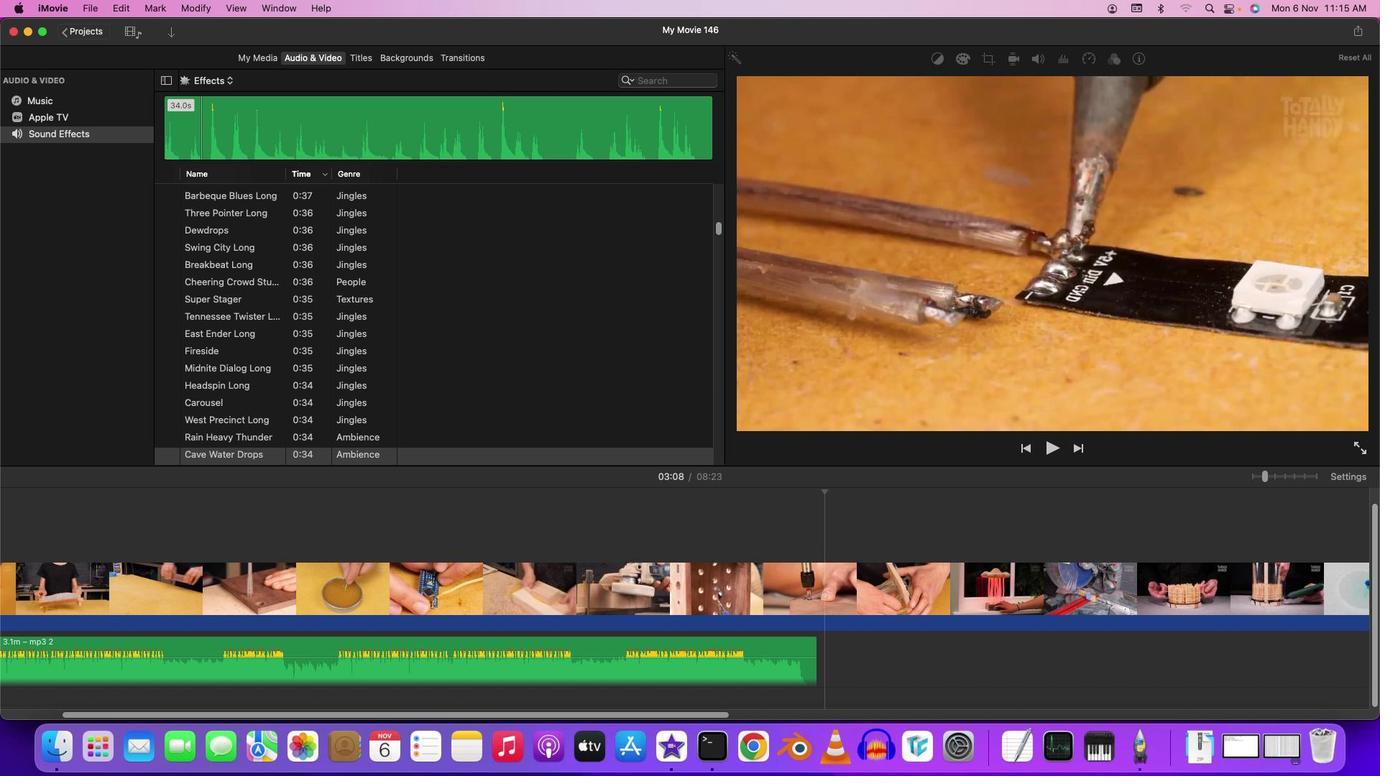 
Action: Mouse moved to (720, 232)
Screenshot: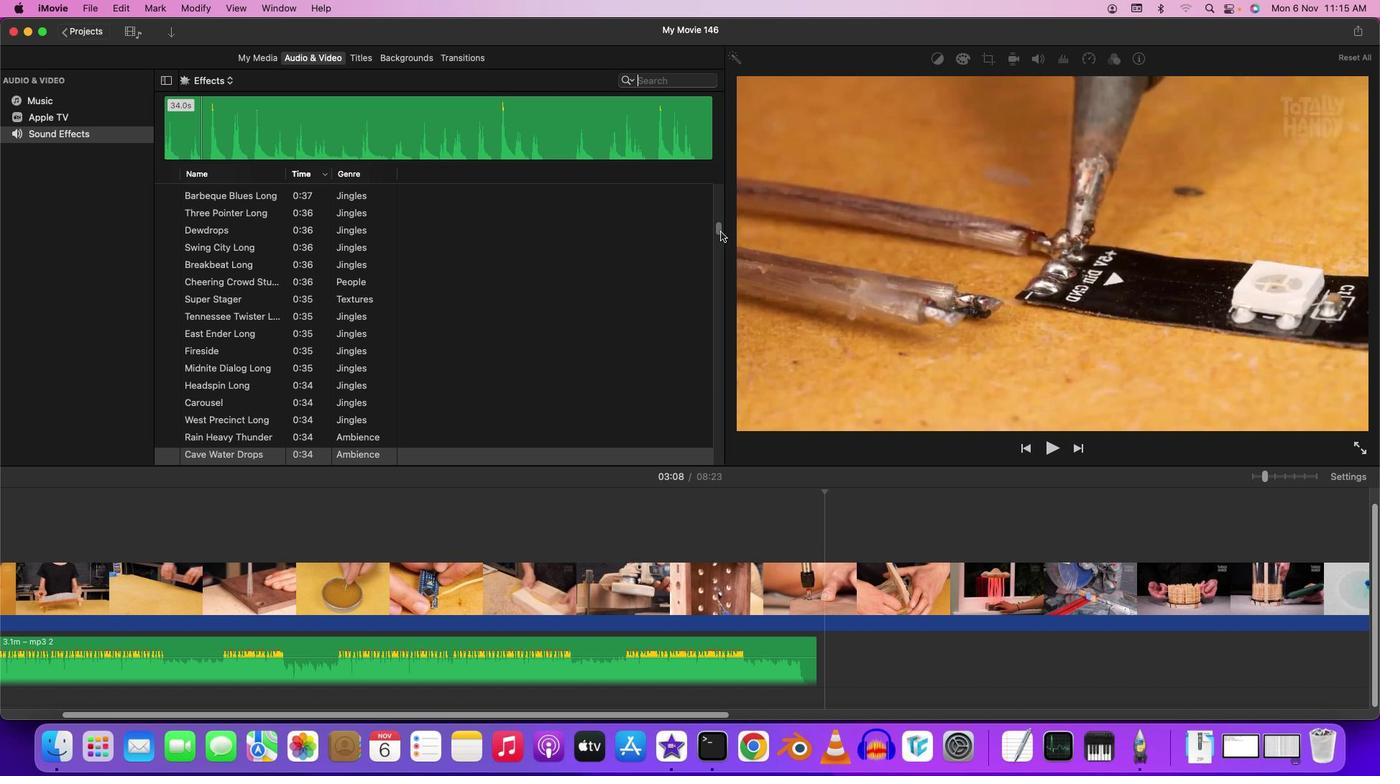 
Action: Mouse pressed left at (720, 232)
Screenshot: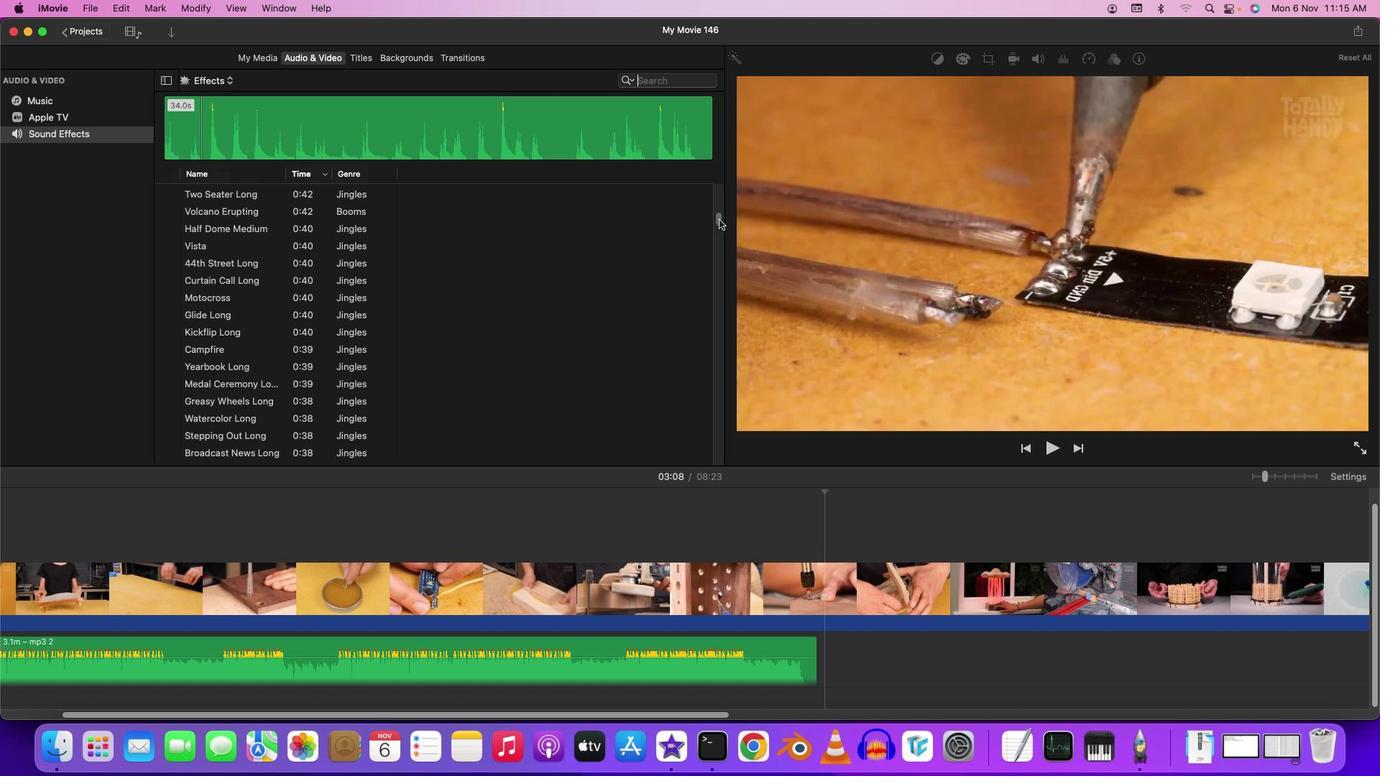 
Action: Mouse moved to (308, 177)
Screenshot: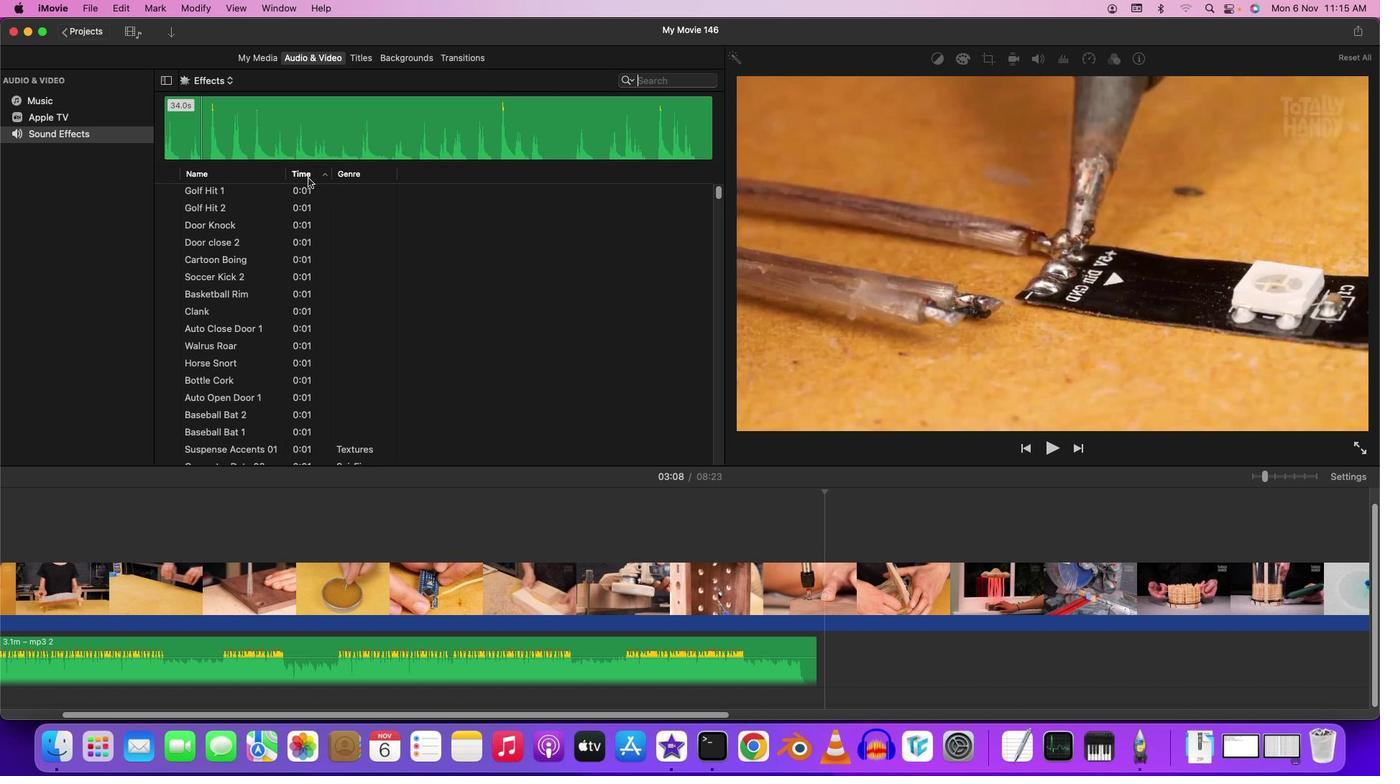 
Action: Mouse pressed left at (308, 177)
Screenshot: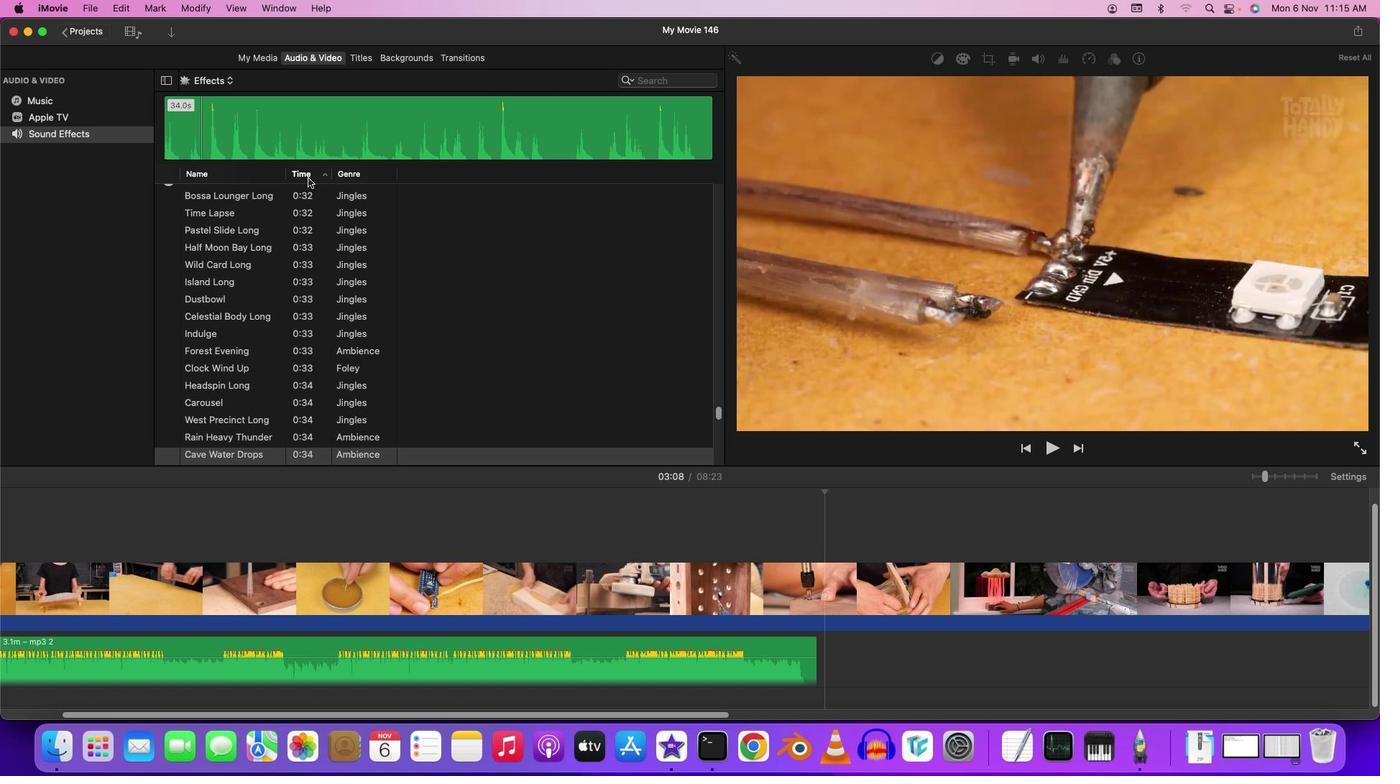 
Action: Mouse pressed left at (308, 177)
Screenshot: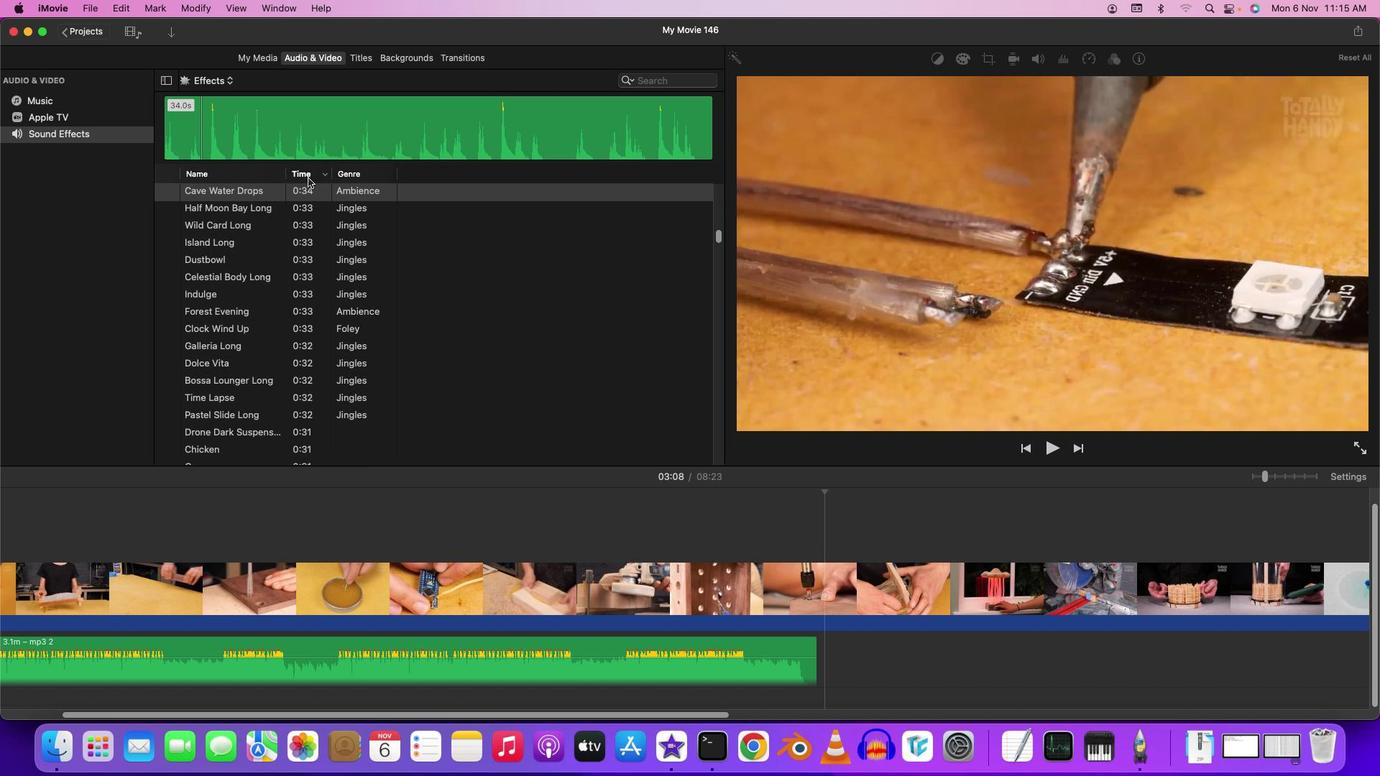 
Action: Mouse moved to (654, 269)
Screenshot: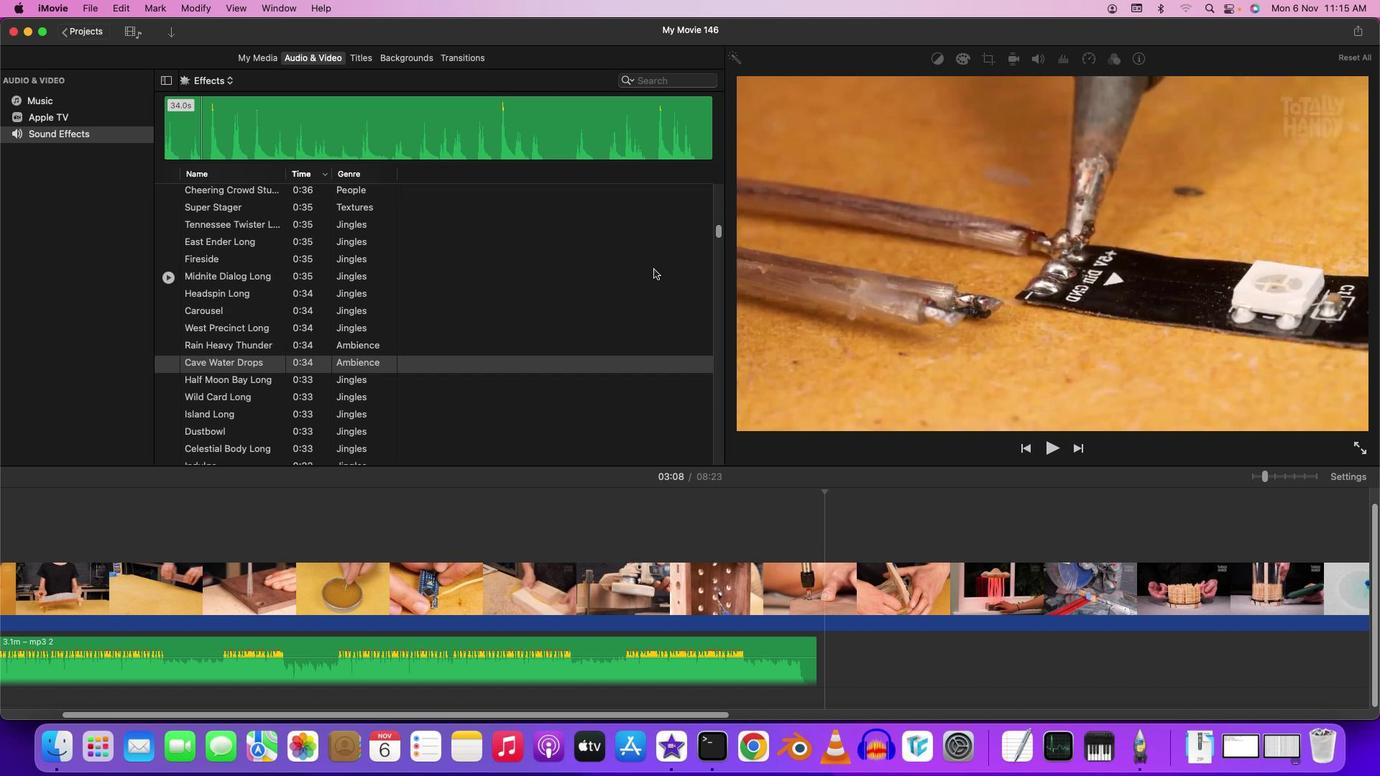 
Action: Mouse scrolled (654, 269) with delta (0, 0)
Screenshot: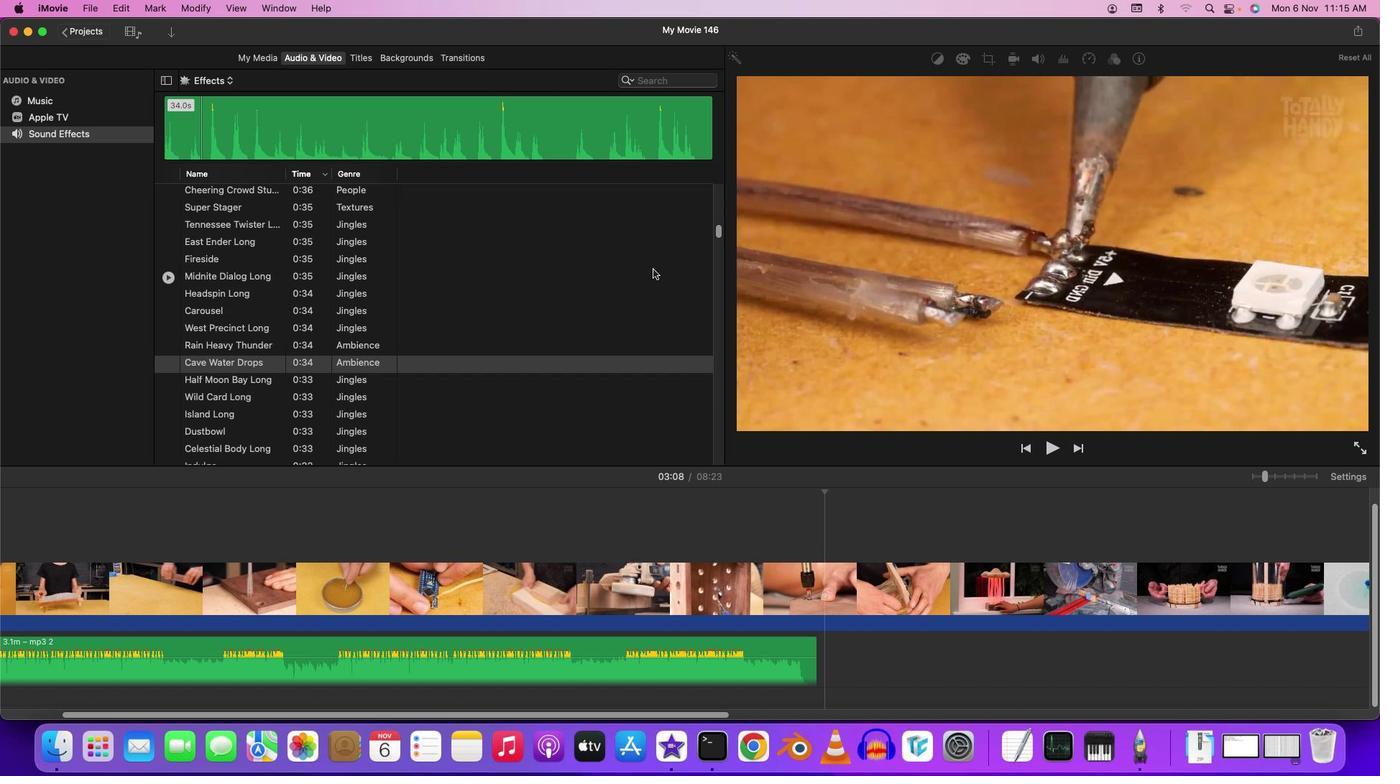 
Action: Mouse scrolled (654, 269) with delta (0, 0)
Screenshot: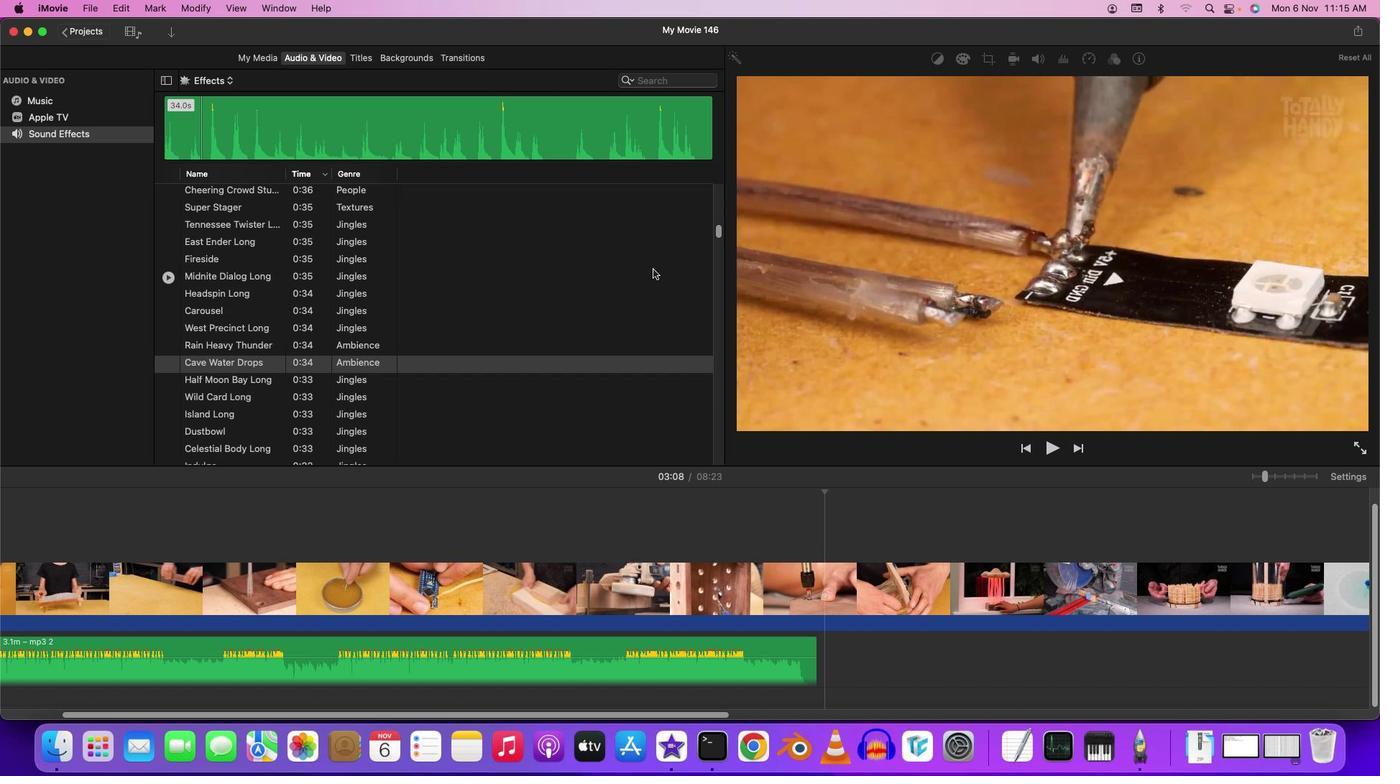 
Action: Mouse scrolled (654, 269) with delta (0, 2)
Screenshot: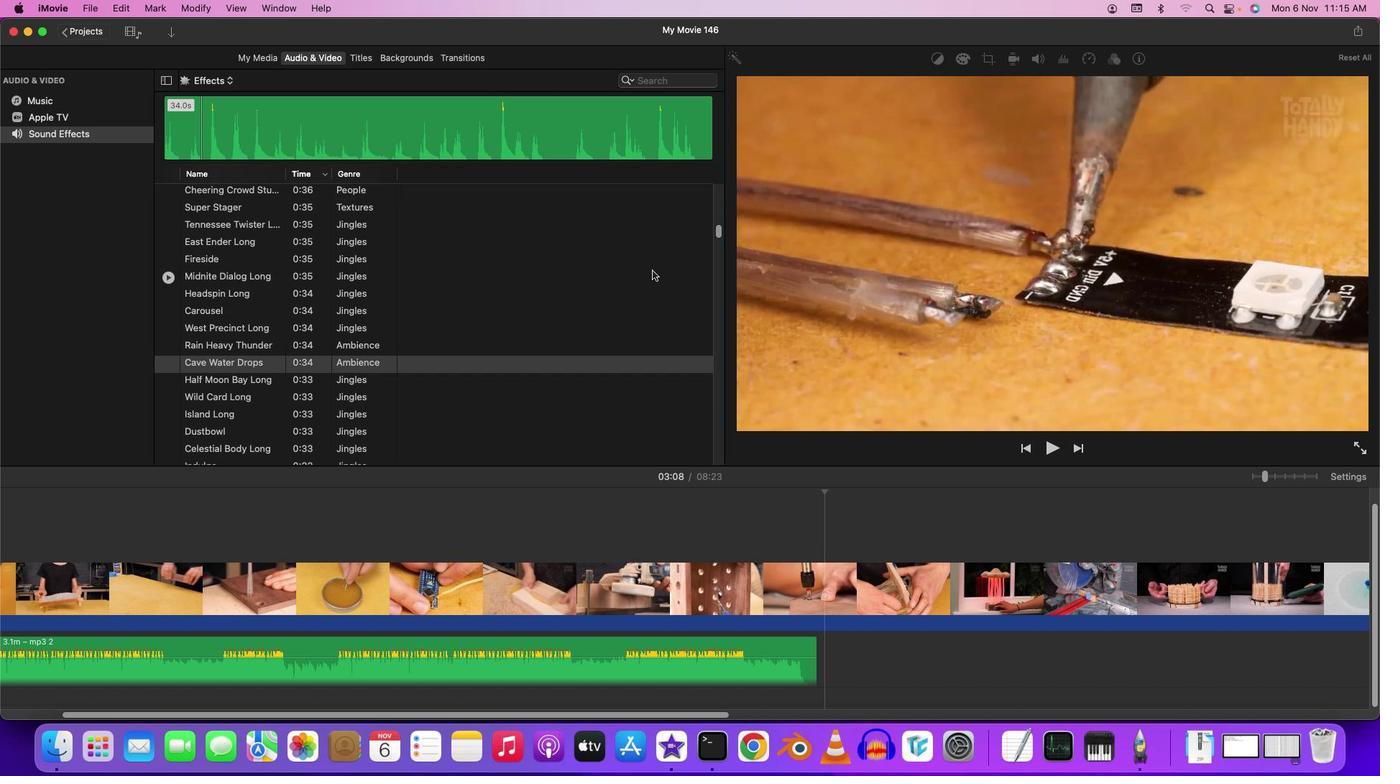 
Action: Mouse scrolled (654, 269) with delta (0, 3)
Screenshot: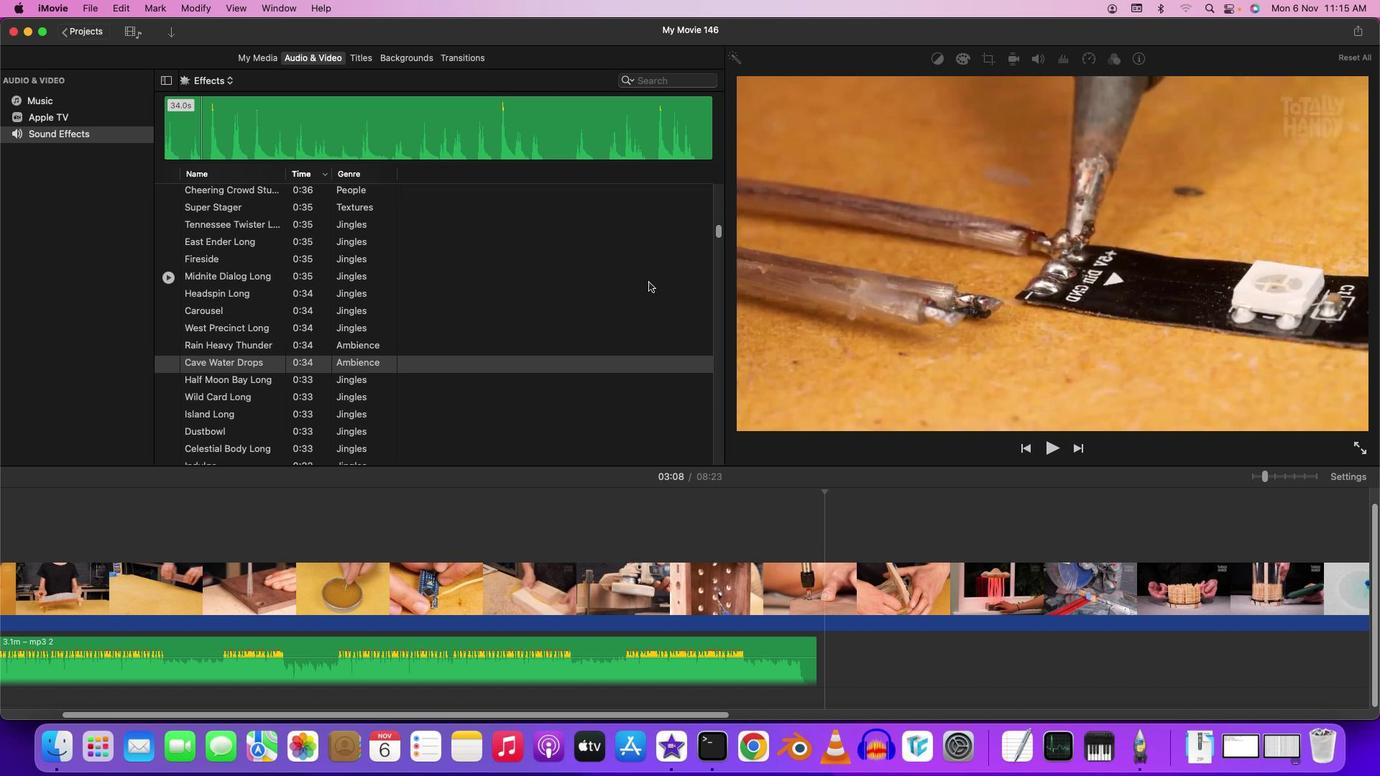 
Action: Mouse moved to (639, 295)
Screenshot: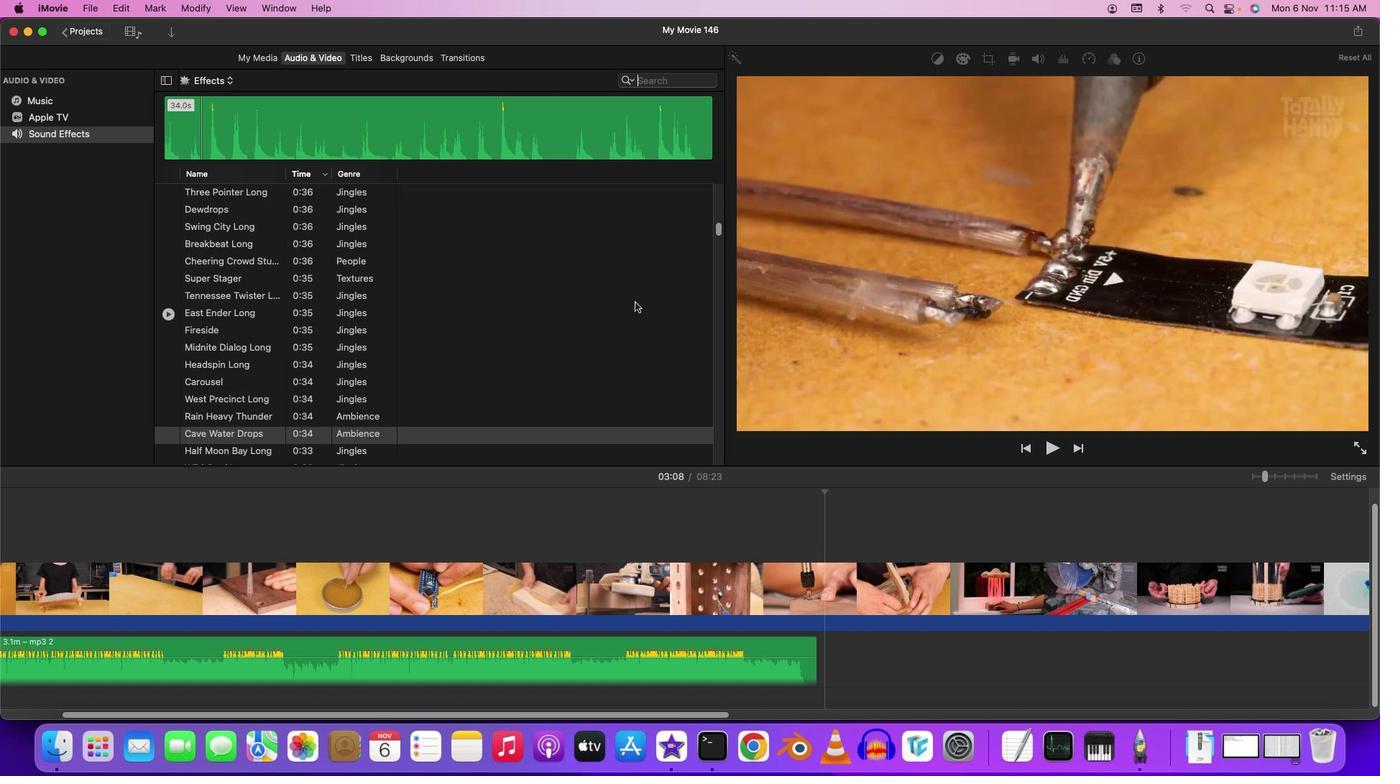 
Action: Mouse scrolled (639, 295) with delta (0, 0)
Screenshot: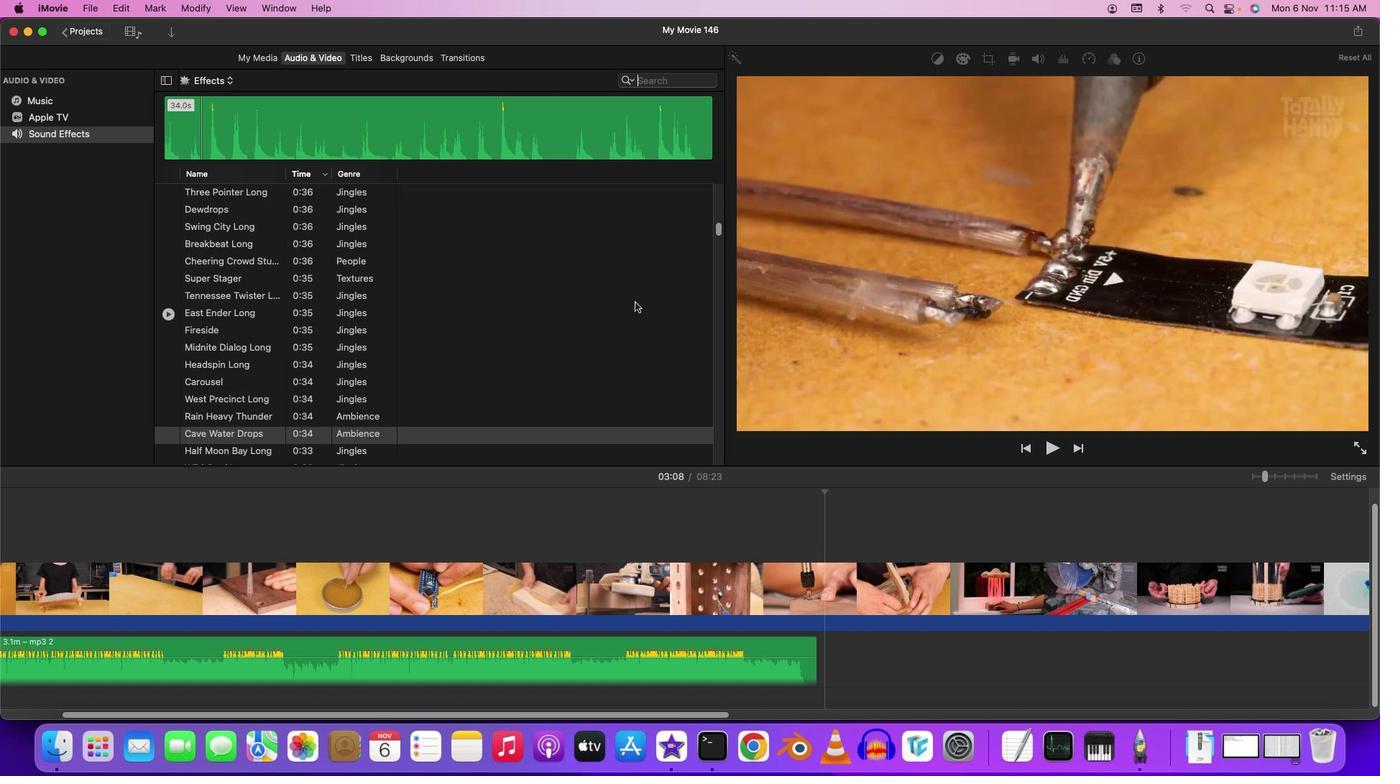 
Action: Mouse moved to (637, 307)
Screenshot: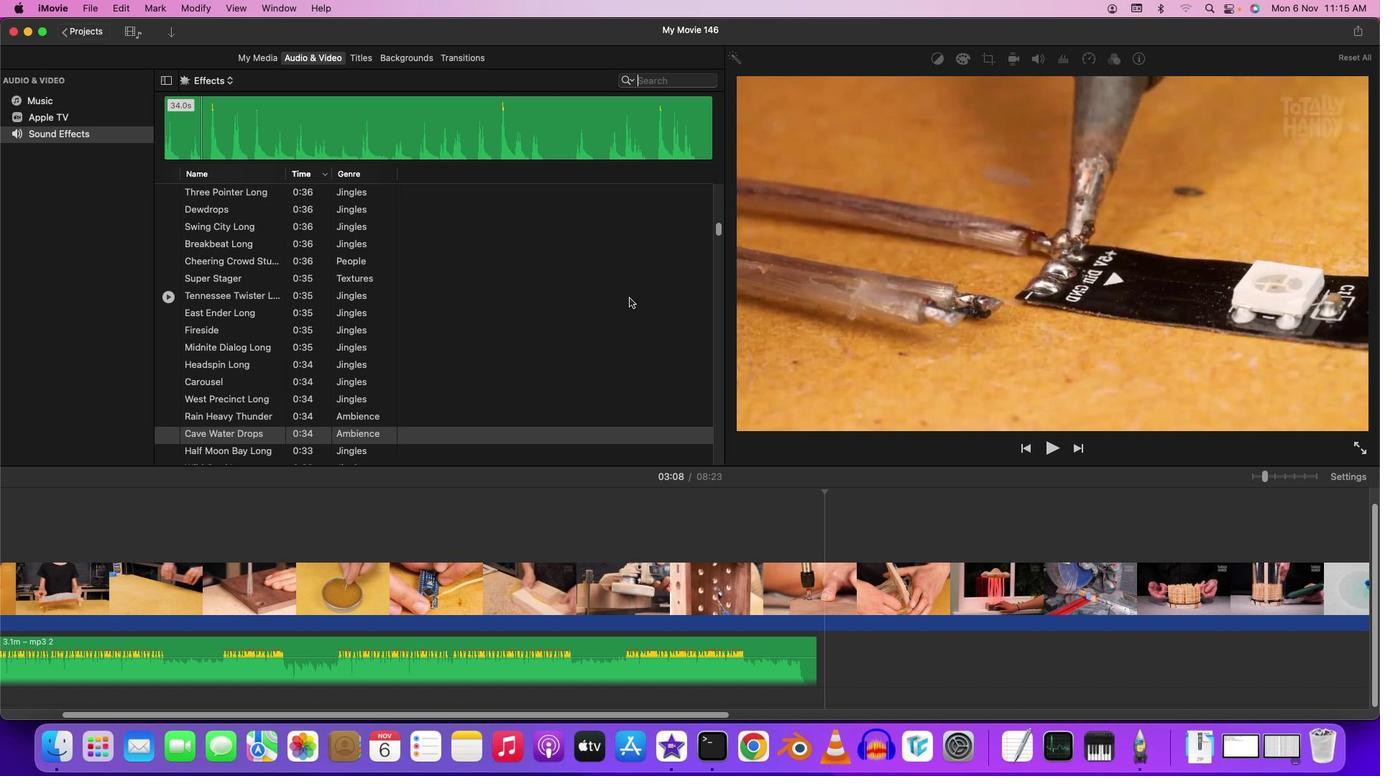
Action: Mouse scrolled (637, 307) with delta (0, 0)
Screenshot: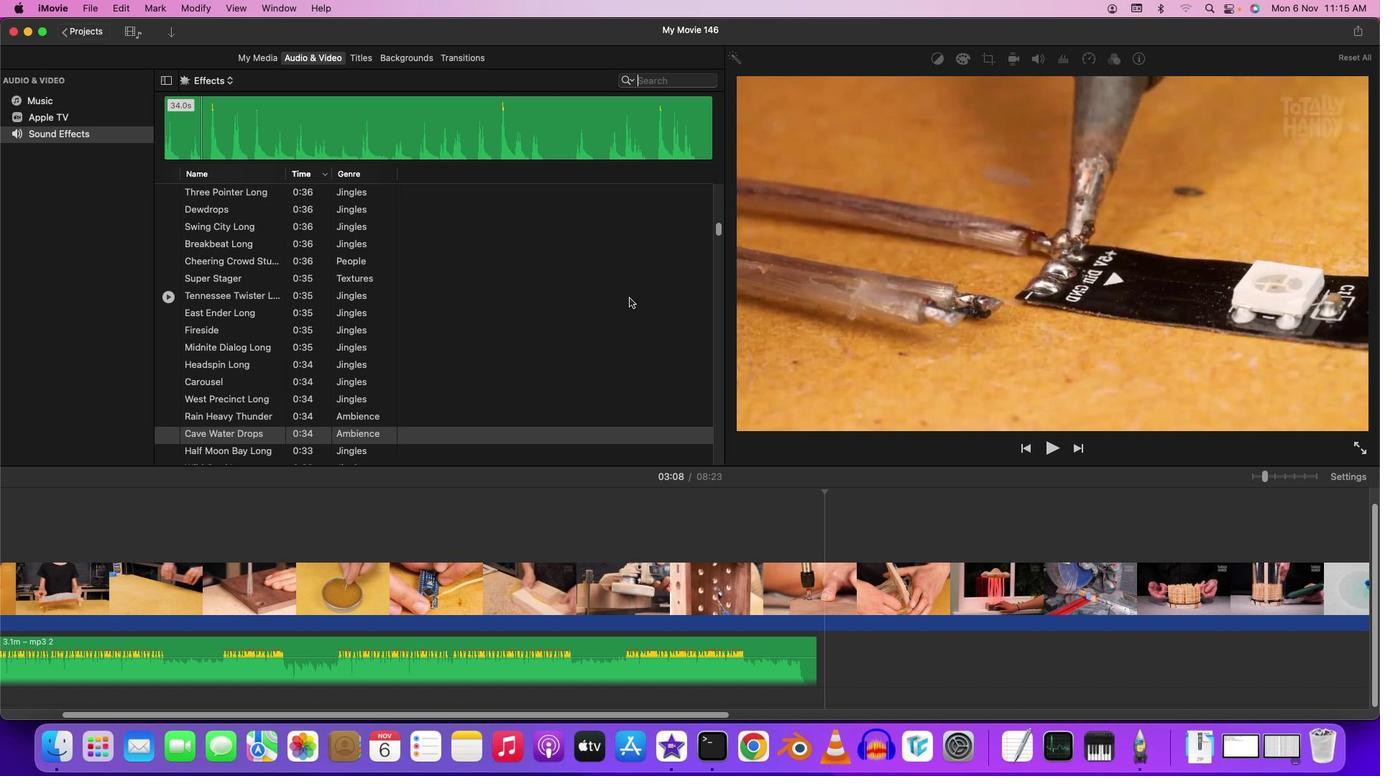 
Action: Mouse moved to (637, 308)
Screenshot: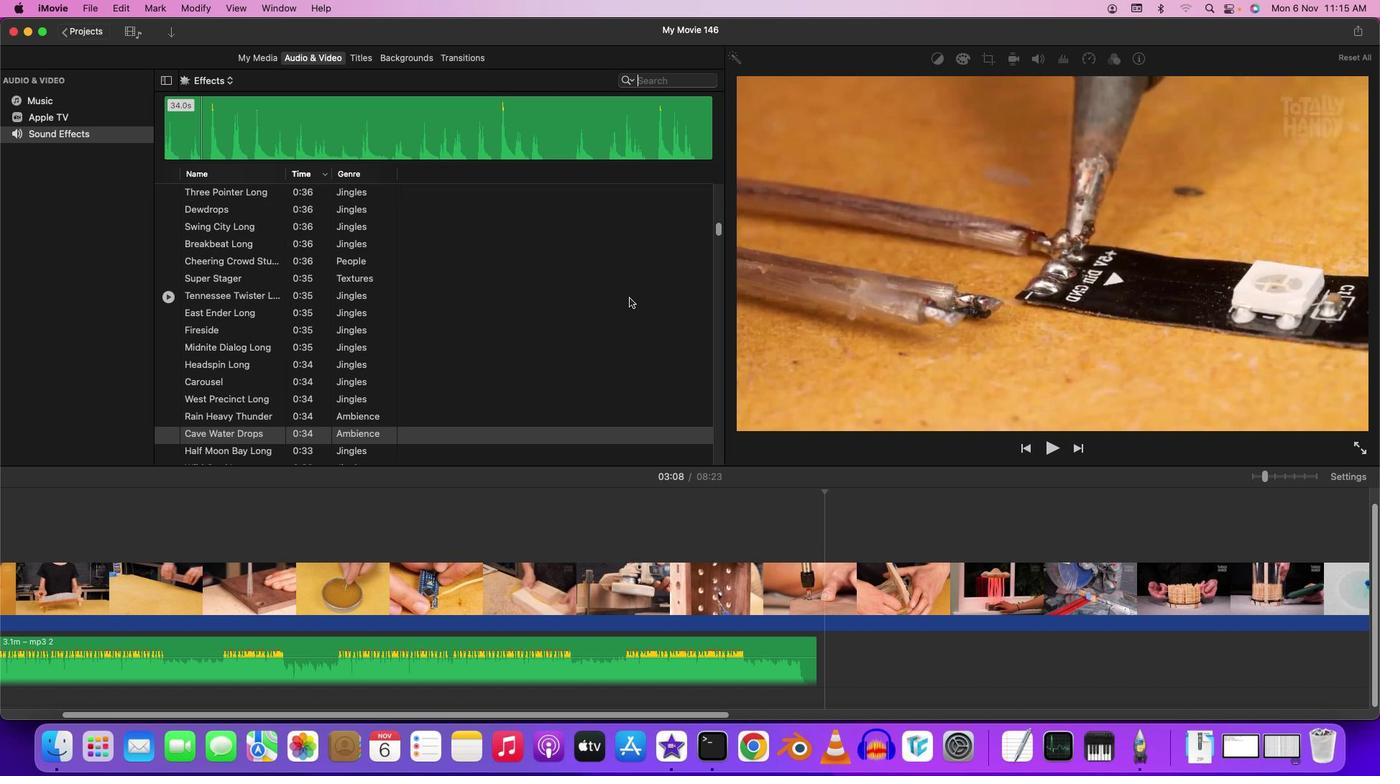
Action: Mouse scrolled (637, 308) with delta (0, 2)
Screenshot: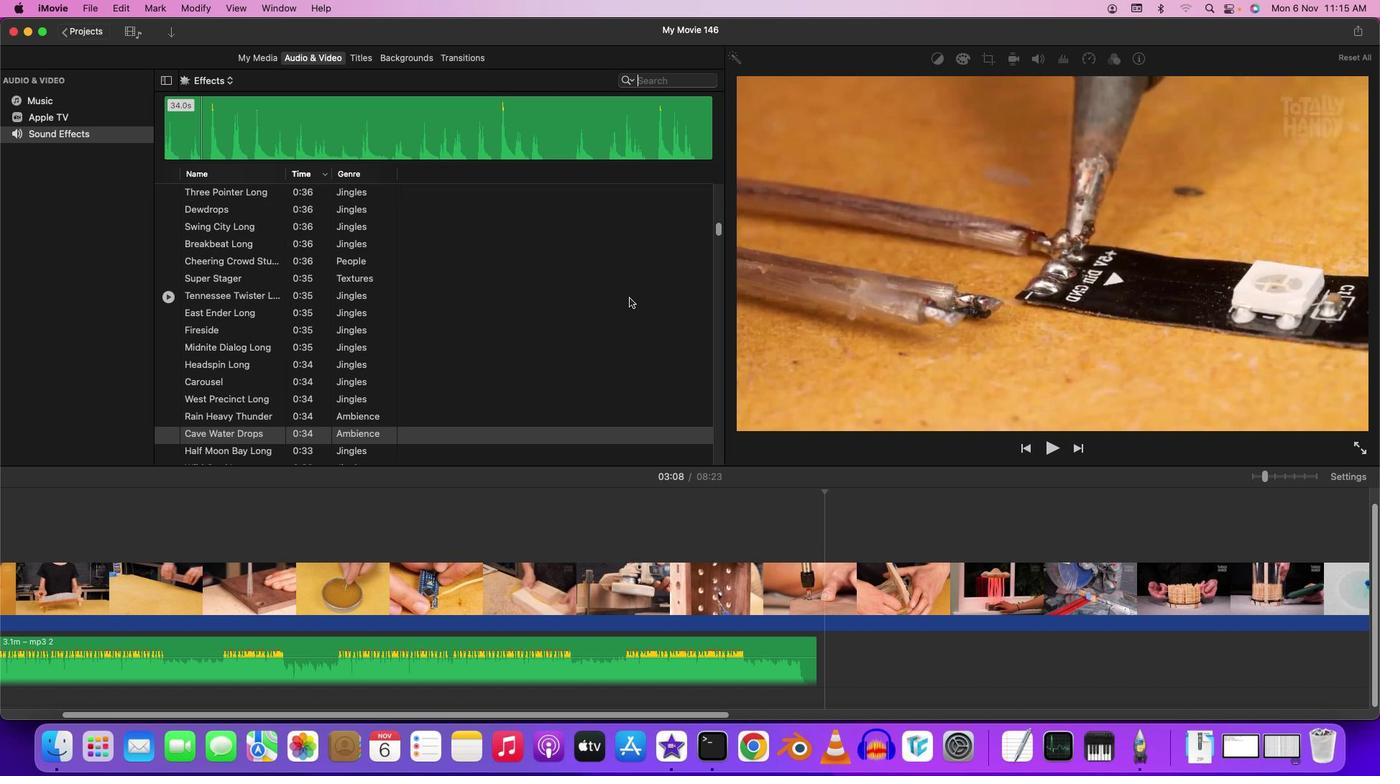 
Action: Mouse moved to (630, 297)
Screenshot: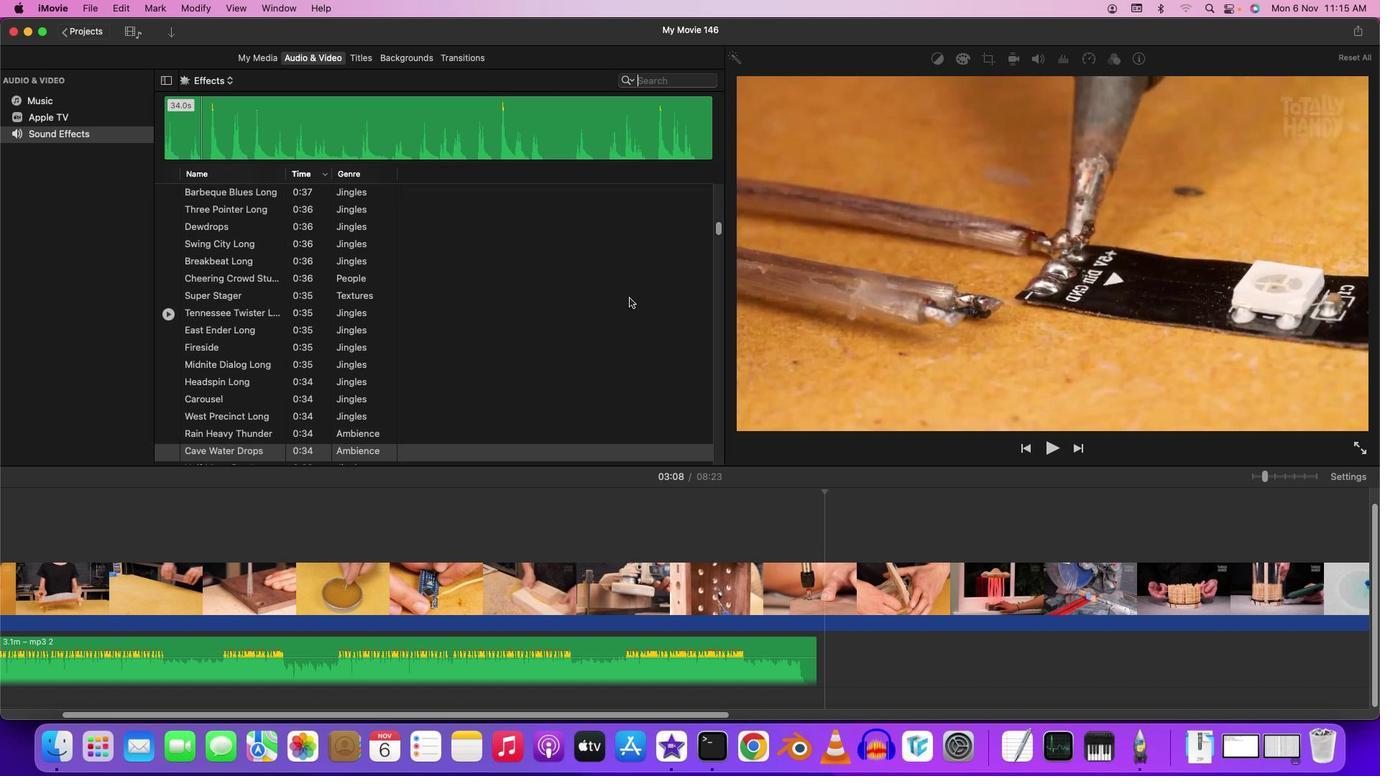 
Action: Mouse scrolled (630, 297) with delta (0, 0)
Screenshot: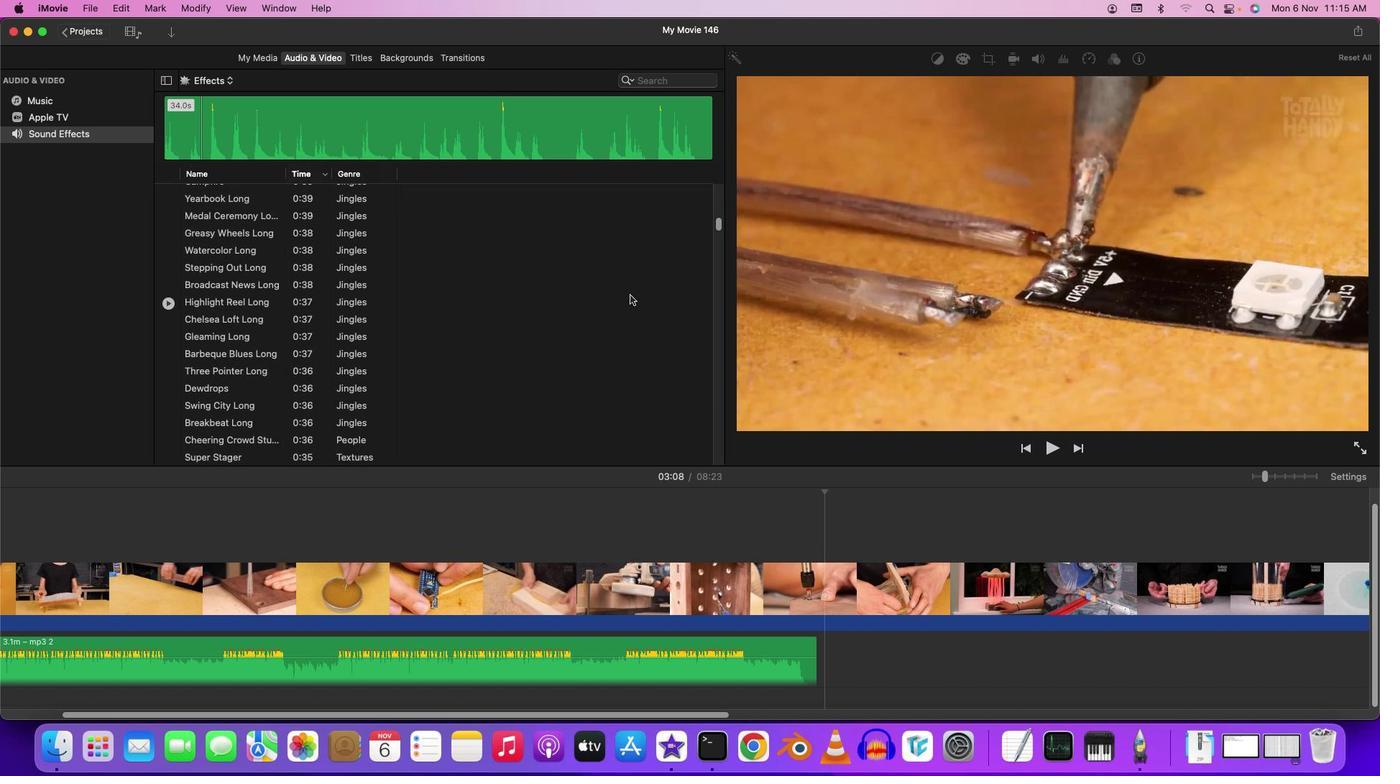 
Action: Mouse scrolled (630, 297) with delta (0, 0)
Screenshot: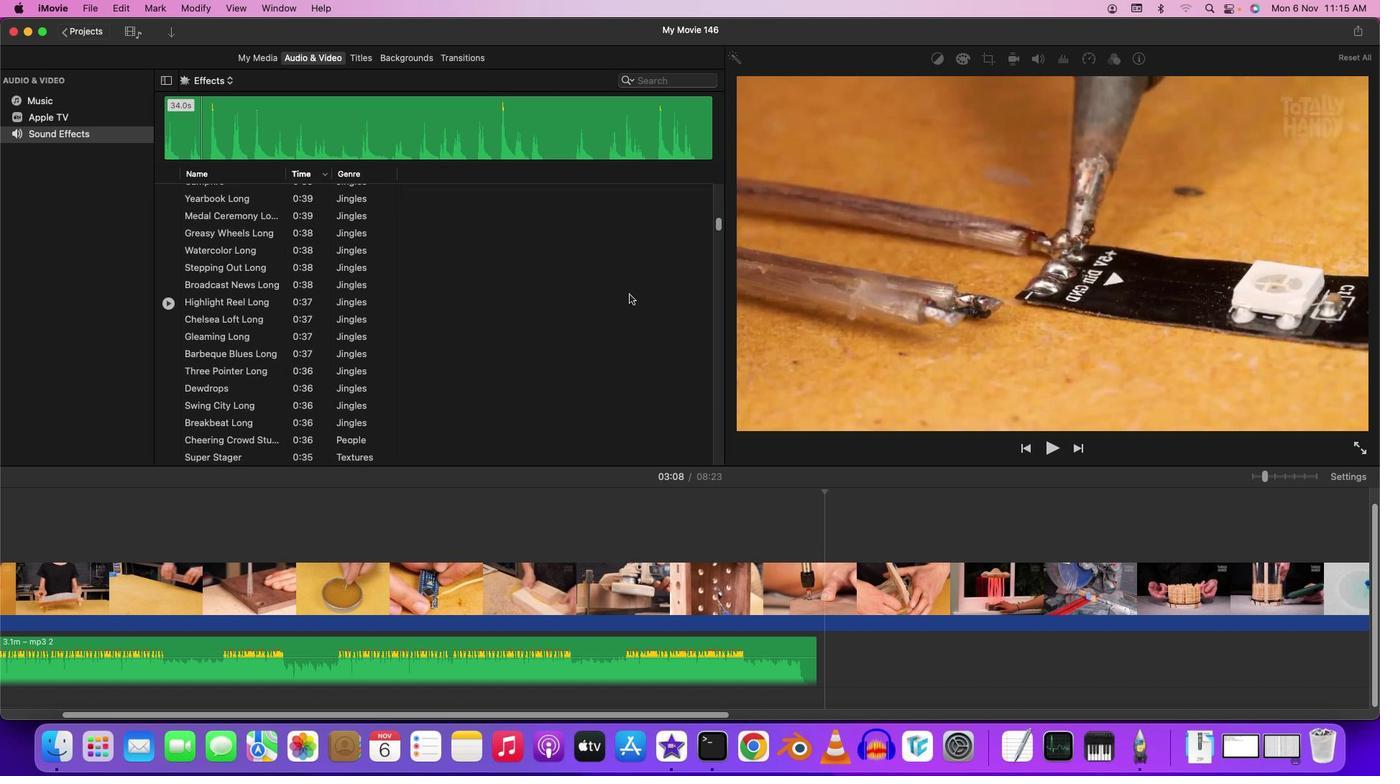 
Action: Mouse scrolled (630, 297) with delta (0, 2)
Screenshot: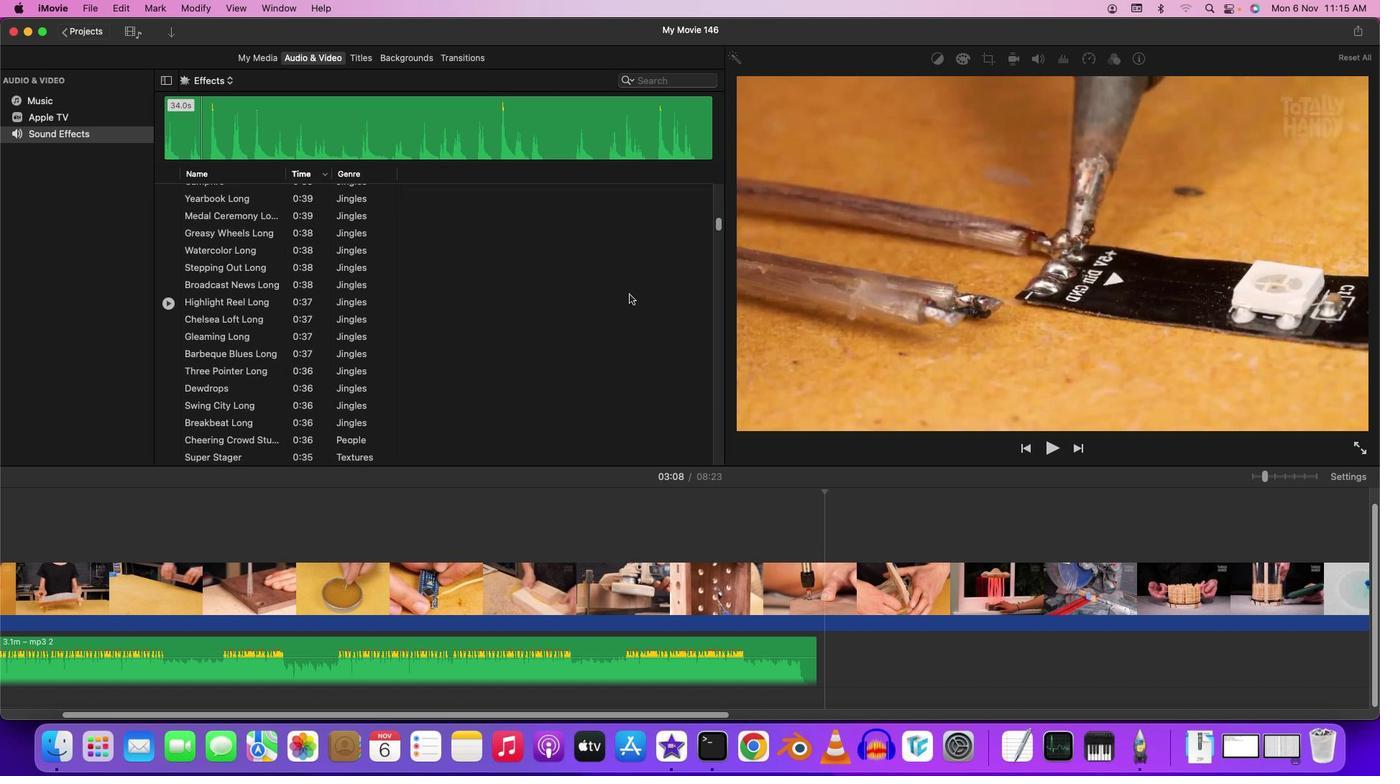 
Action: Mouse scrolled (630, 297) with delta (0, 3)
Screenshot: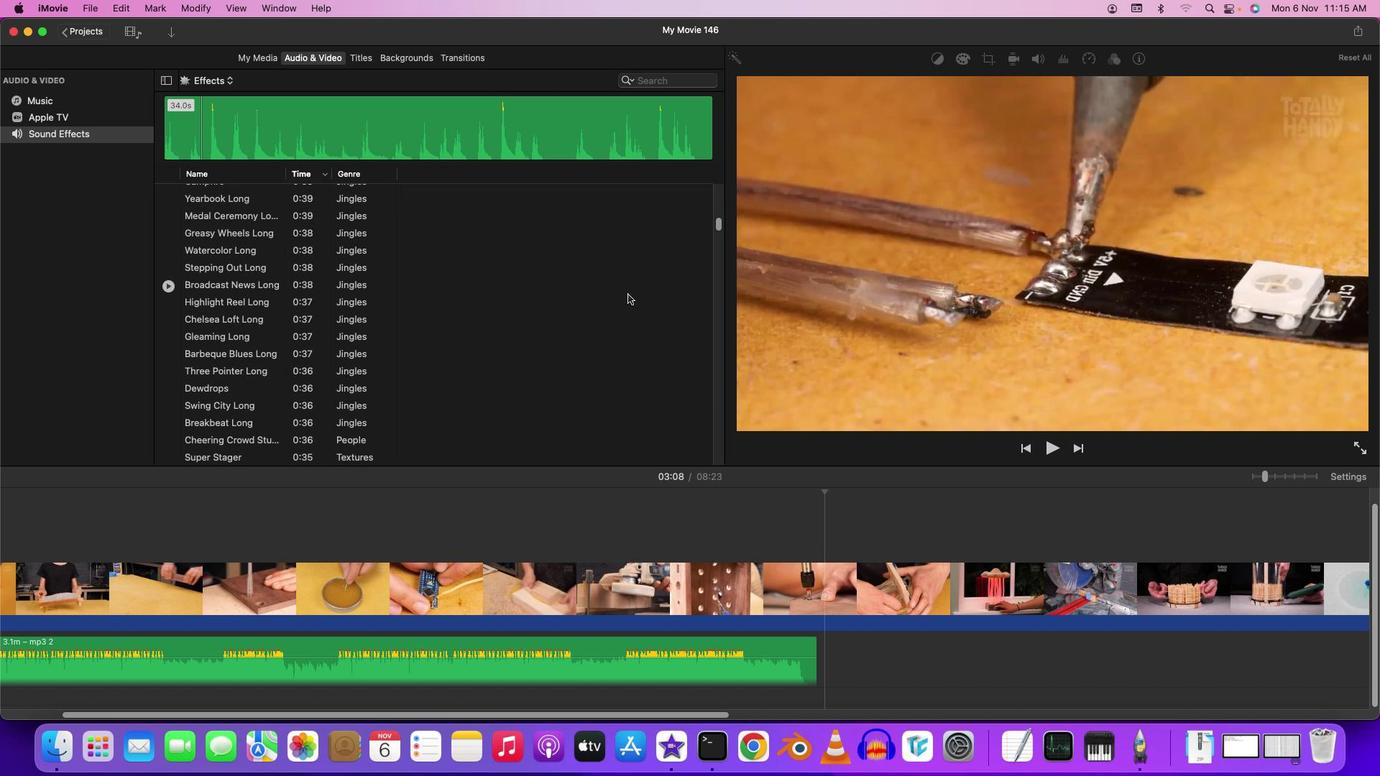 
Action: Mouse moved to (630, 297)
Screenshot: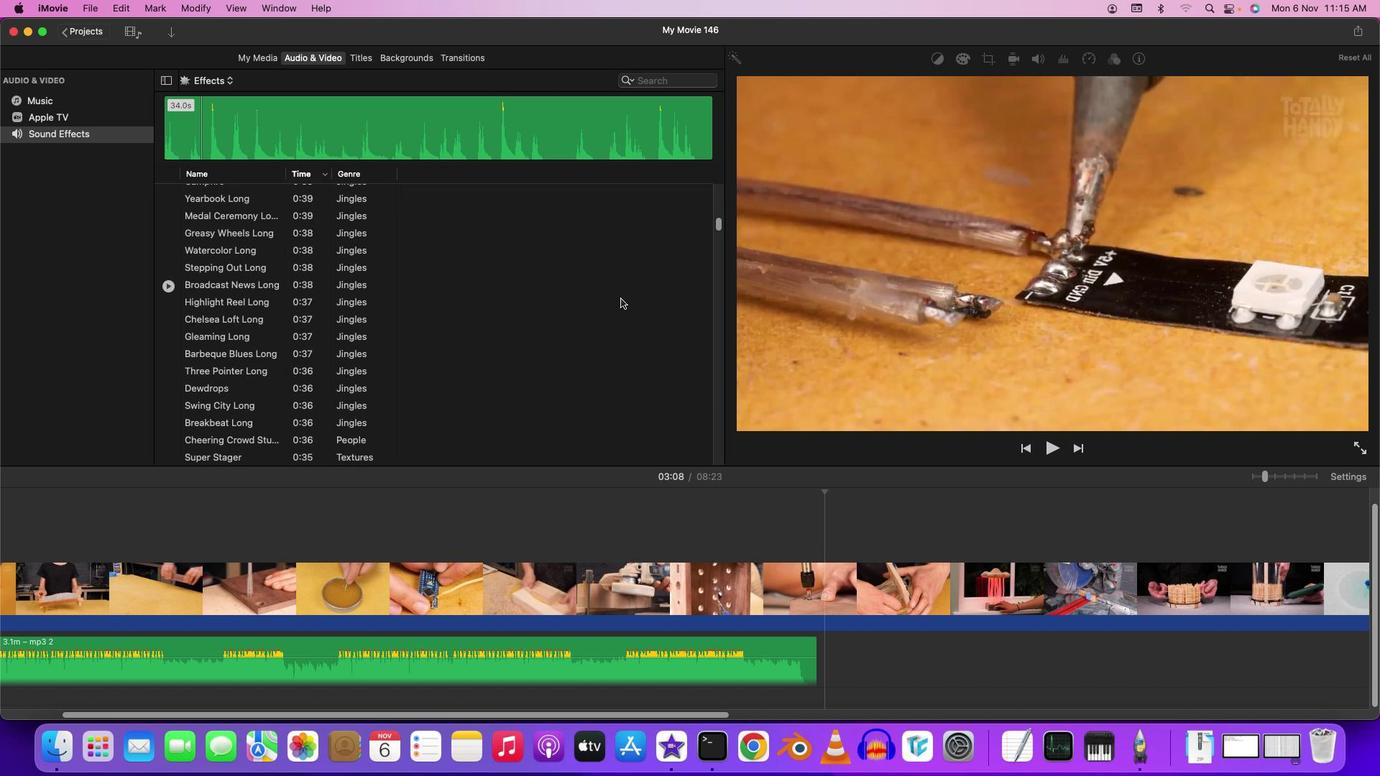 
Action: Mouse scrolled (630, 297) with delta (0, -2)
Screenshot: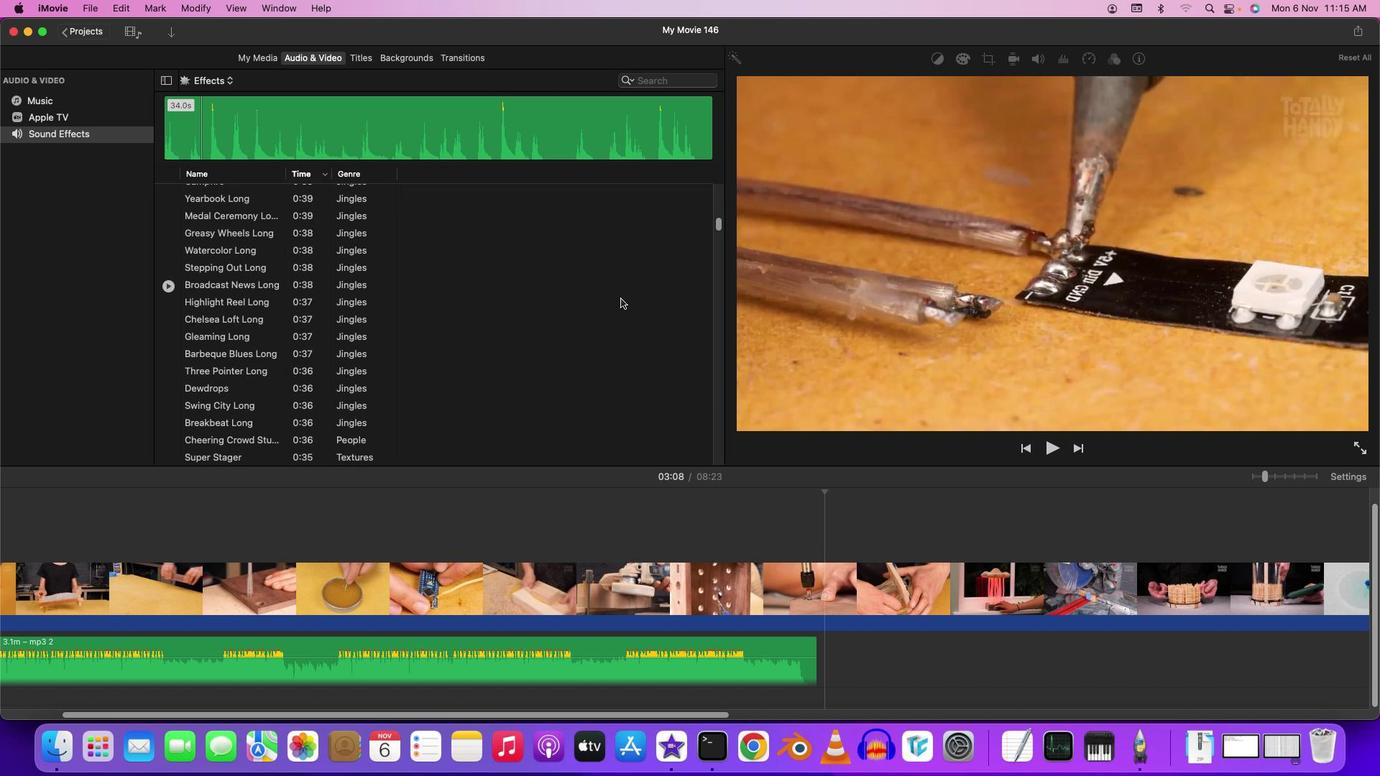
Action: Mouse moved to (630, 297)
Screenshot: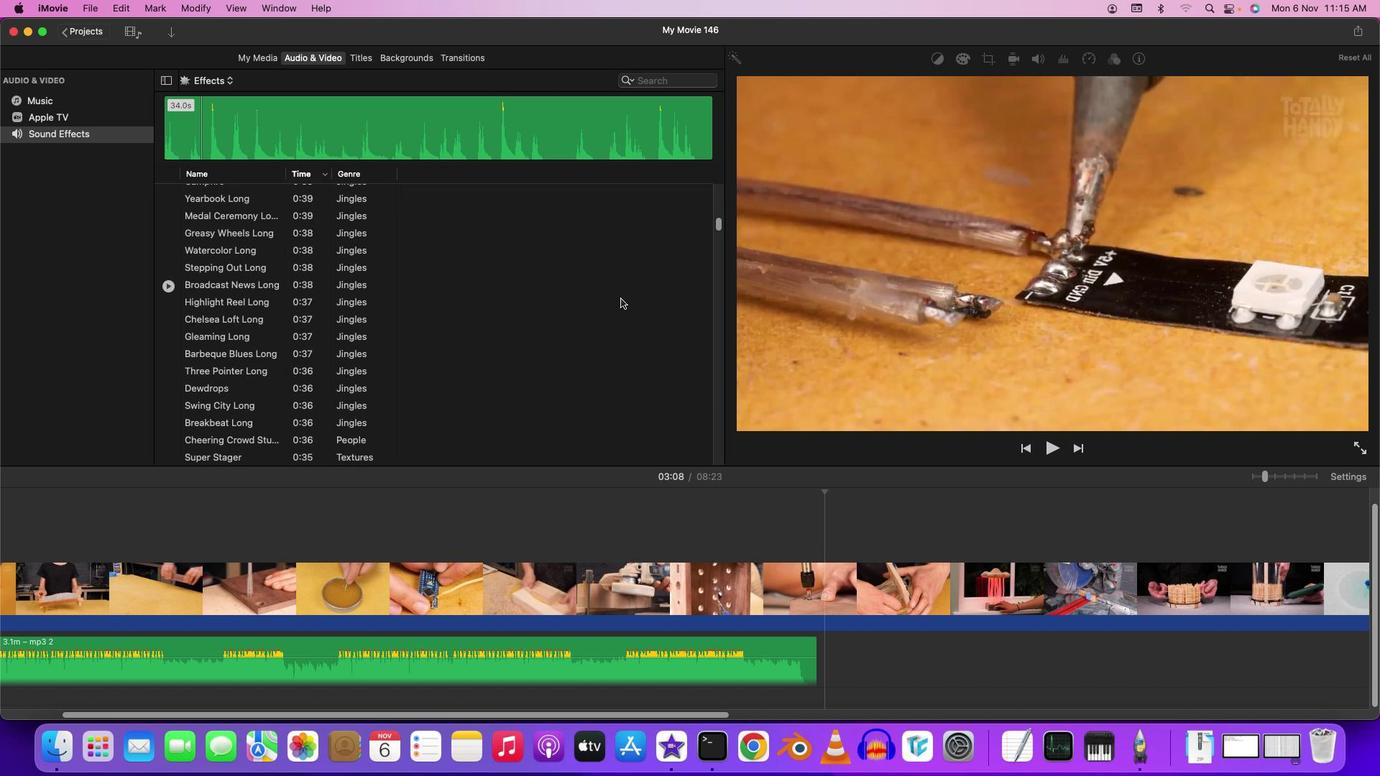 
Action: Mouse scrolled (630, 297) with delta (0, 2)
Screenshot: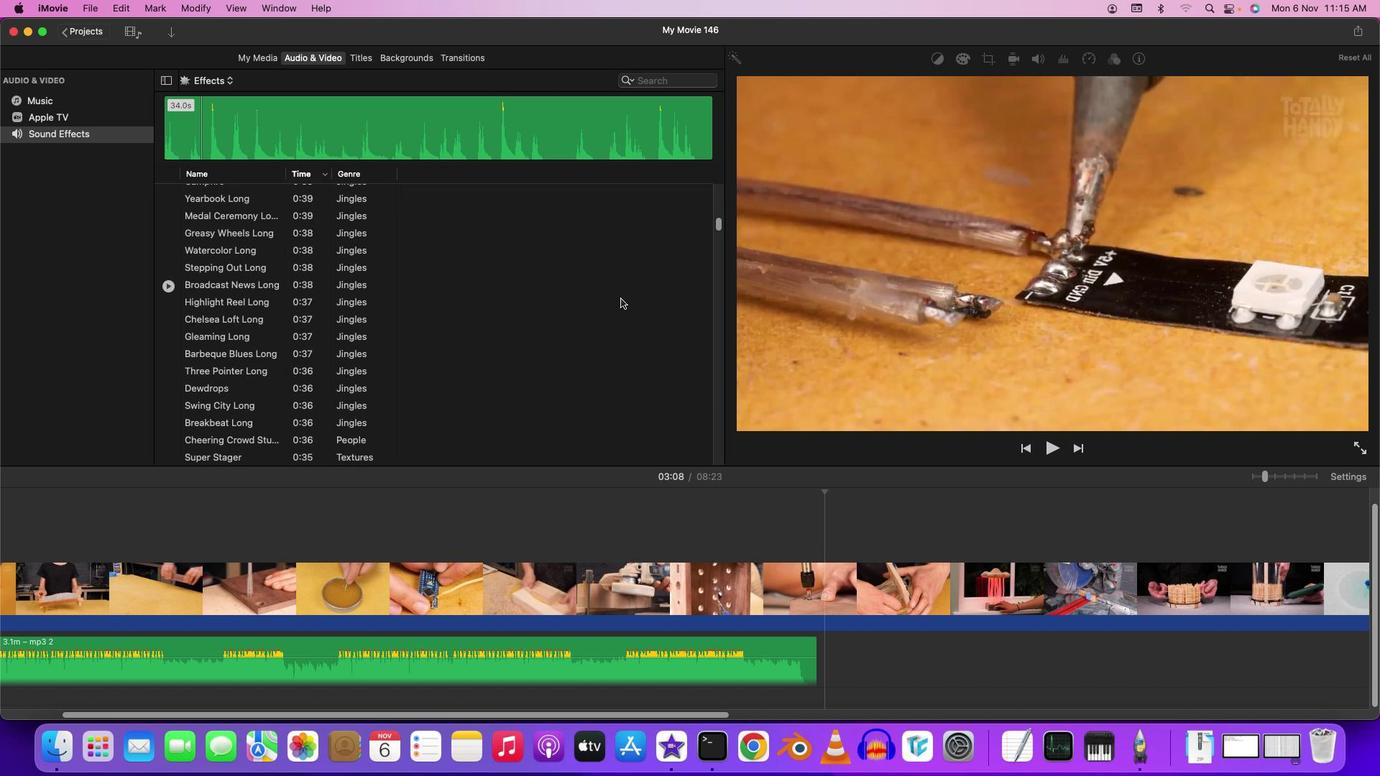 
Action: Mouse moved to (611, 311)
Screenshot: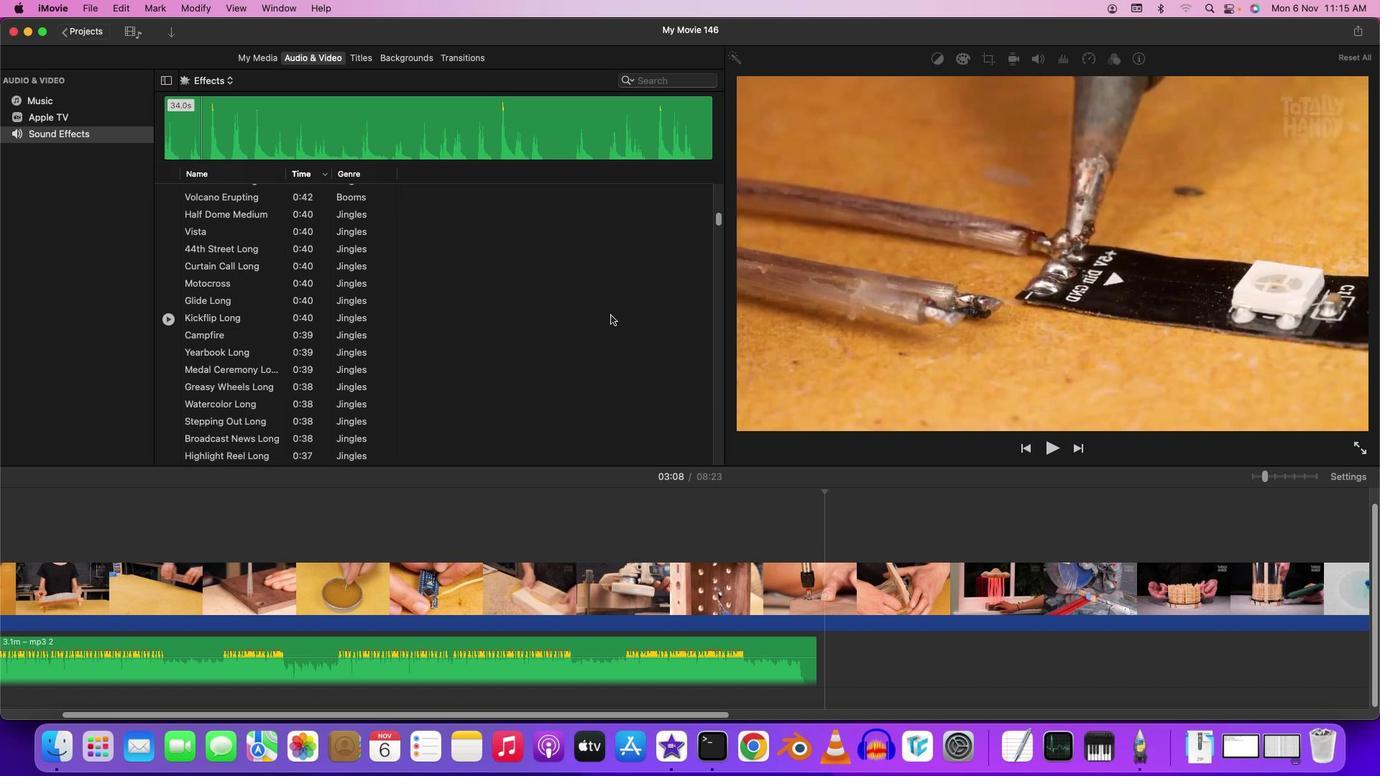 
Action: Mouse scrolled (611, 311) with delta (0, 0)
Screenshot: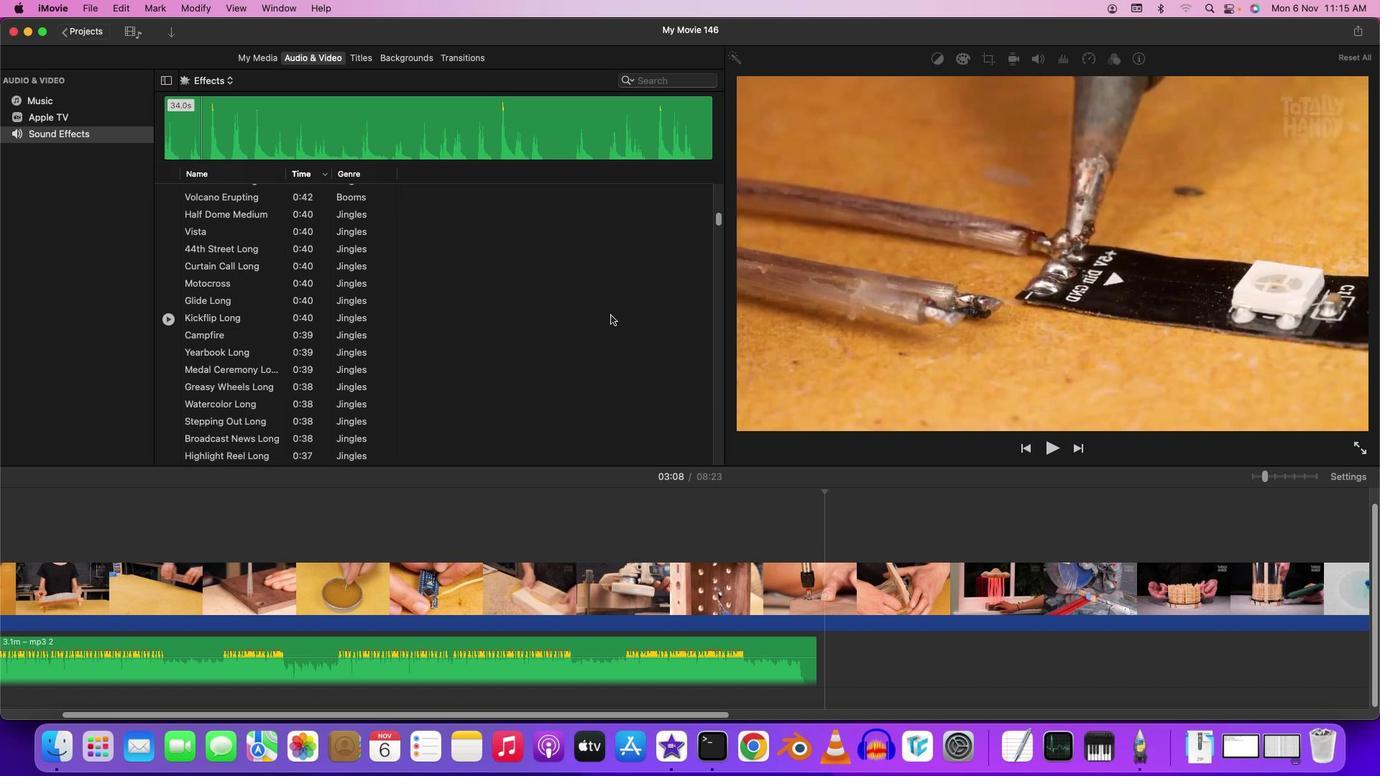 
Action: Mouse moved to (611, 313)
Screenshot: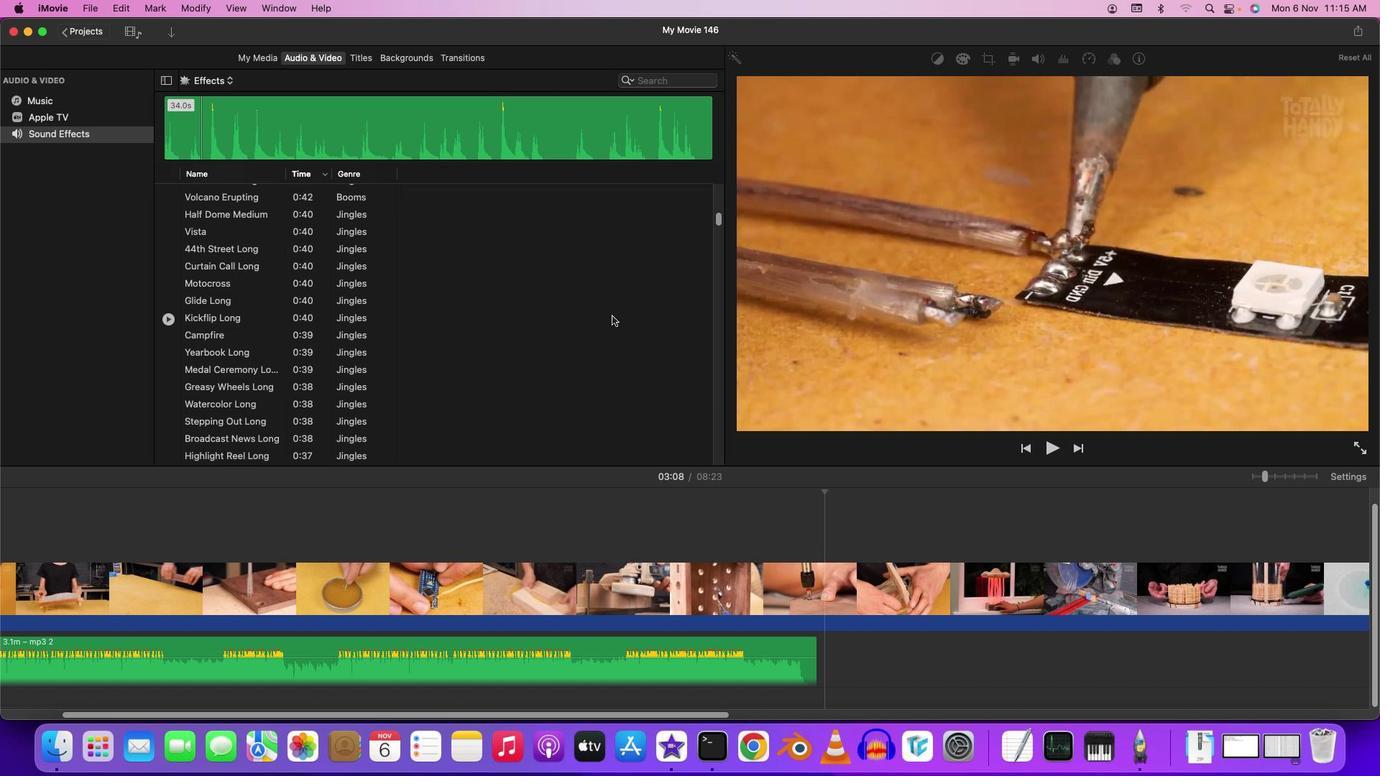 
Action: Mouse scrolled (611, 313) with delta (0, 0)
Screenshot: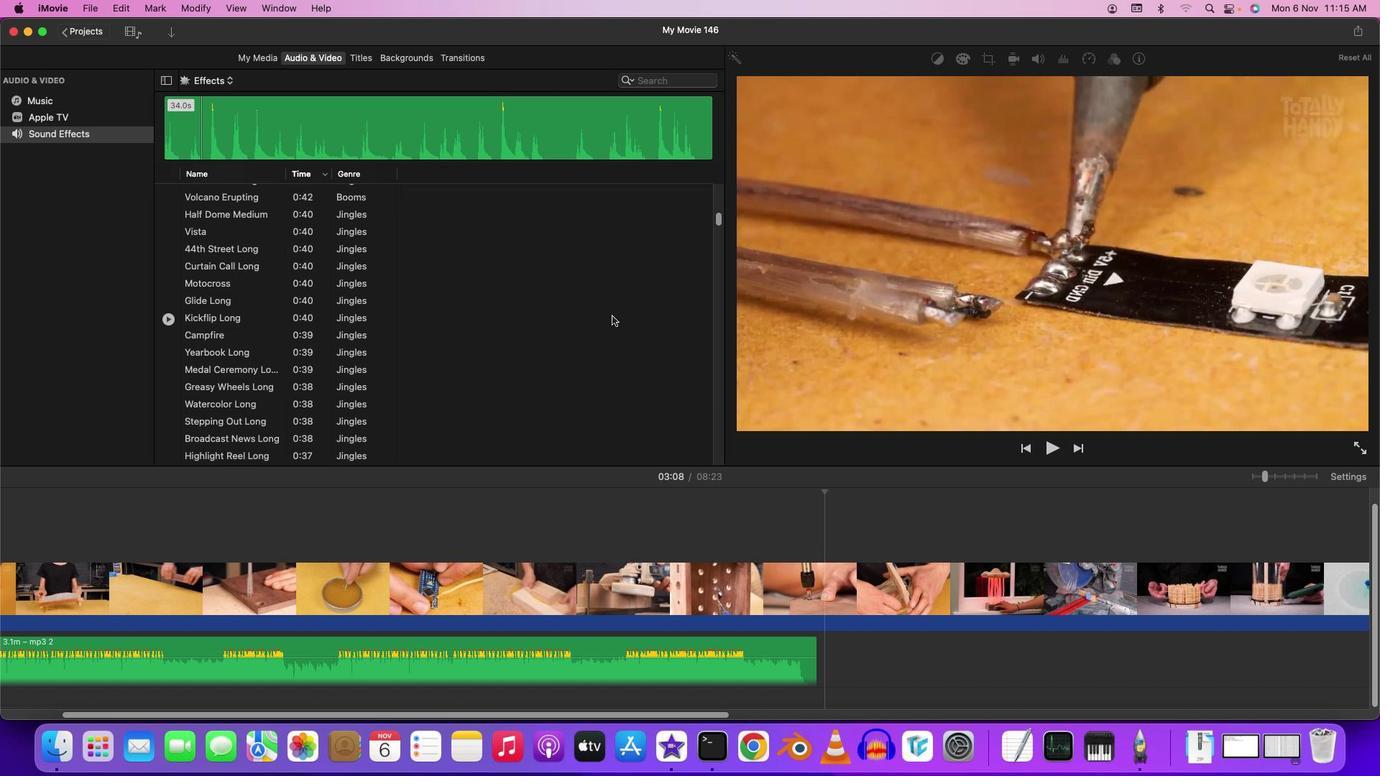 
Action: Mouse moved to (610, 314)
Screenshot: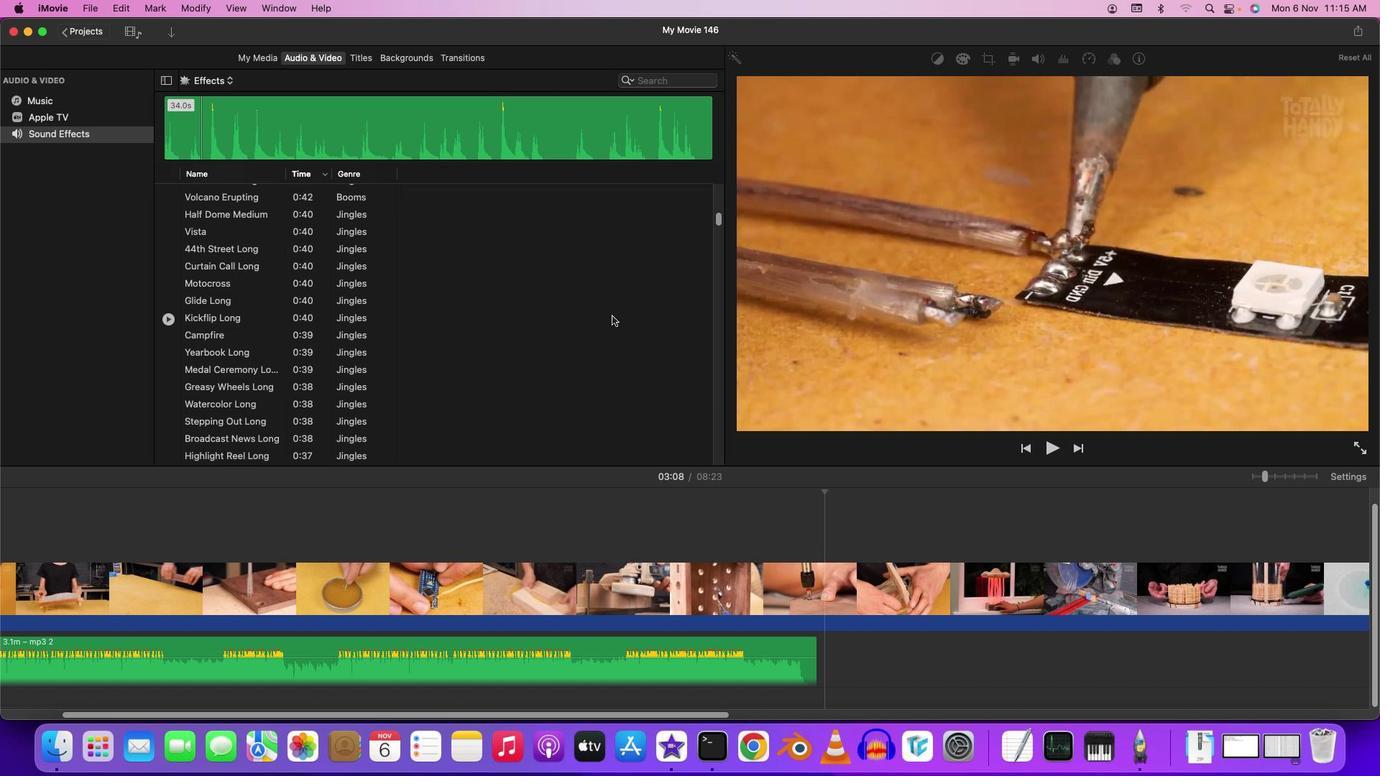 
Action: Mouse scrolled (610, 314) with delta (0, 2)
Screenshot: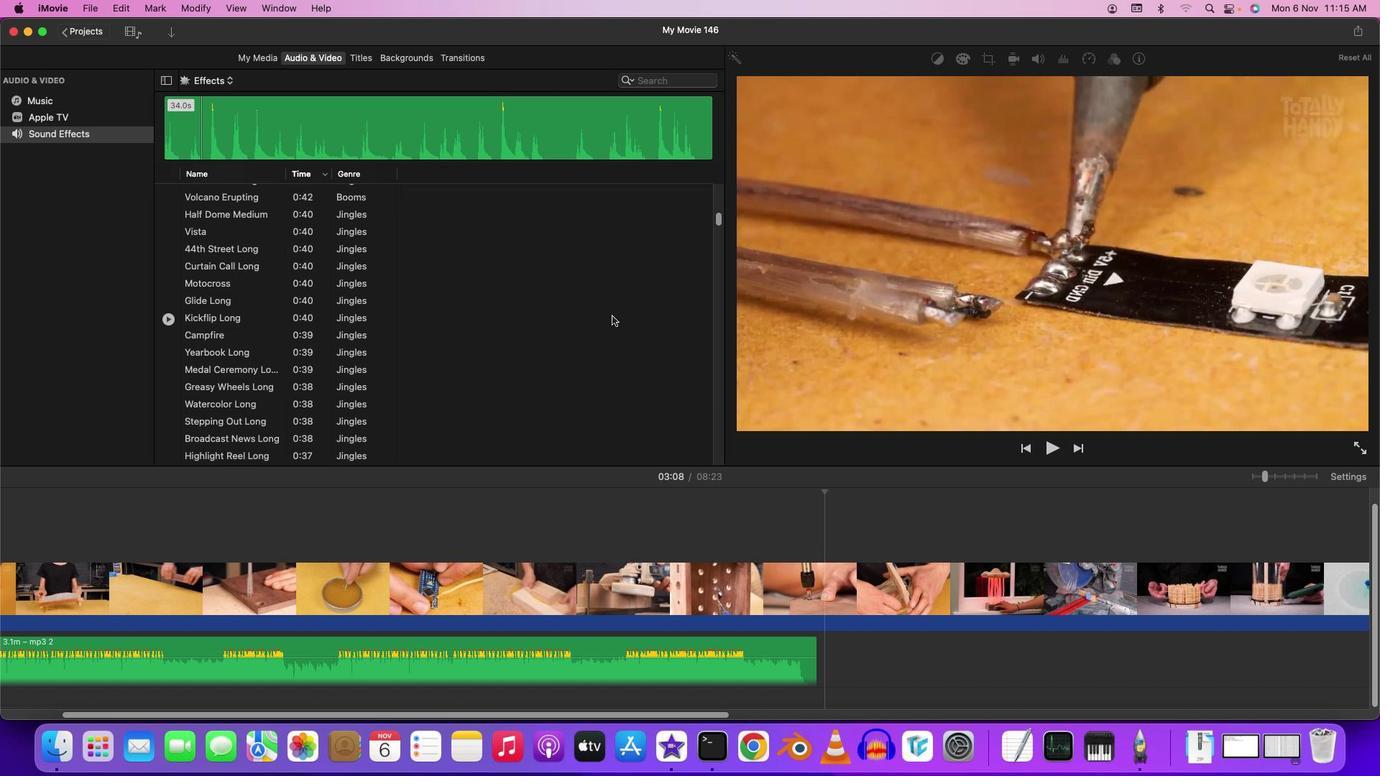 
Action: Mouse moved to (610, 315)
Screenshot: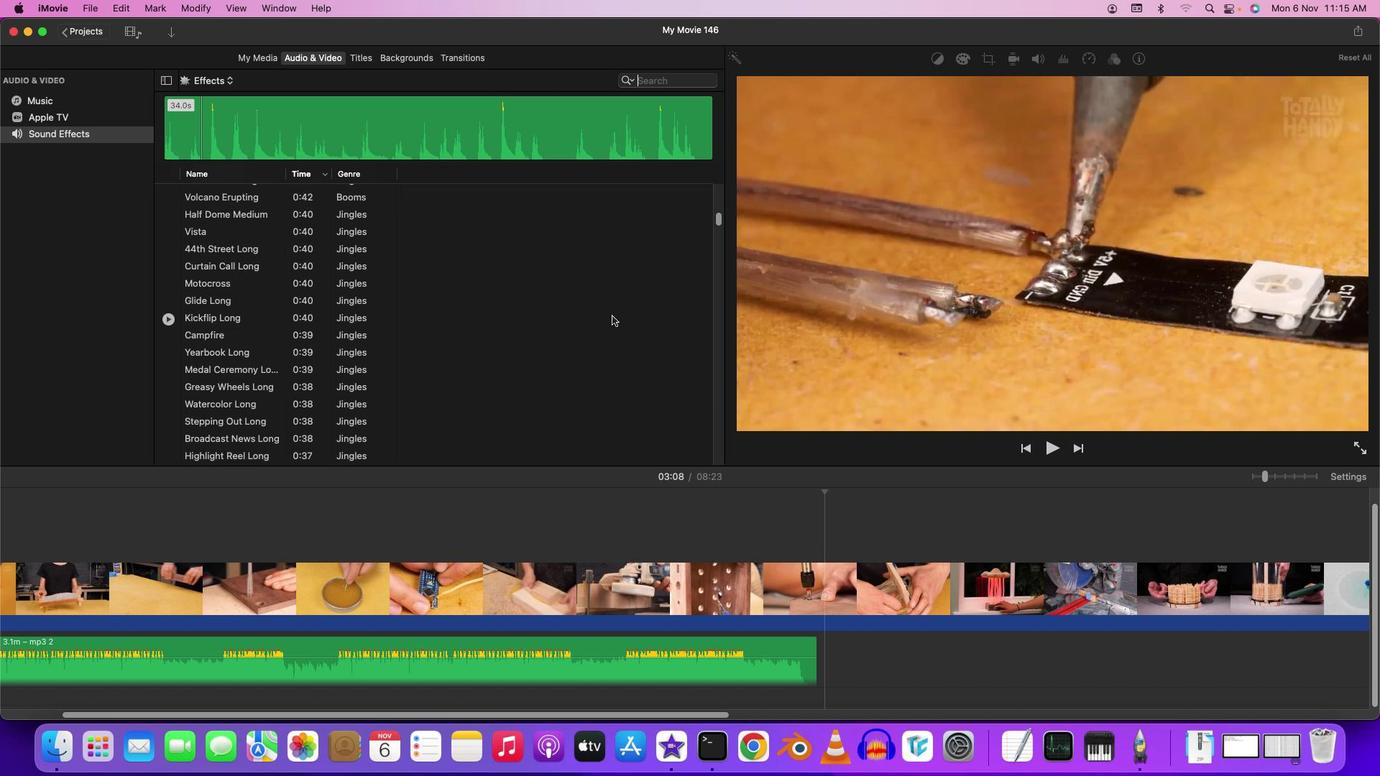 
Action: Mouse scrolled (610, 315) with delta (0, 2)
Screenshot: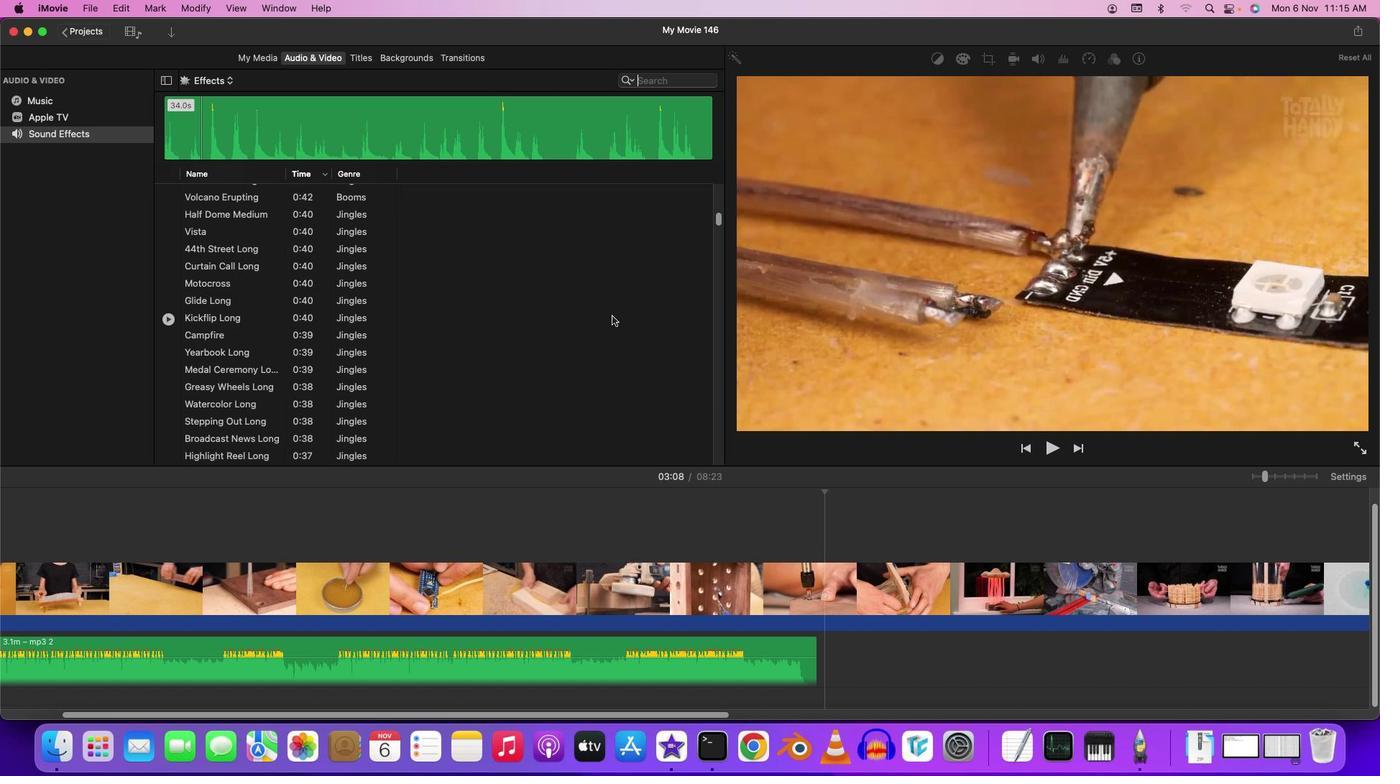 
Action: Mouse moved to (612, 315)
Screenshot: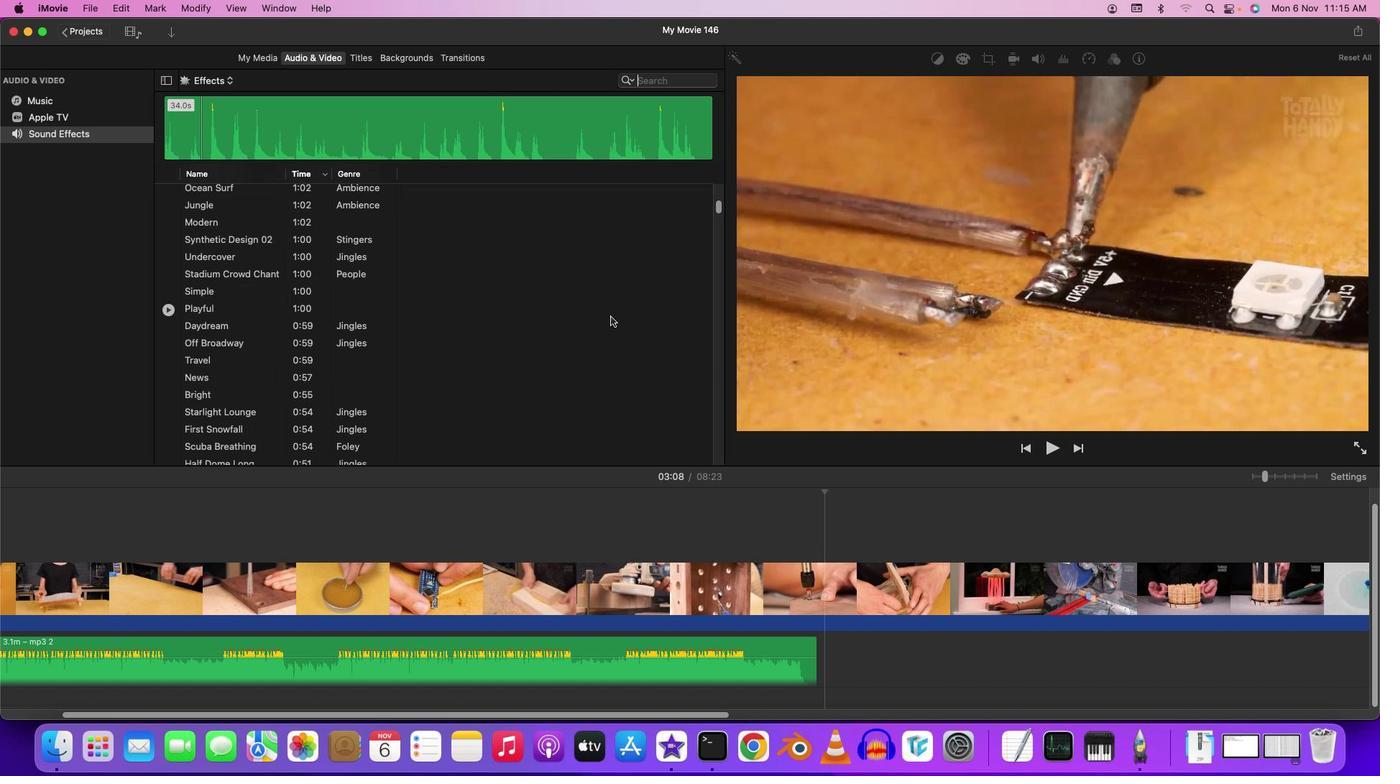 
Action: Mouse scrolled (612, 315) with delta (0, 0)
Screenshot: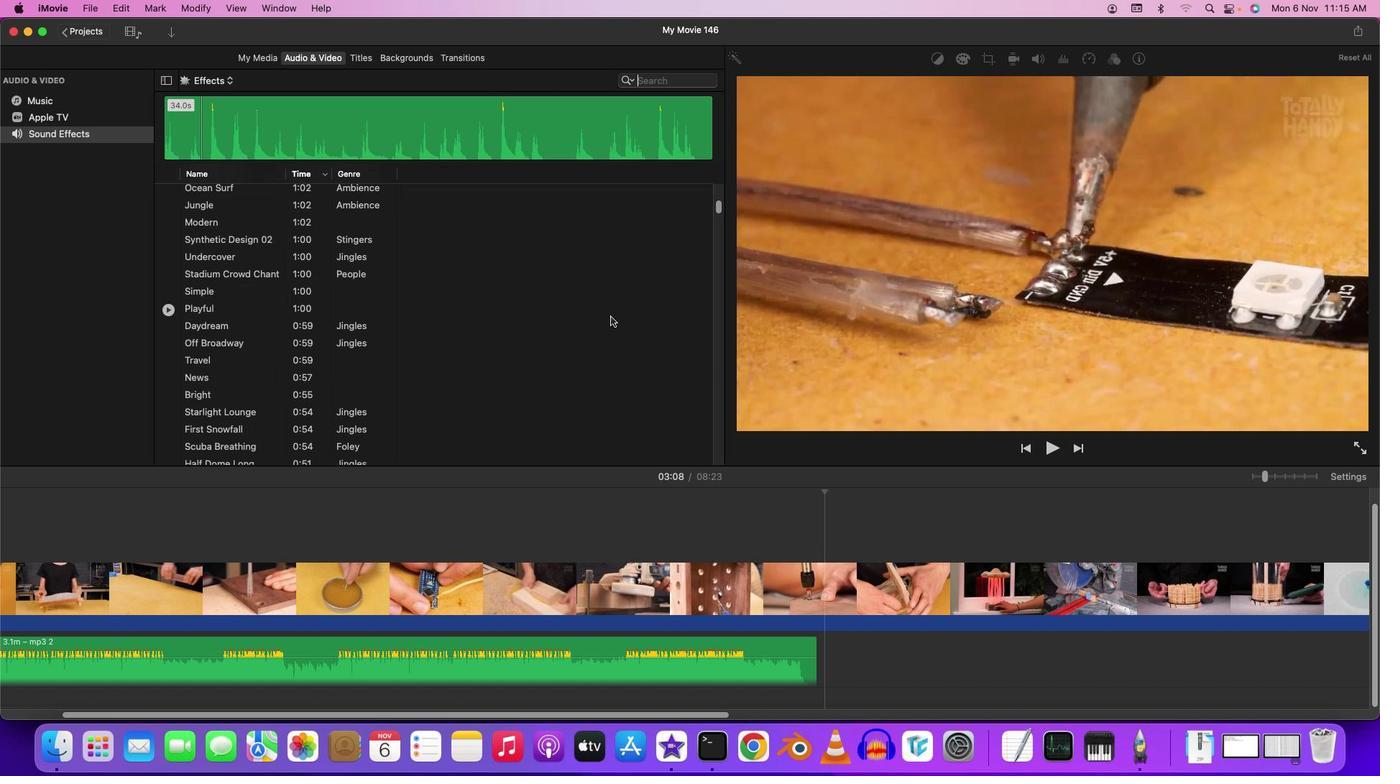 
Action: Mouse moved to (611, 315)
Screenshot: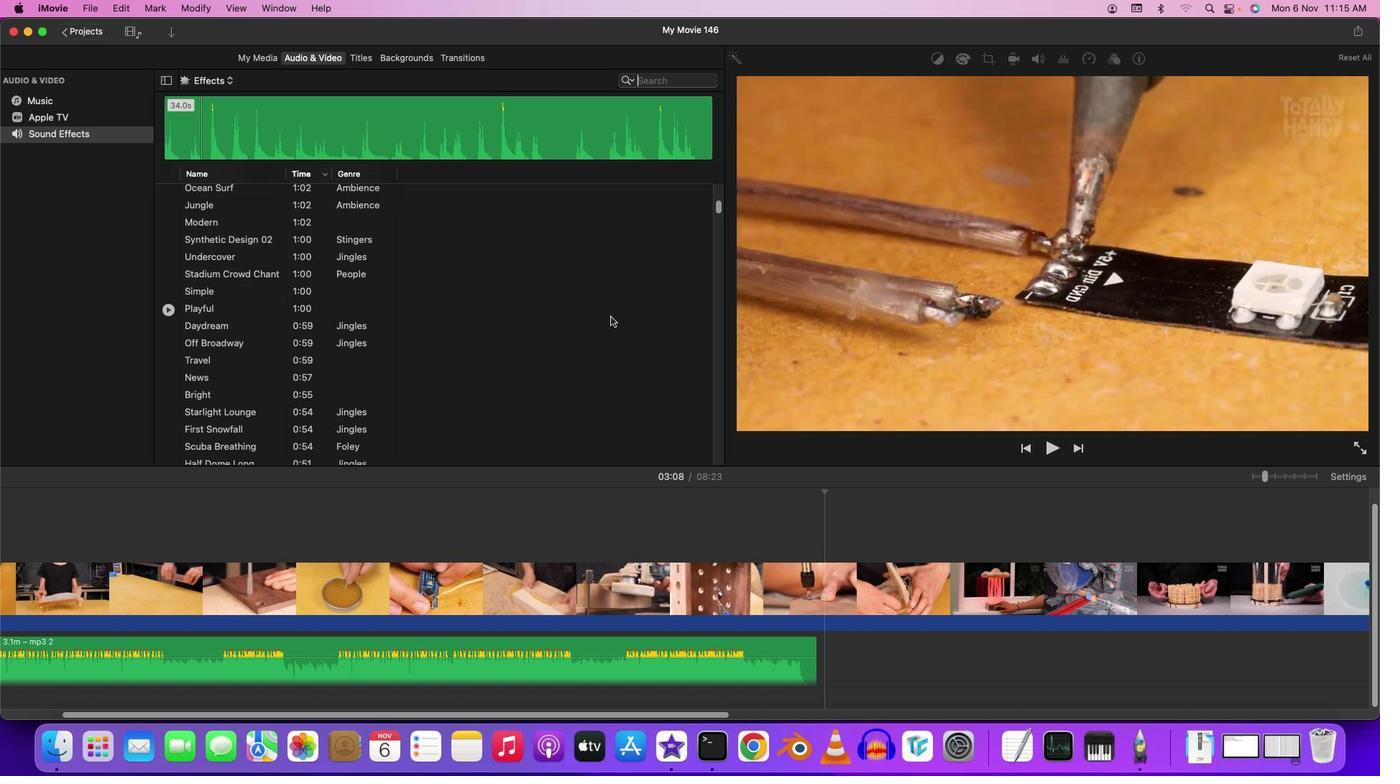 
Action: Mouse scrolled (611, 315) with delta (0, 0)
Screenshot: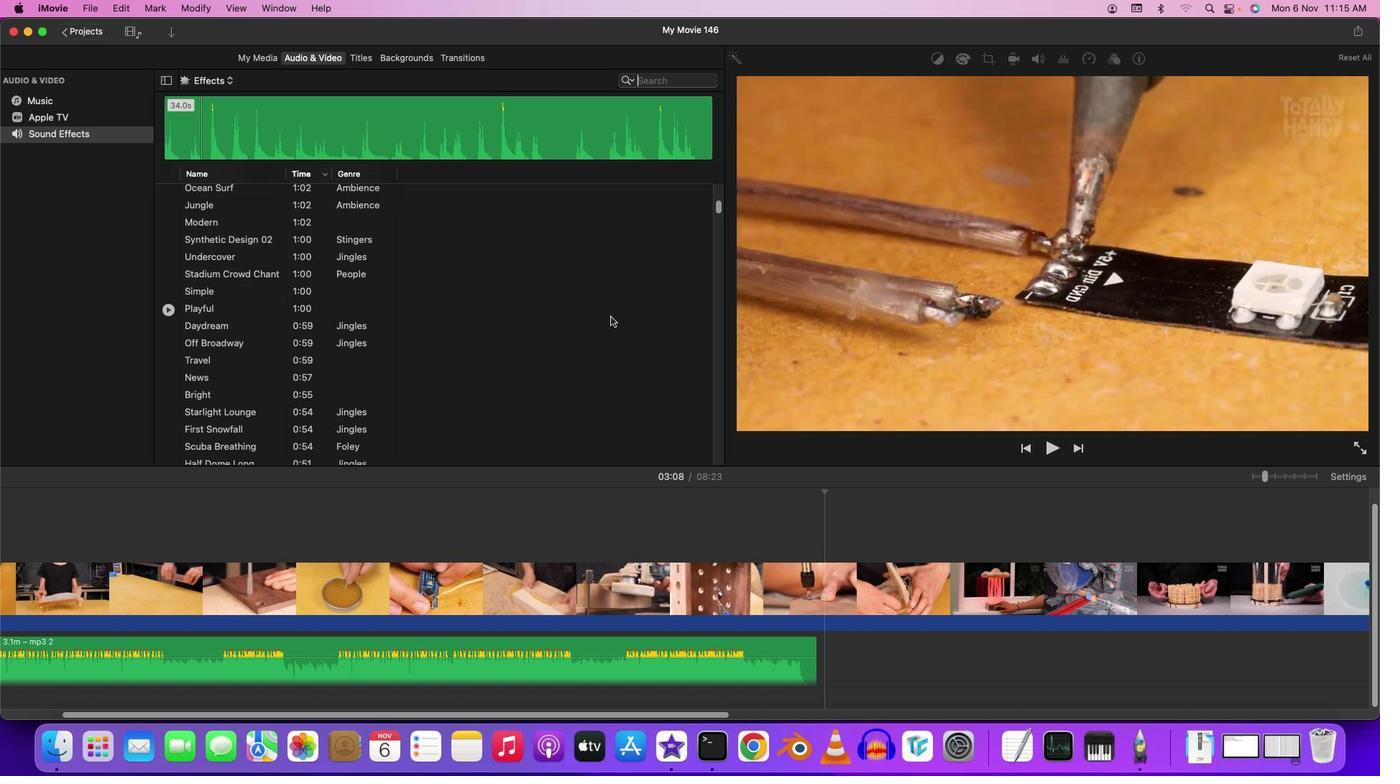 
Action: Mouse moved to (611, 316)
Screenshot: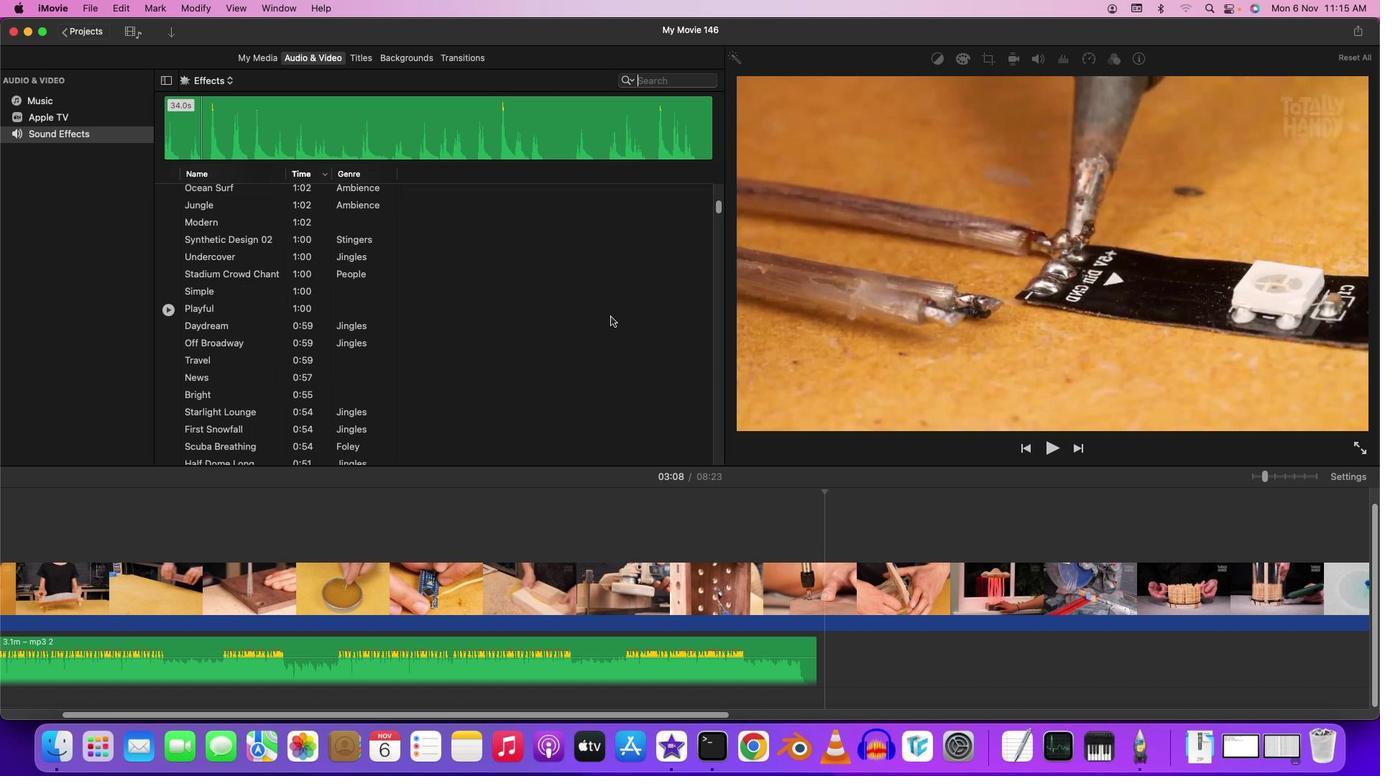 
Action: Mouse scrolled (611, 316) with delta (0, 2)
Screenshot: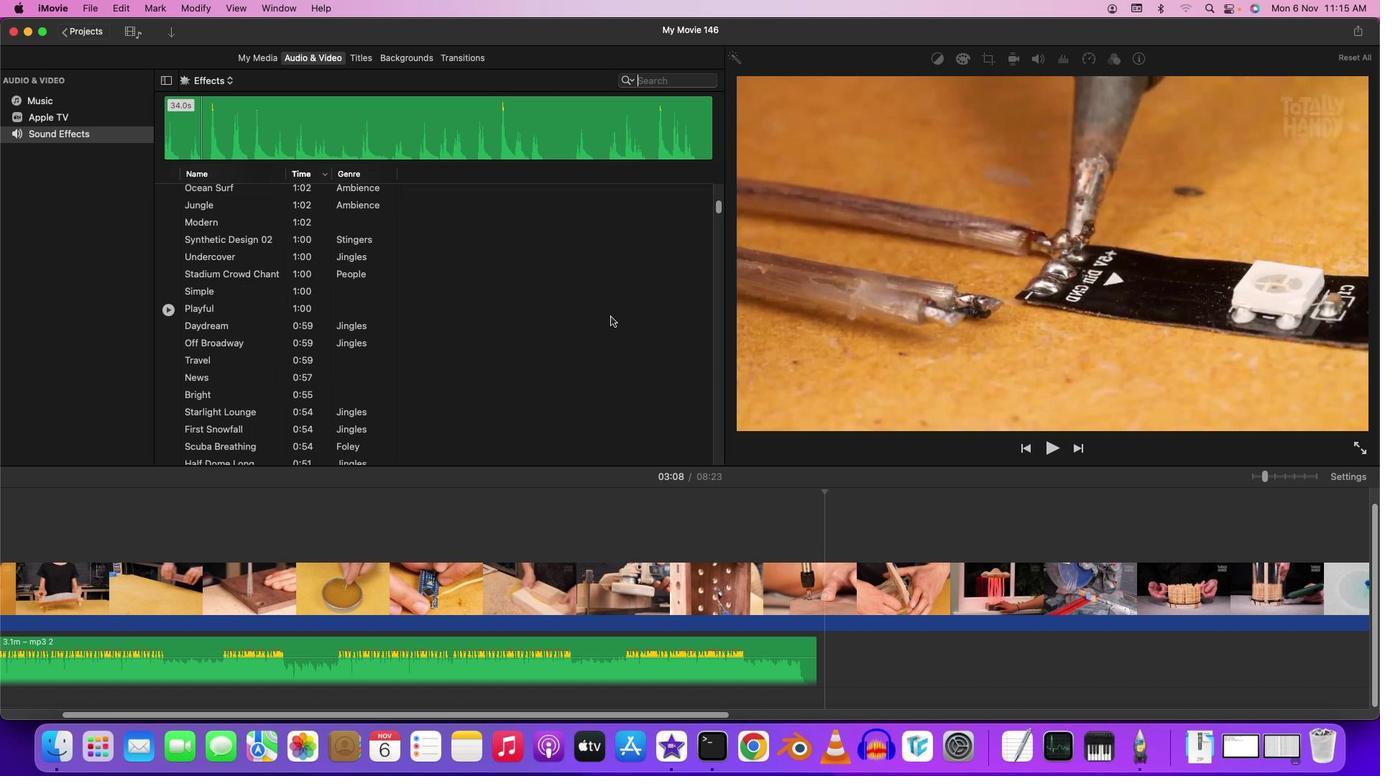 
Action: Mouse moved to (610, 316)
Screenshot: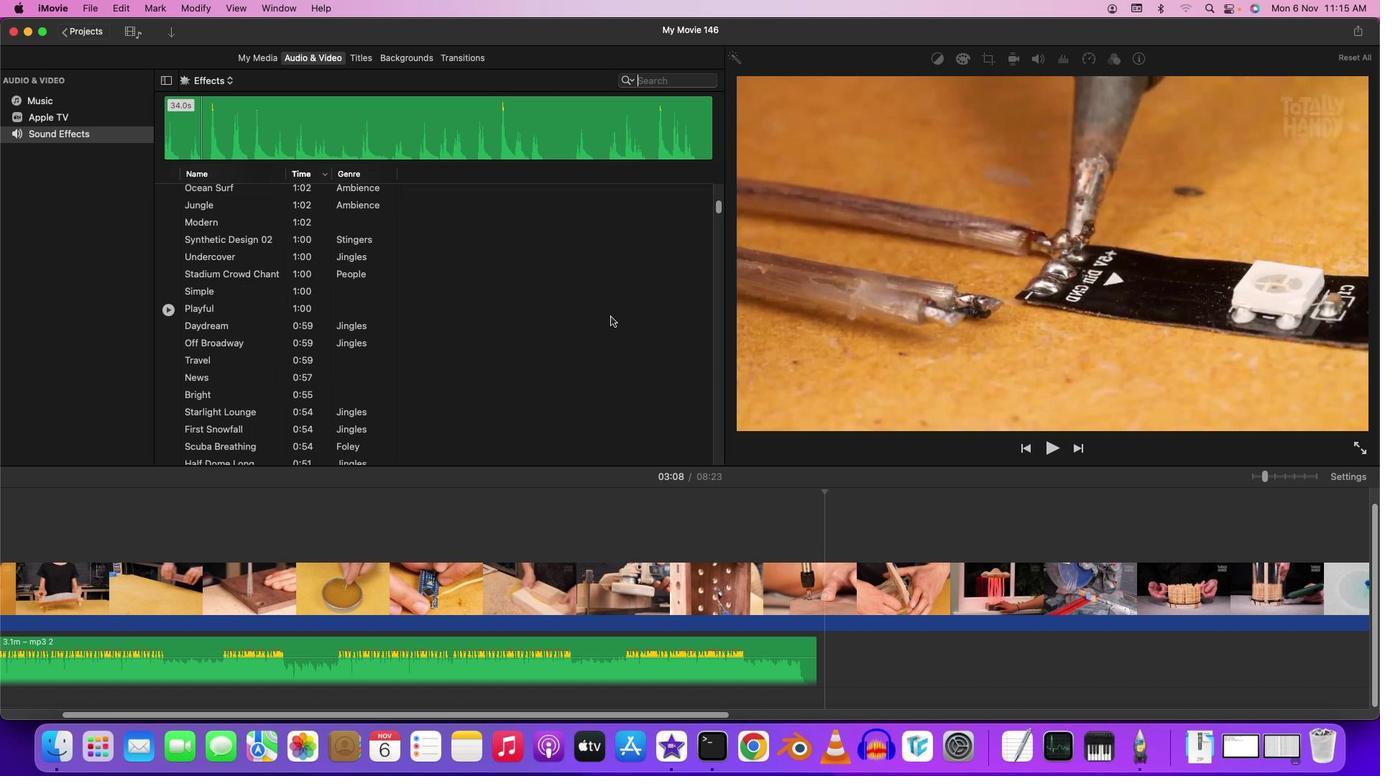 
Action: Mouse scrolled (610, 316) with delta (0, 3)
Screenshot: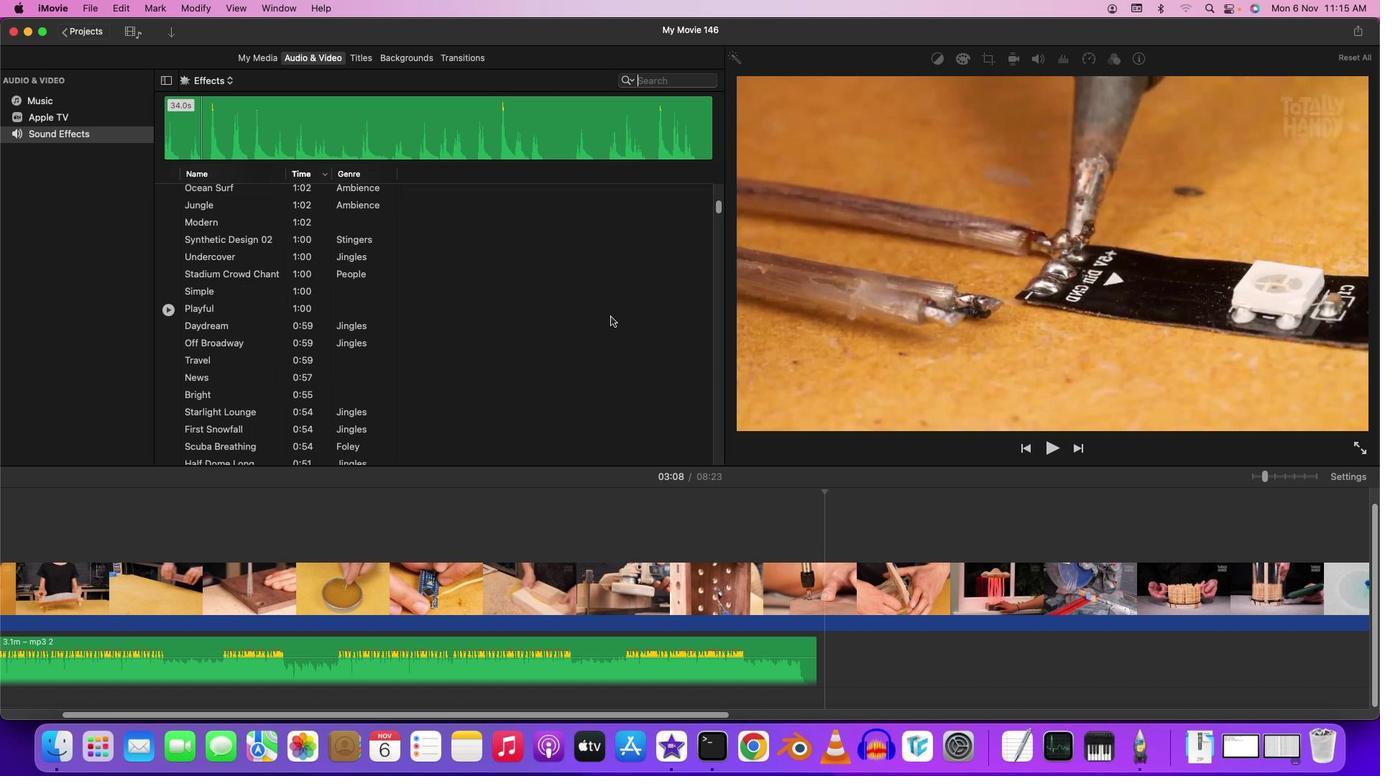 
Action: Mouse moved to (610, 316)
Screenshot: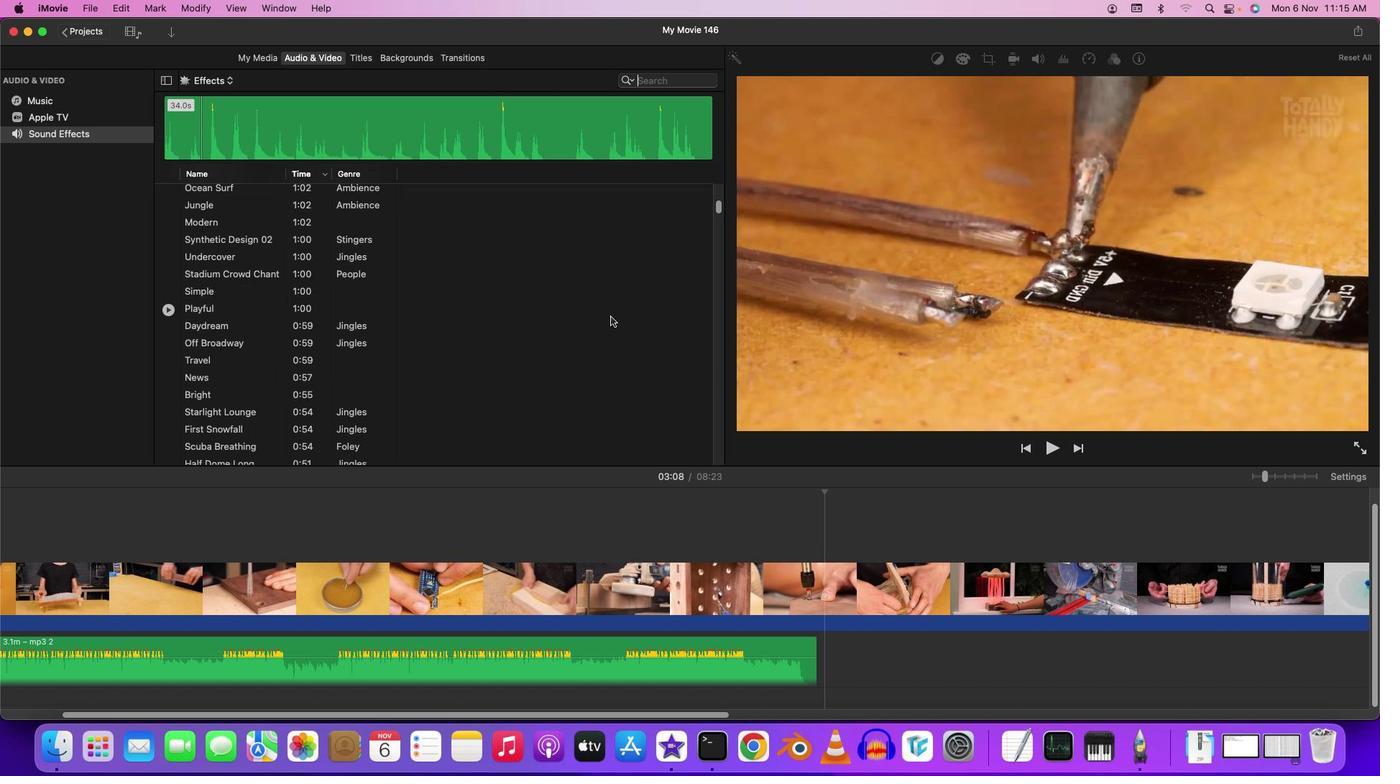 
Action: Mouse scrolled (610, 316) with delta (0, 4)
Screenshot: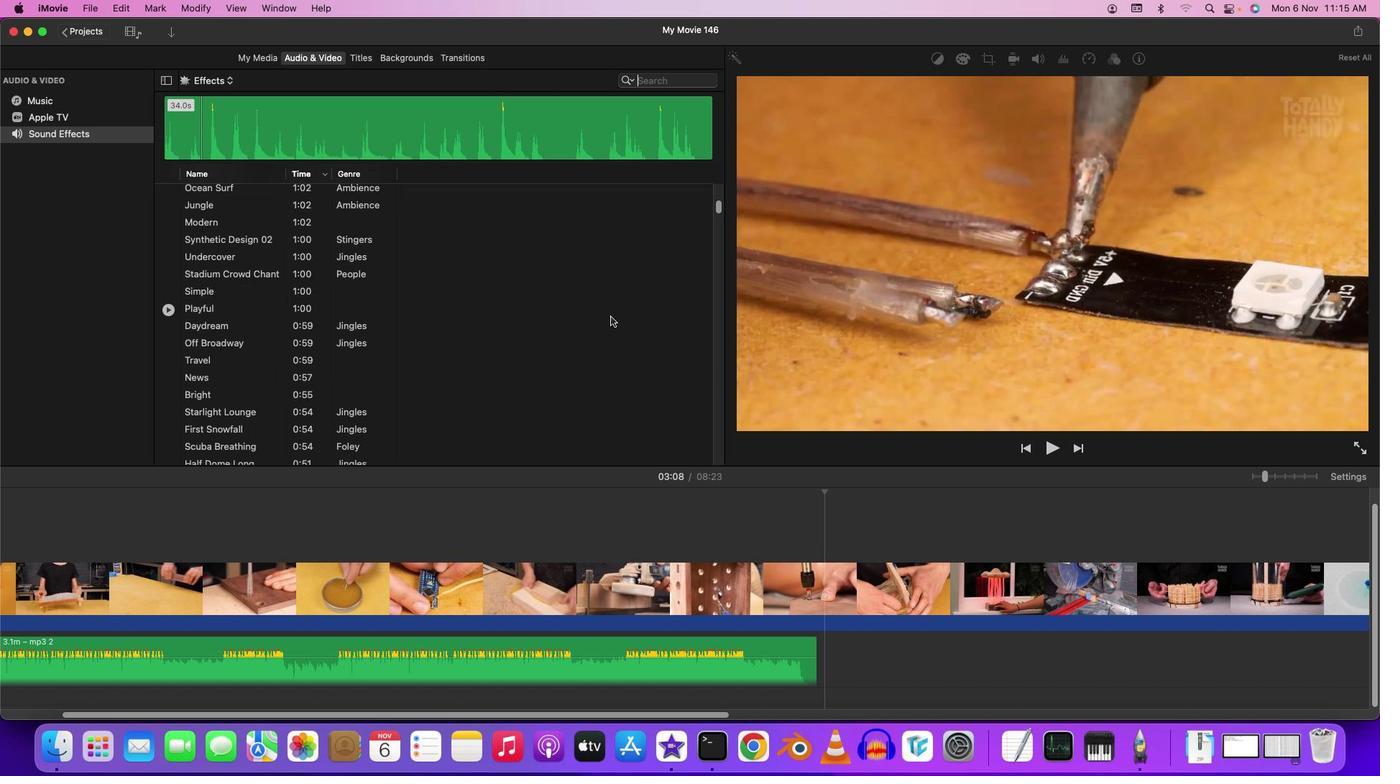 
Action: Mouse scrolled (610, 316) with delta (0, 4)
Screenshot: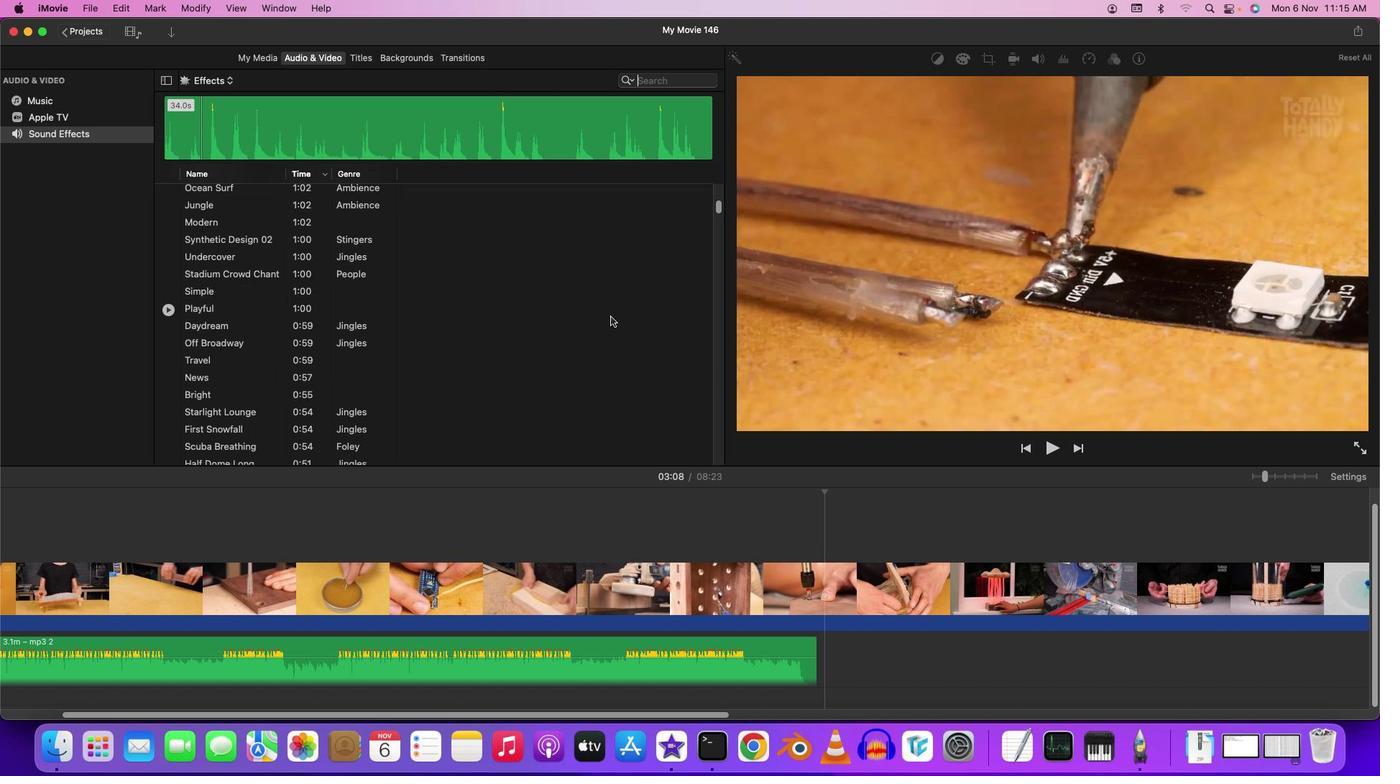 
Action: Mouse moved to (609, 317)
Screenshot: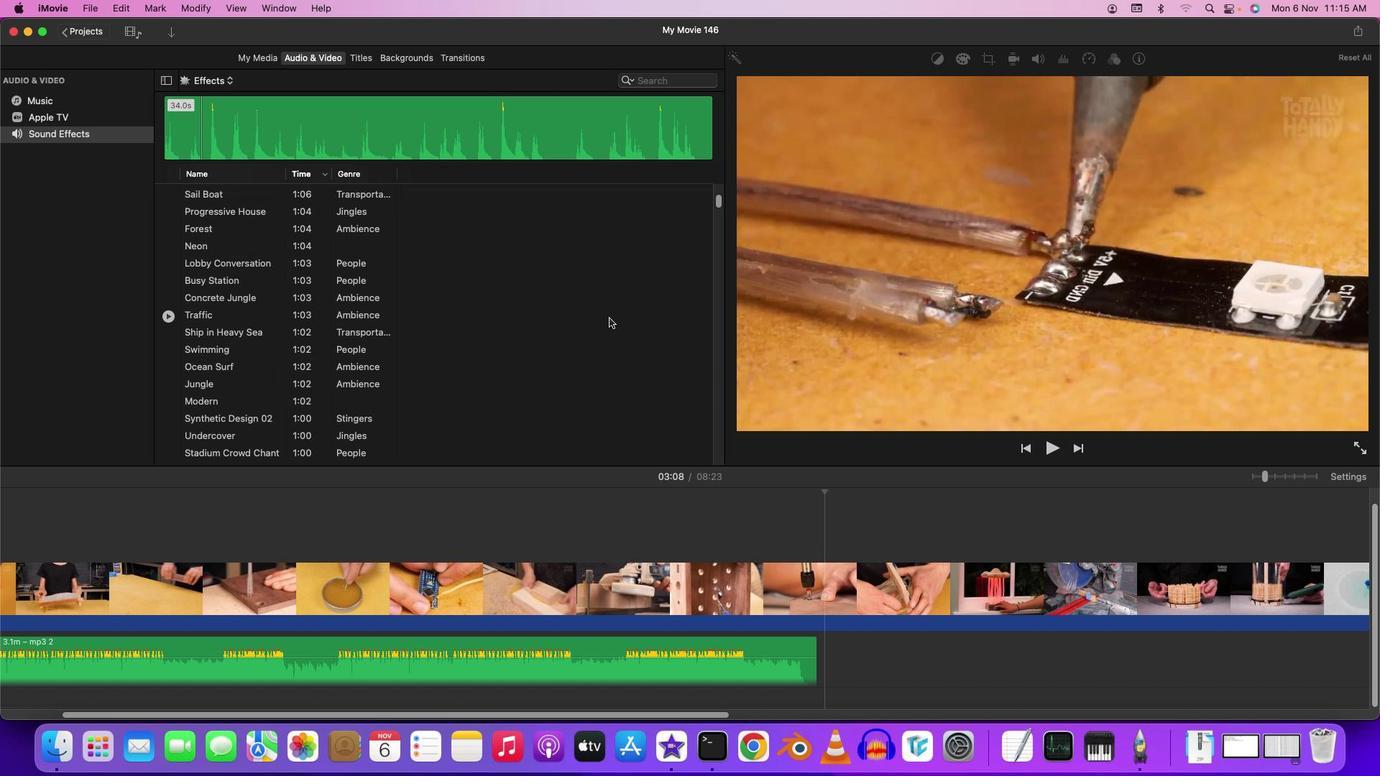 
Action: Mouse scrolled (609, 317) with delta (0, 0)
Screenshot: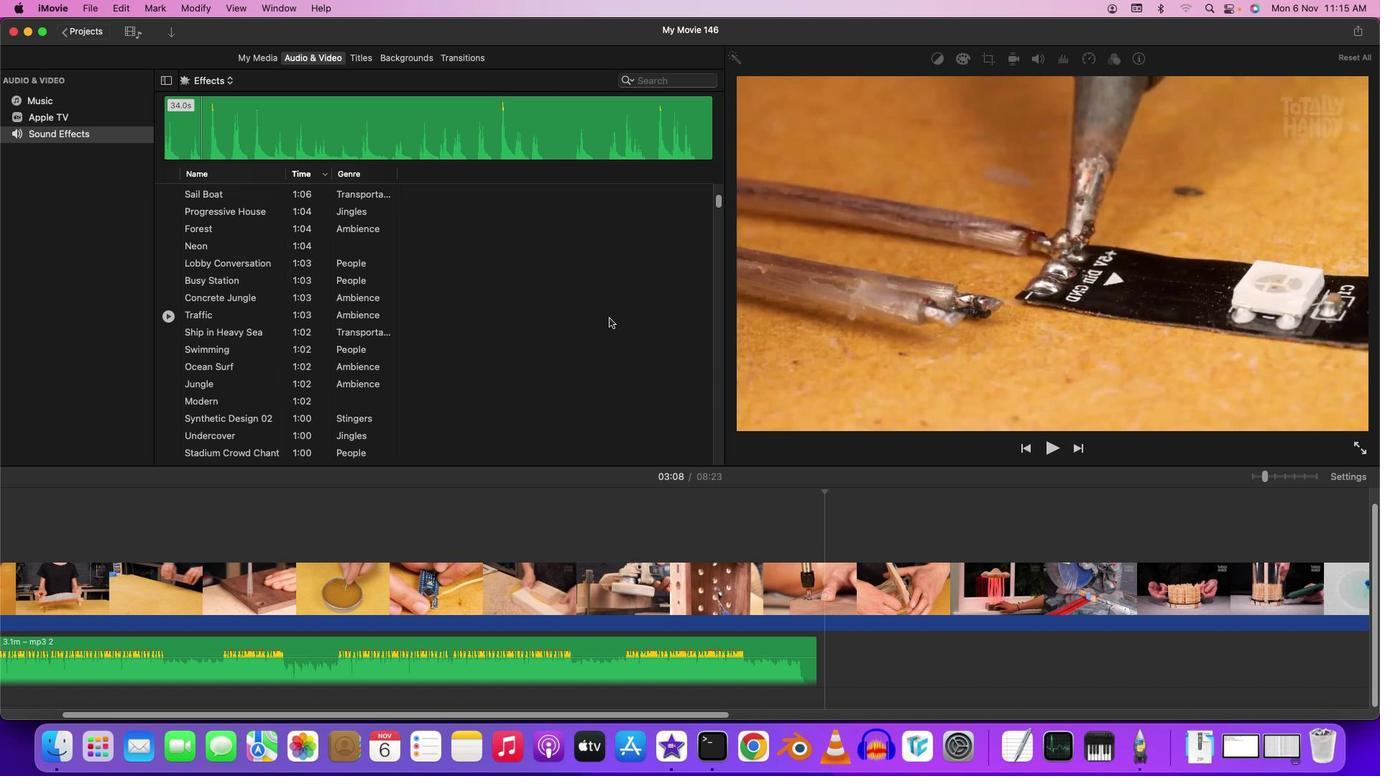 
Action: Mouse scrolled (609, 317) with delta (0, 0)
Screenshot: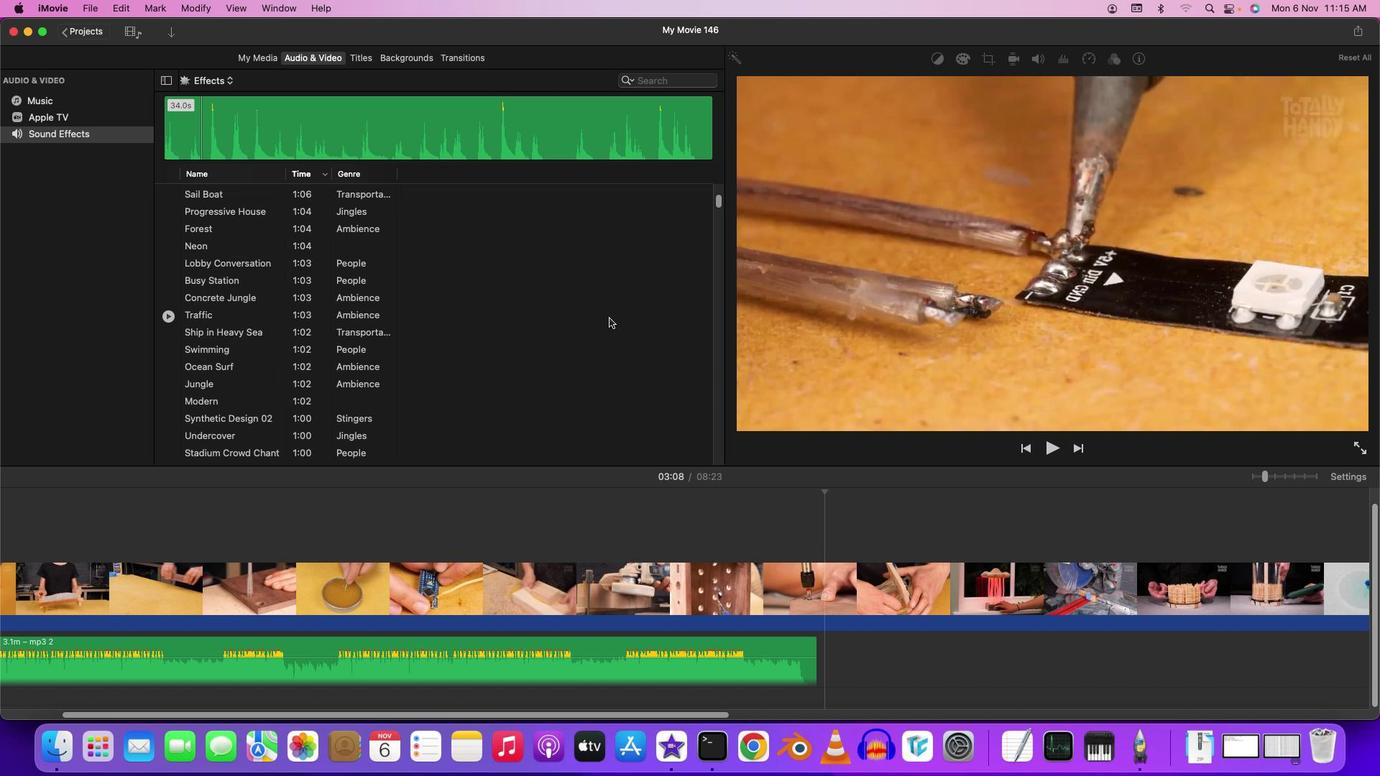 
Action: Mouse scrolled (609, 317) with delta (0, 2)
Screenshot: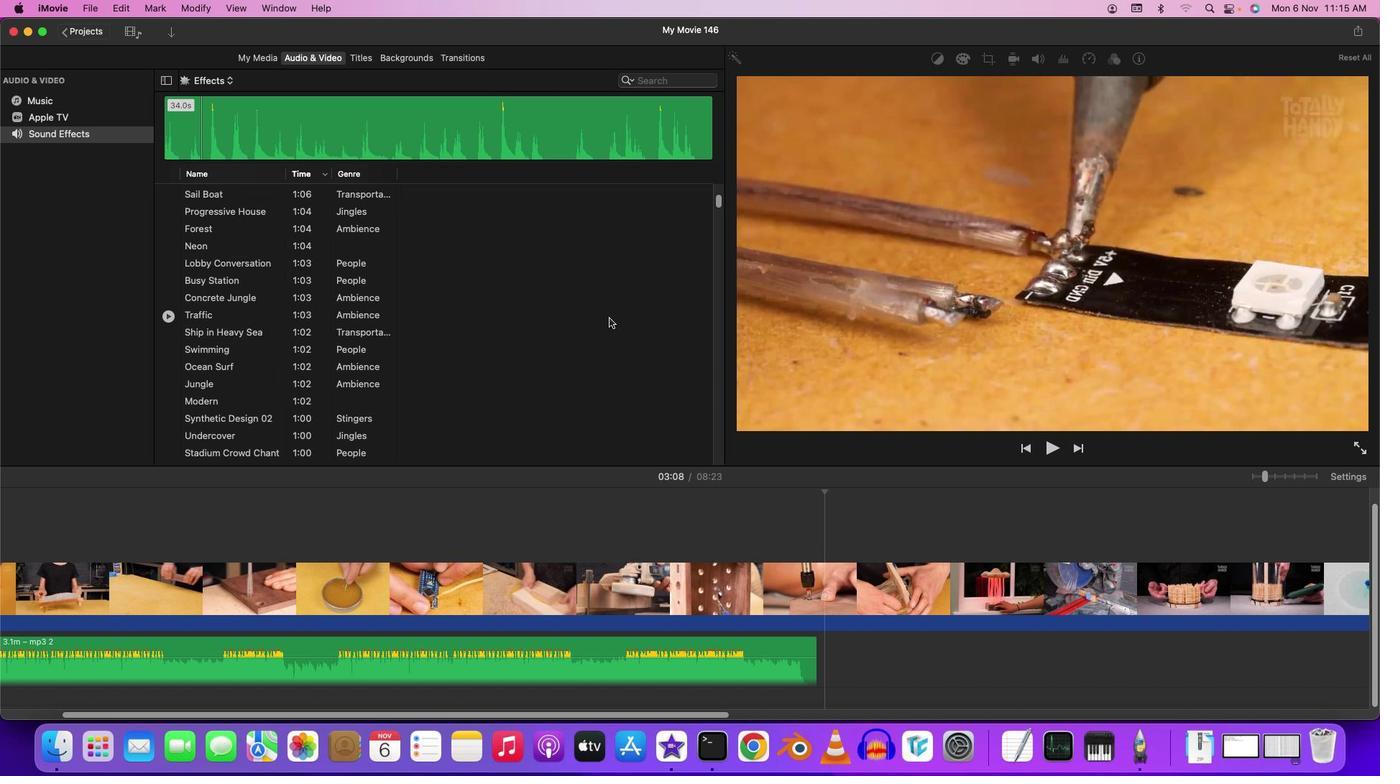 
Action: Mouse scrolled (609, 317) with delta (0, 3)
Screenshot: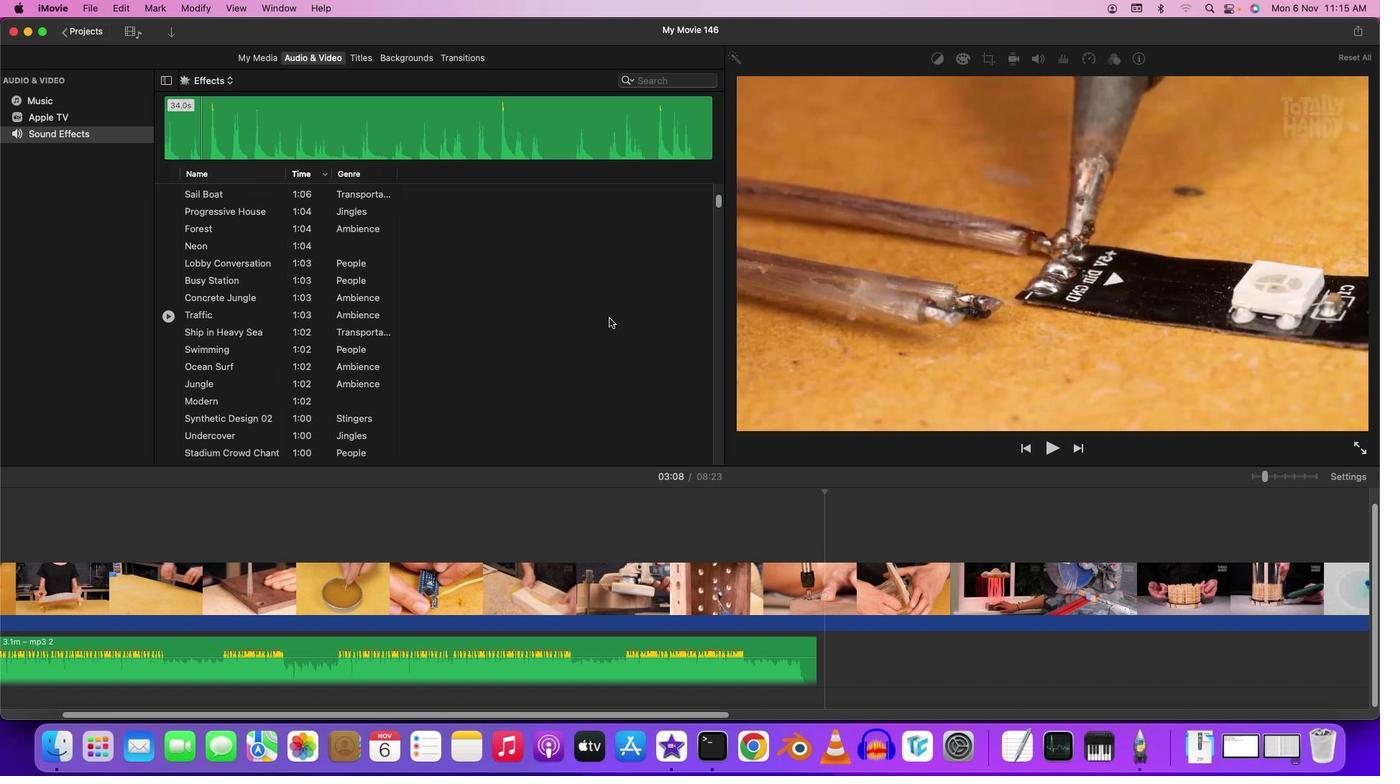 
Action: Mouse scrolled (609, 317) with delta (0, 0)
Screenshot: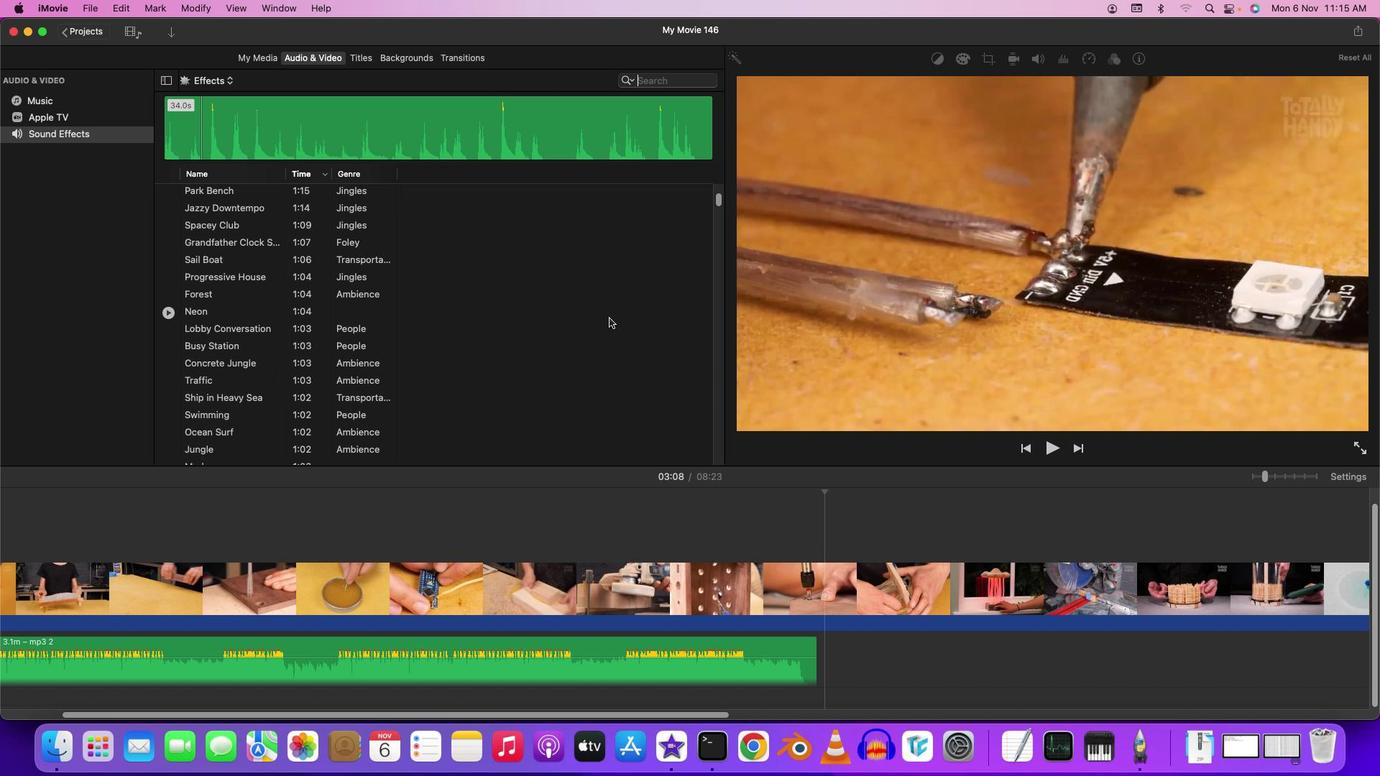 
Action: Mouse scrolled (609, 317) with delta (0, 0)
Screenshot: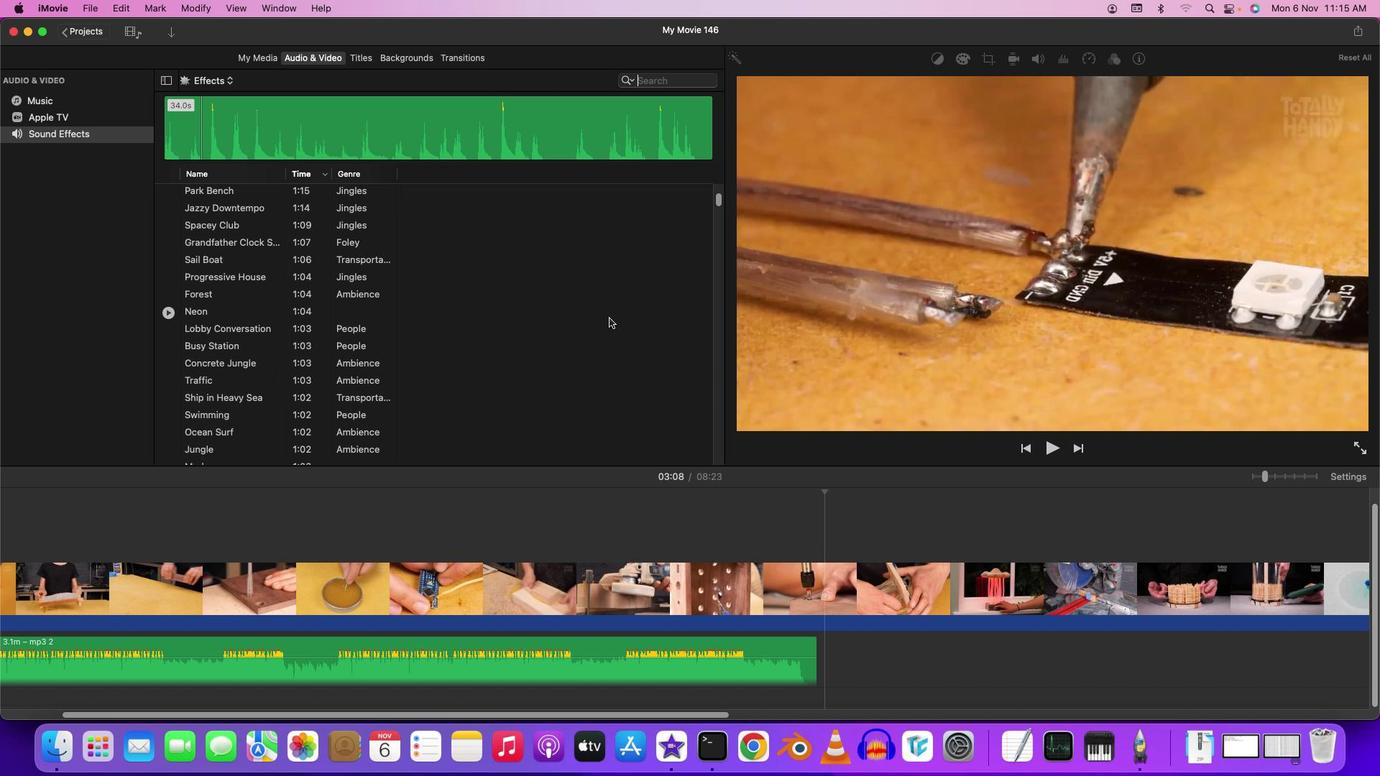 
Action: Mouse scrolled (609, 317) with delta (0, 1)
Screenshot: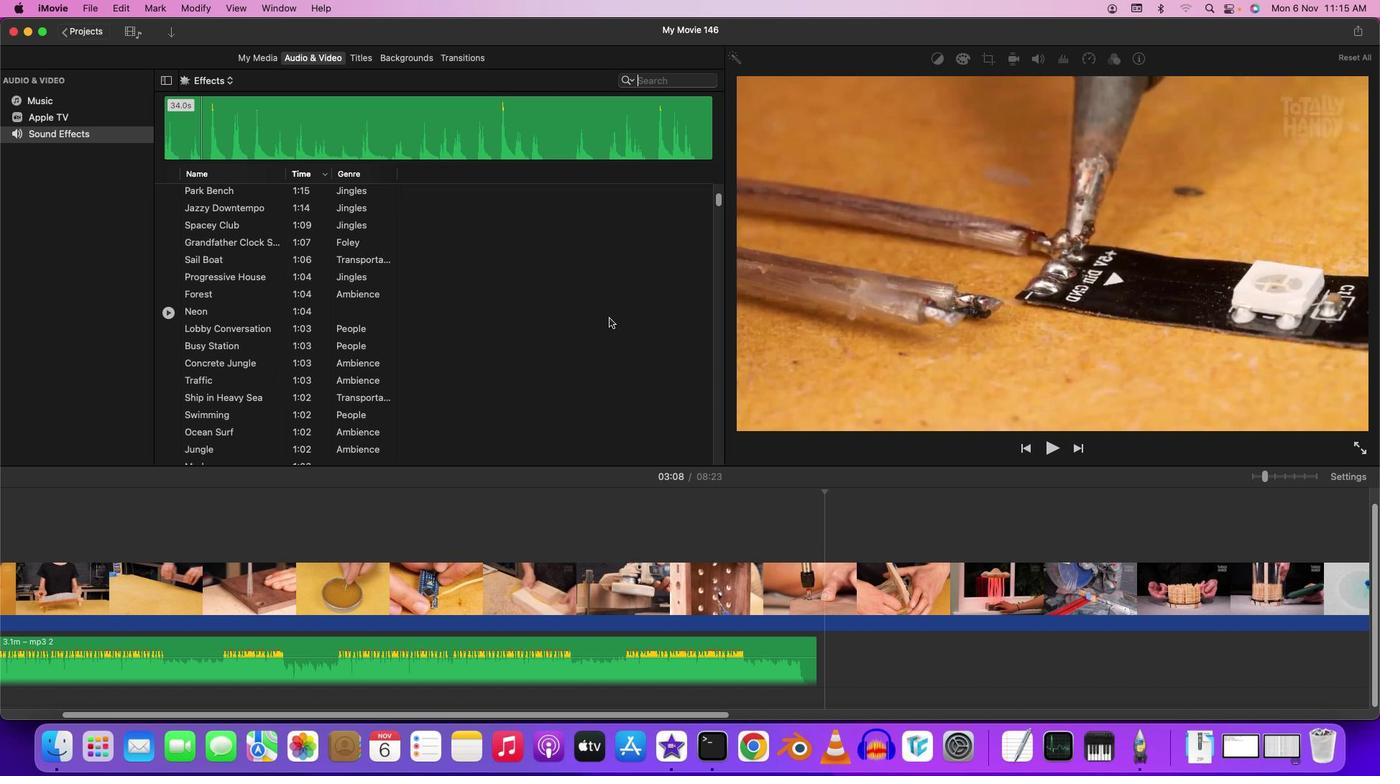 
Action: Mouse scrolled (609, 317) with delta (0, 0)
Screenshot: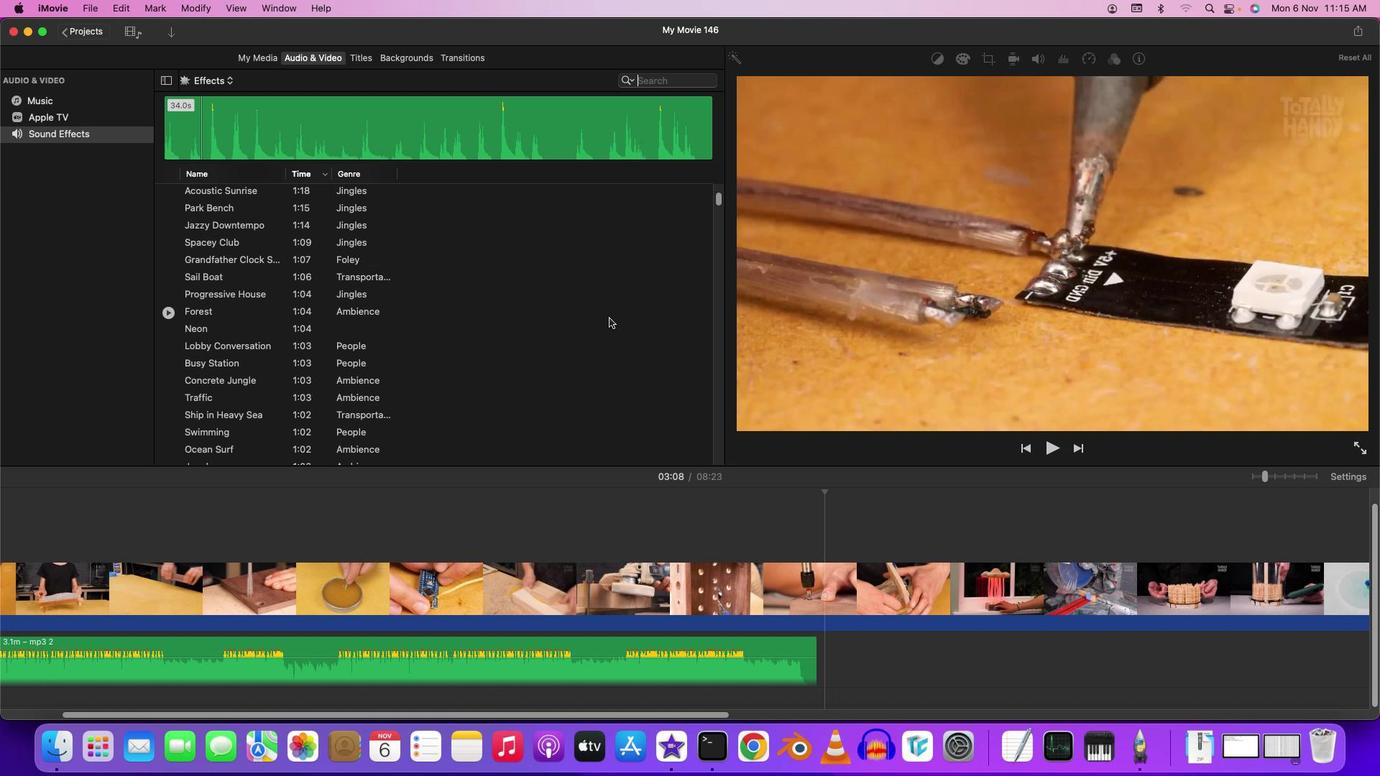 
Action: Mouse scrolled (609, 317) with delta (0, -2)
Screenshot: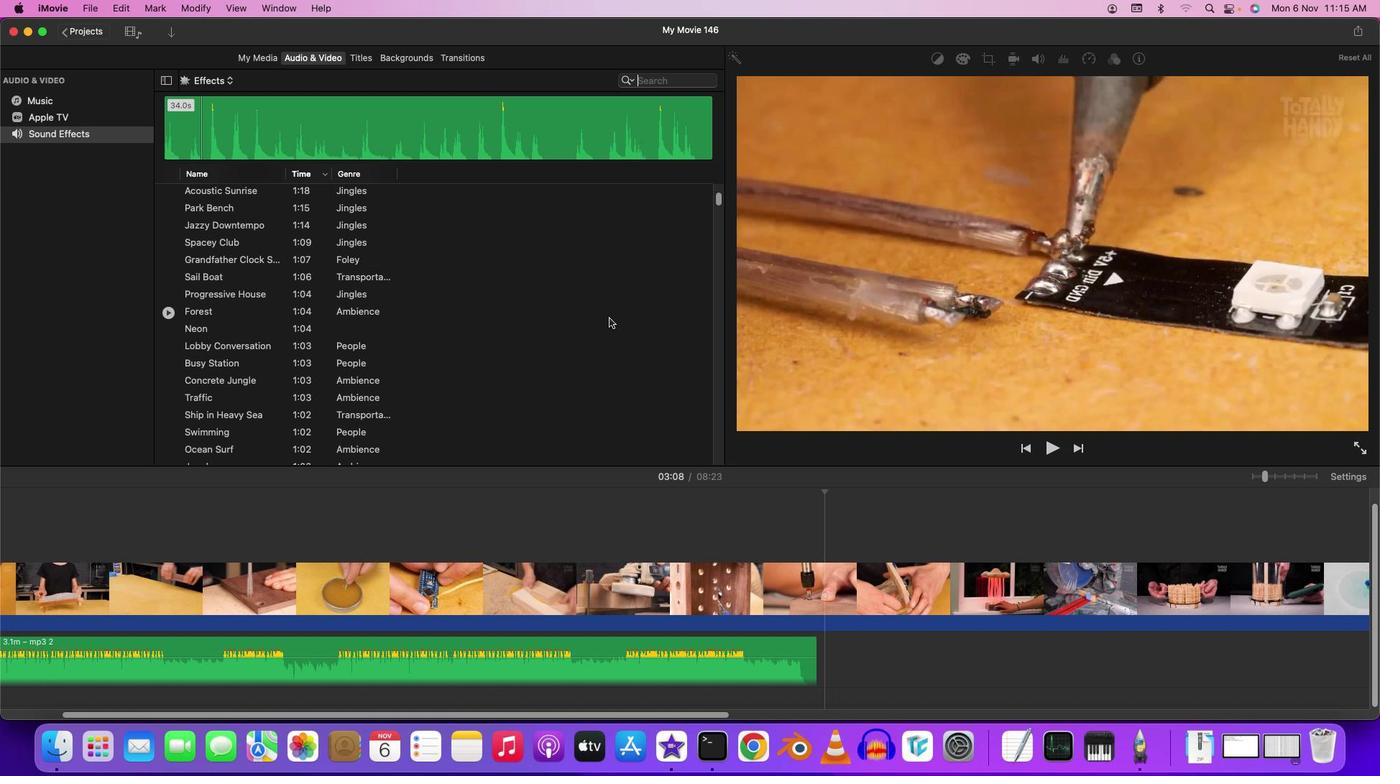 
Action: Mouse scrolled (609, 317) with delta (0, 2)
Screenshot: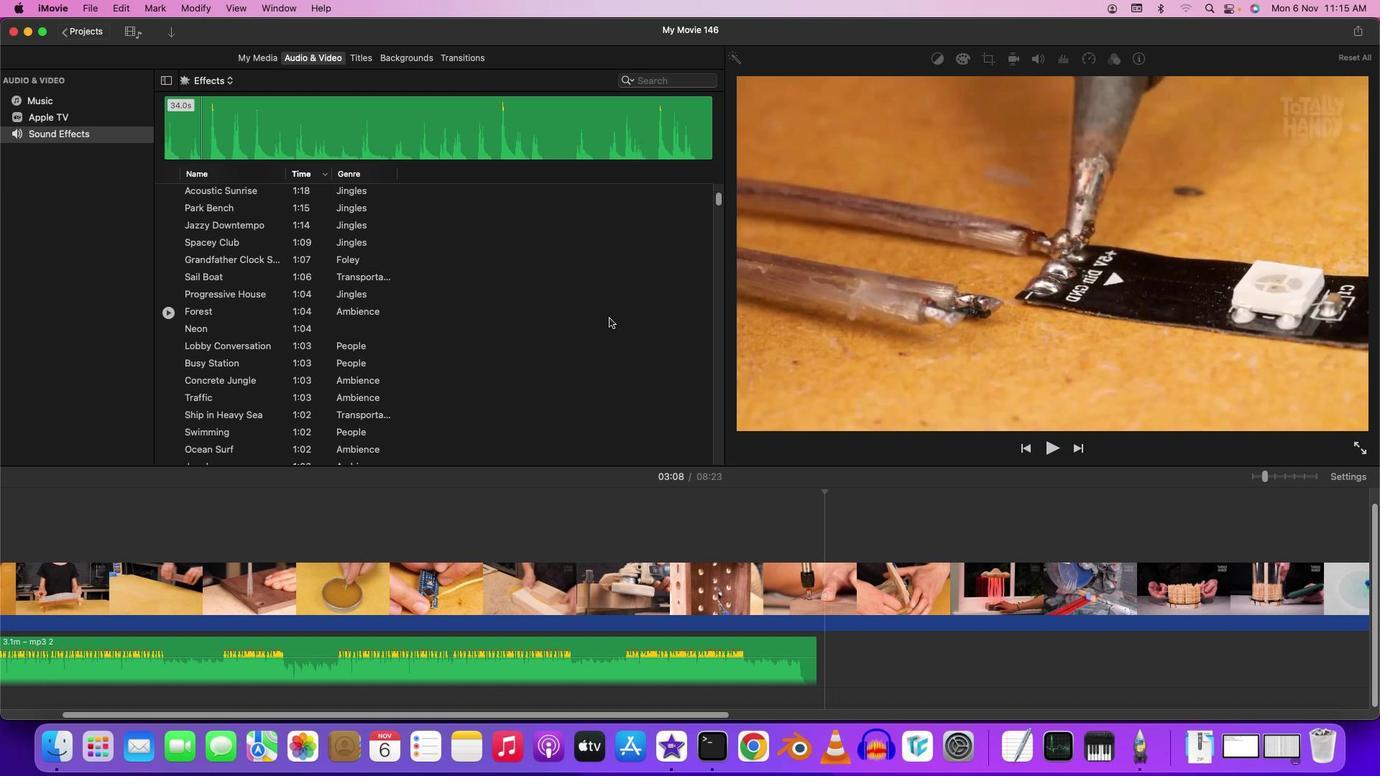 
Action: Mouse scrolled (609, 317) with delta (0, 0)
Screenshot: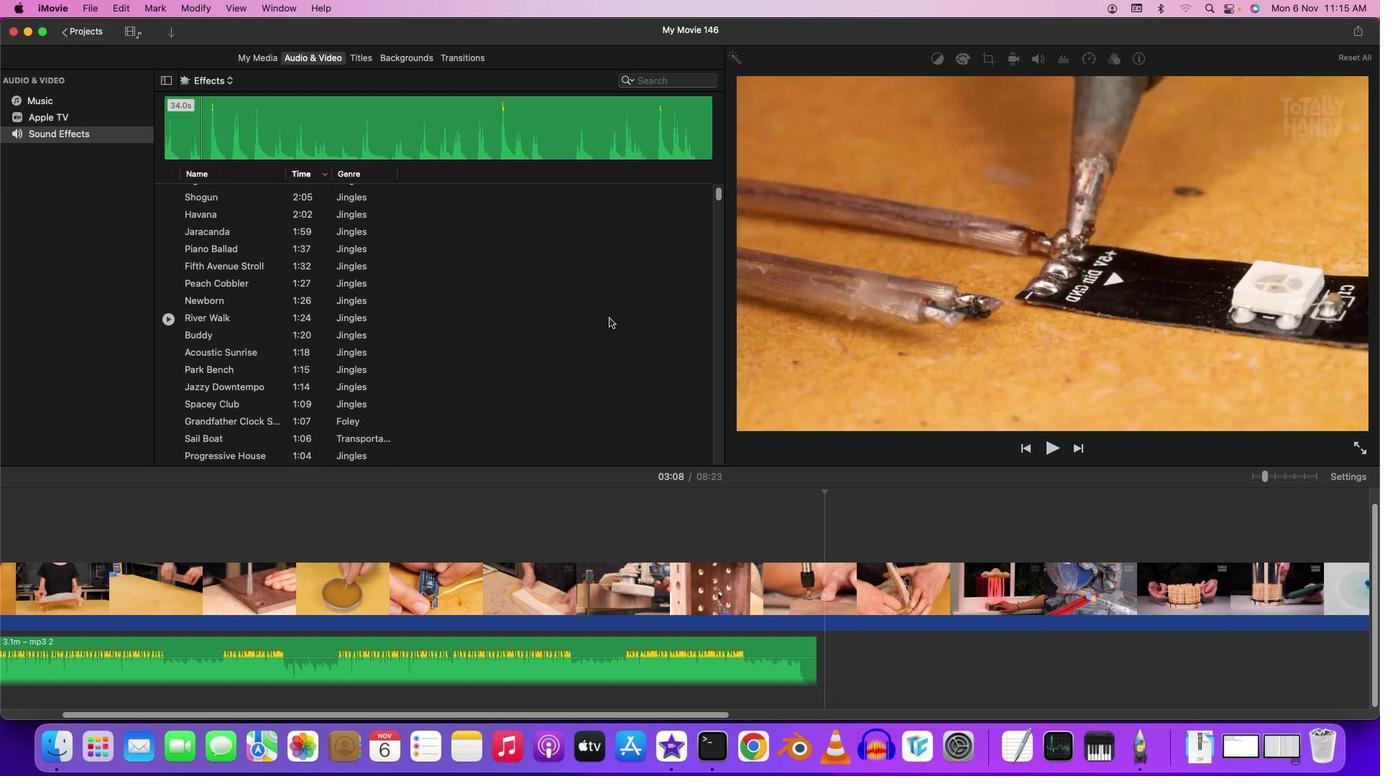 
Action: Mouse scrolled (609, 317) with delta (0, 0)
Screenshot: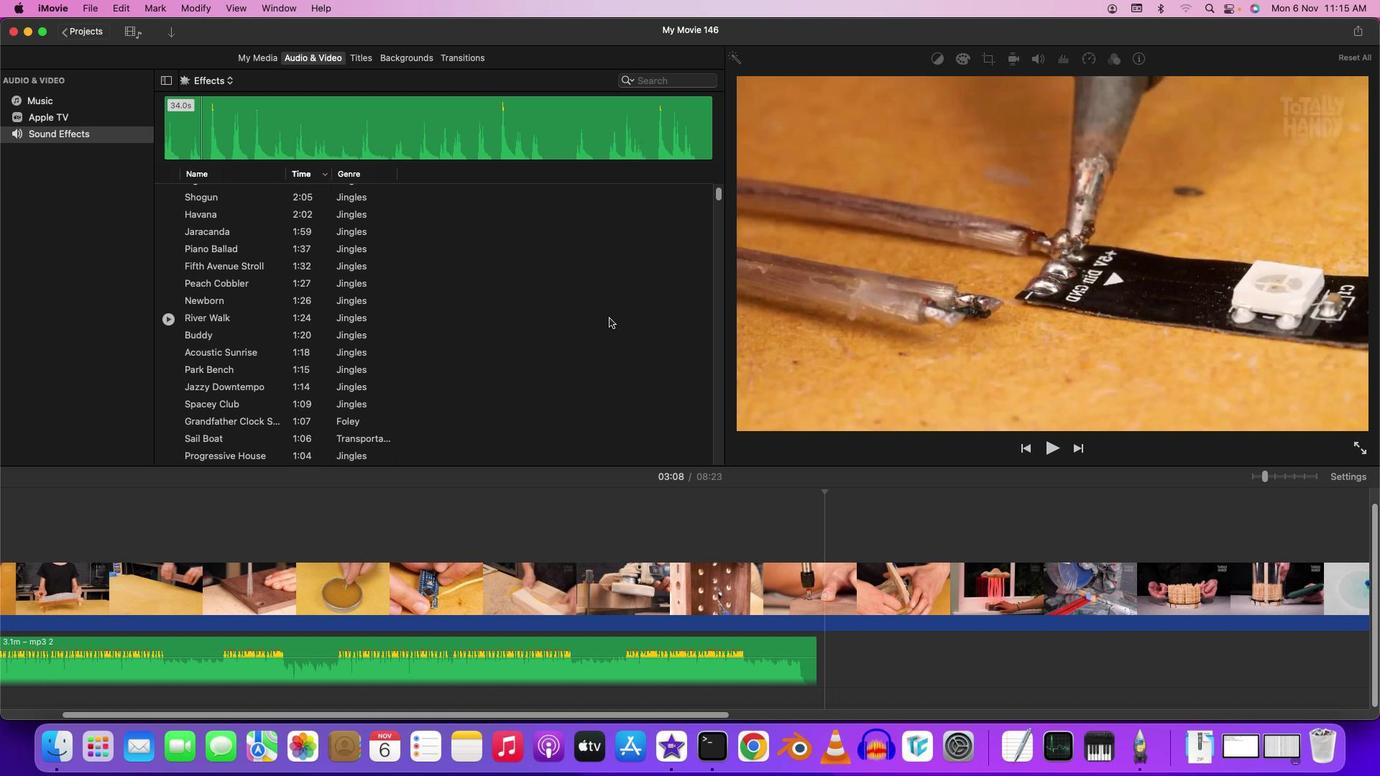 
Action: Mouse scrolled (609, 317) with delta (0, 2)
Screenshot: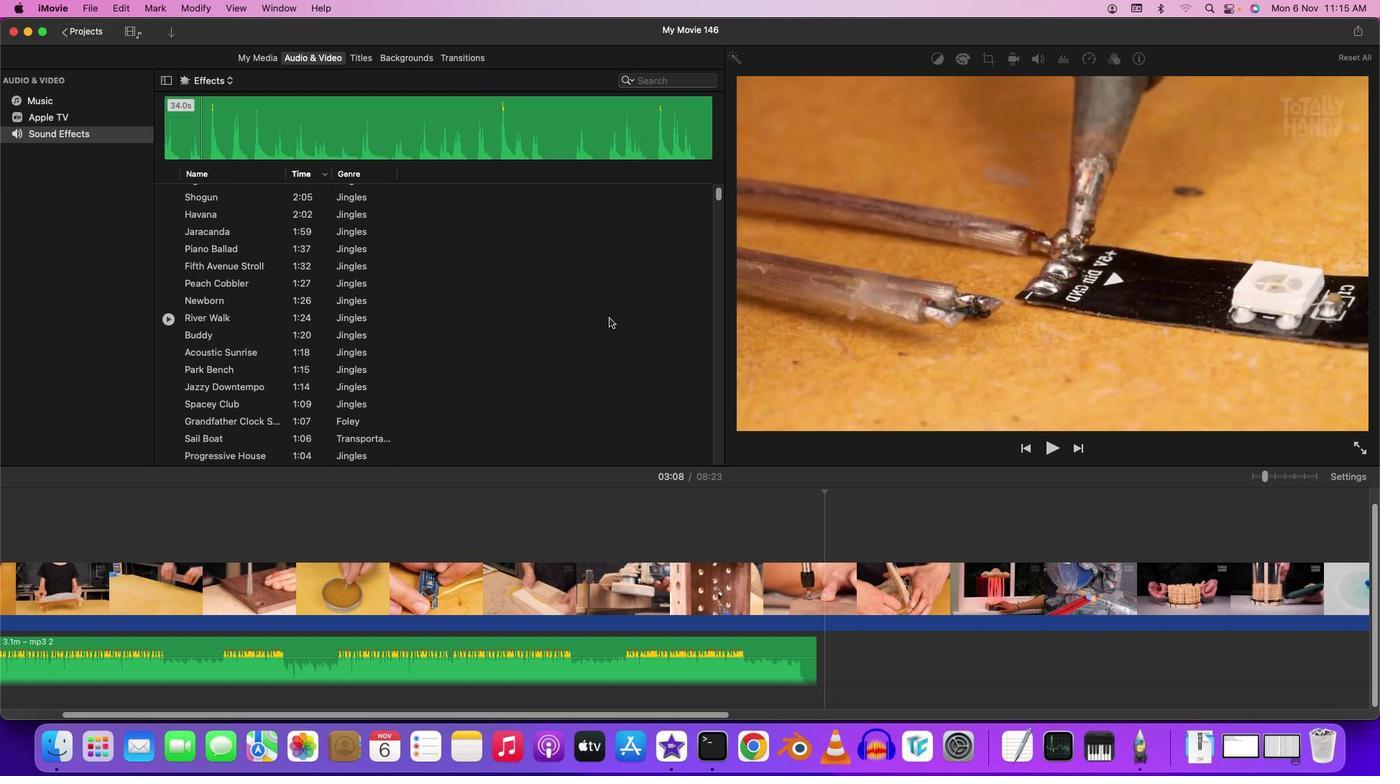 
Action: Mouse scrolled (609, 317) with delta (0, 3)
Screenshot: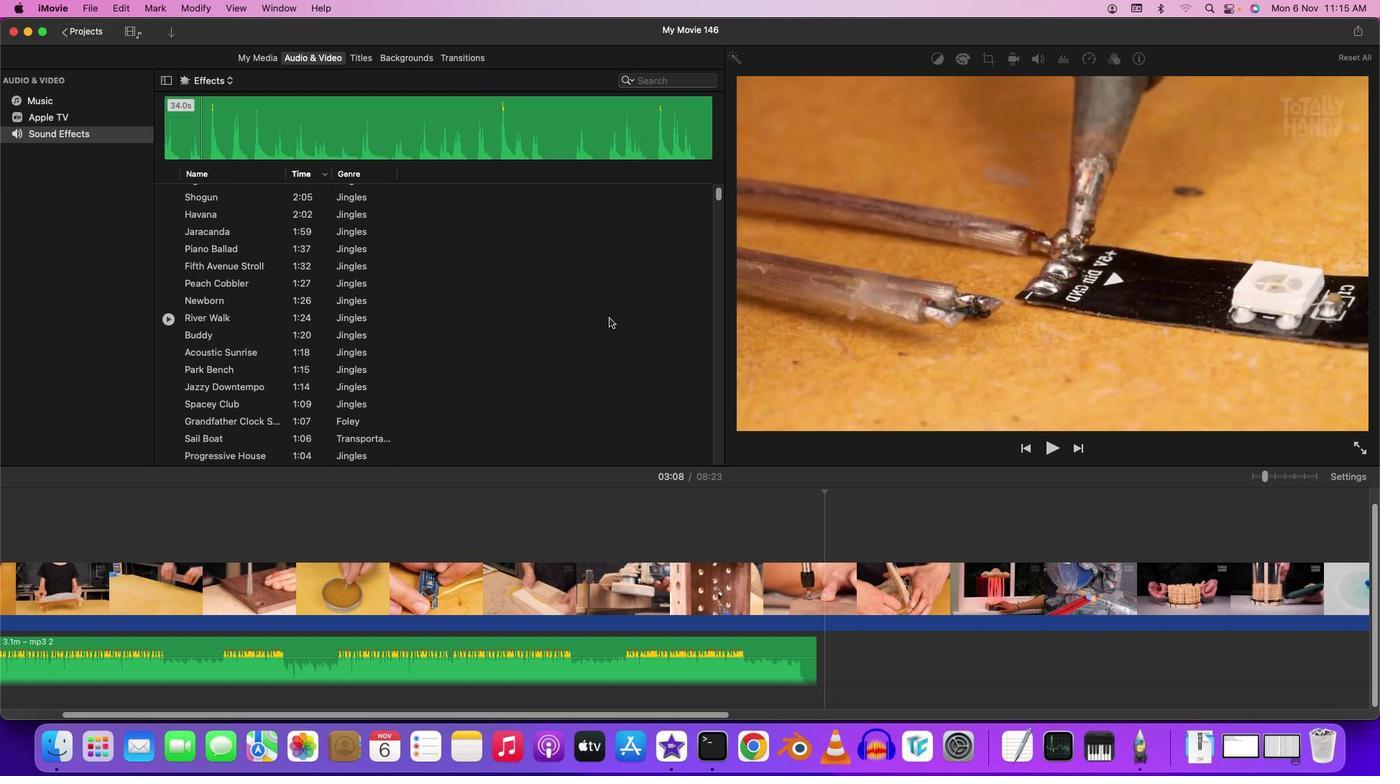 
Action: Mouse scrolled (609, 317) with delta (0, 0)
Screenshot: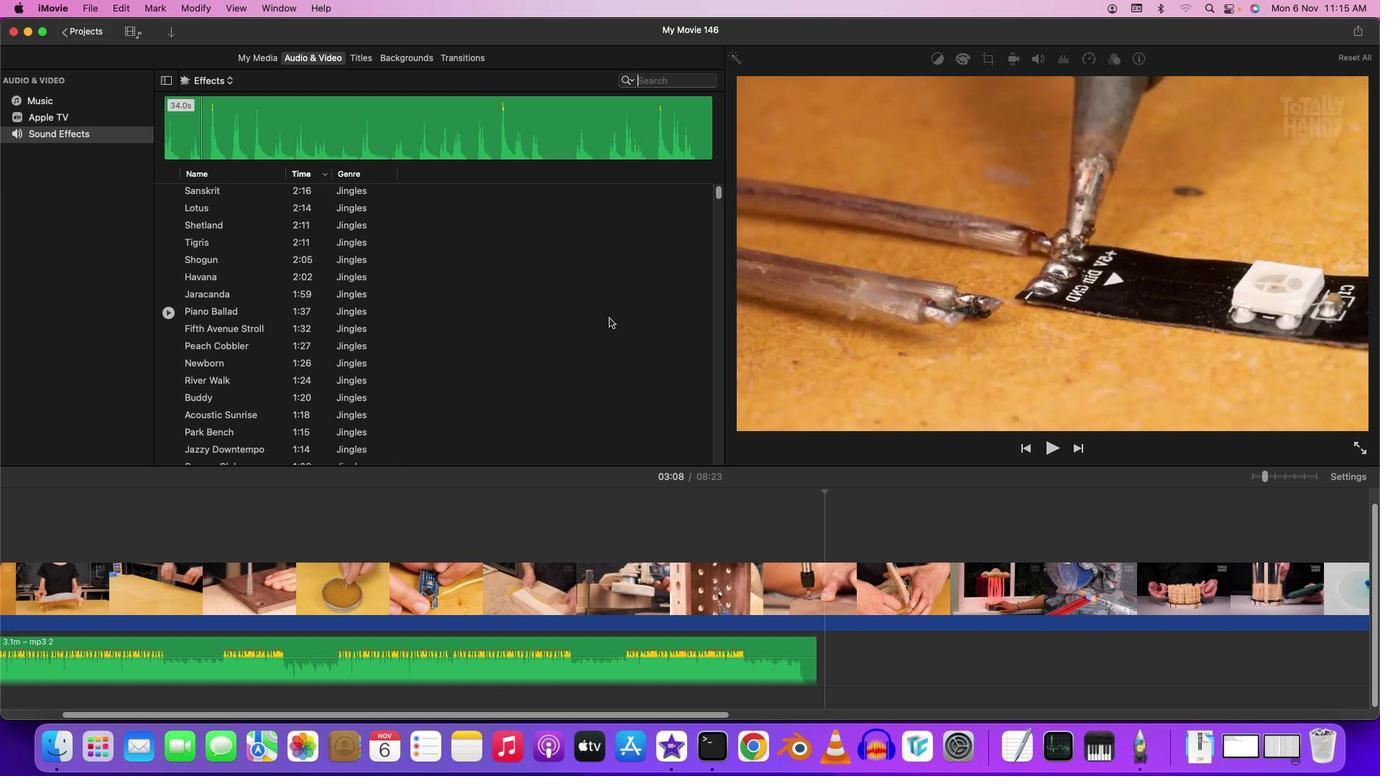 
Action: Mouse scrolled (609, 317) with delta (0, 0)
Screenshot: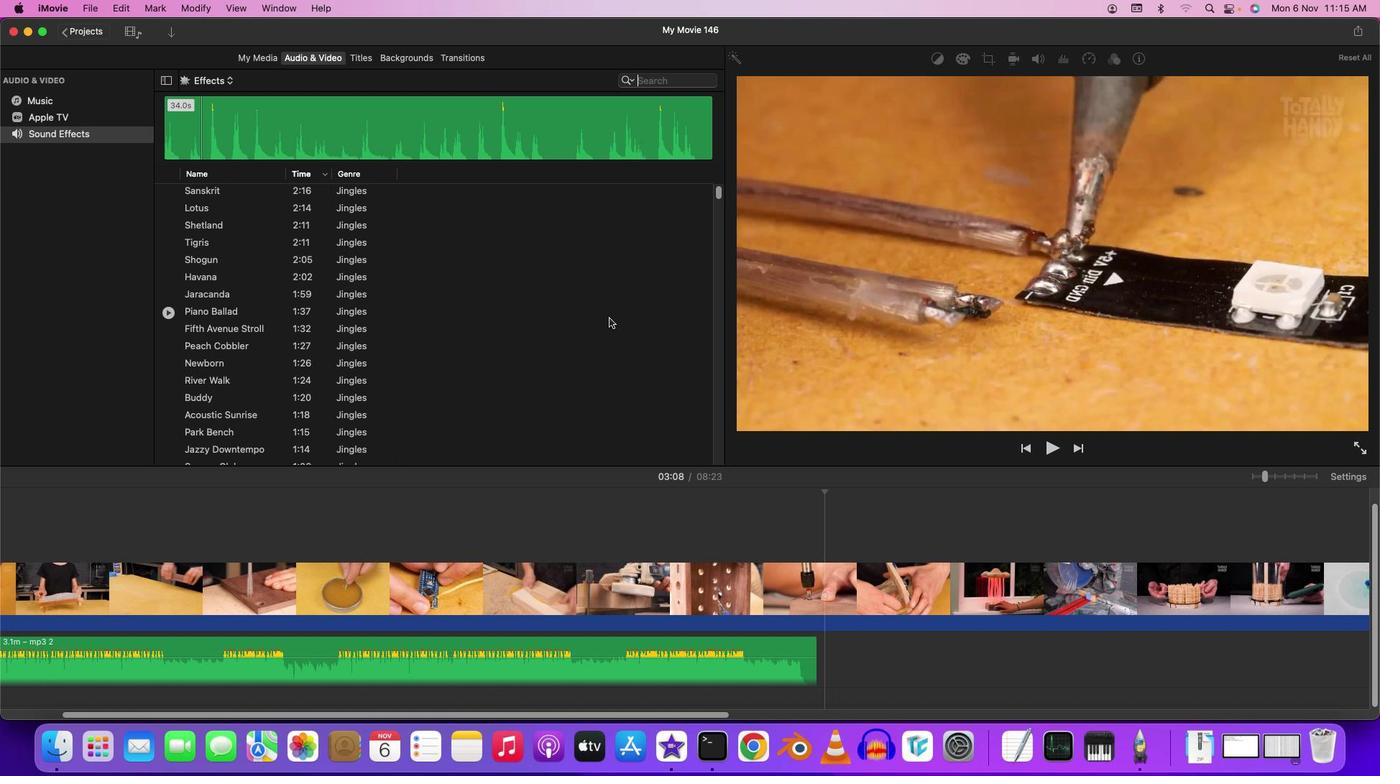
Action: Mouse scrolled (609, 317) with delta (0, 2)
Screenshot: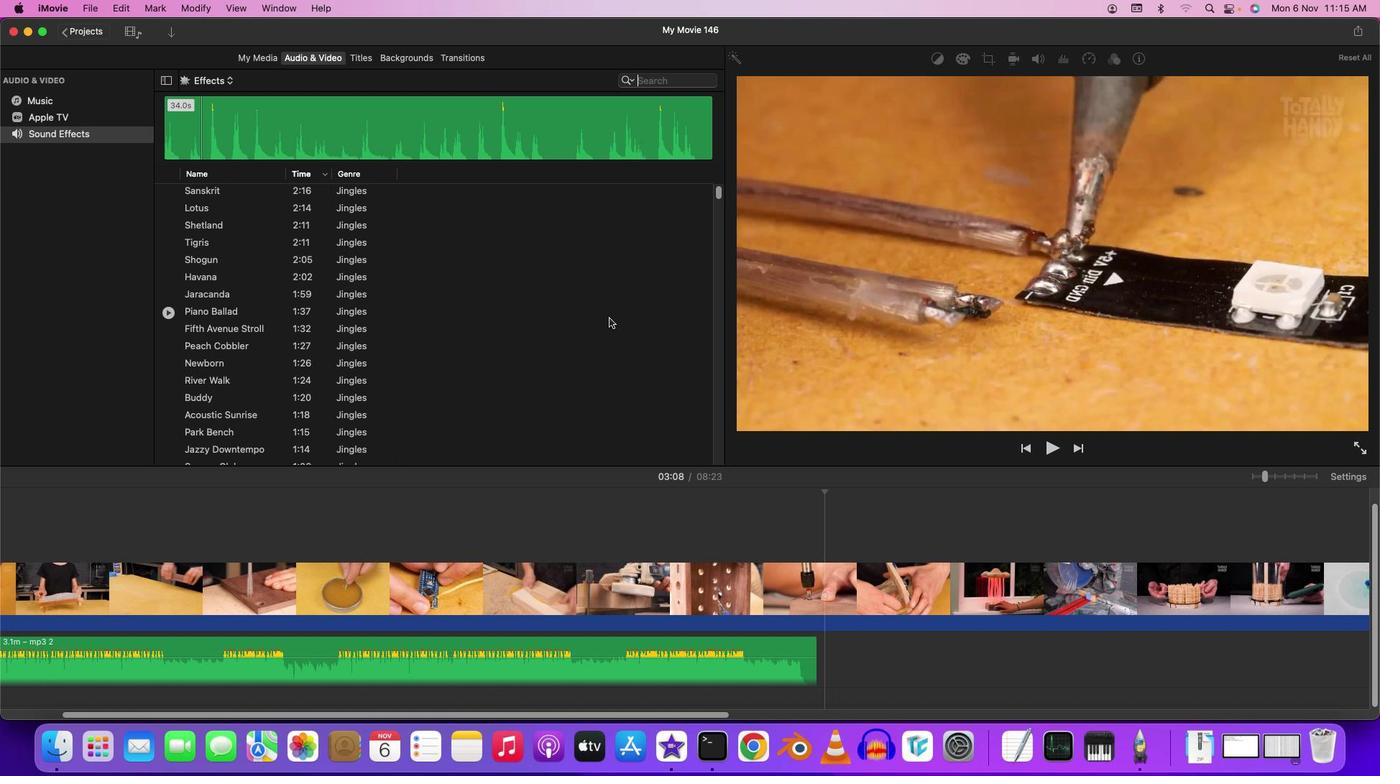 
Action: Mouse scrolled (609, 317) with delta (0, 0)
Screenshot: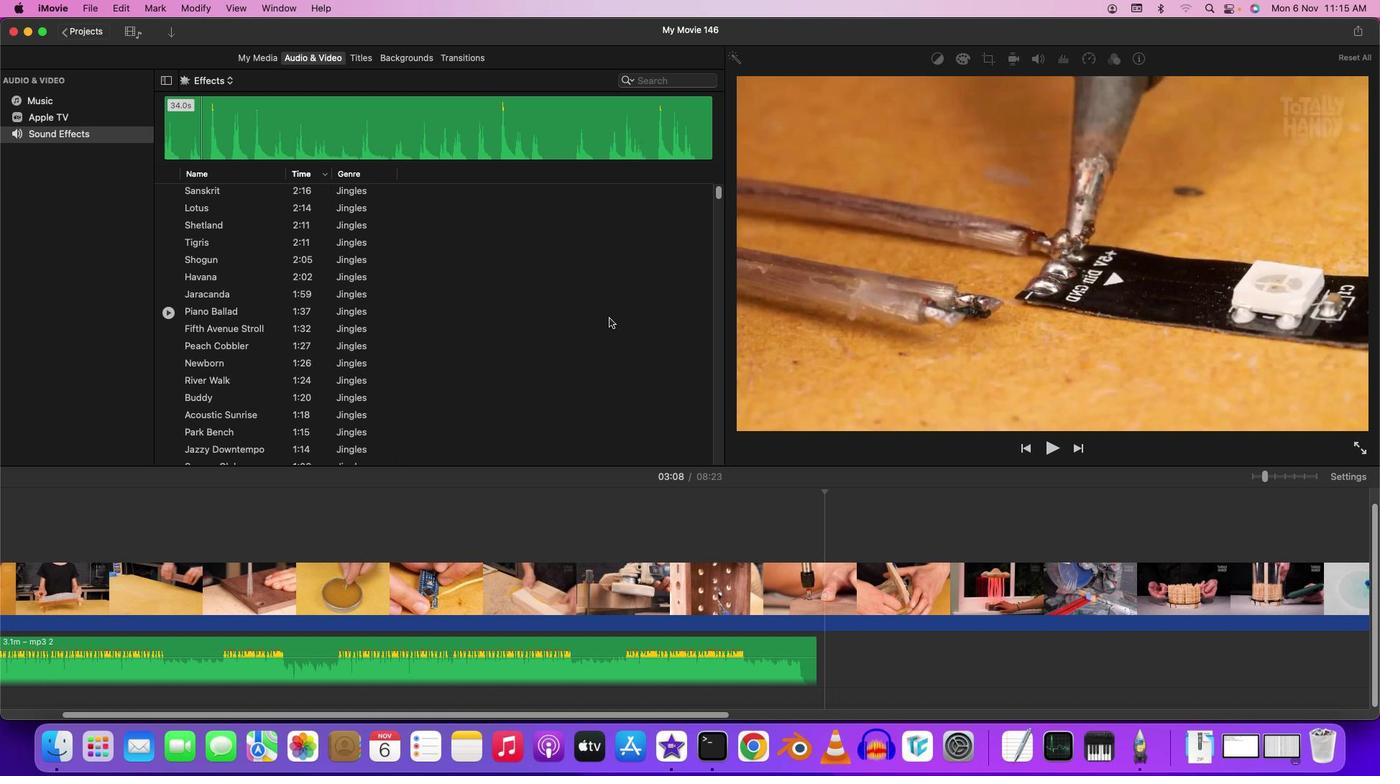 
Action: Mouse scrolled (609, 317) with delta (0, 0)
Screenshot: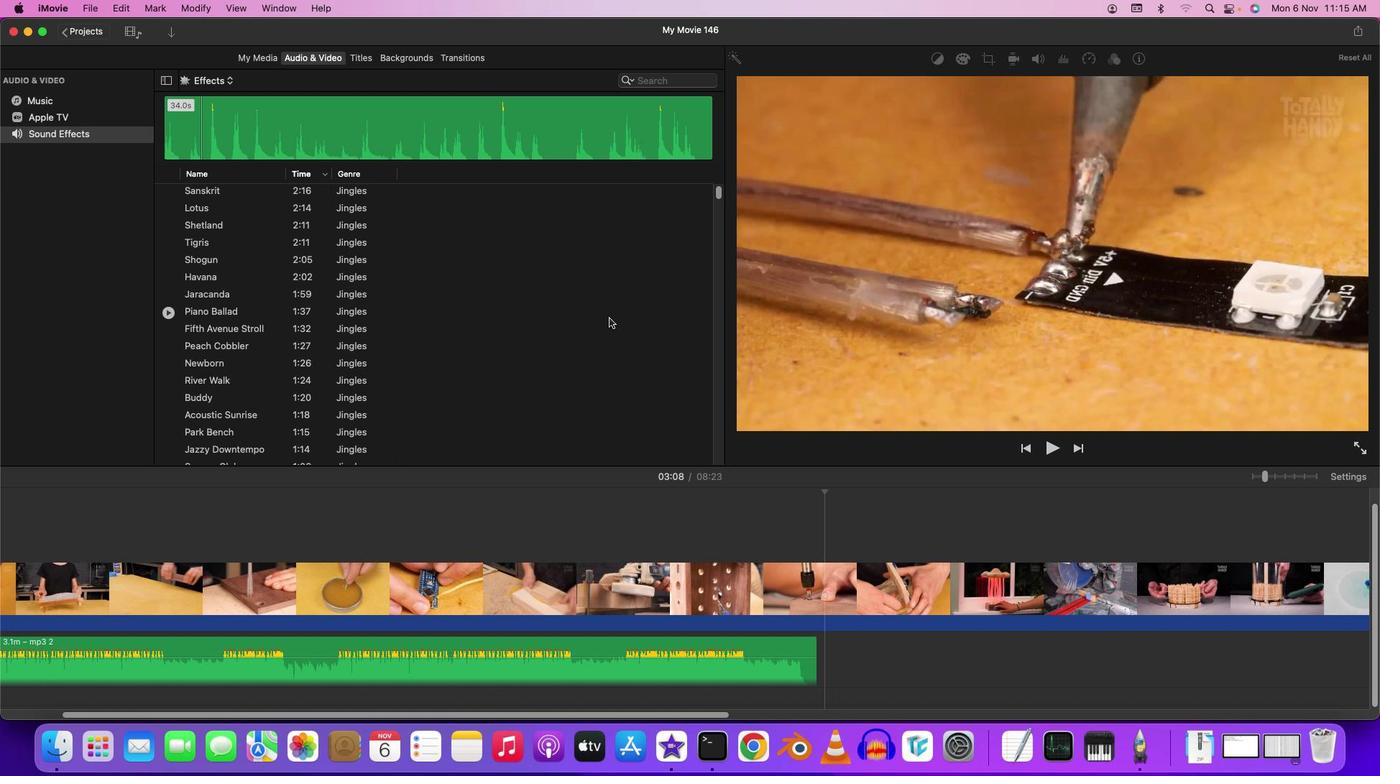 
Action: Mouse scrolled (609, 317) with delta (0, 2)
Screenshot: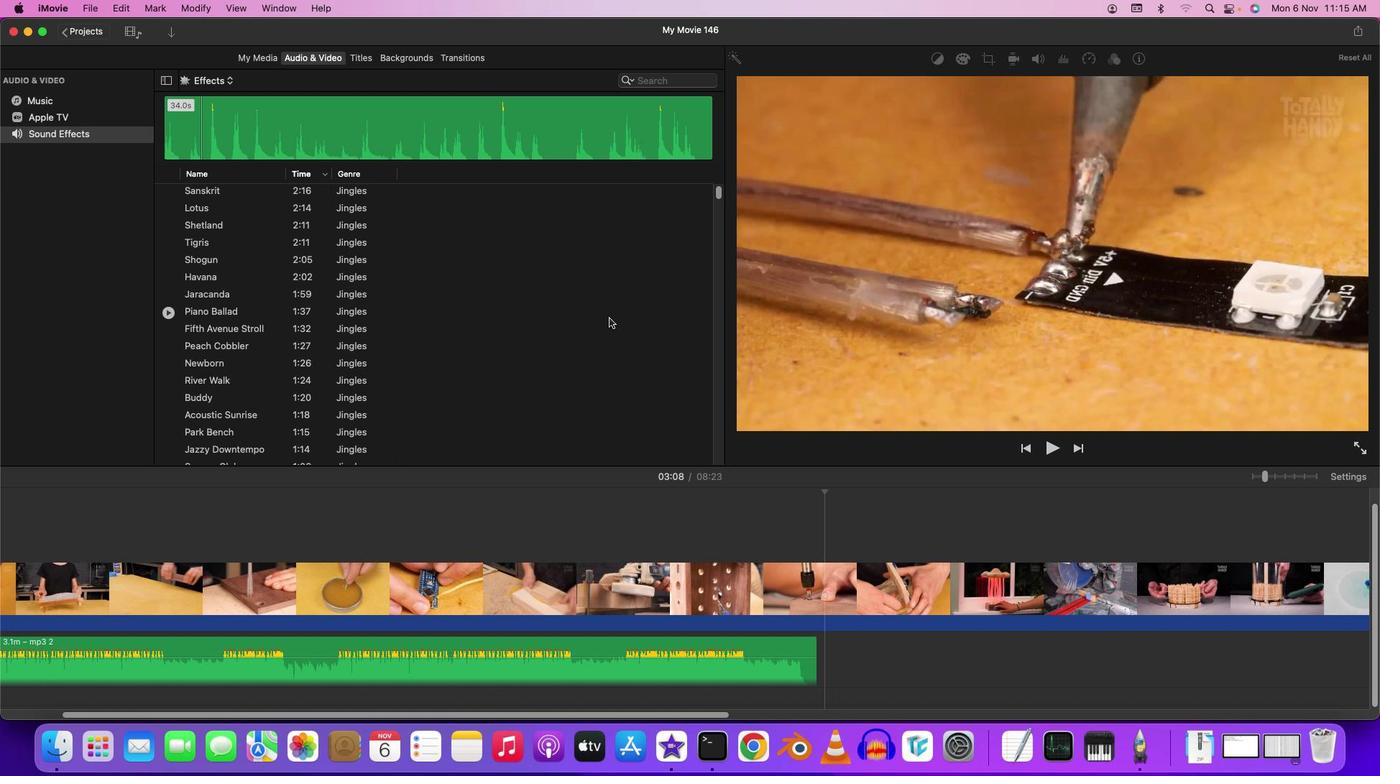 
Action: Mouse scrolled (609, 317) with delta (0, 3)
Screenshot: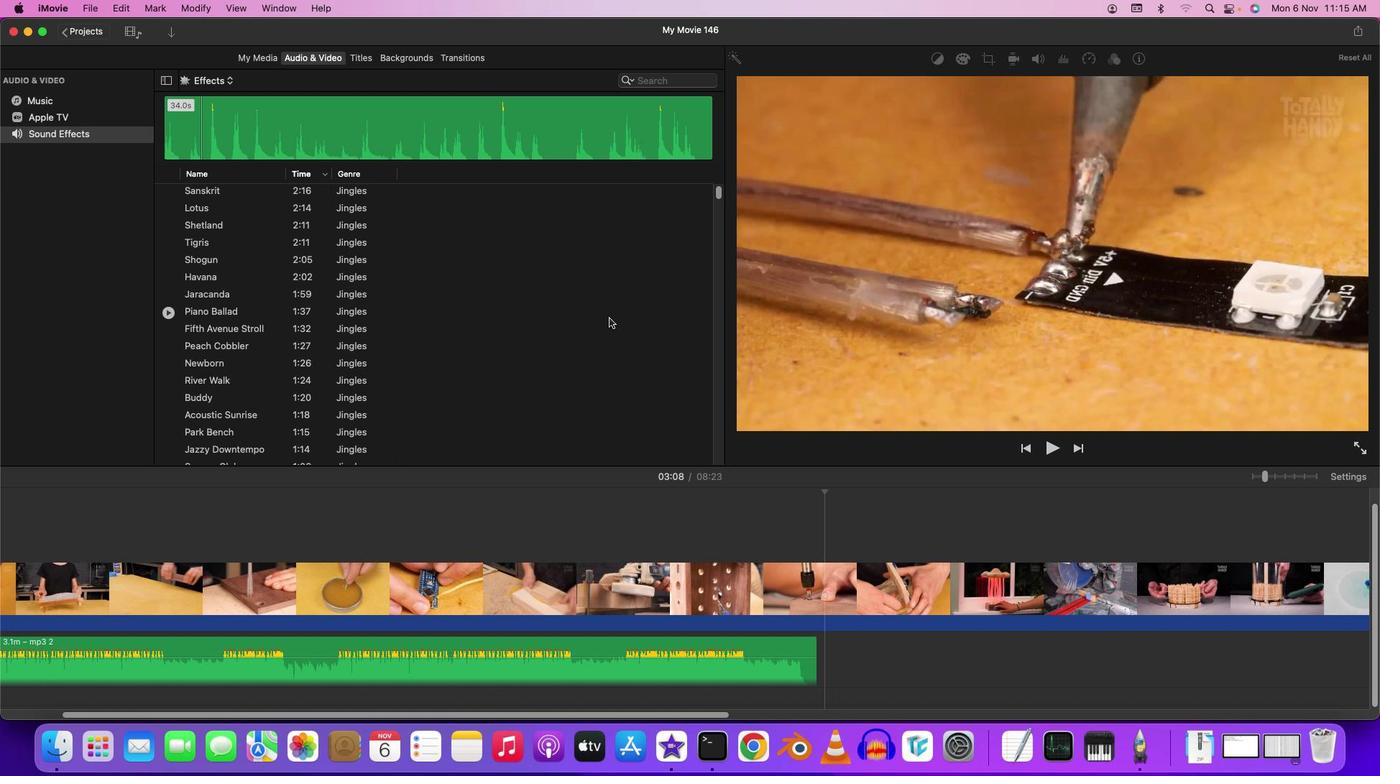 
Action: Mouse scrolled (609, 317) with delta (0, 3)
Screenshot: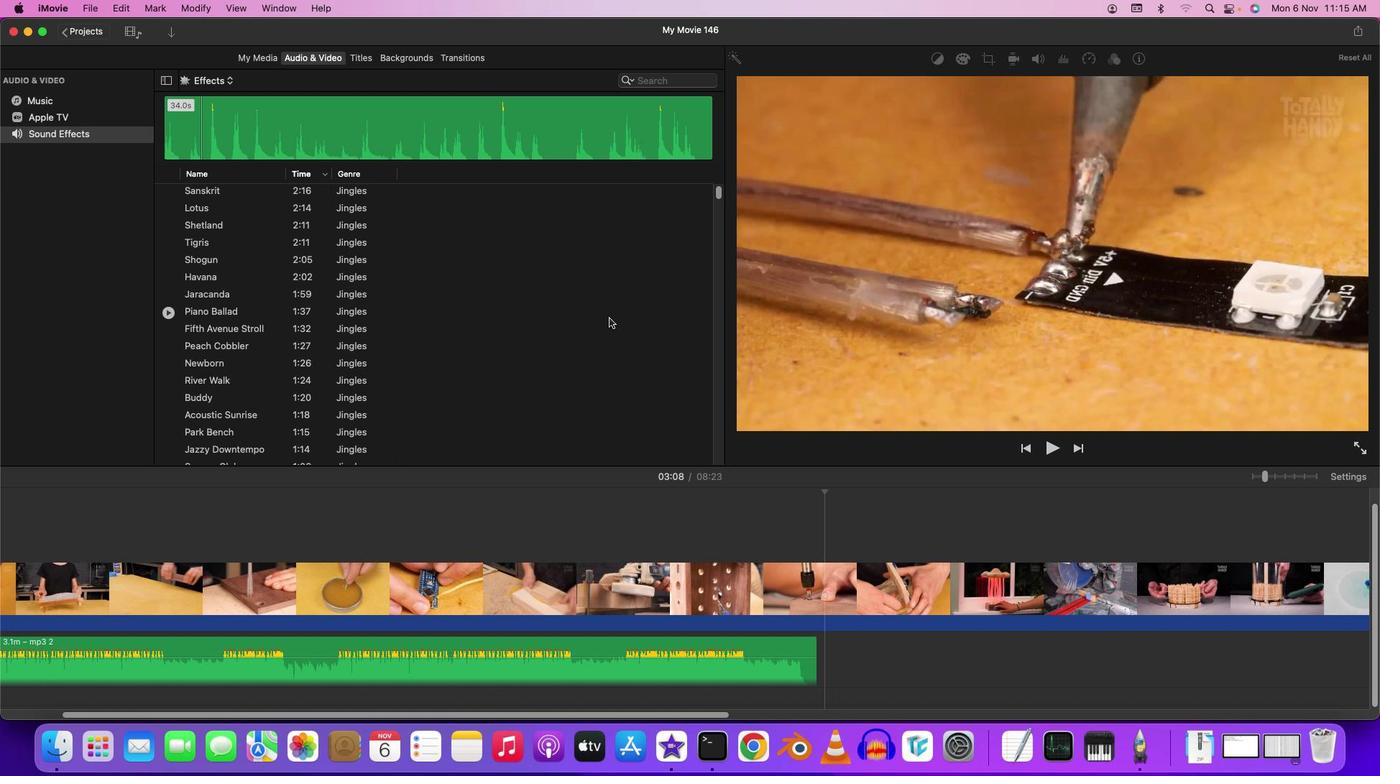 
Action: Mouse scrolled (609, 317) with delta (0, 0)
Screenshot: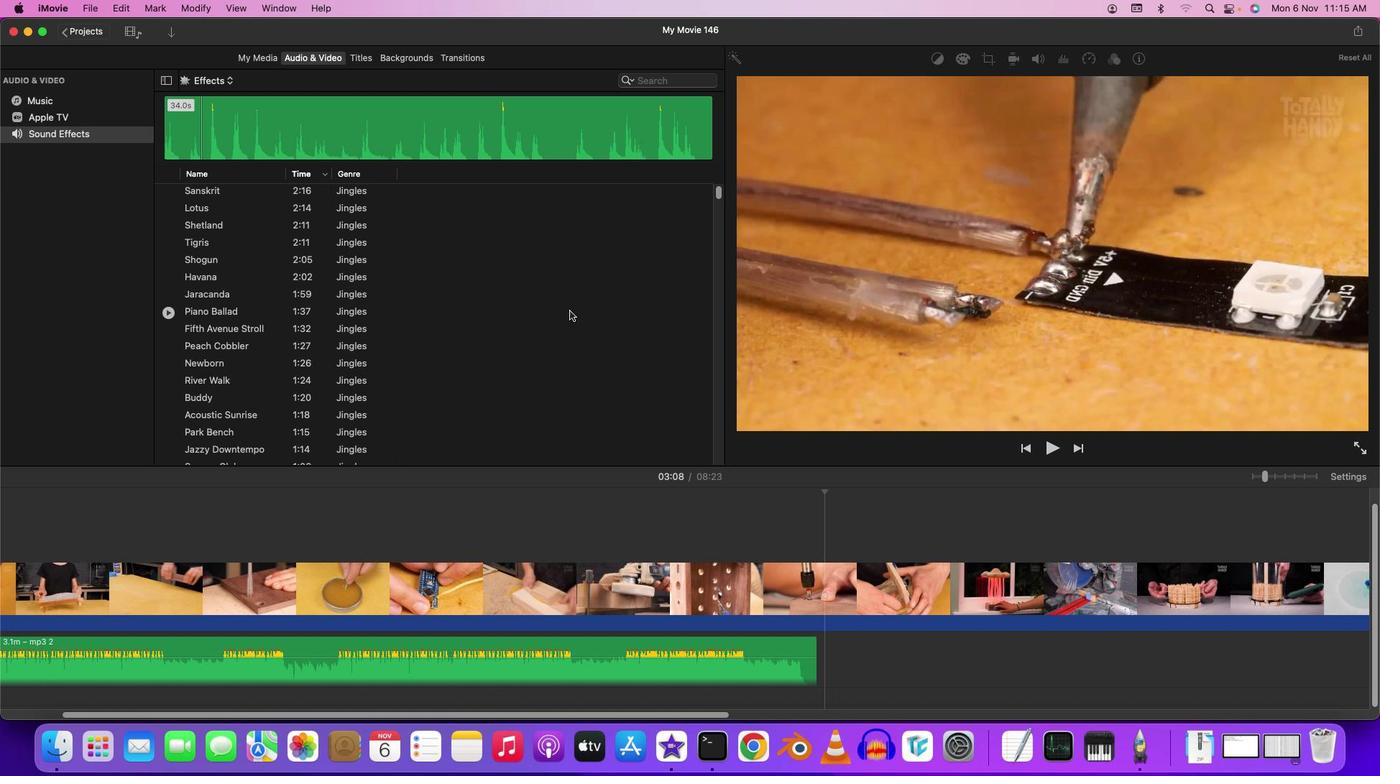 
Action: Mouse scrolled (609, 317) with delta (0, 0)
Screenshot: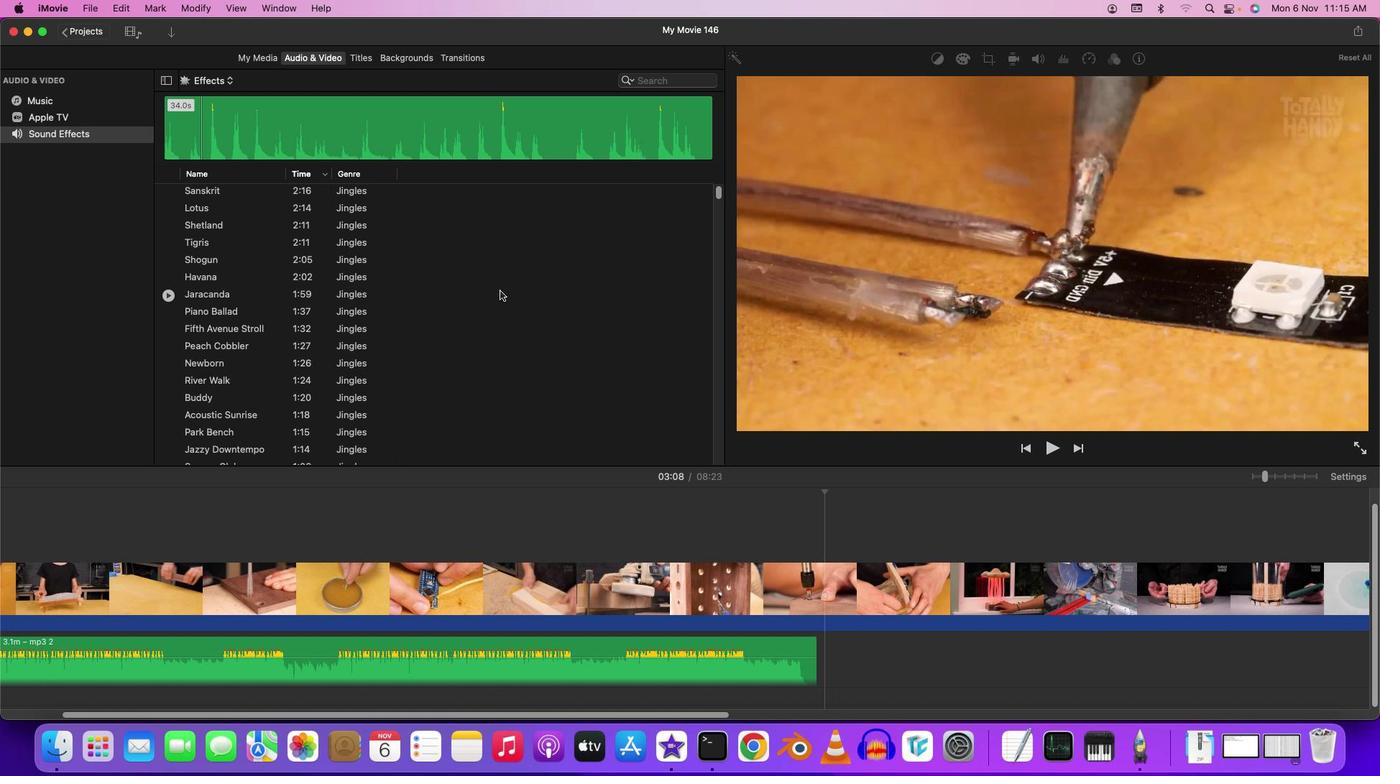 
Action: Mouse scrolled (609, 317) with delta (0, 1)
Screenshot: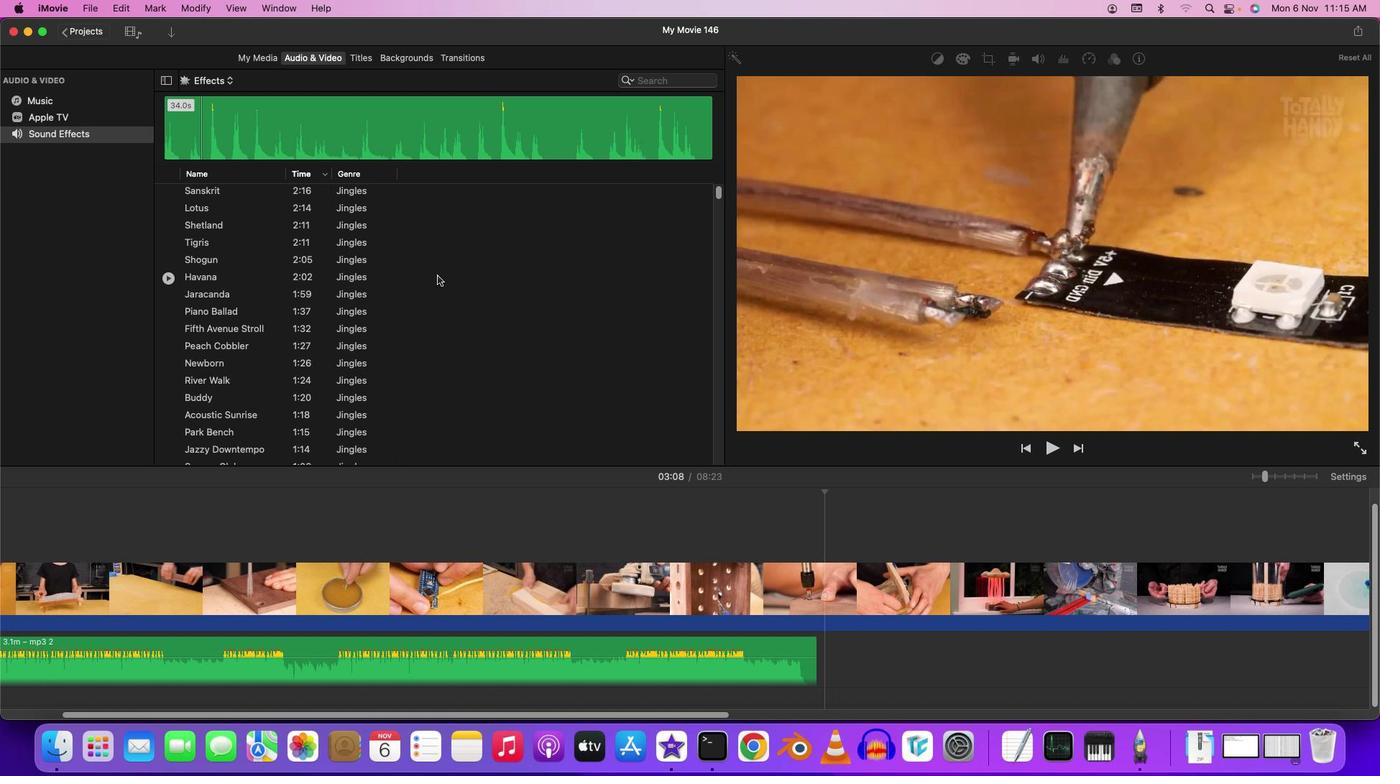 
Action: Mouse moved to (171, 193)
Screenshot: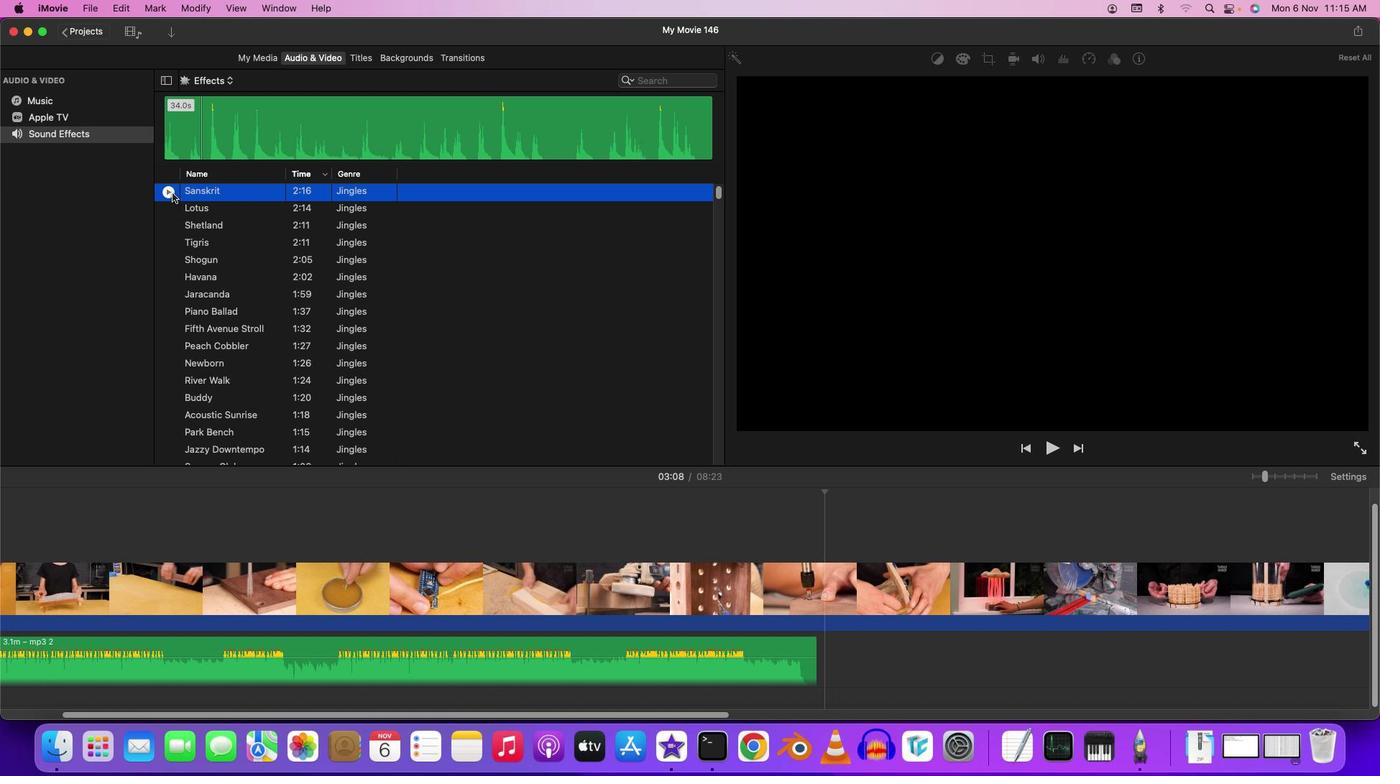 
Action: Mouse pressed left at (171, 193)
Screenshot: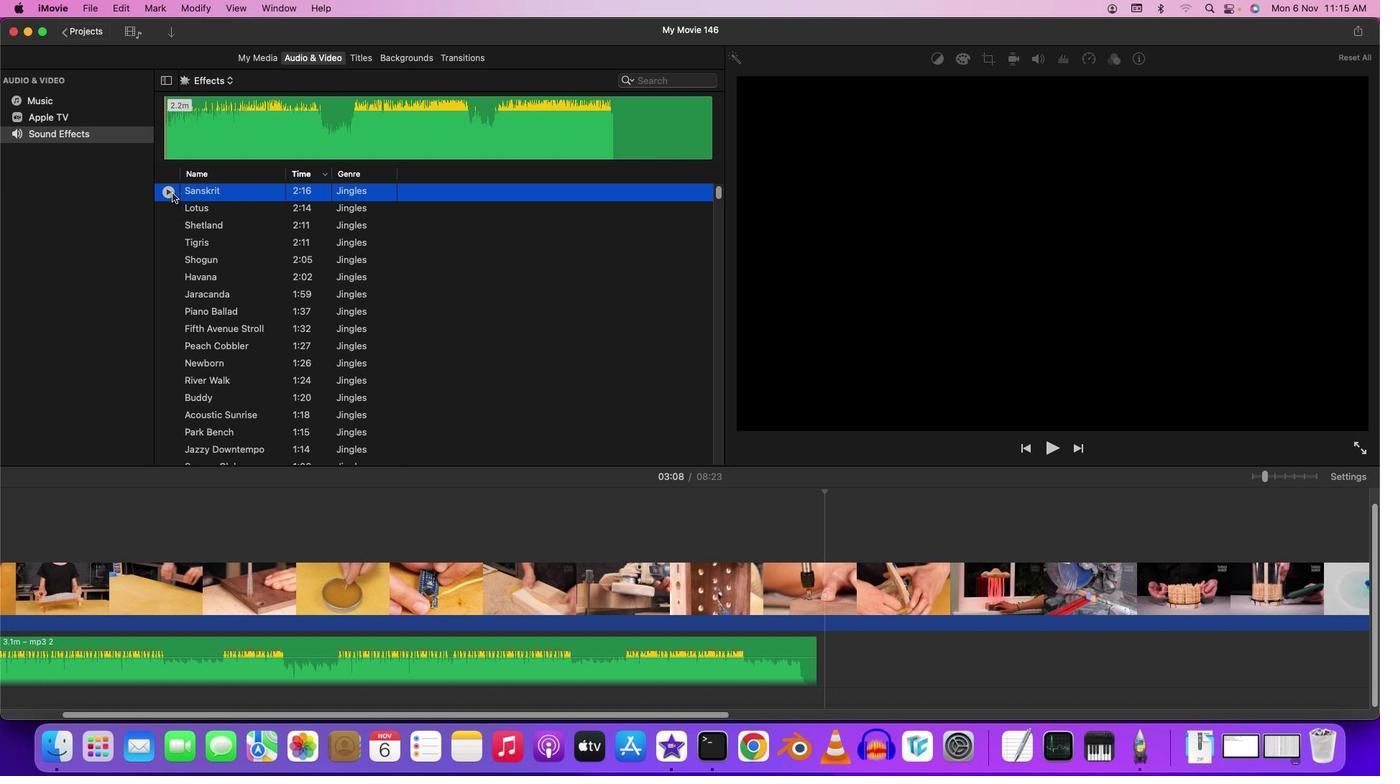 
Action: Mouse moved to (170, 210)
Screenshot: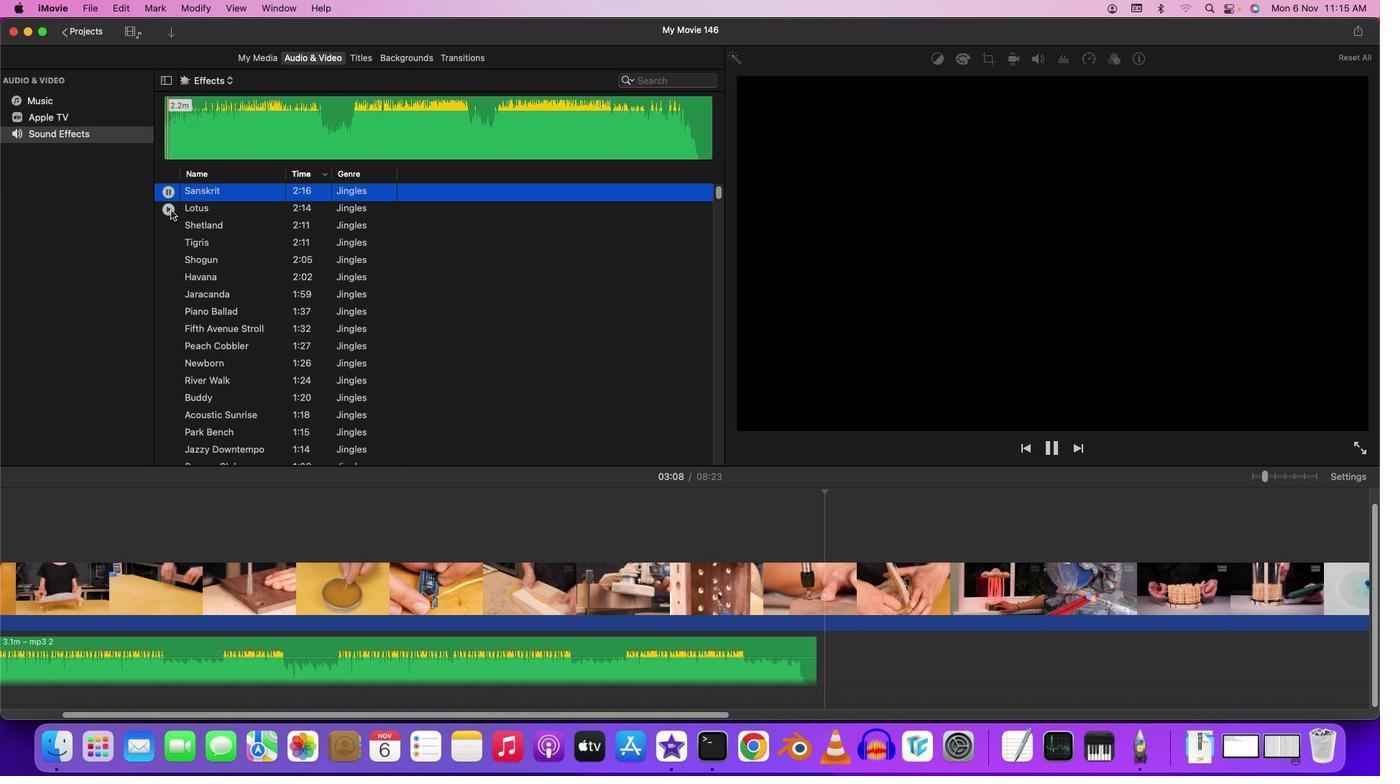 
Action: Mouse pressed left at (170, 210)
Screenshot: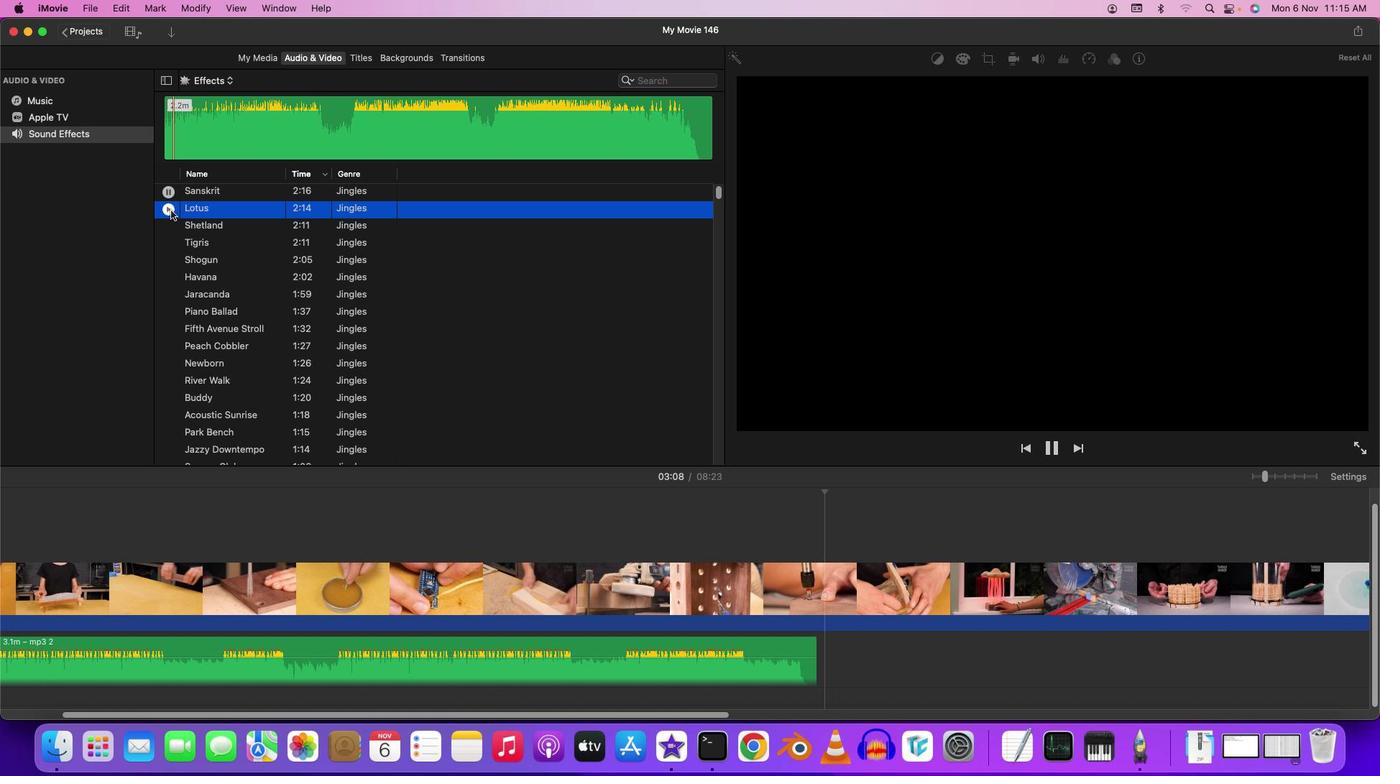 
Action: Mouse moved to (169, 225)
Screenshot: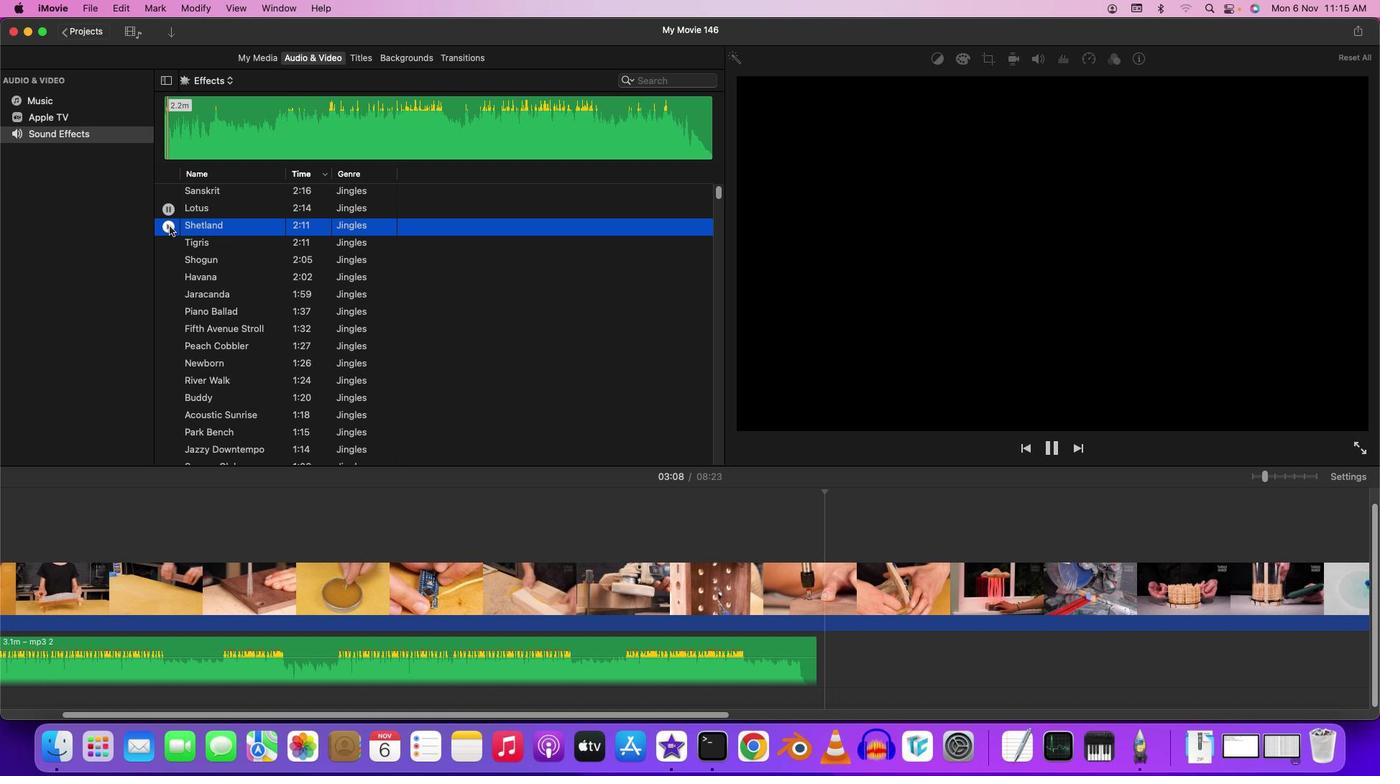 
Action: Mouse pressed left at (169, 225)
Screenshot: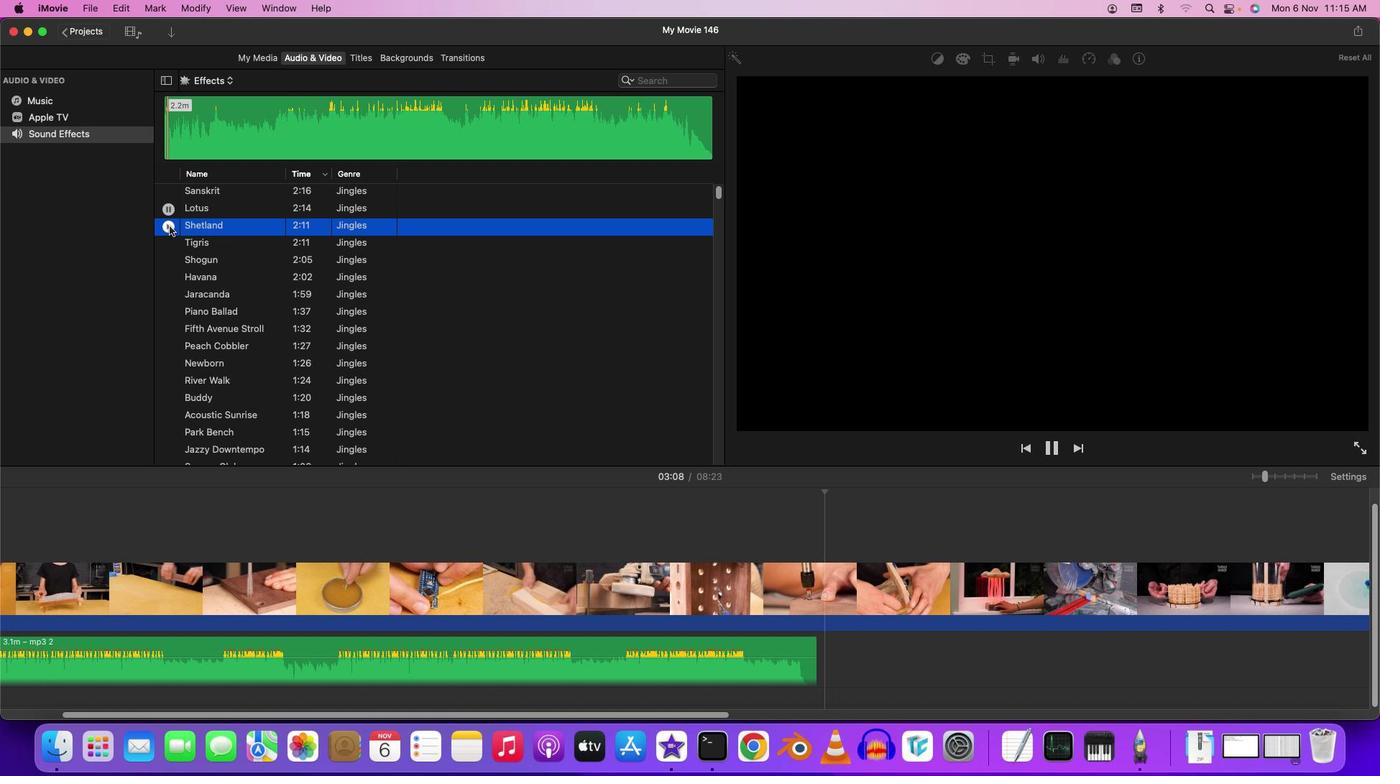 
Action: Mouse moved to (169, 243)
Screenshot: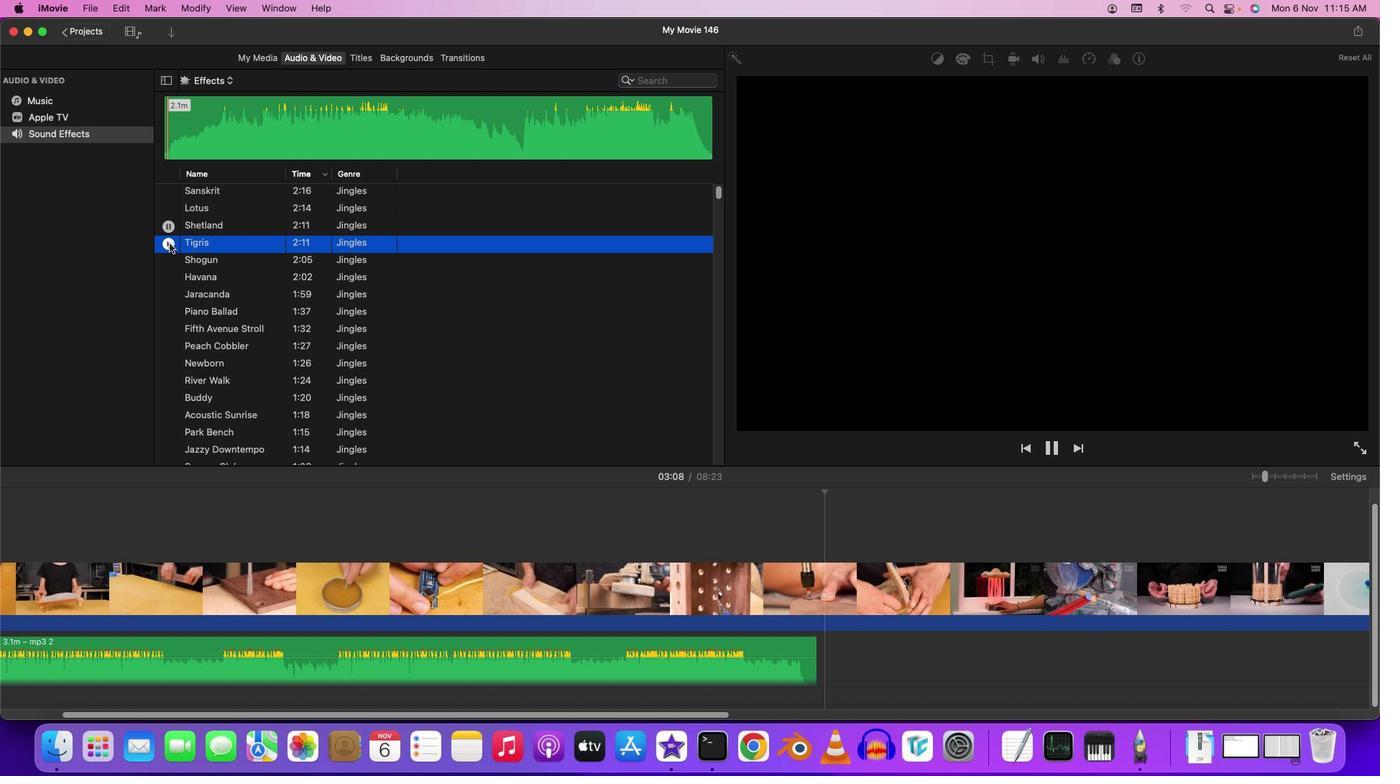 
Action: Mouse pressed left at (169, 243)
Screenshot: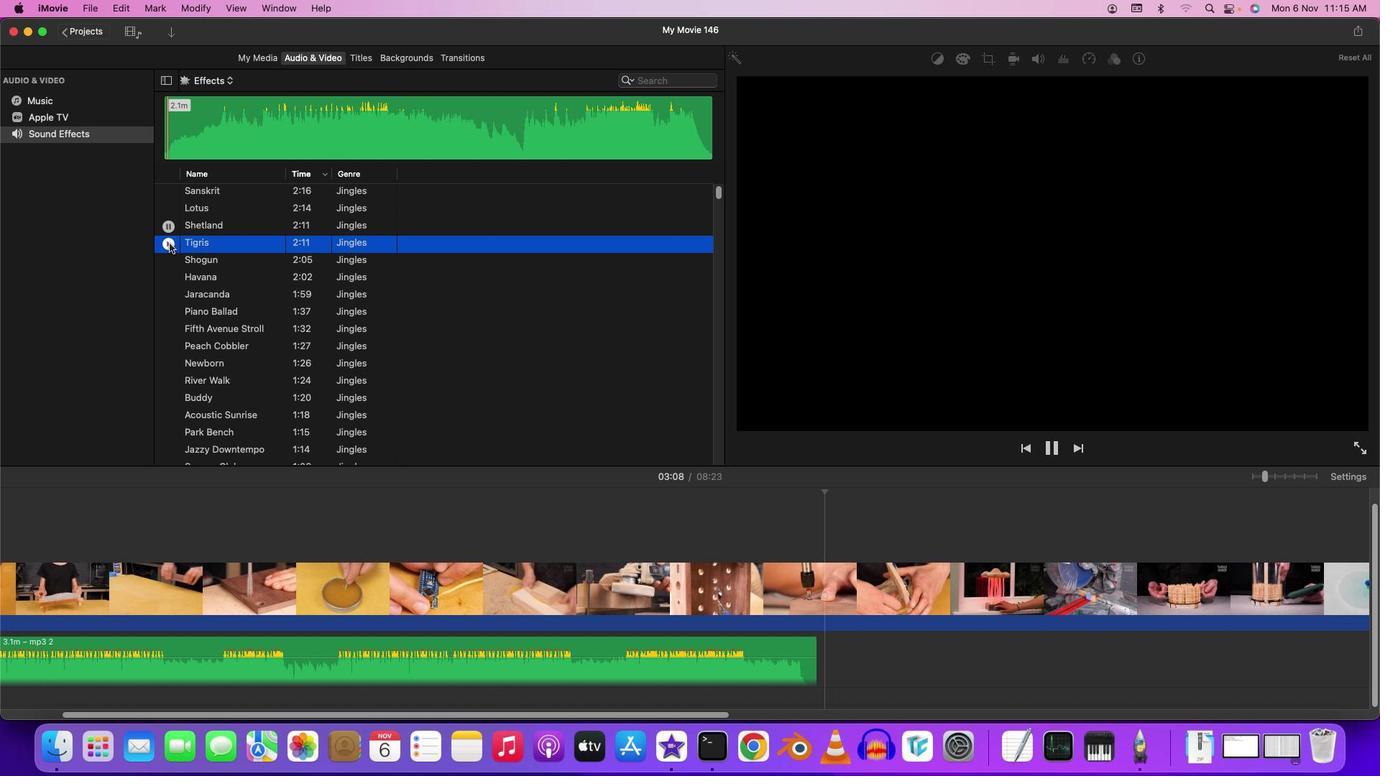 
Action: Mouse moved to (170, 262)
Screenshot: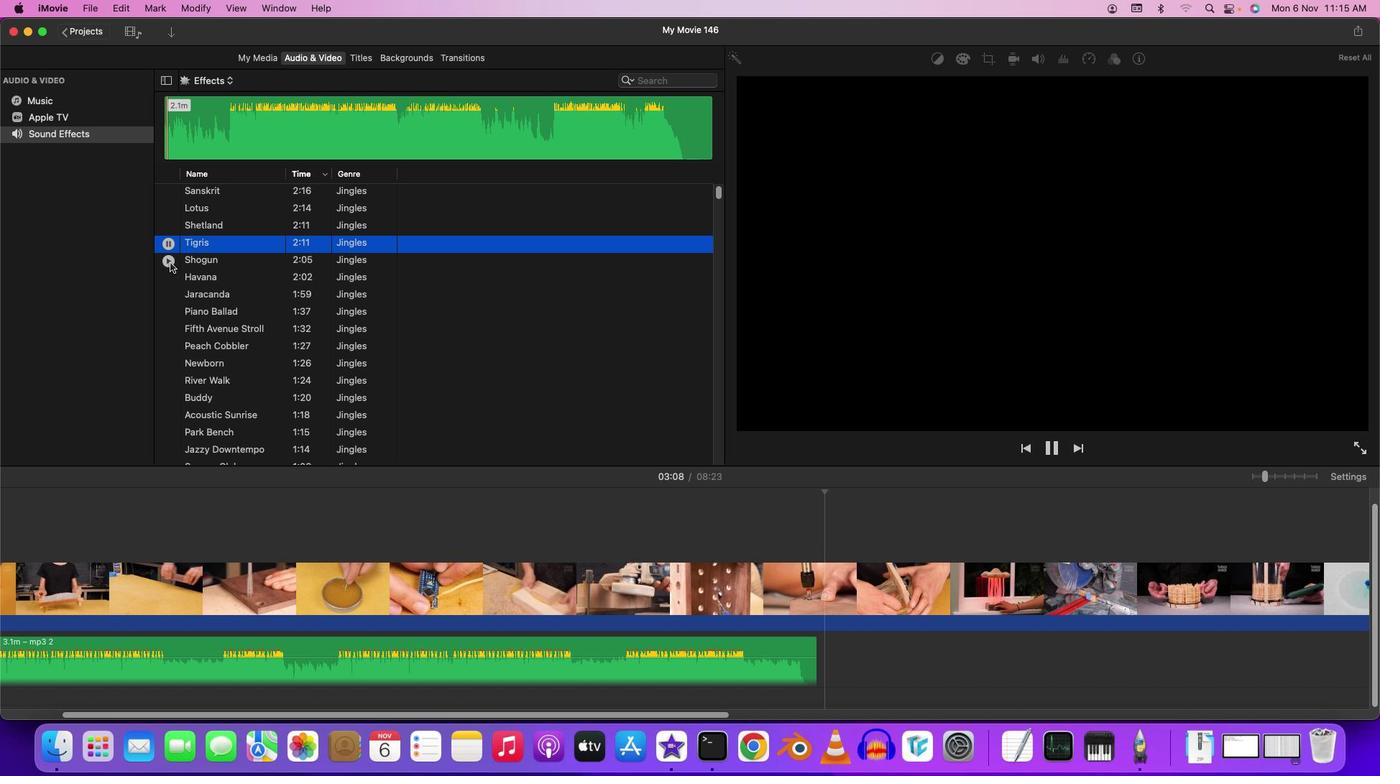 
Action: Mouse pressed left at (170, 262)
Screenshot: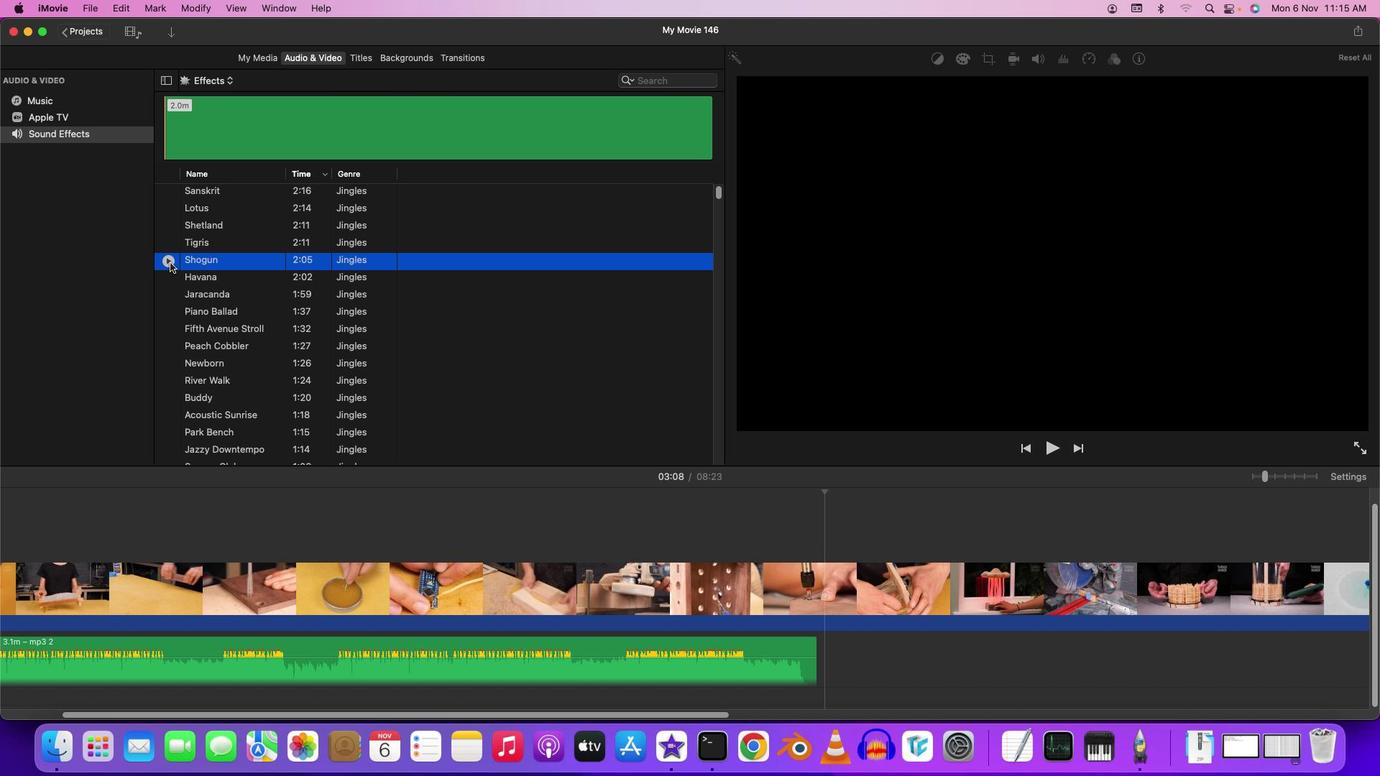 
Action: Mouse moved to (170, 278)
Screenshot: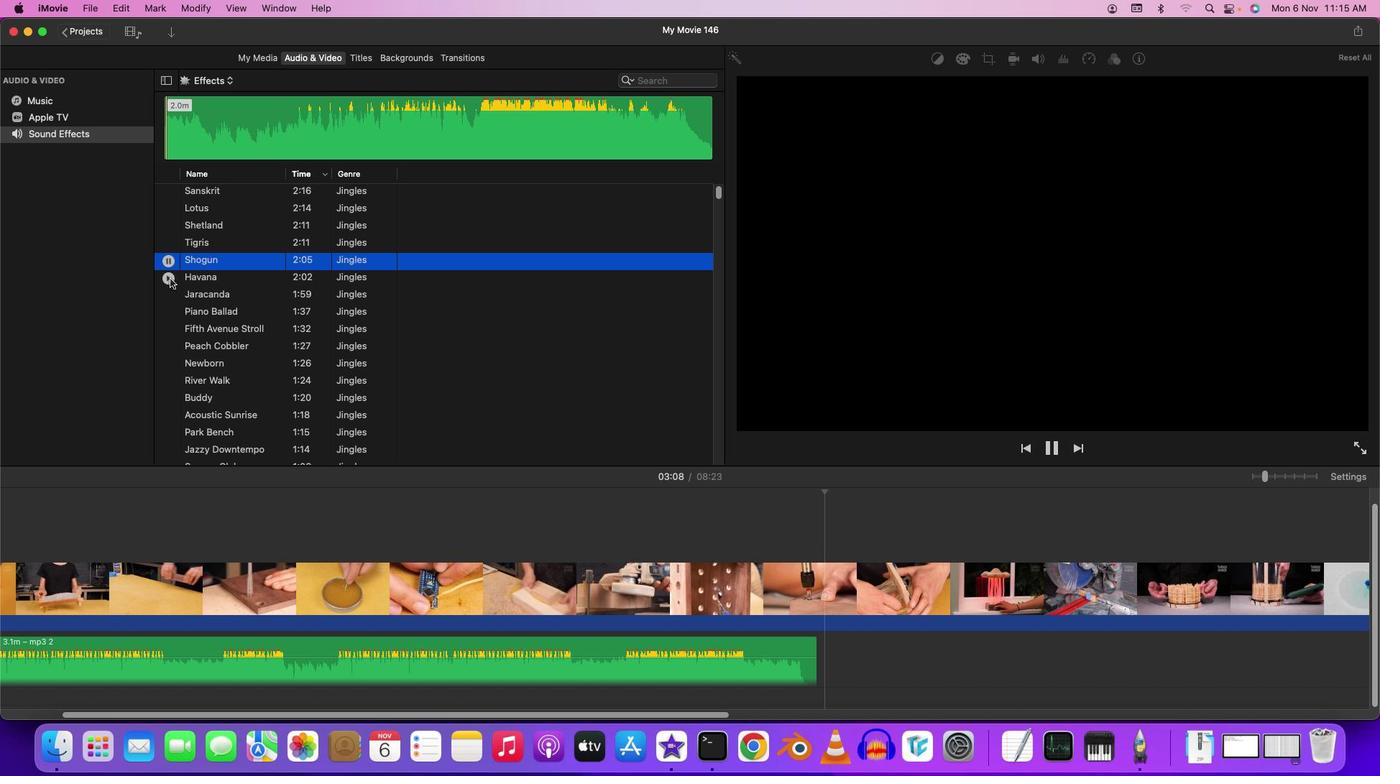 
Action: Mouse pressed left at (170, 278)
Screenshot: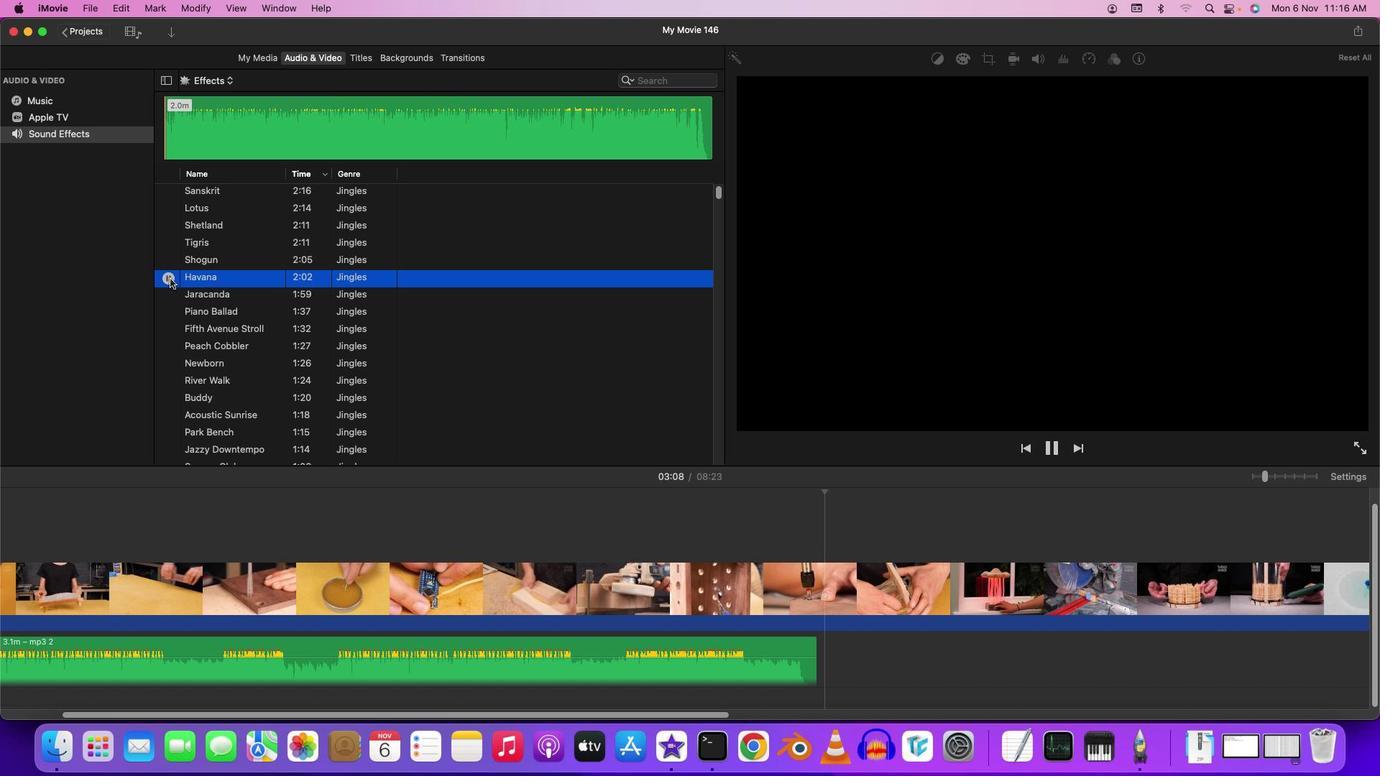 
Action: Mouse moved to (171, 294)
Screenshot: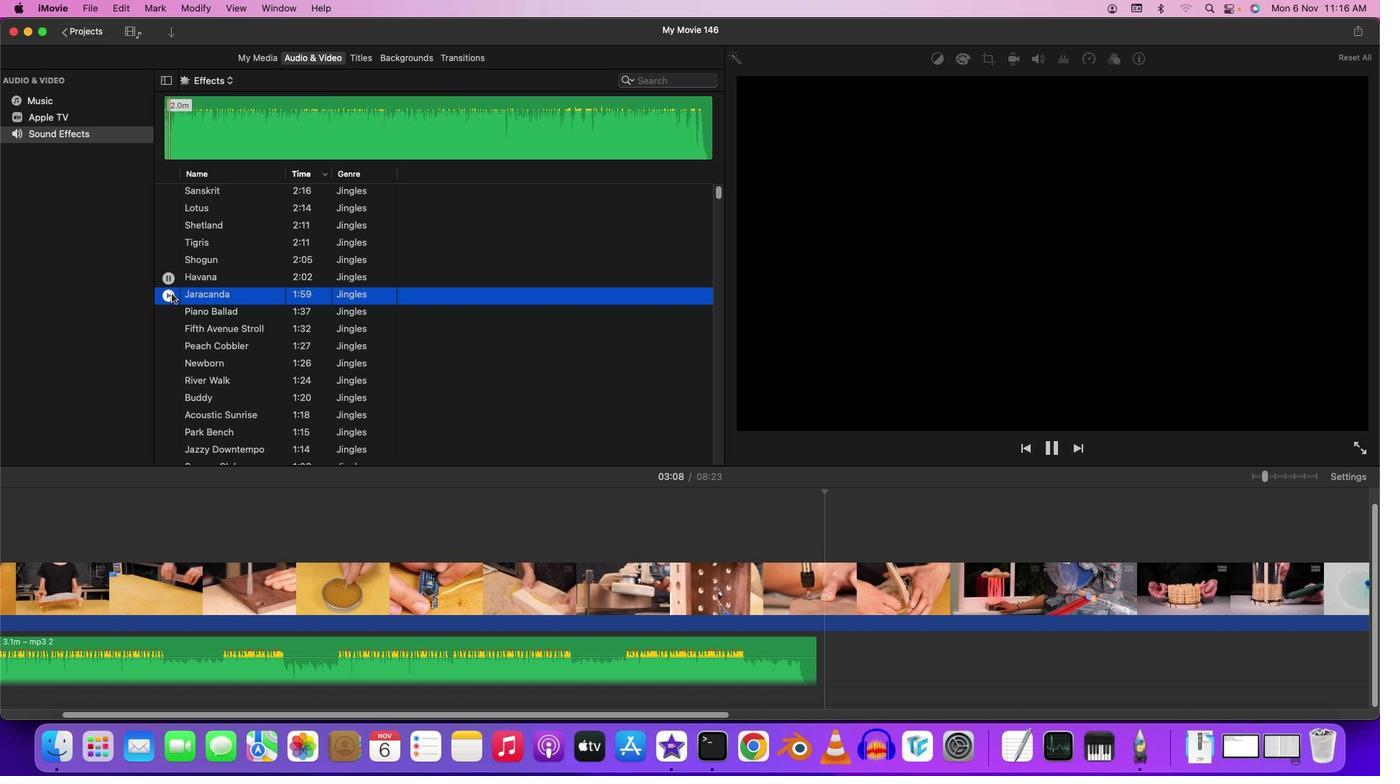 
Action: Mouse pressed left at (171, 294)
Screenshot: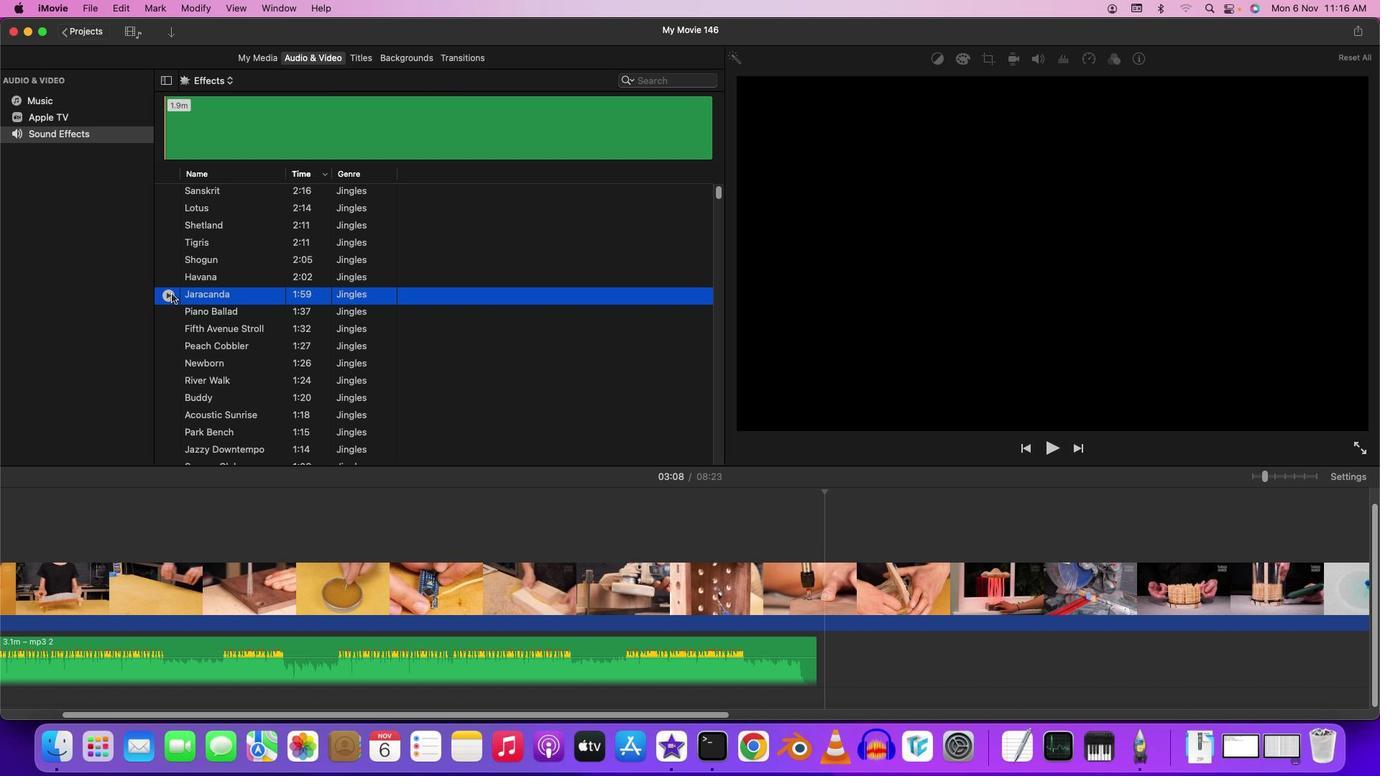 
Action: Mouse moved to (170, 310)
Screenshot: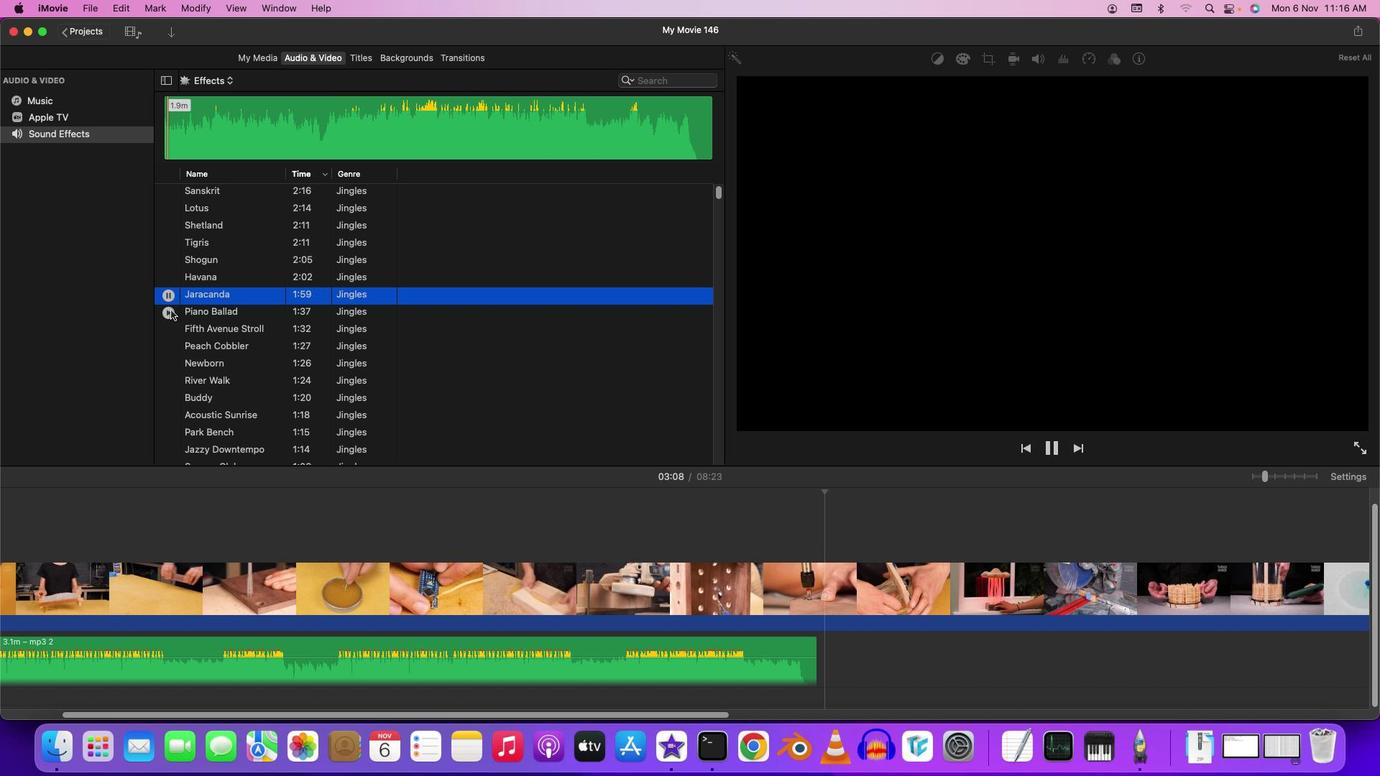 
Action: Mouse pressed left at (170, 310)
Screenshot: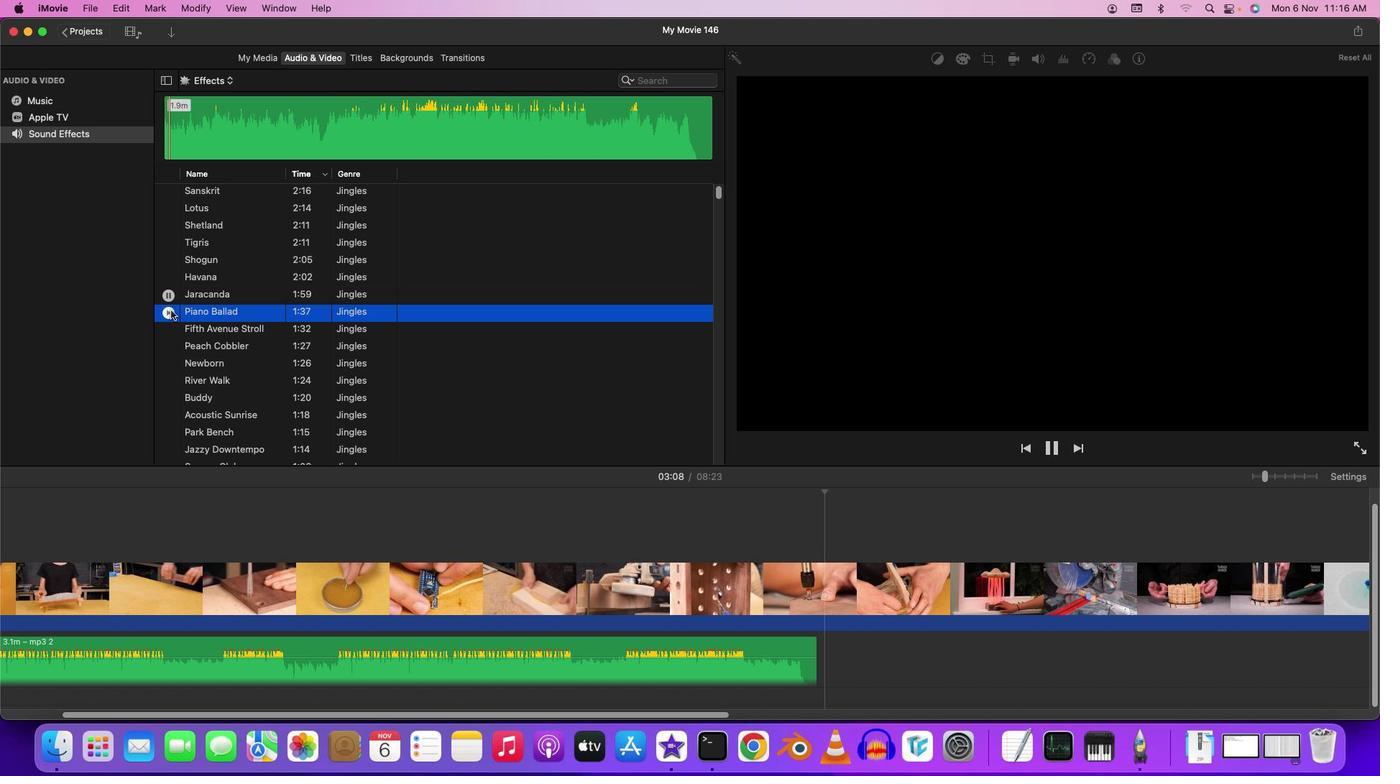 
Action: Mouse moved to (169, 331)
Screenshot: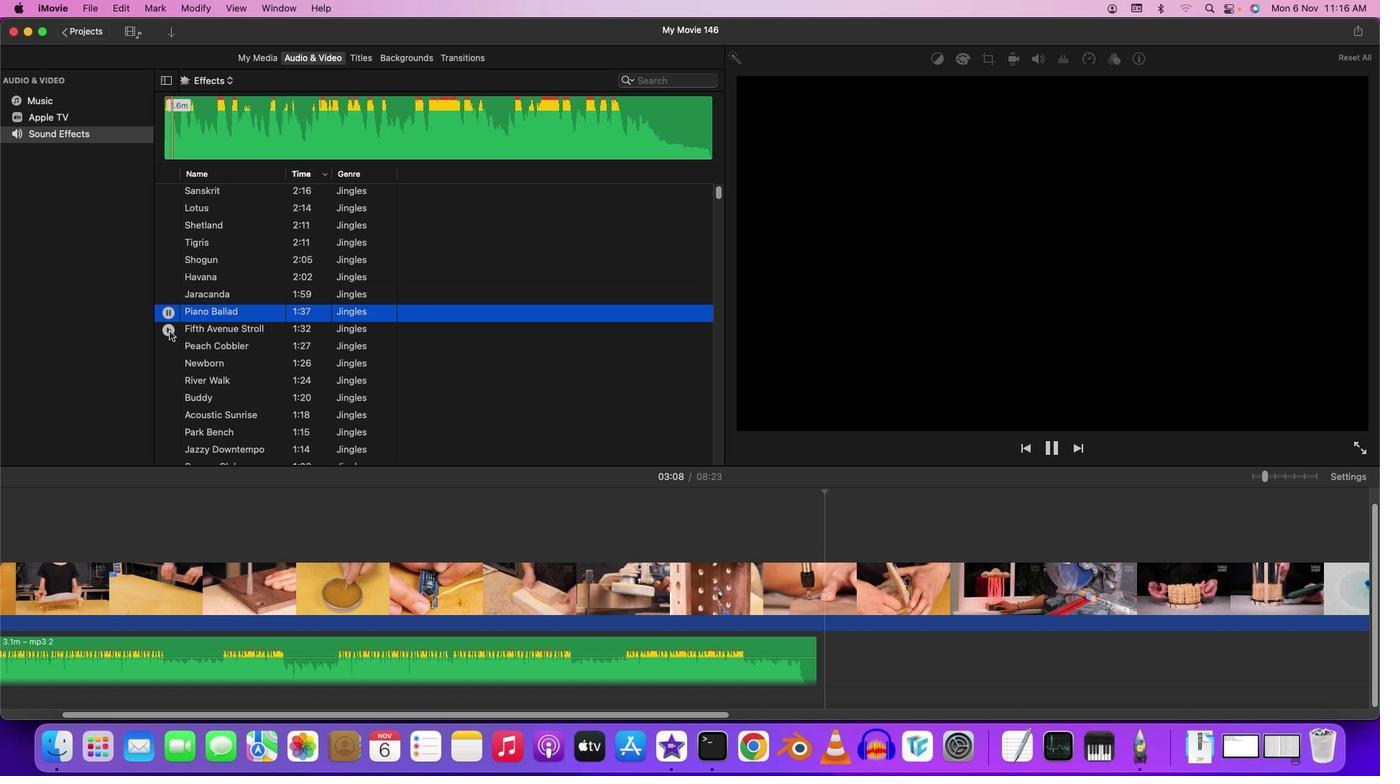 
Action: Mouse pressed left at (169, 331)
Screenshot: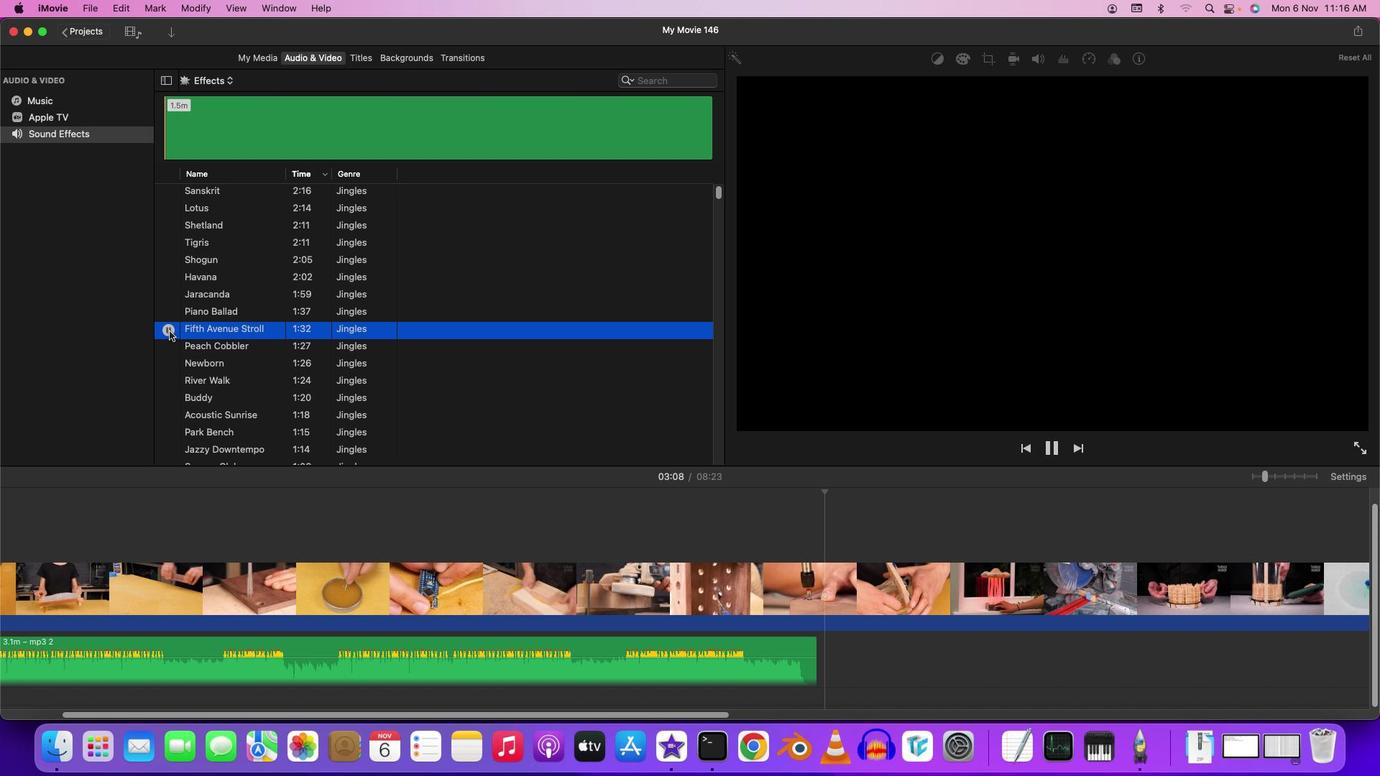 
Action: Mouse moved to (171, 347)
Screenshot: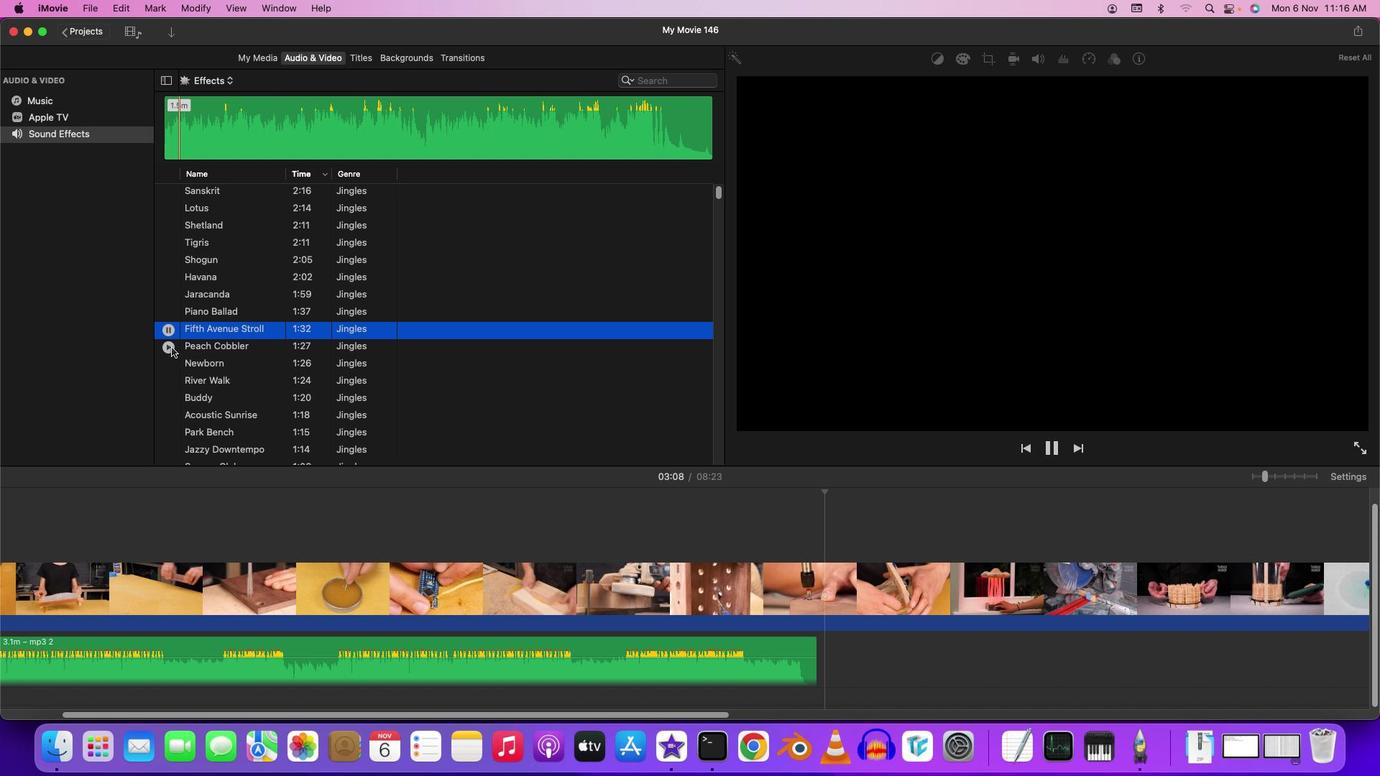 
Action: Mouse pressed left at (171, 347)
Screenshot: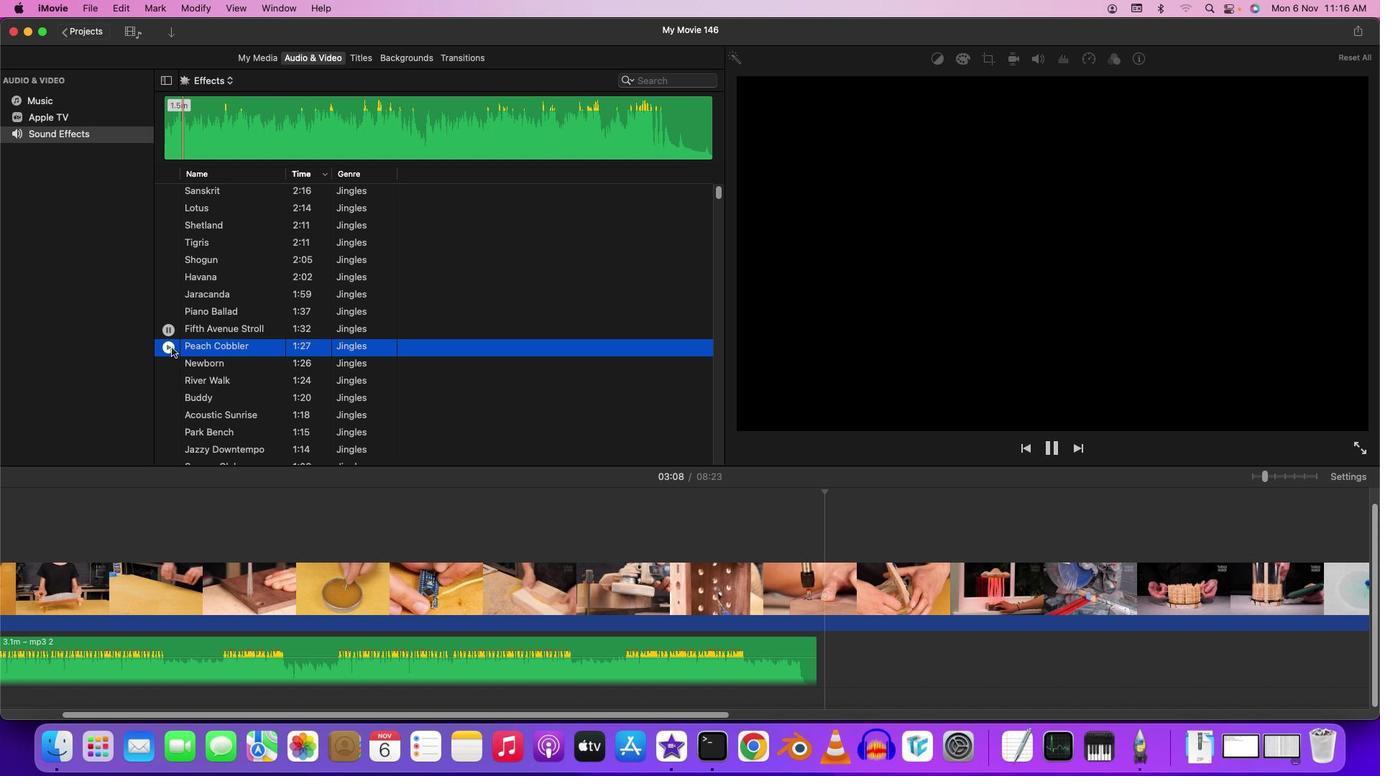 
Action: Mouse moved to (168, 378)
Screenshot: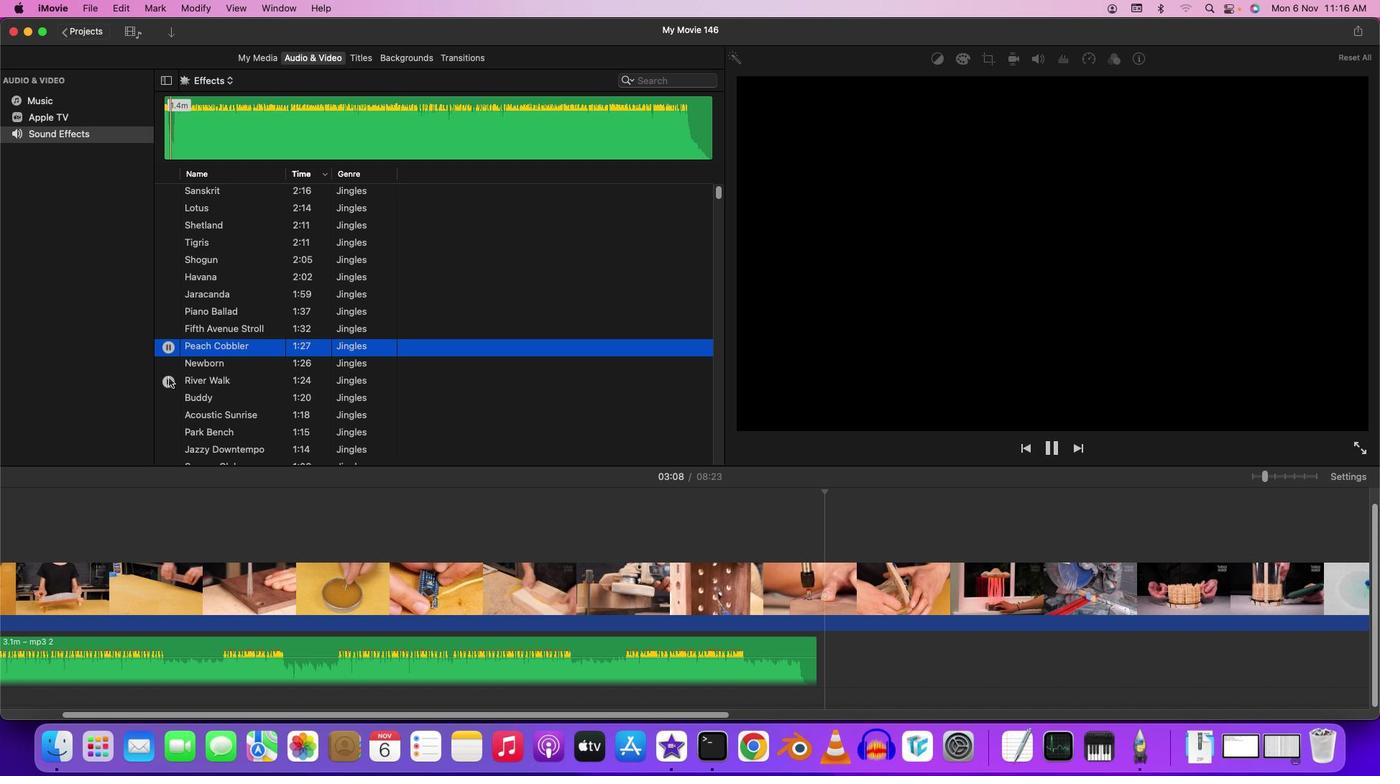 
Action: Mouse pressed left at (168, 378)
Screenshot: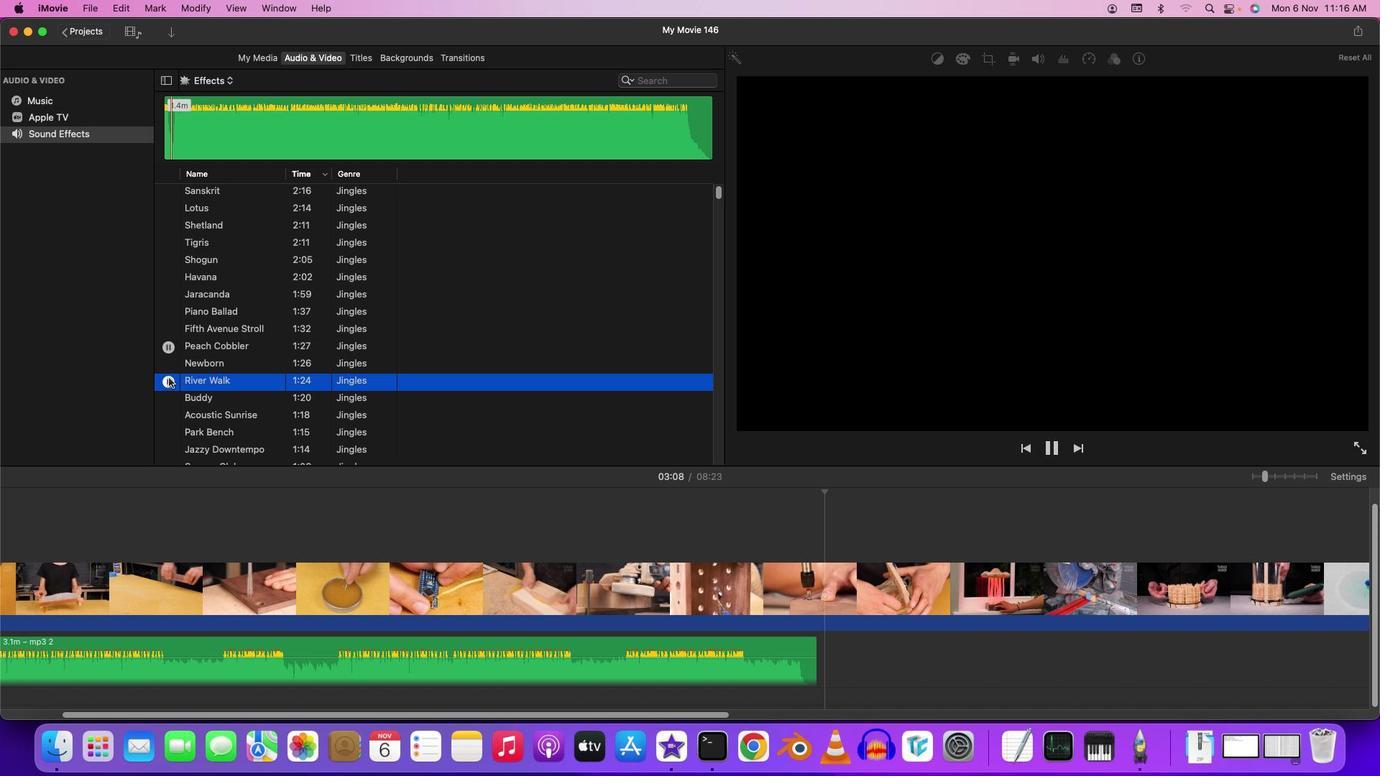 
Action: Mouse moved to (174, 390)
Screenshot: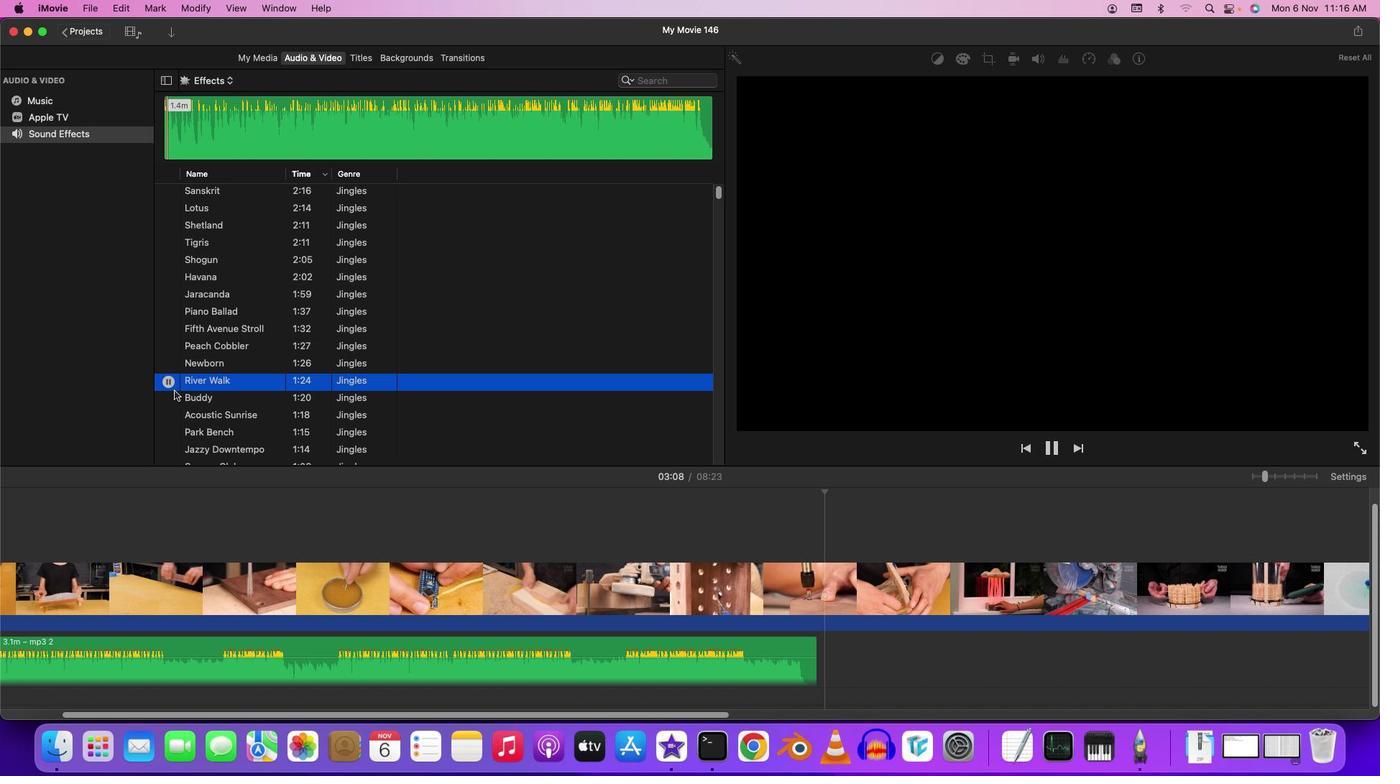 
Action: Mouse scrolled (174, 390) with delta (0, 0)
Screenshot: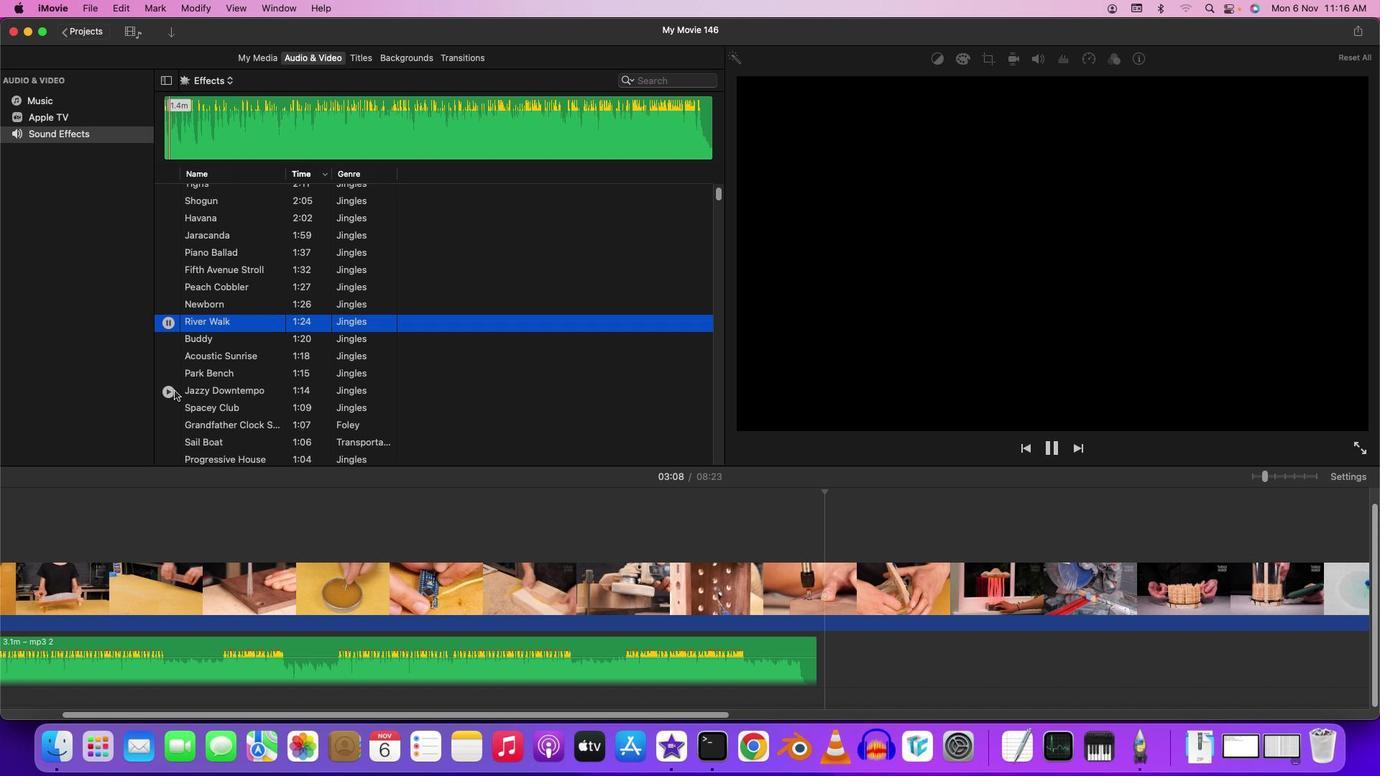 
Action: Mouse scrolled (174, 390) with delta (0, 0)
Screenshot: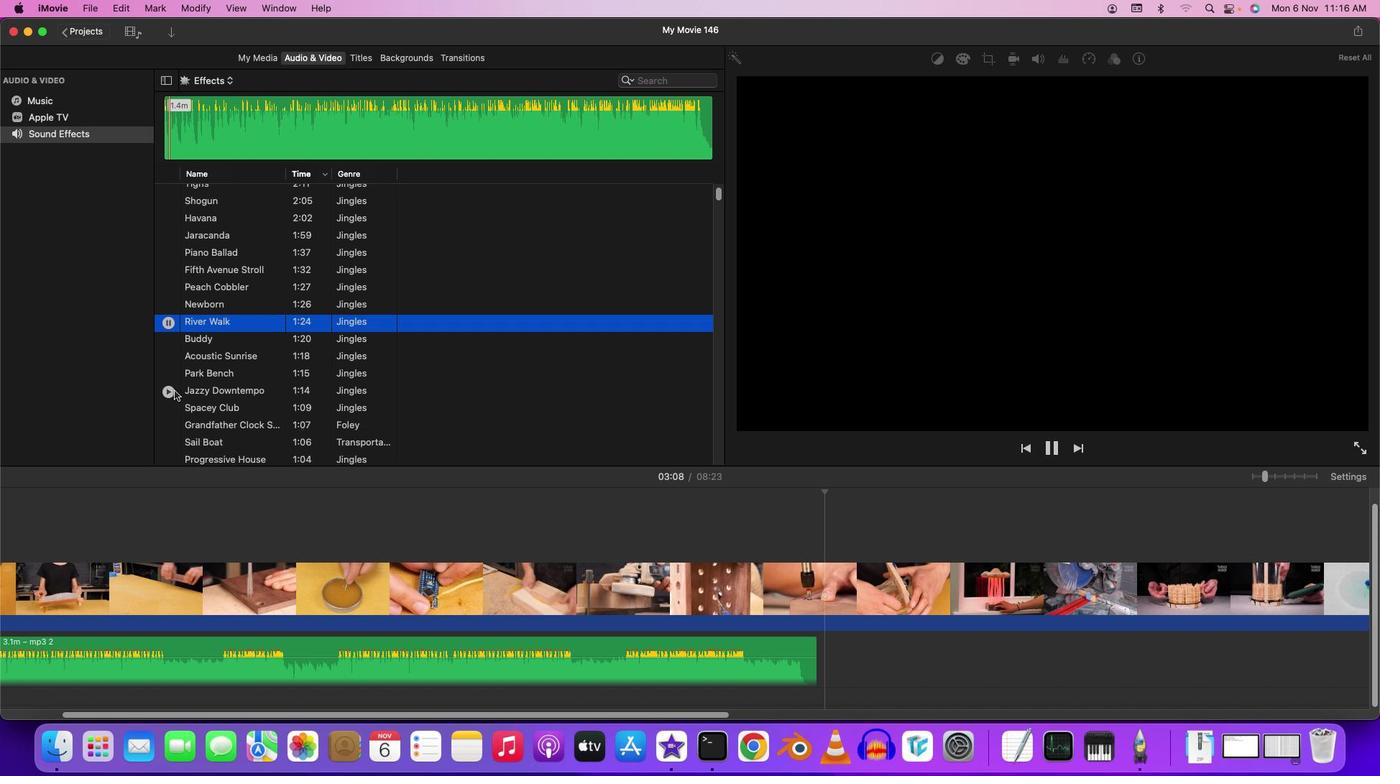 
Action: Mouse scrolled (174, 390) with delta (0, -1)
Screenshot: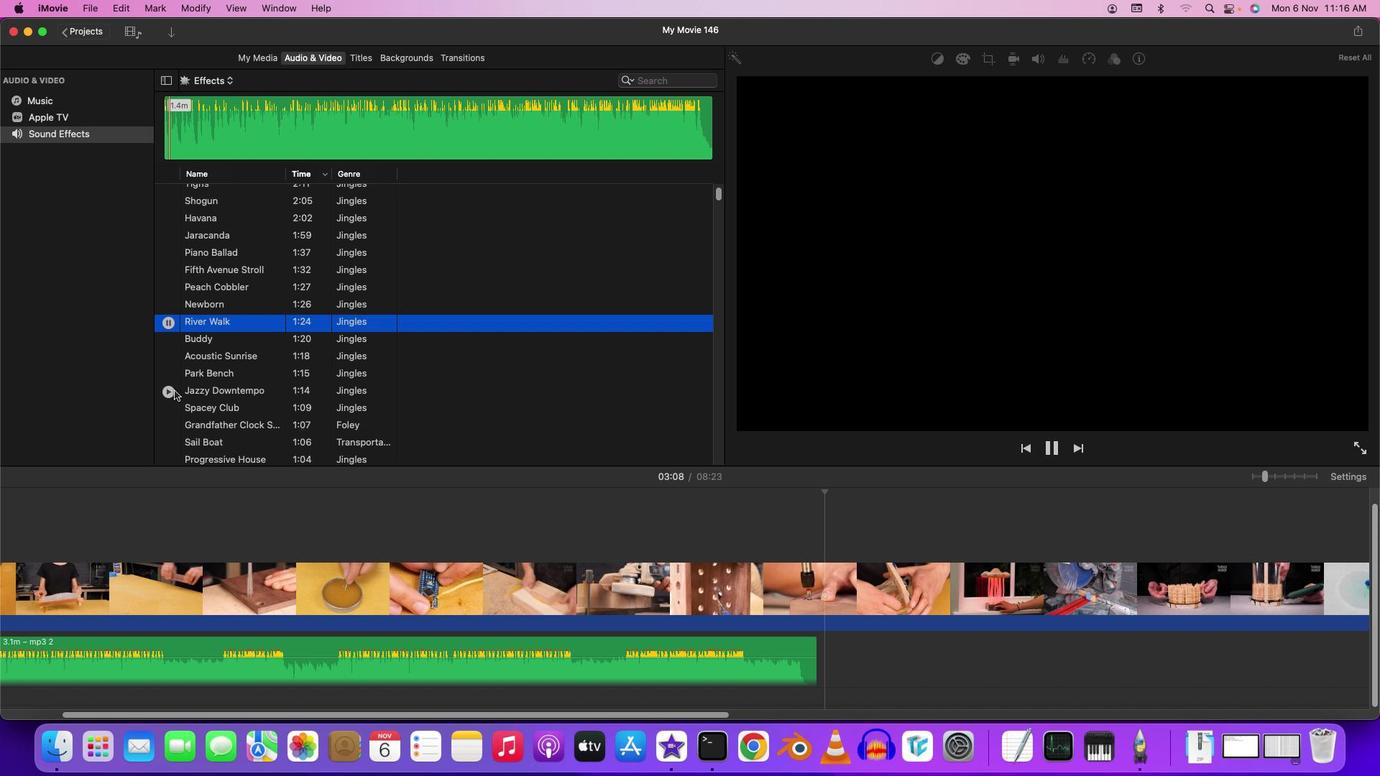 
Action: Mouse moved to (165, 390)
Screenshot: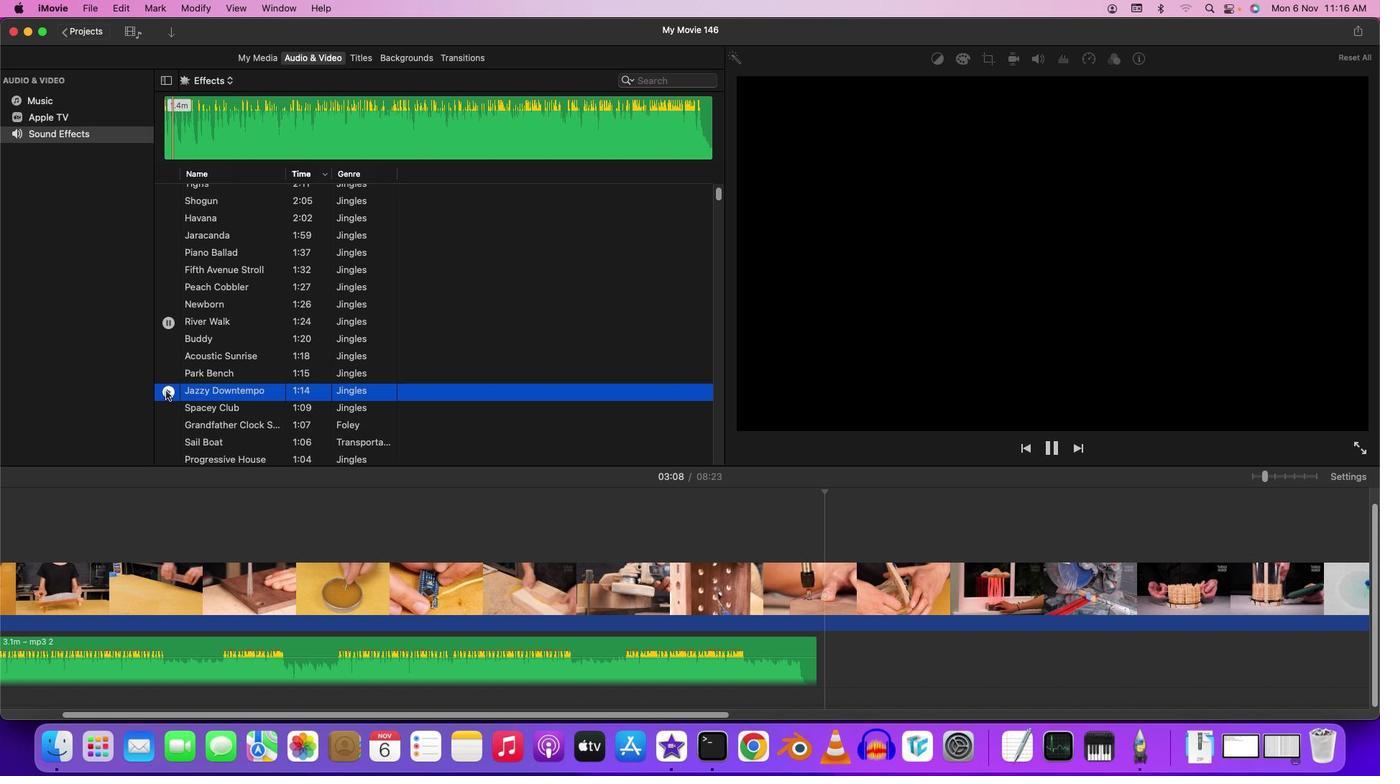 
Action: Mouse pressed left at (165, 390)
Screenshot: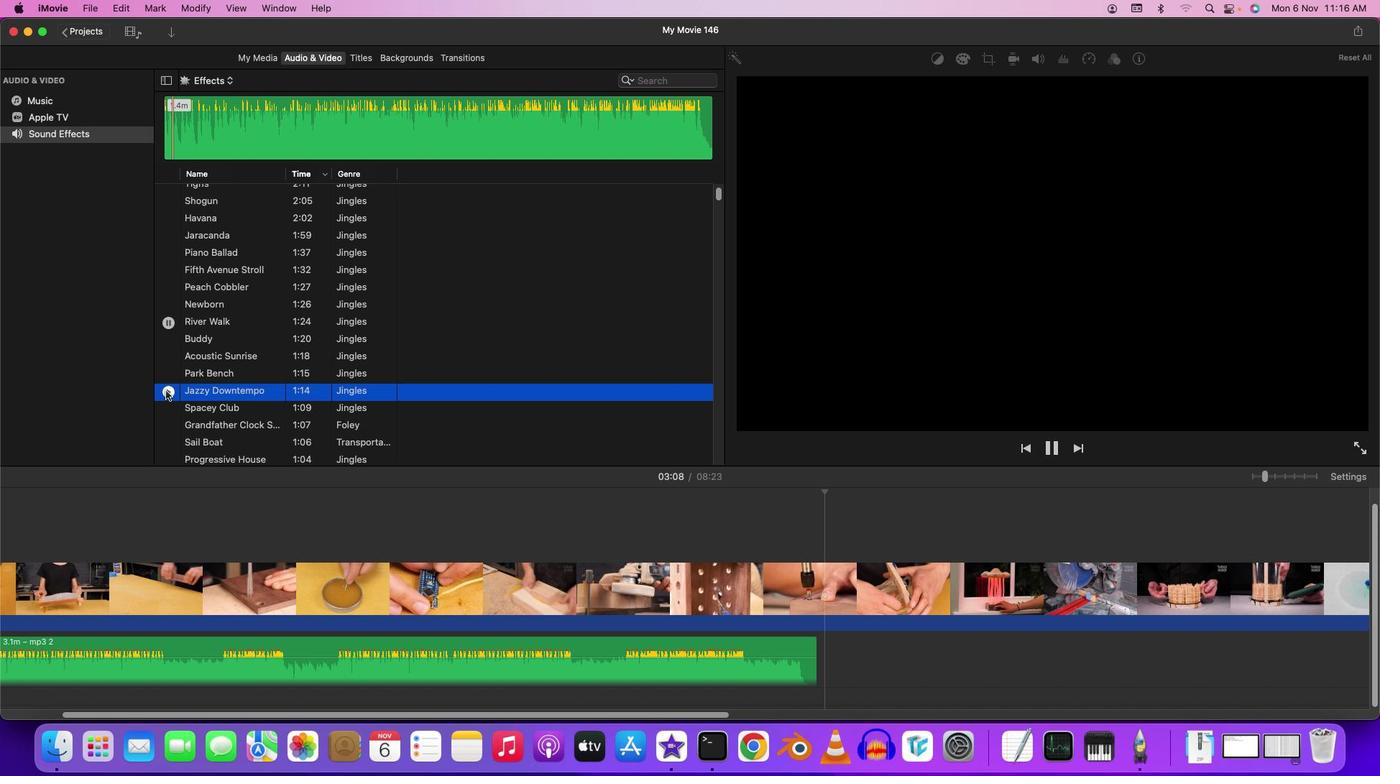 
Action: Mouse moved to (169, 393)
Screenshot: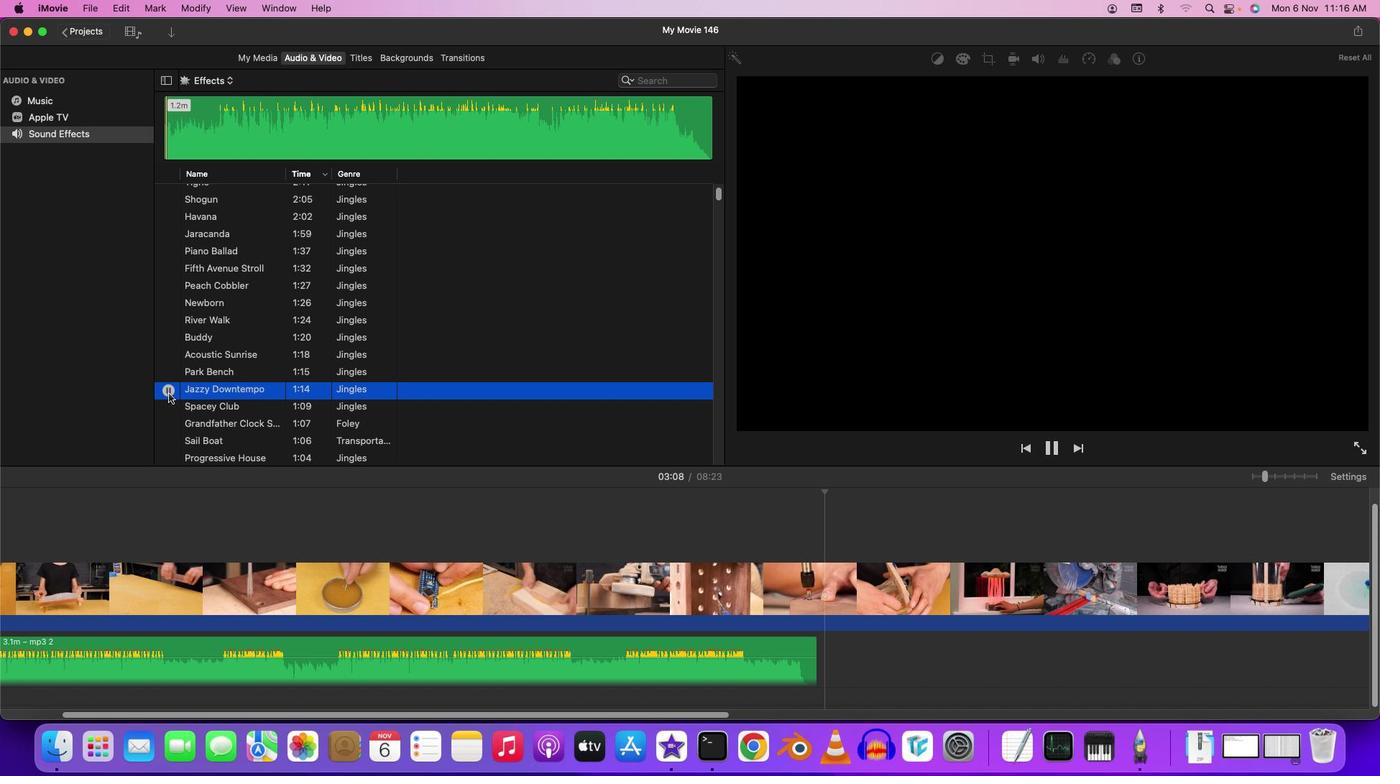 
Action: Mouse scrolled (169, 393) with delta (0, 0)
Screenshot: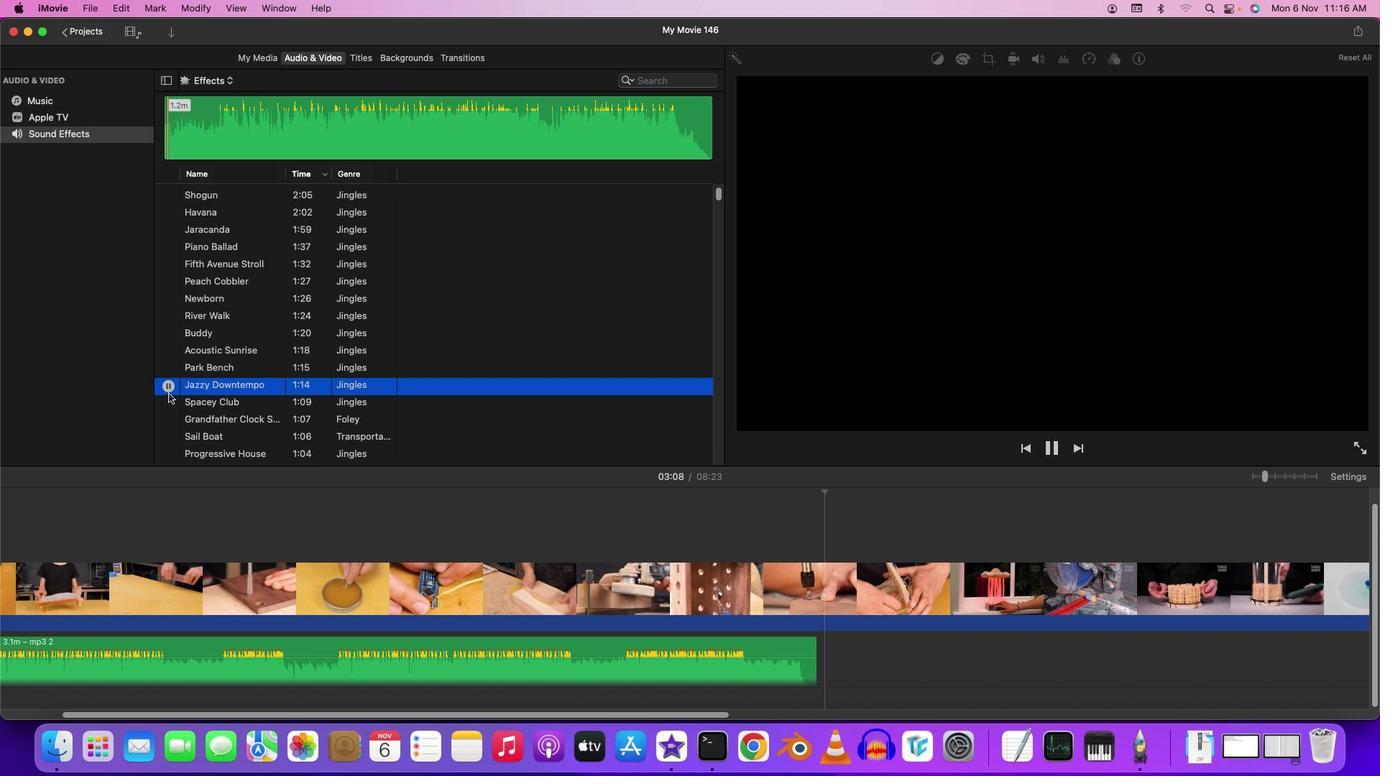 
Action: Mouse scrolled (169, 393) with delta (0, 0)
Screenshot: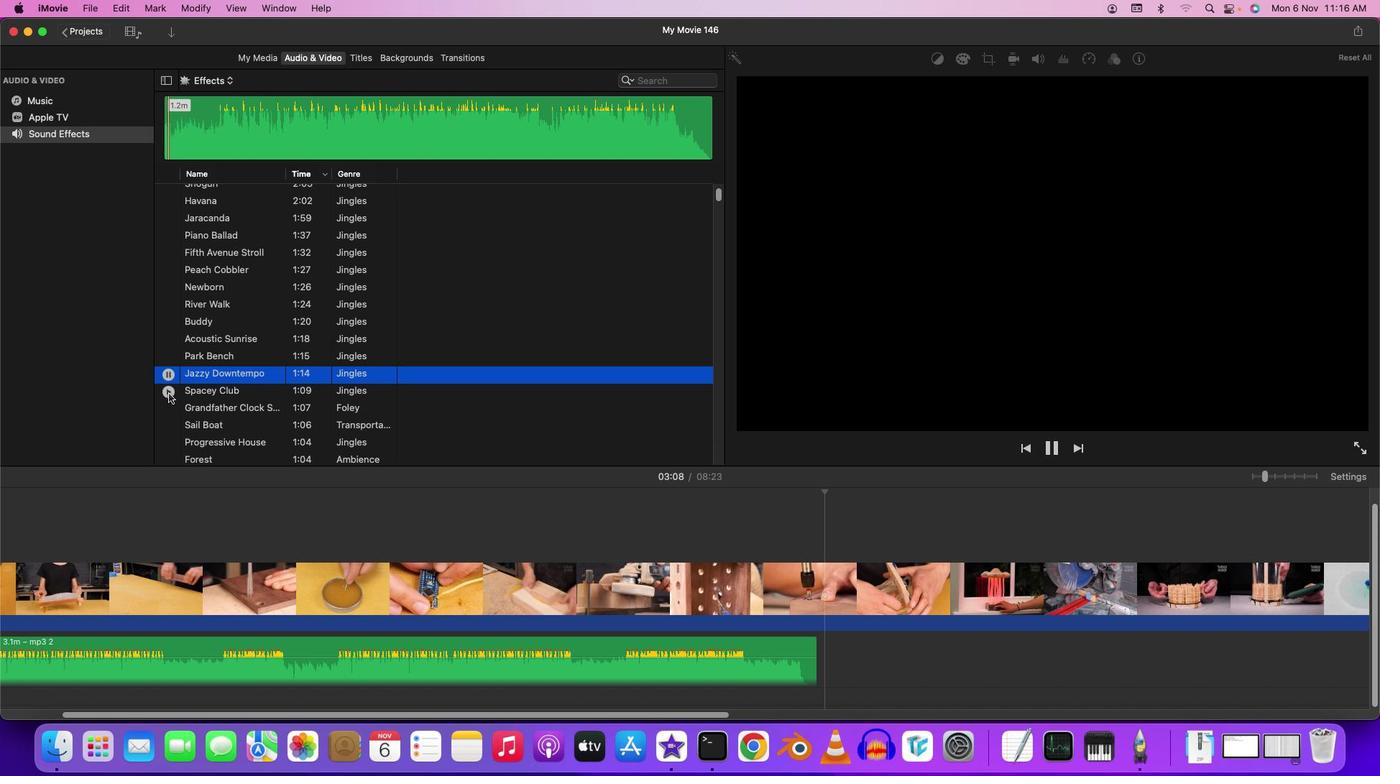 
Action: Mouse scrolled (169, 393) with delta (0, 0)
Screenshot: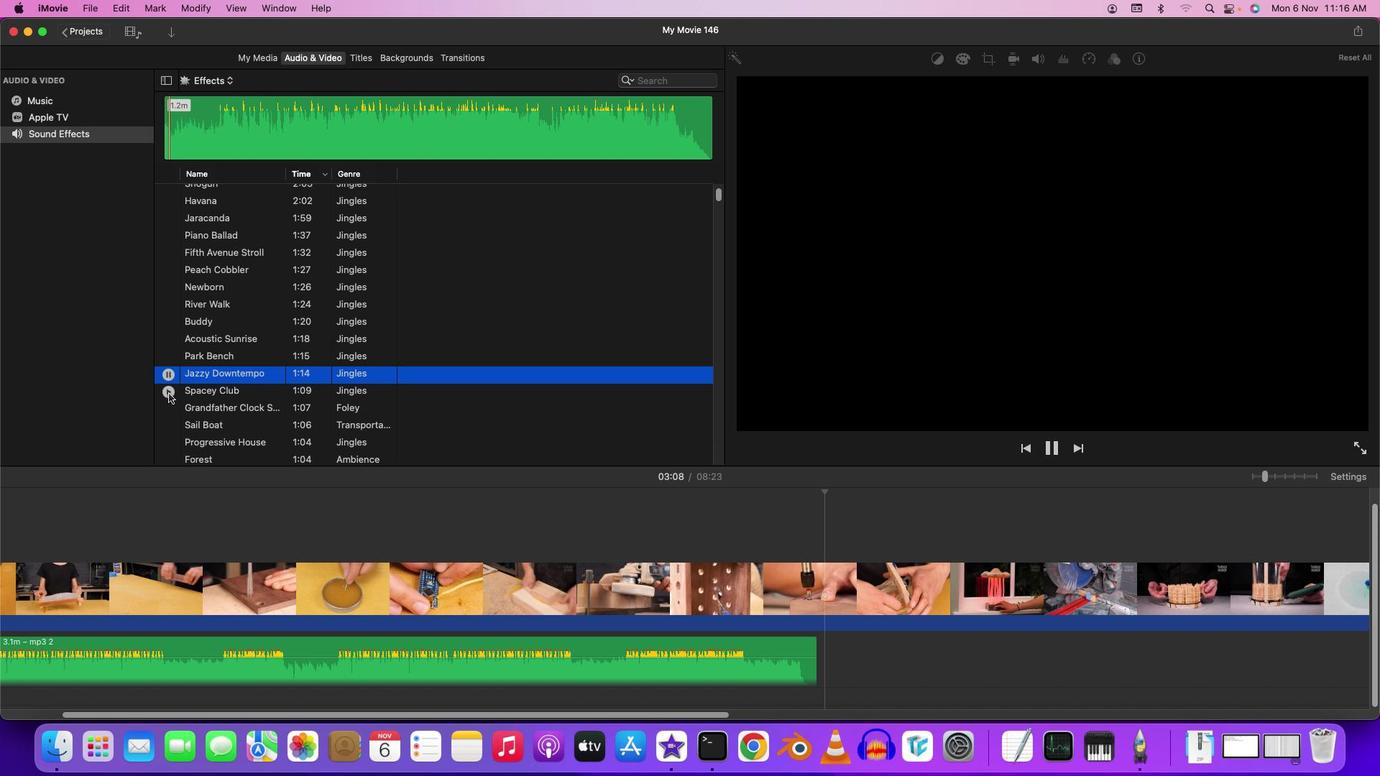 
Action: Mouse scrolled (169, 393) with delta (0, 0)
Screenshot: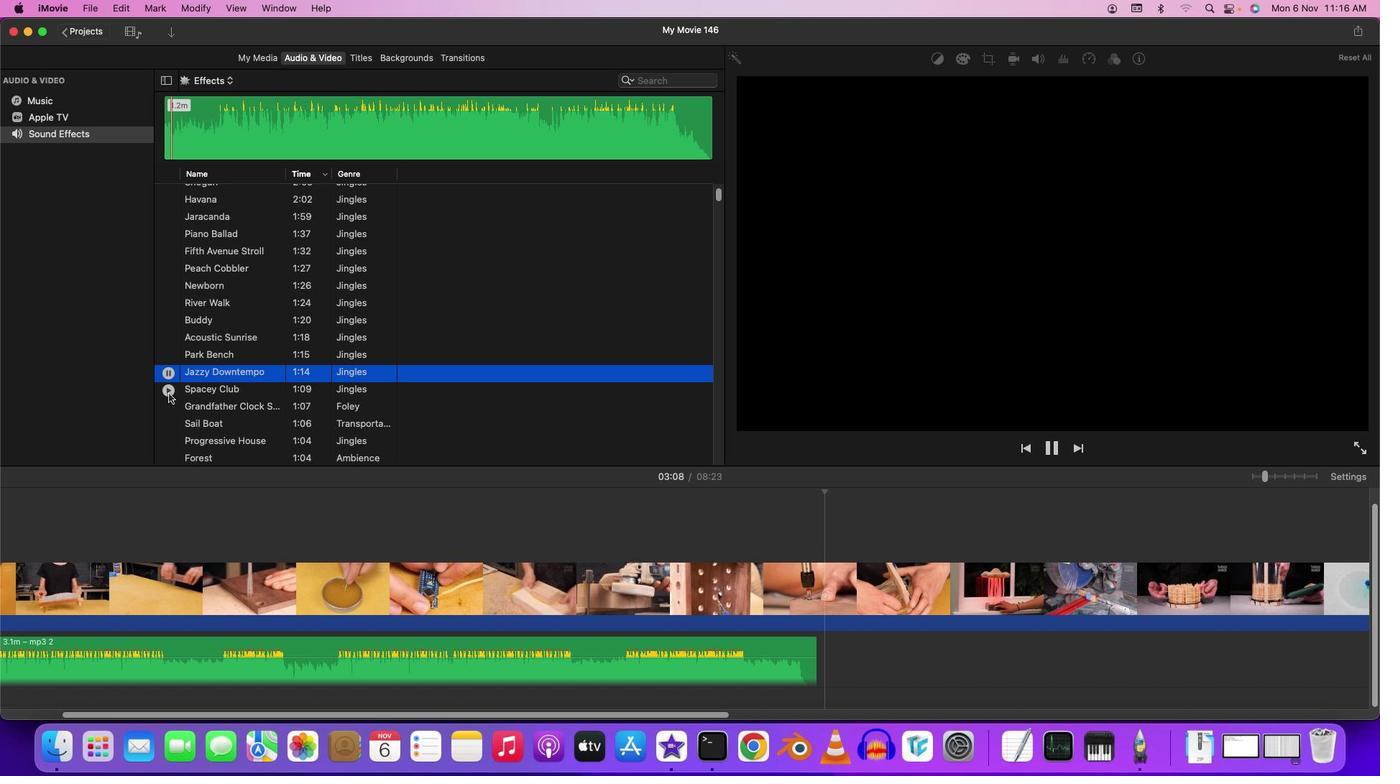 
Action: Mouse moved to (170, 411)
Screenshot: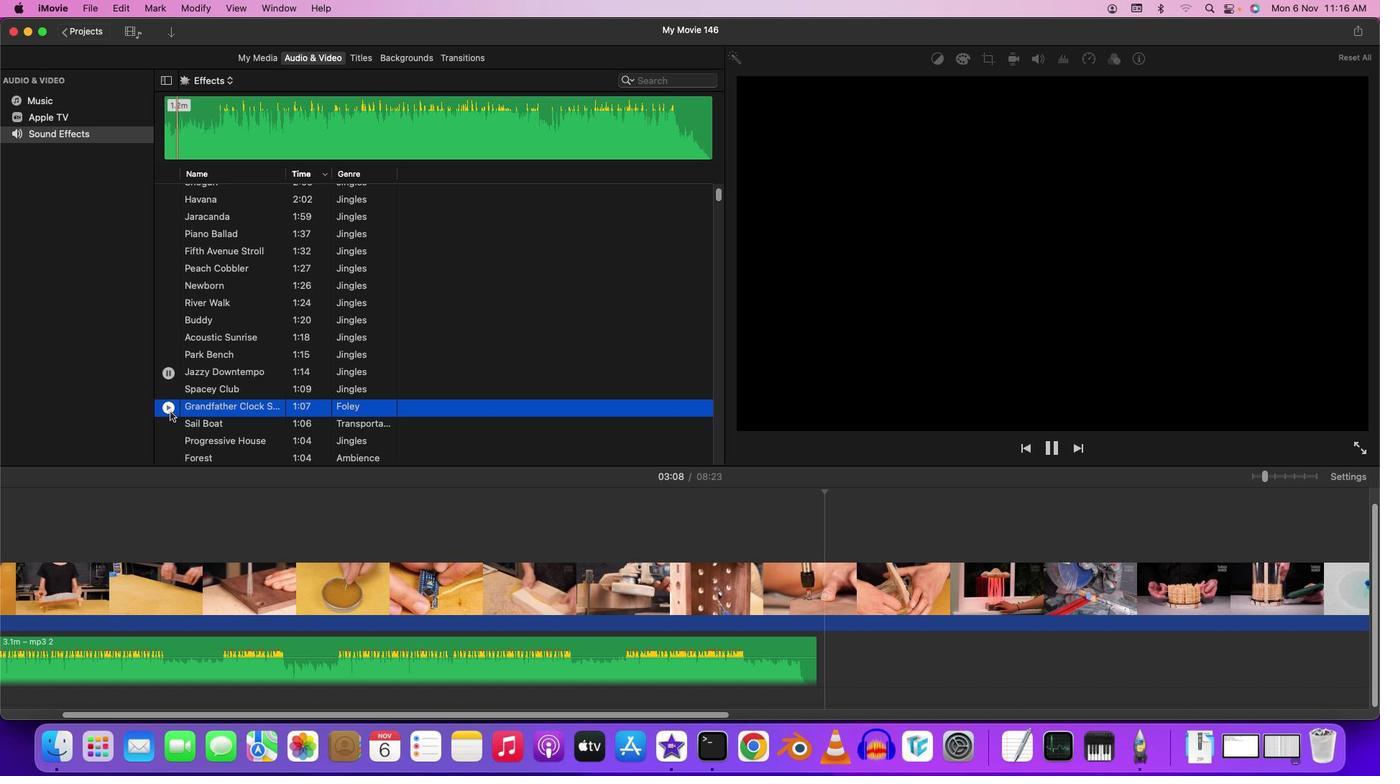 
Action: Mouse pressed left at (170, 411)
Screenshot: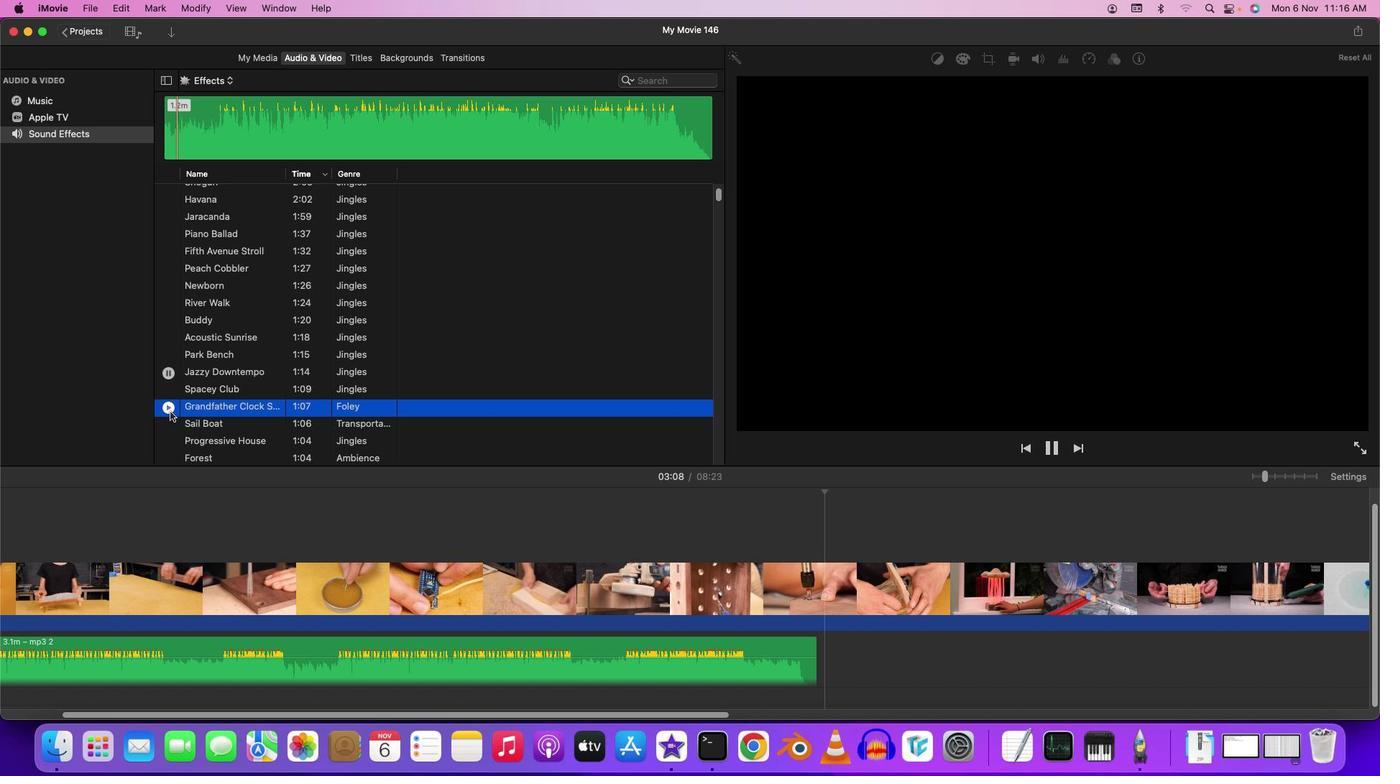 
Action: Mouse moved to (168, 391)
Screenshot: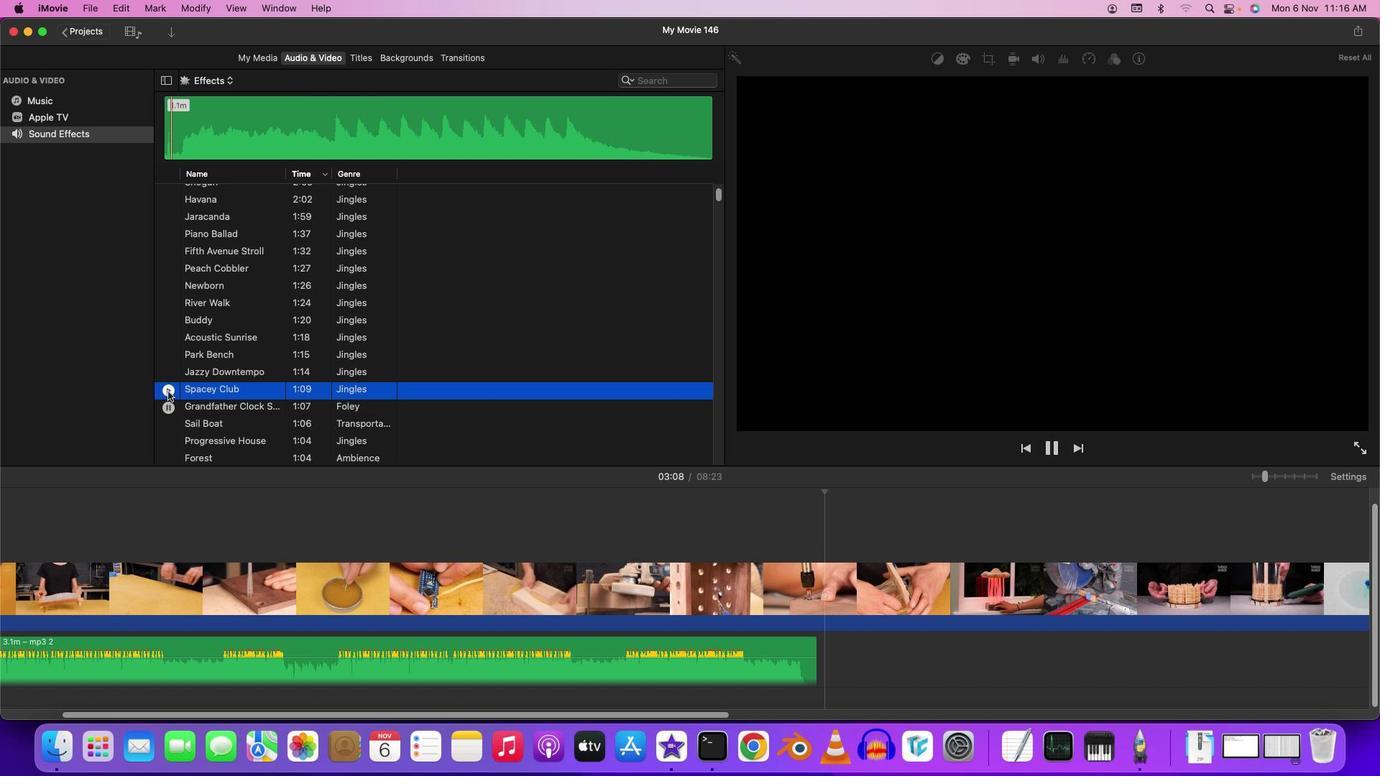 
Action: Mouse pressed left at (168, 391)
Screenshot: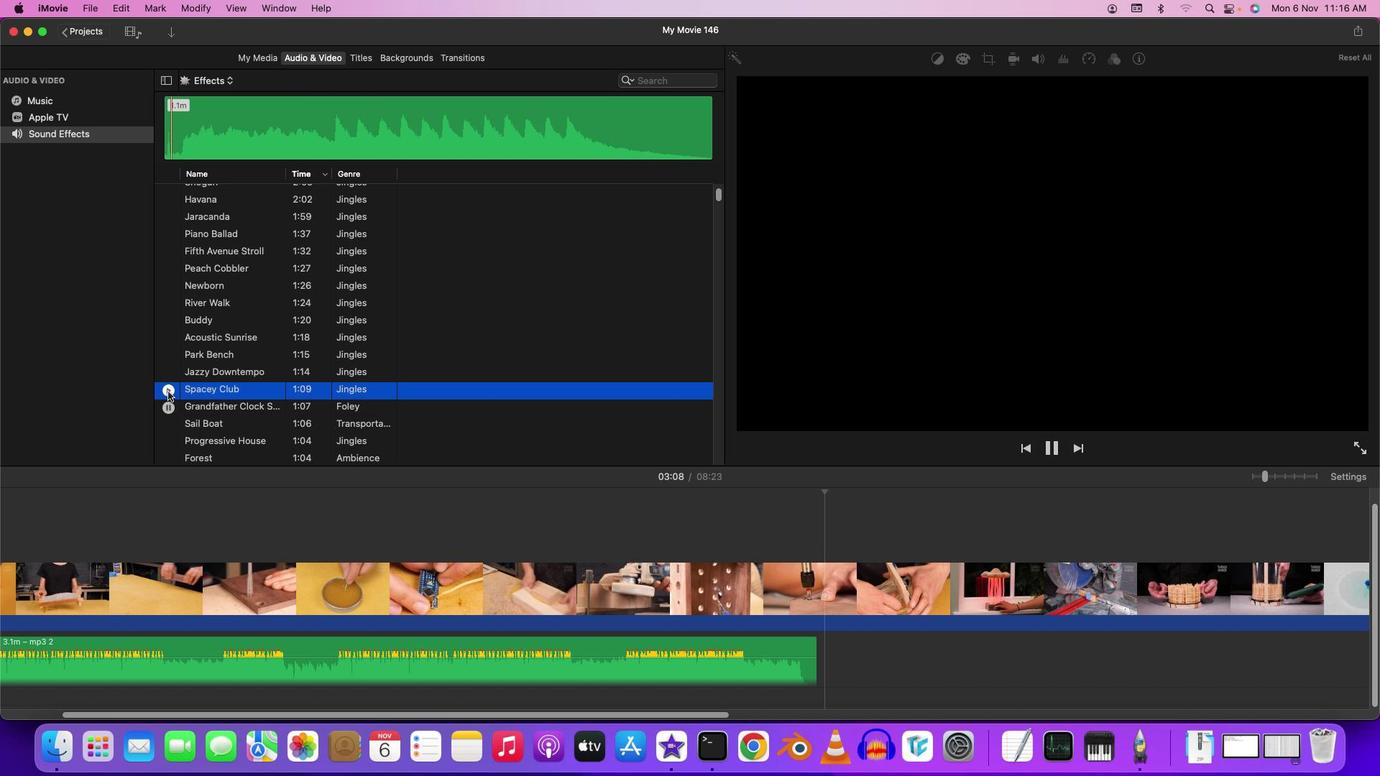 
Action: Mouse moved to (171, 420)
Screenshot: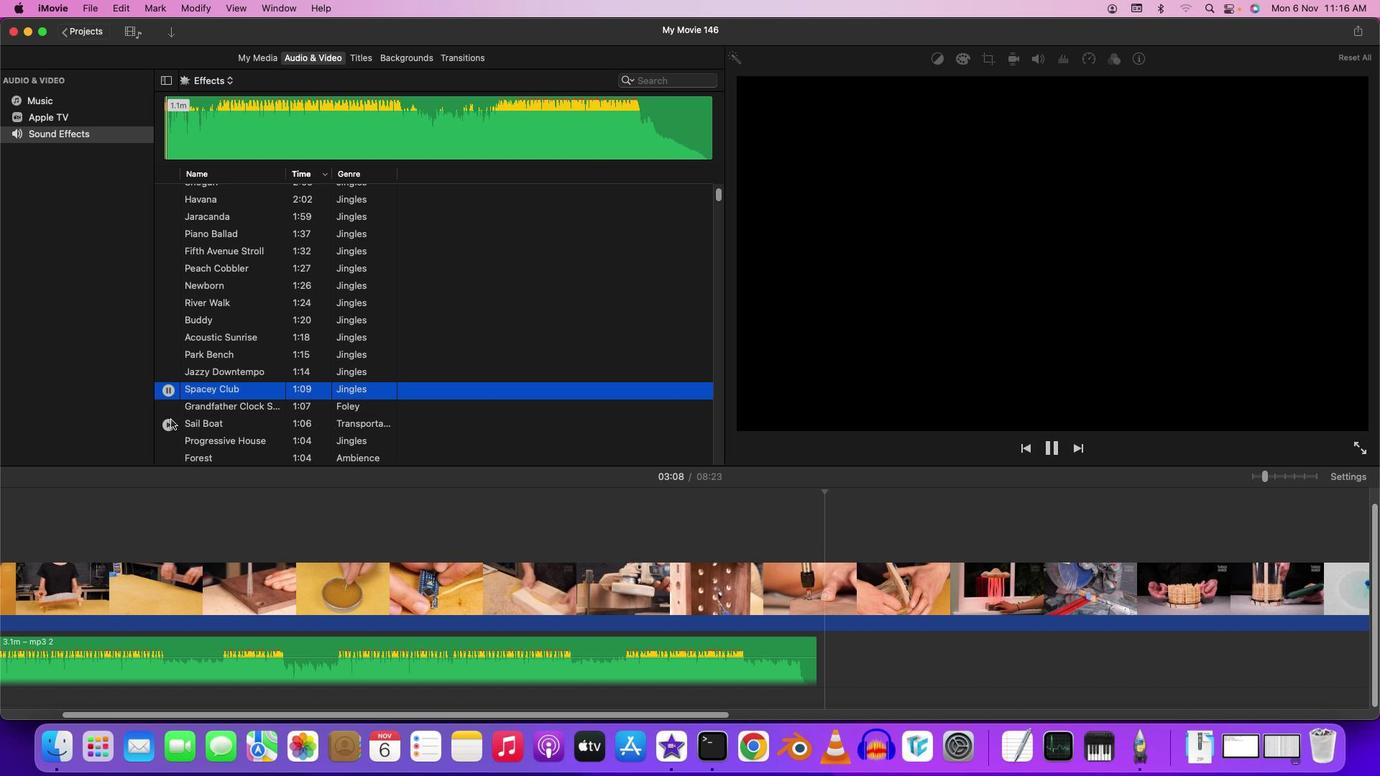 
Action: Mouse scrolled (171, 420) with delta (0, 0)
Screenshot: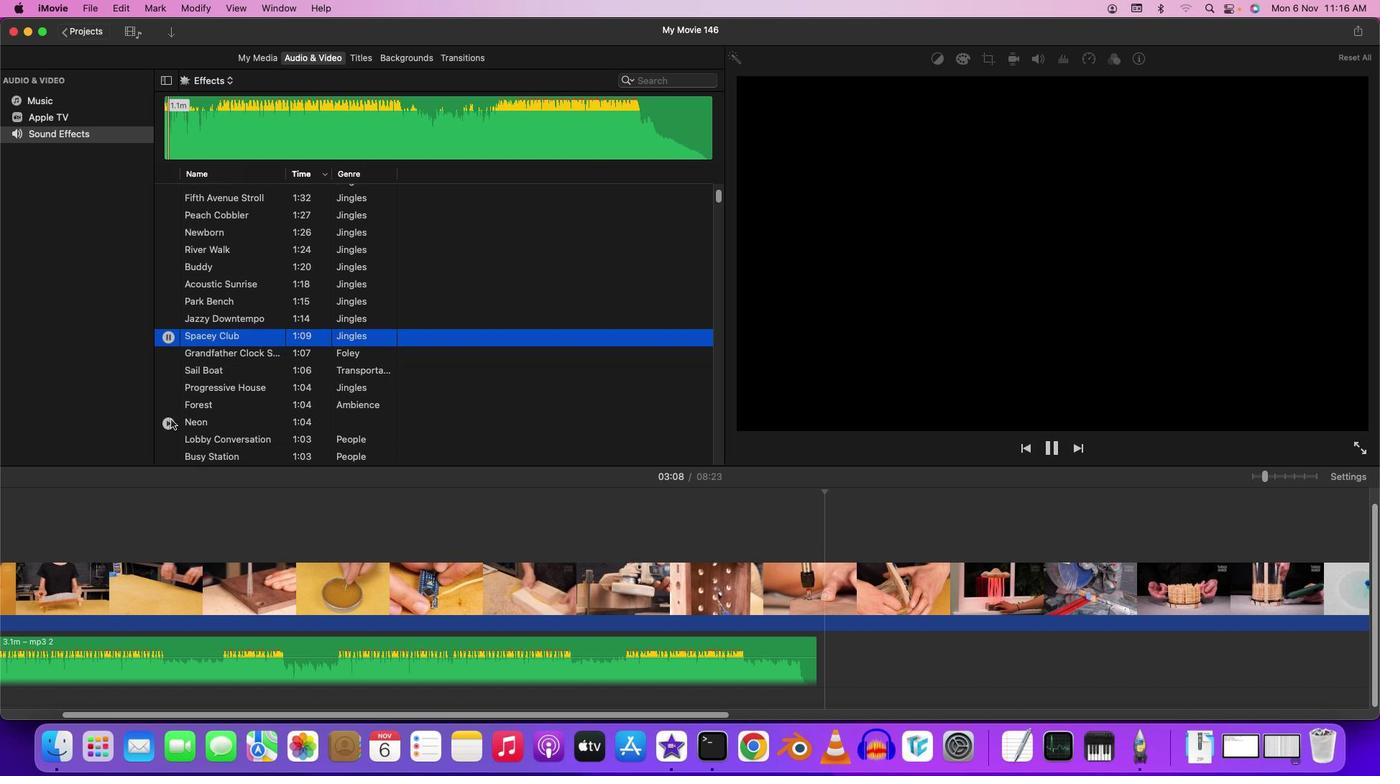
Action: Mouse scrolled (171, 420) with delta (0, 0)
Screenshot: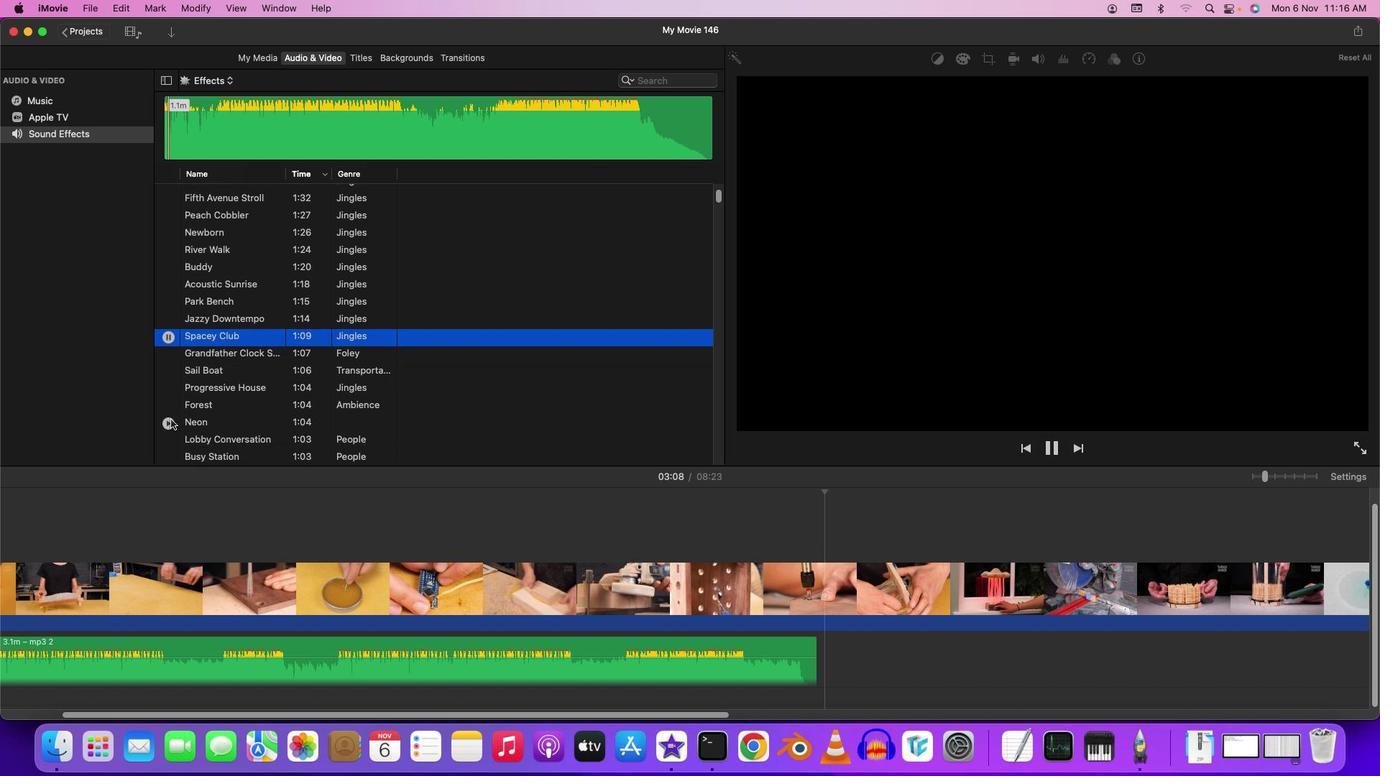 
Action: Mouse scrolled (171, 420) with delta (0, -1)
Screenshot: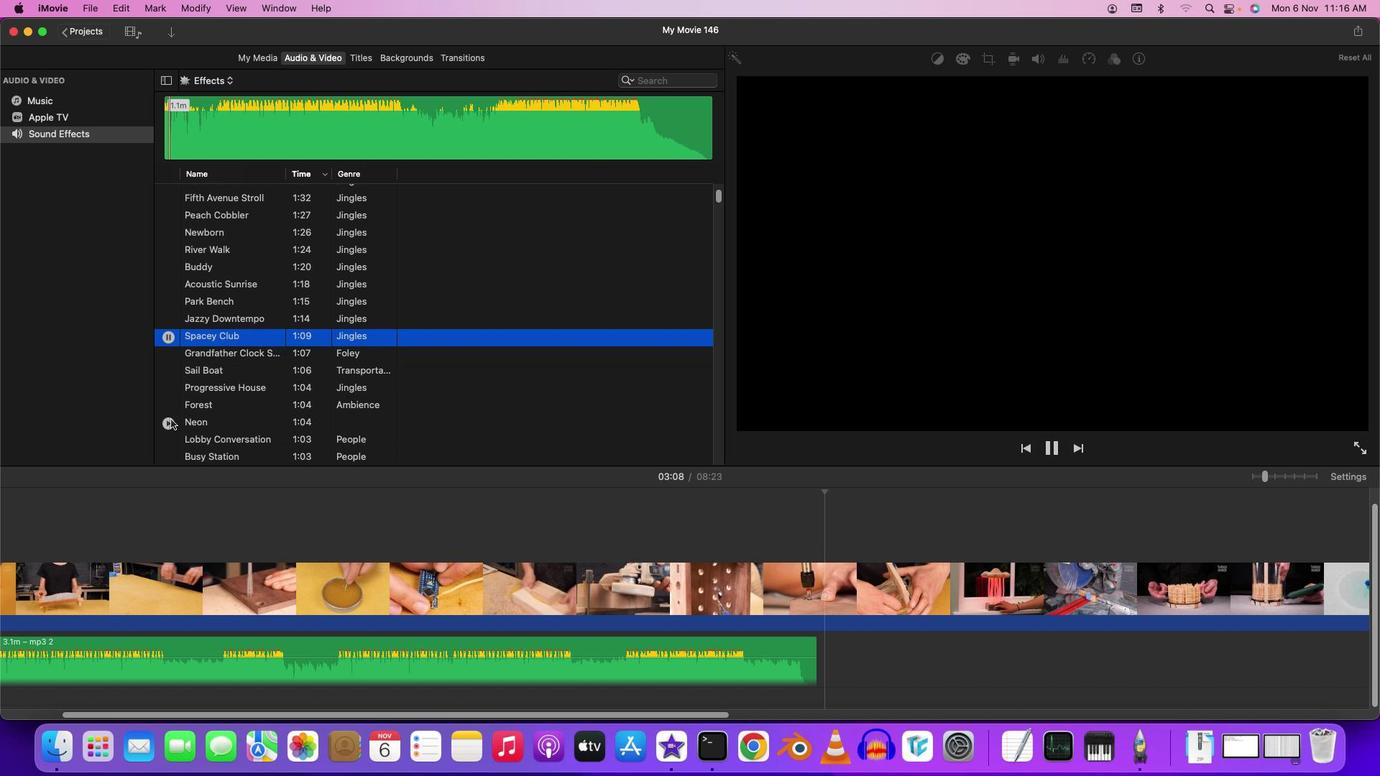 
Action: Mouse moved to (169, 388)
Screenshot: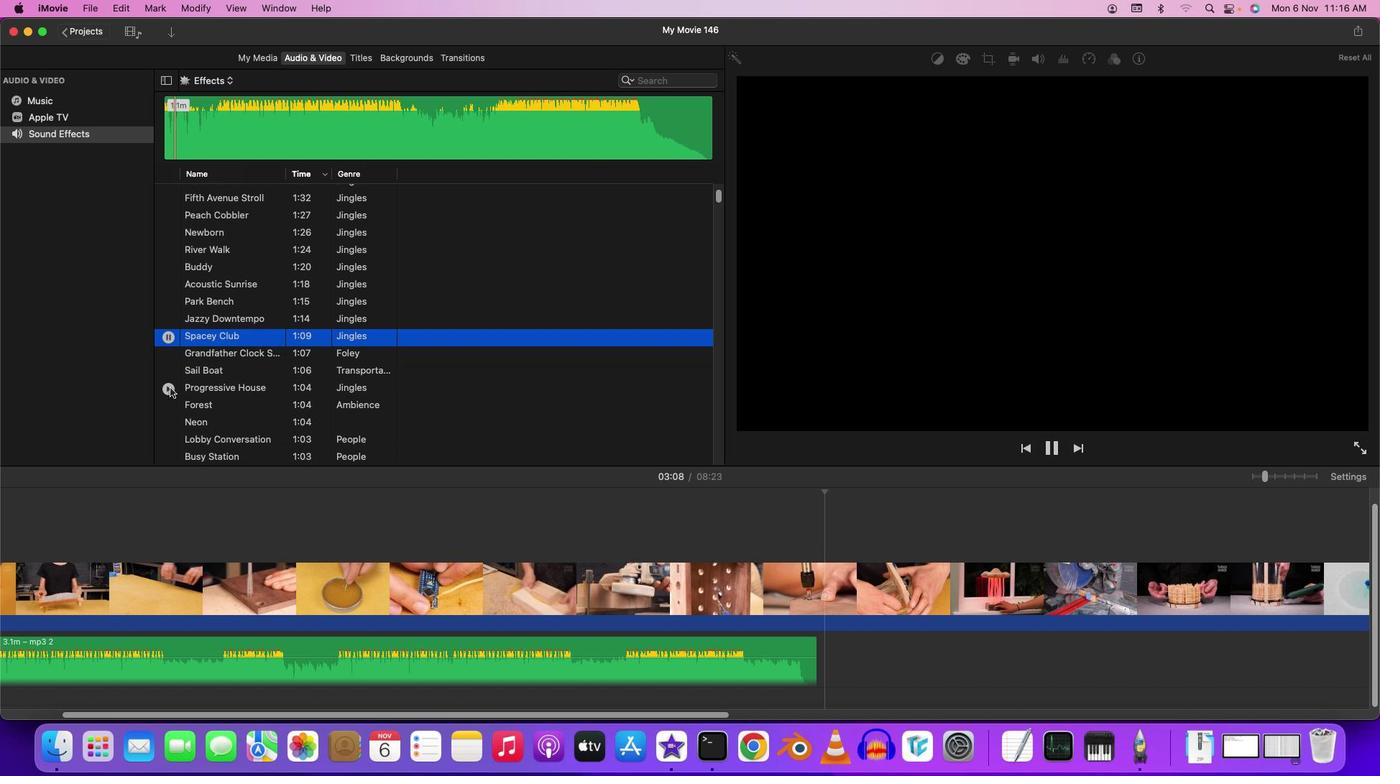 
Action: Mouse pressed left at (169, 388)
Screenshot: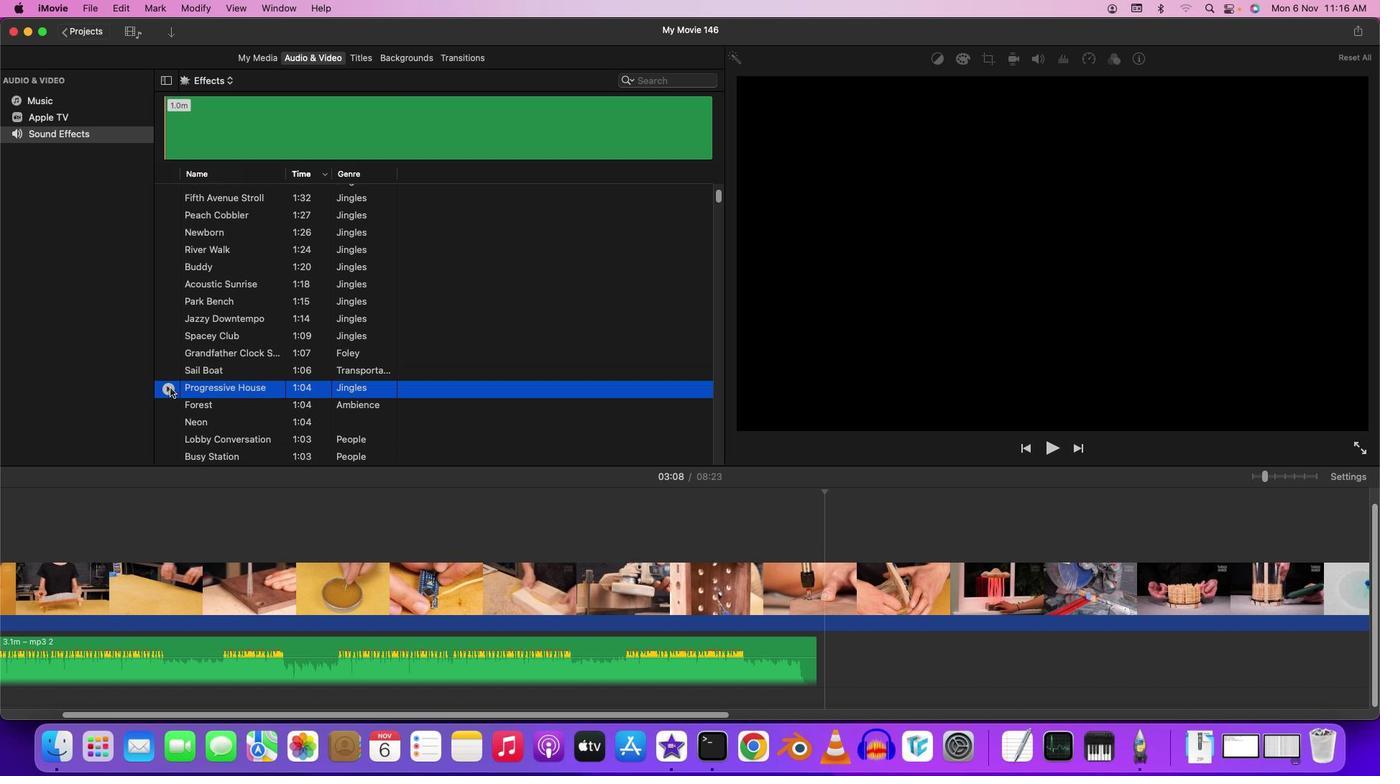 
Action: Mouse scrolled (169, 388) with delta (0, 0)
Screenshot: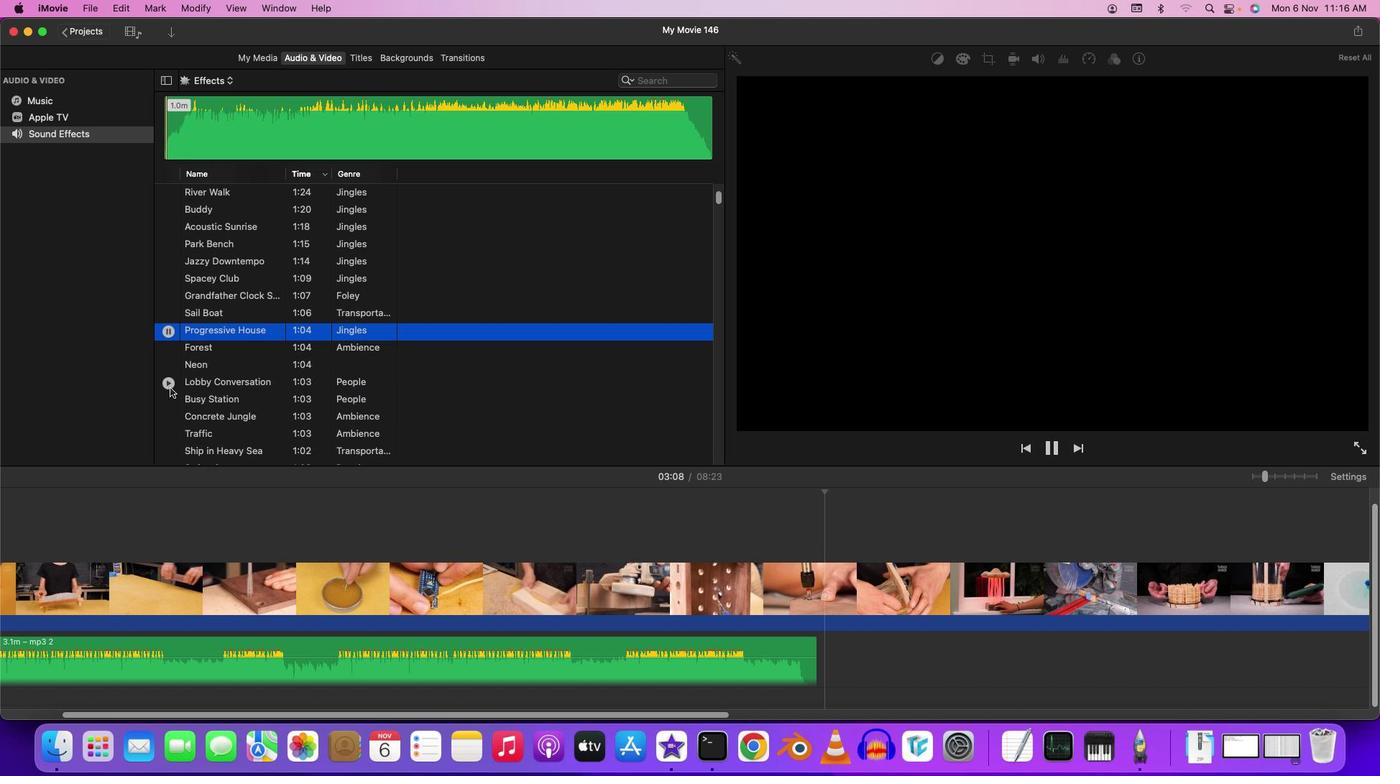
Action: Mouse scrolled (169, 388) with delta (0, 0)
Screenshot: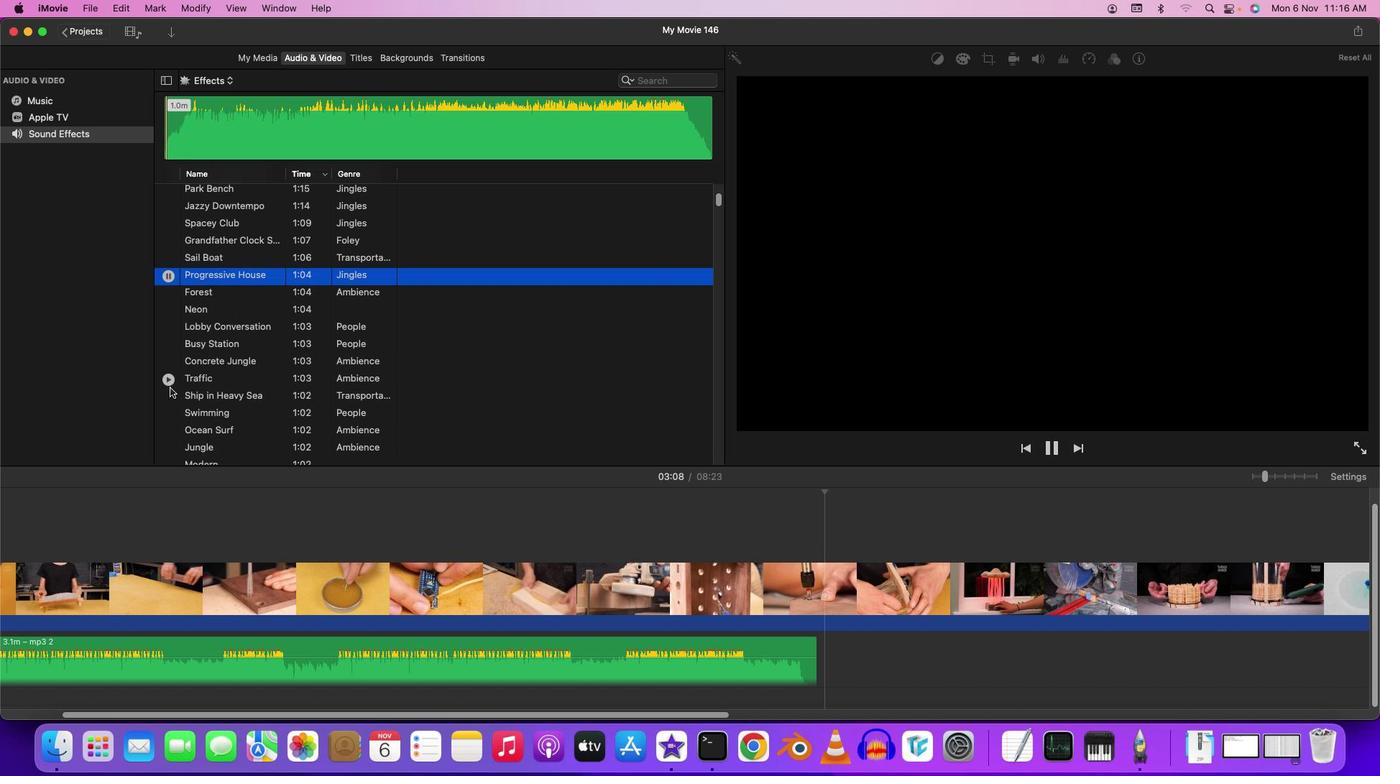
Action: Mouse scrolled (169, 388) with delta (0, -1)
Screenshot: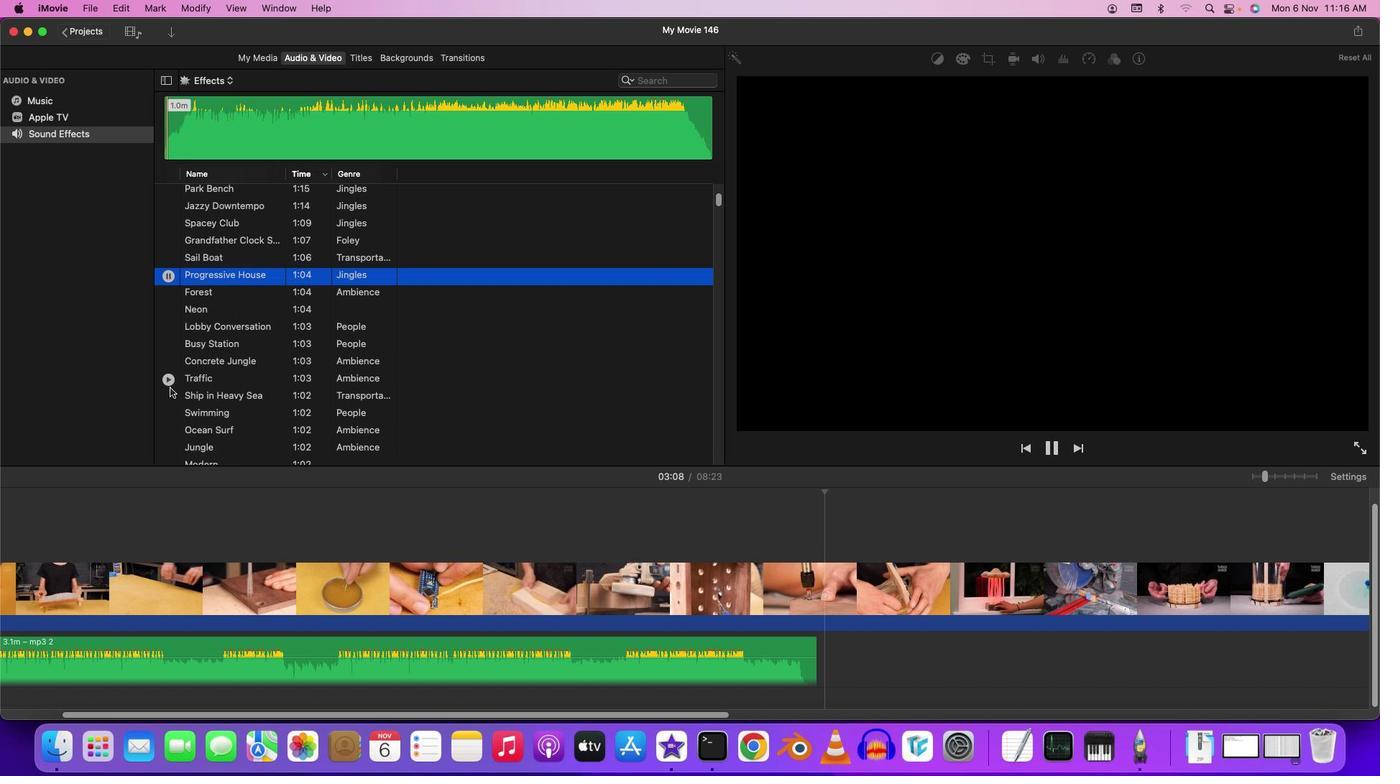 
Action: Mouse scrolled (169, 388) with delta (0, -2)
Screenshot: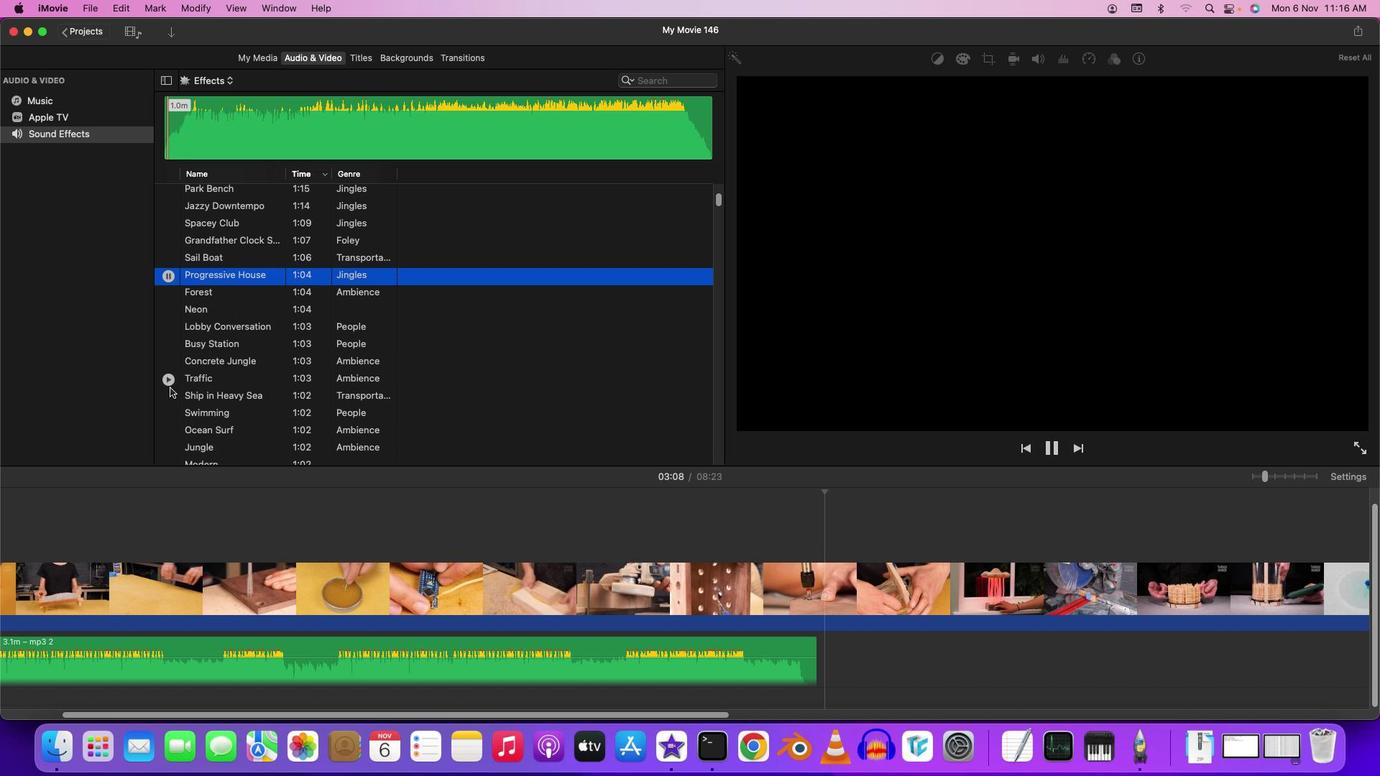 
Action: Mouse moved to (174, 325)
Screenshot: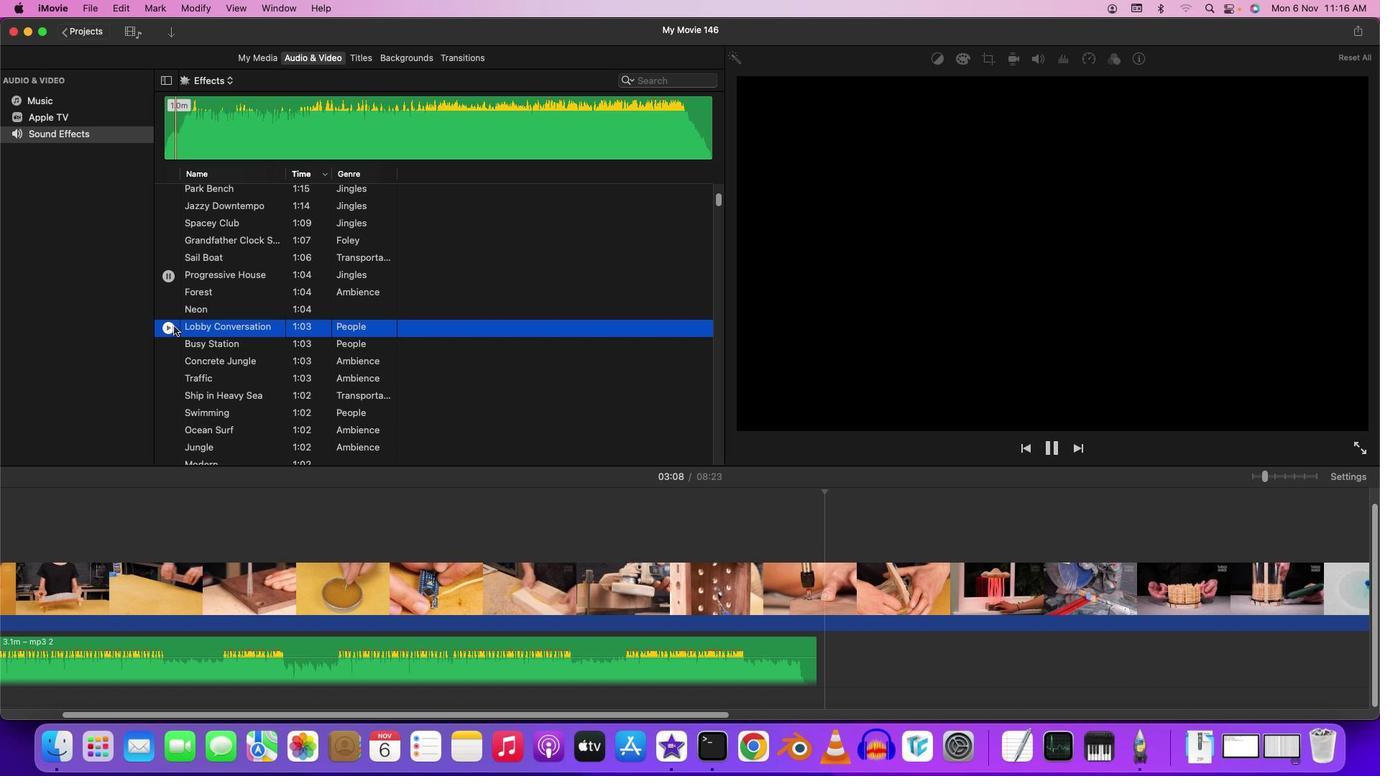 
Action: Mouse pressed left at (174, 325)
Screenshot: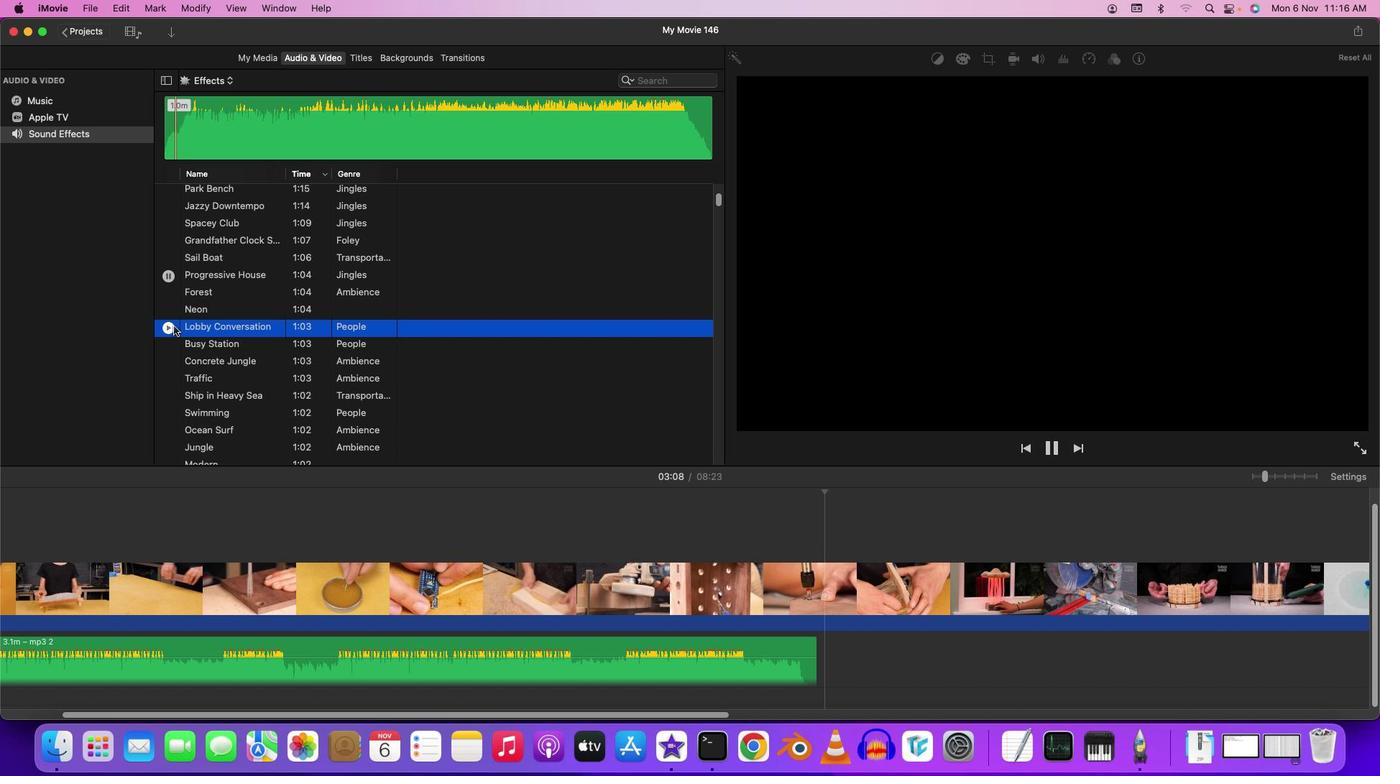 
Action: Mouse moved to (171, 360)
Screenshot: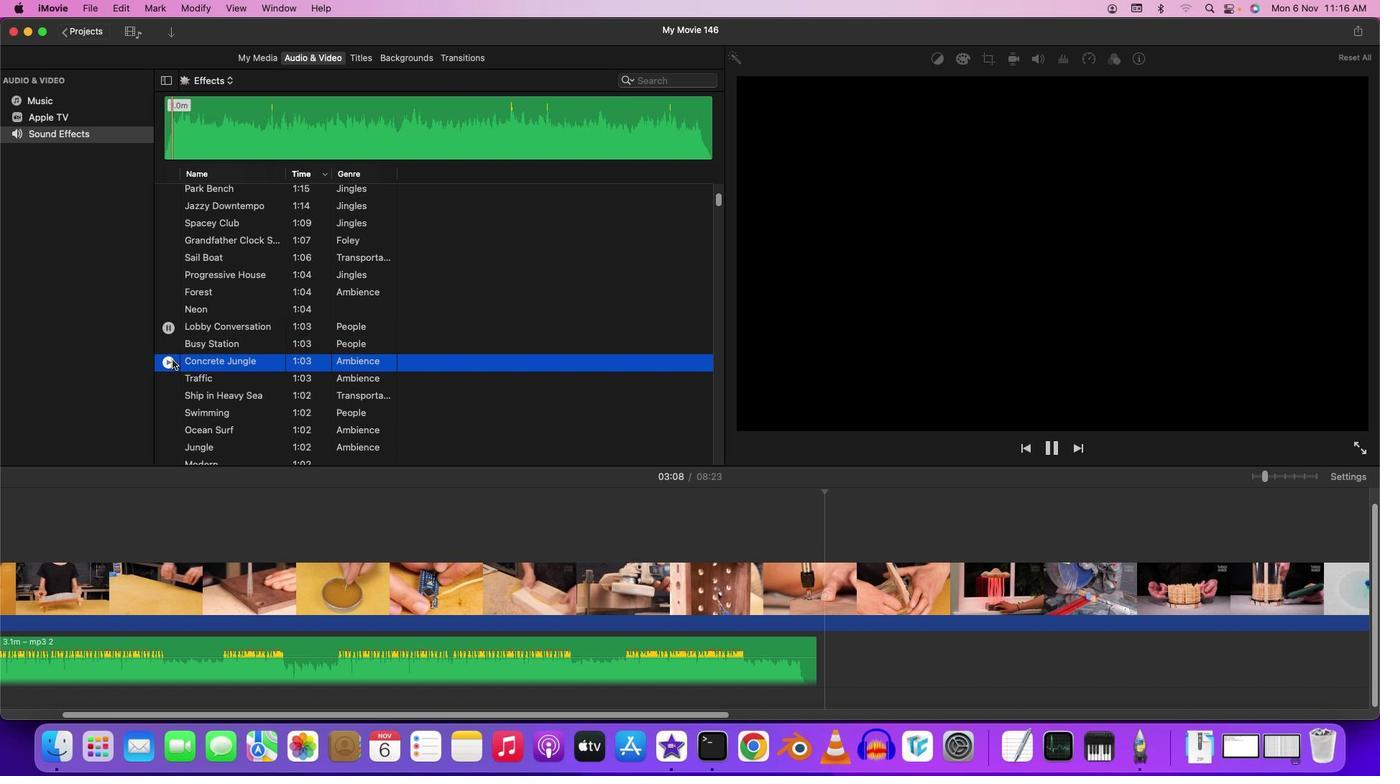 
Action: Mouse pressed left at (171, 360)
Screenshot: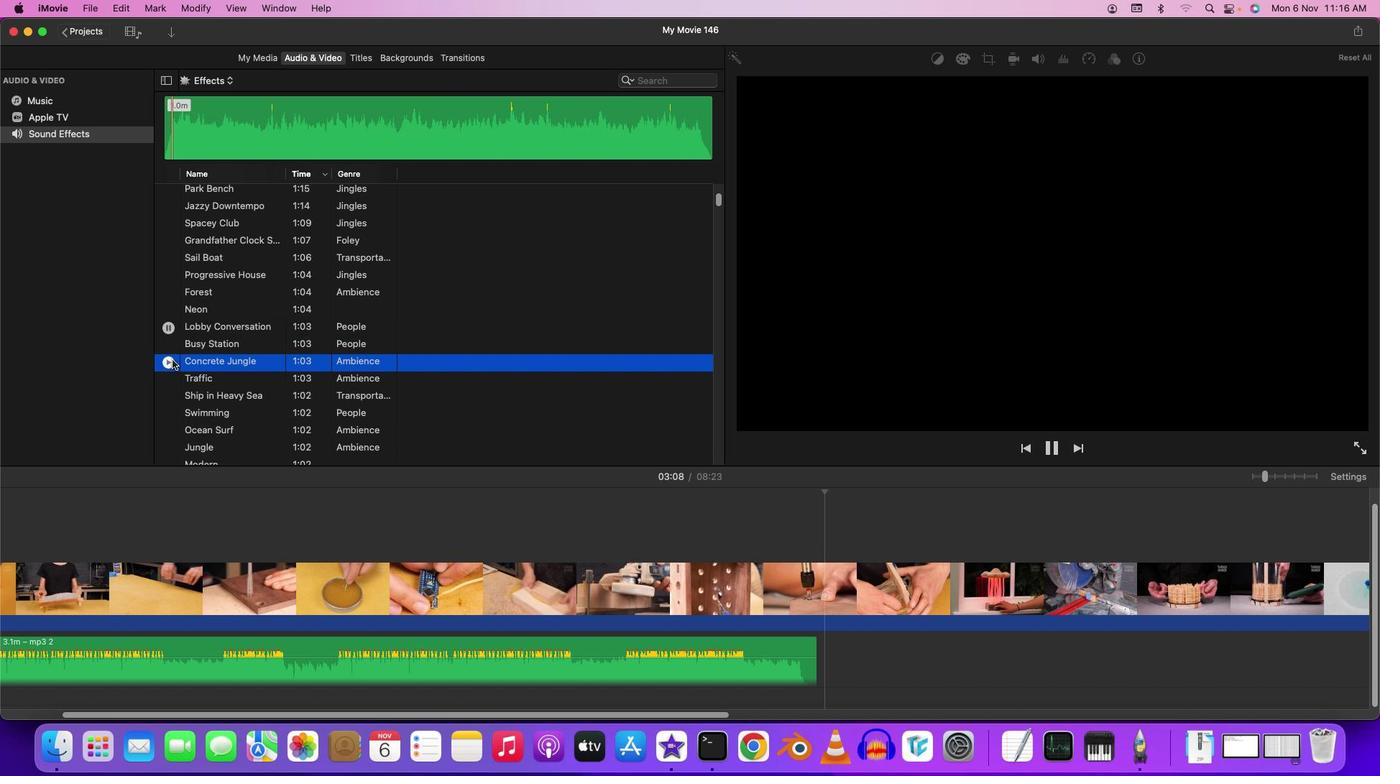 
Action: Mouse moved to (171, 394)
